 Task: Add an event with the title Conference: Industry Conference, date '2024/05/27', time 9:40 AM to 11:40 AMand add a description: The training workshop will commence with an introduction to the fundamental principles of effective presentations. Participants will learn about the key elements of a successful presentation, including content development, delivery techniques, visual aids, and audience engagement.Select event color  Peacock . Add location for the event as: 789 Istiklal Avenue, Istanbul, Turkey, logged in from the account softage.2@softage.netand send the event invitation to softage.9@softage.net and softage.10@softage.net. Set a reminder for the event Every weekday(Monday to Friday)
Action: Key pressed <Key.caps_lock>C<Key.caps_lock>onference<Key.shift_r>:<Key.caps_lock>I<Key.caps_lock>nduistry<Key.space><Key.caps_lock>C<Key.caps_lock>onferenvce
Screenshot: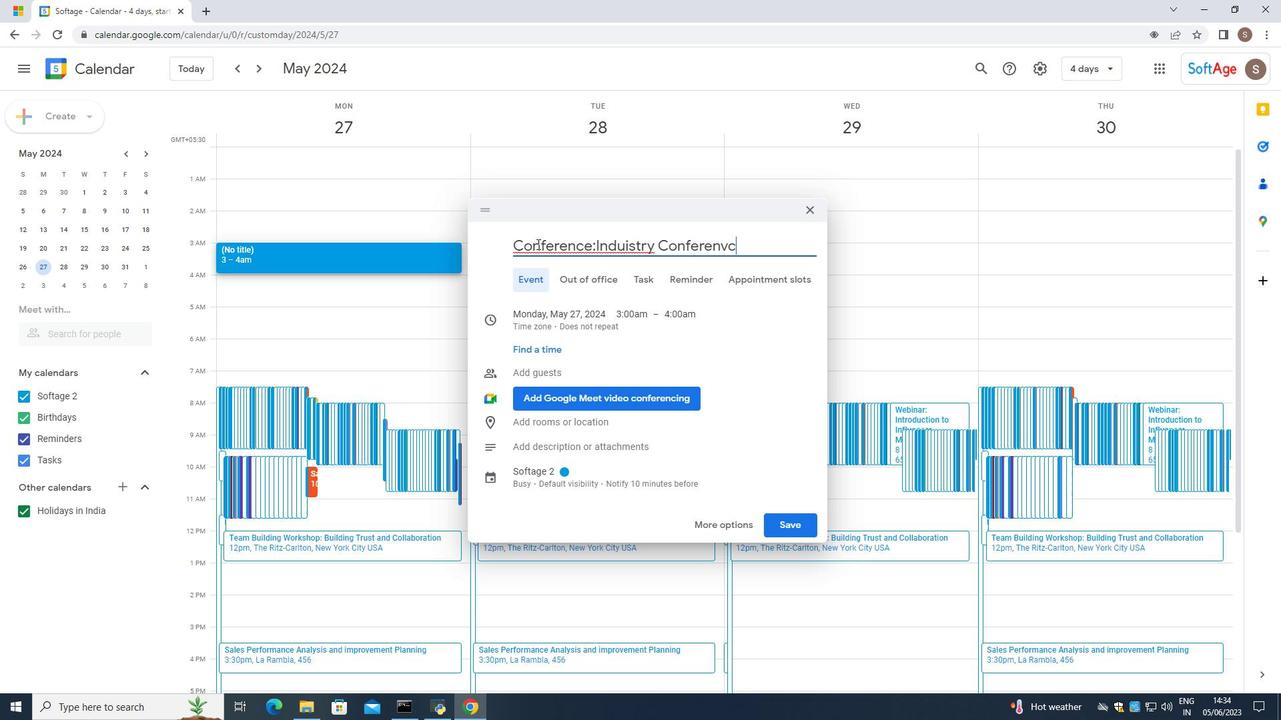 
Action: Mouse moved to (627, 246)
Screenshot: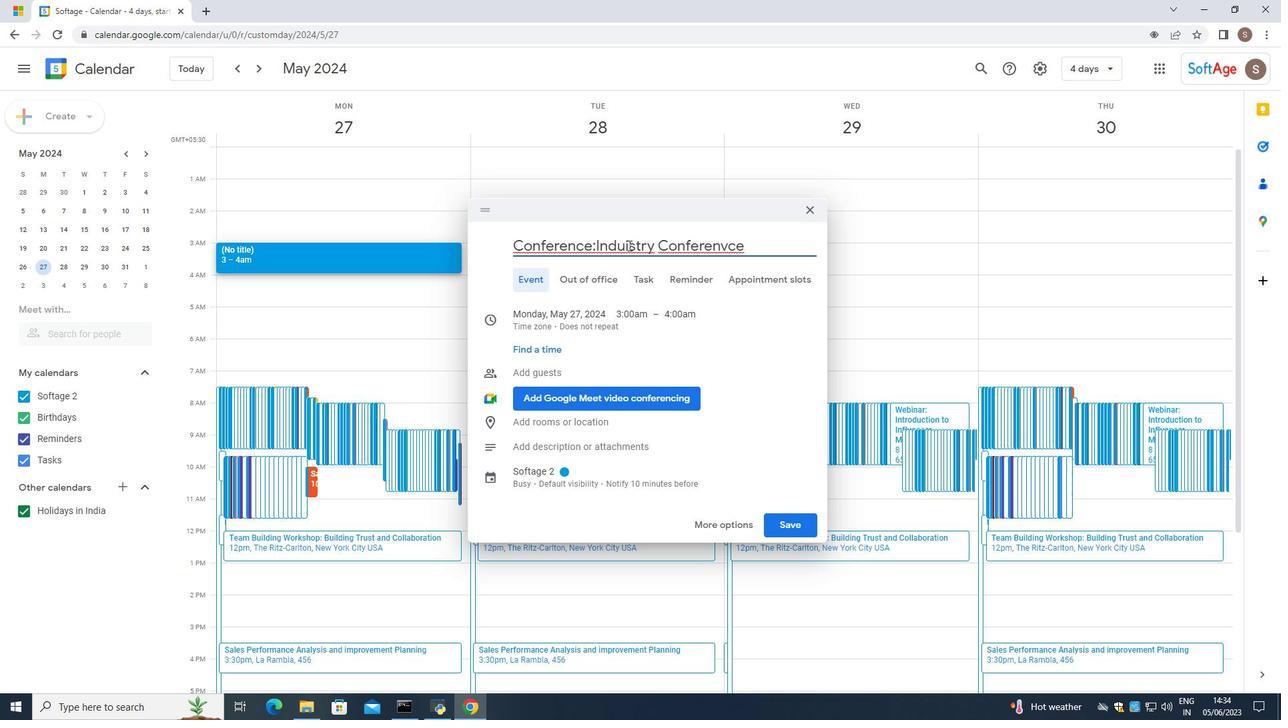
Action: Mouse pressed left at (627, 246)
Screenshot: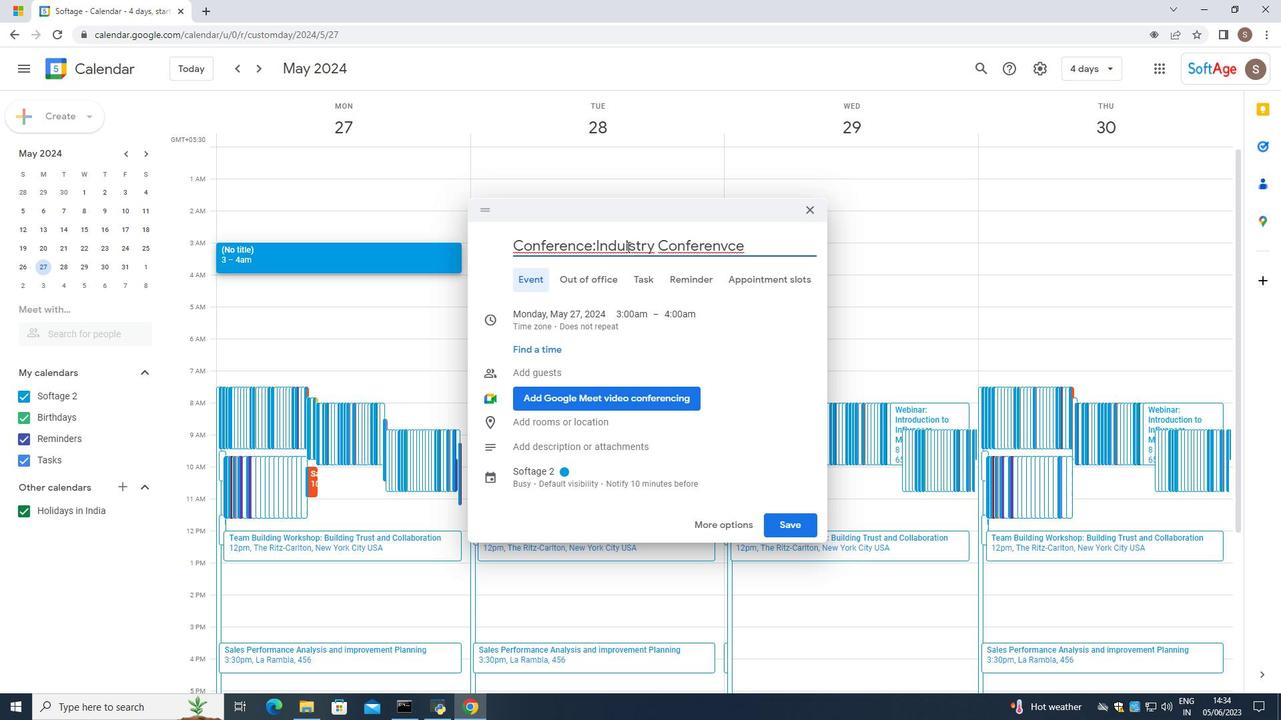 
Action: Mouse moved to (629, 246)
Screenshot: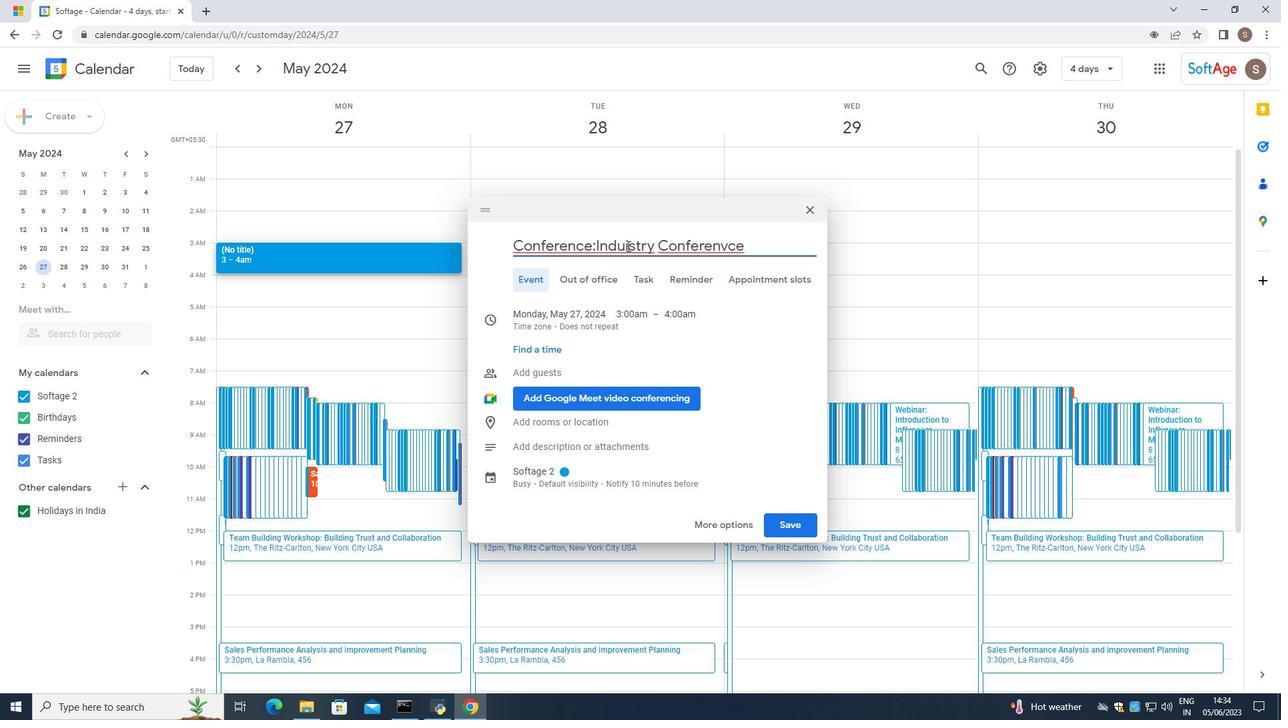 
Action: Mouse pressed left at (629, 246)
Screenshot: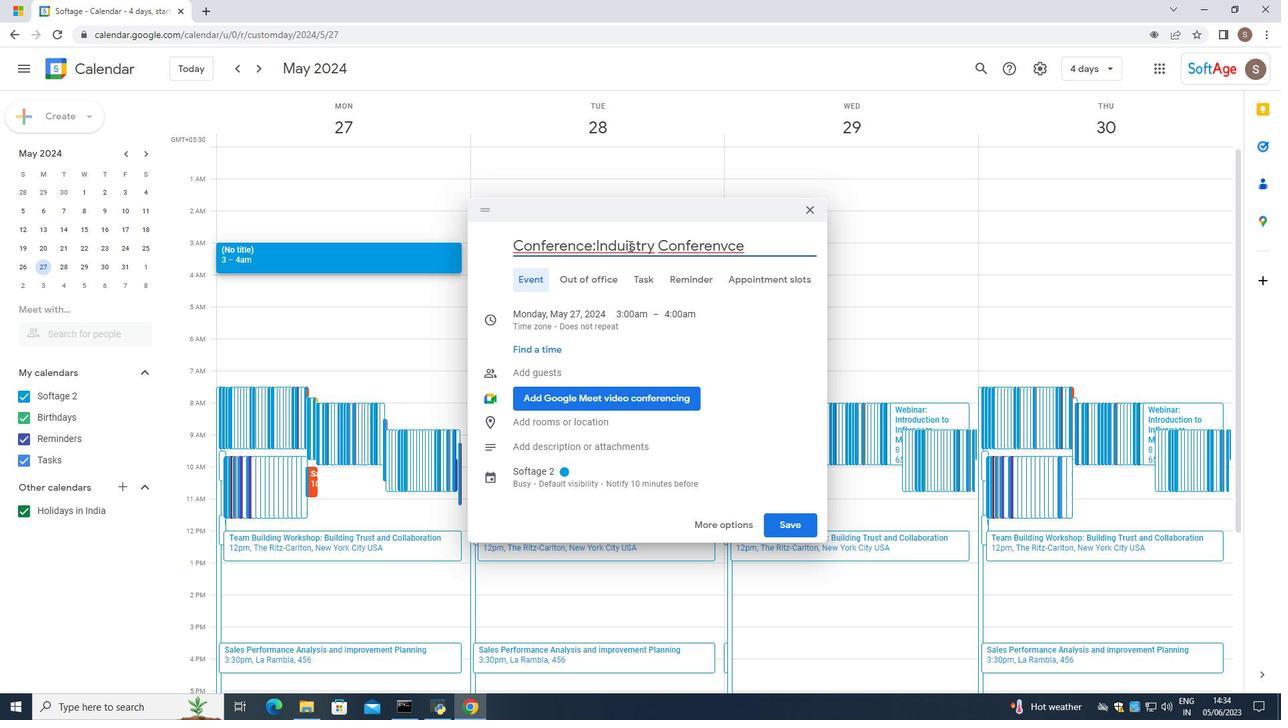 
Action: Mouse pressed right at (629, 246)
Screenshot: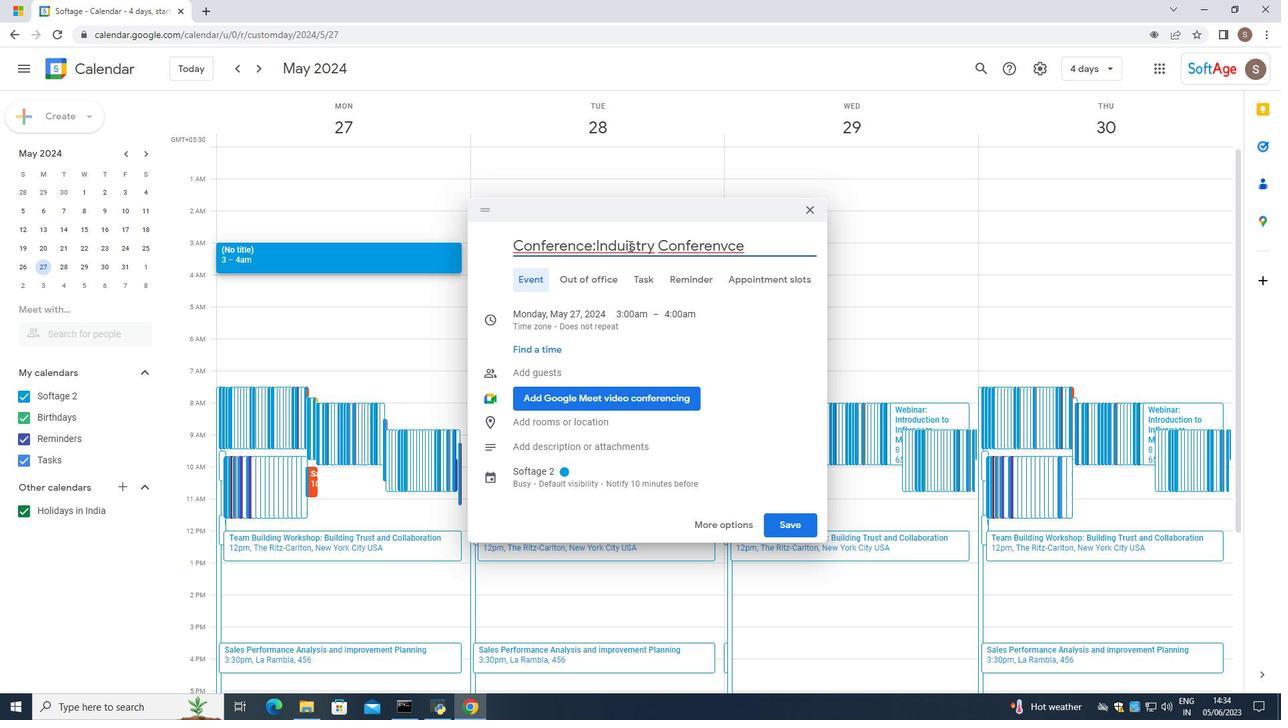 
Action: Mouse moved to (604, 238)
Screenshot: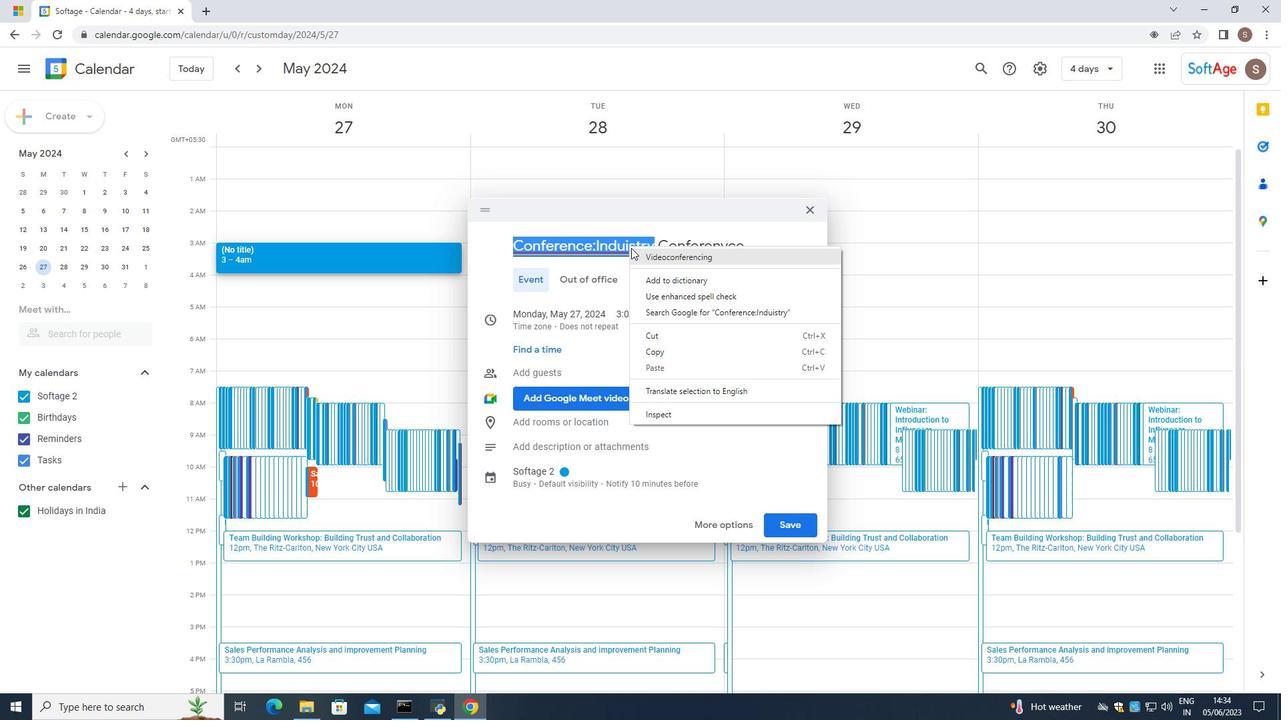 
Action: Mouse pressed left at (604, 238)
Screenshot: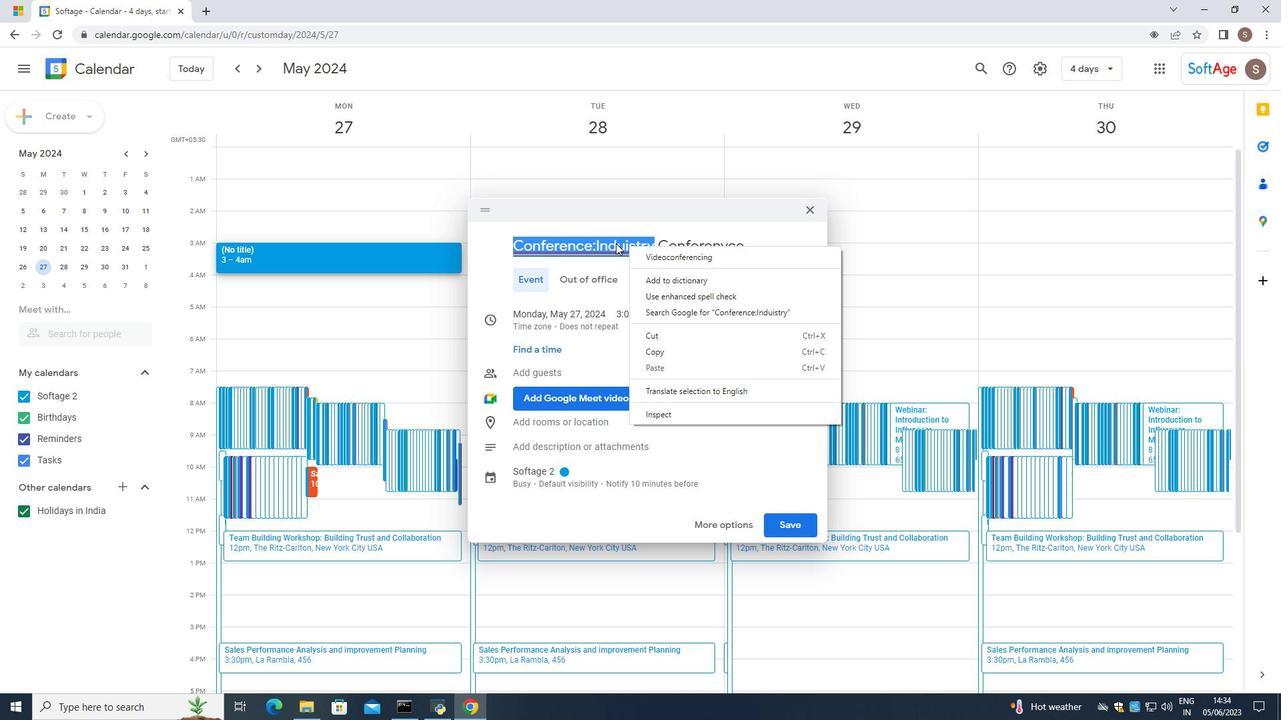 
Action: Mouse moved to (630, 244)
Screenshot: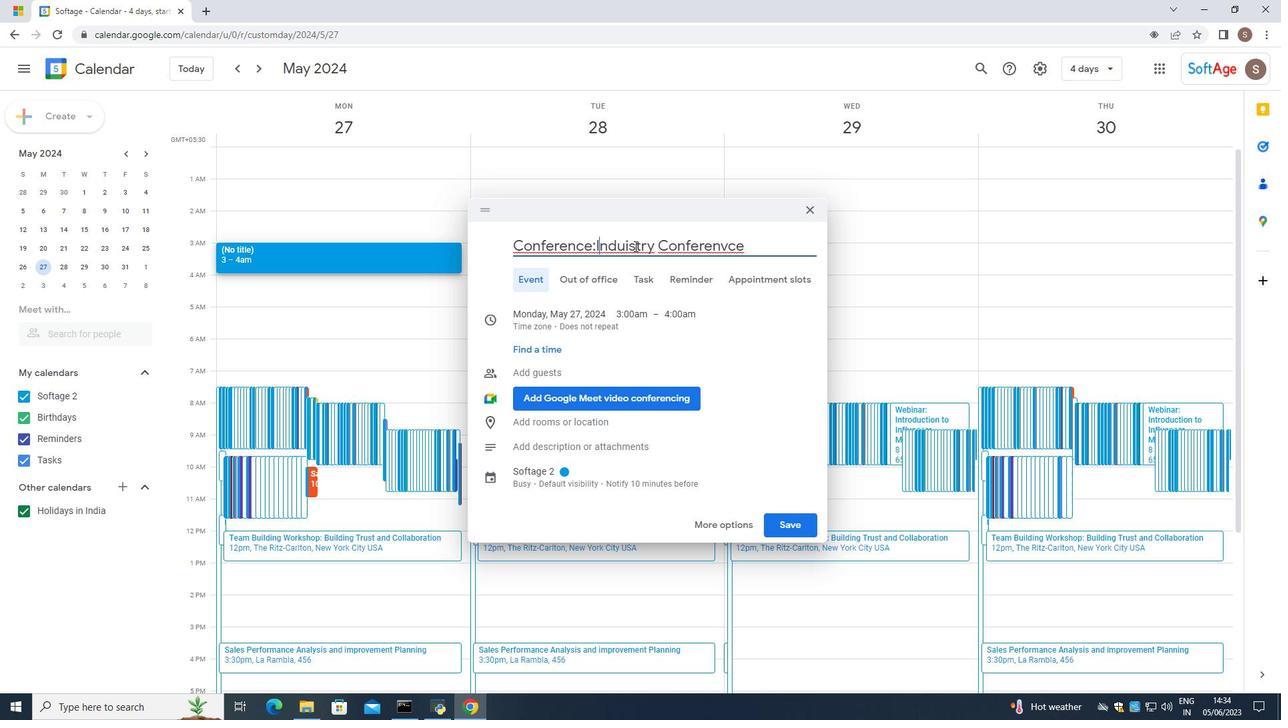 
Action: Mouse pressed left at (630, 244)
Screenshot: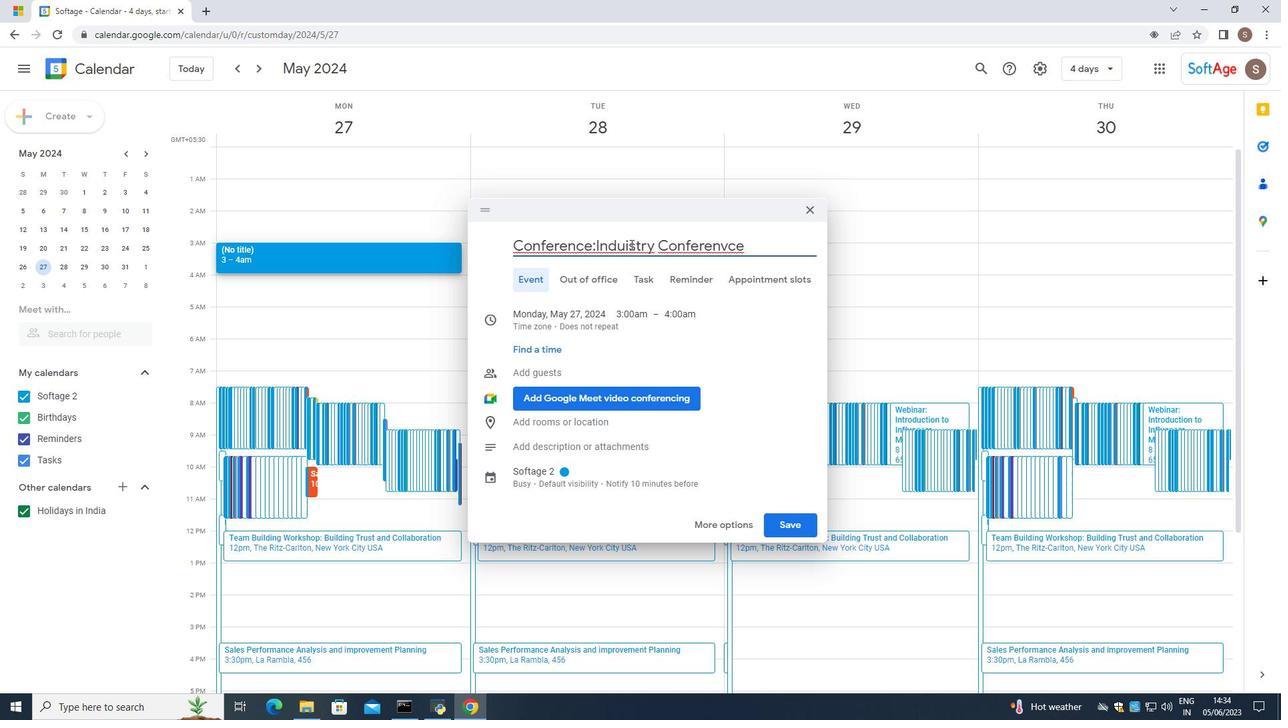 
Action: Mouse moved to (627, 243)
Screenshot: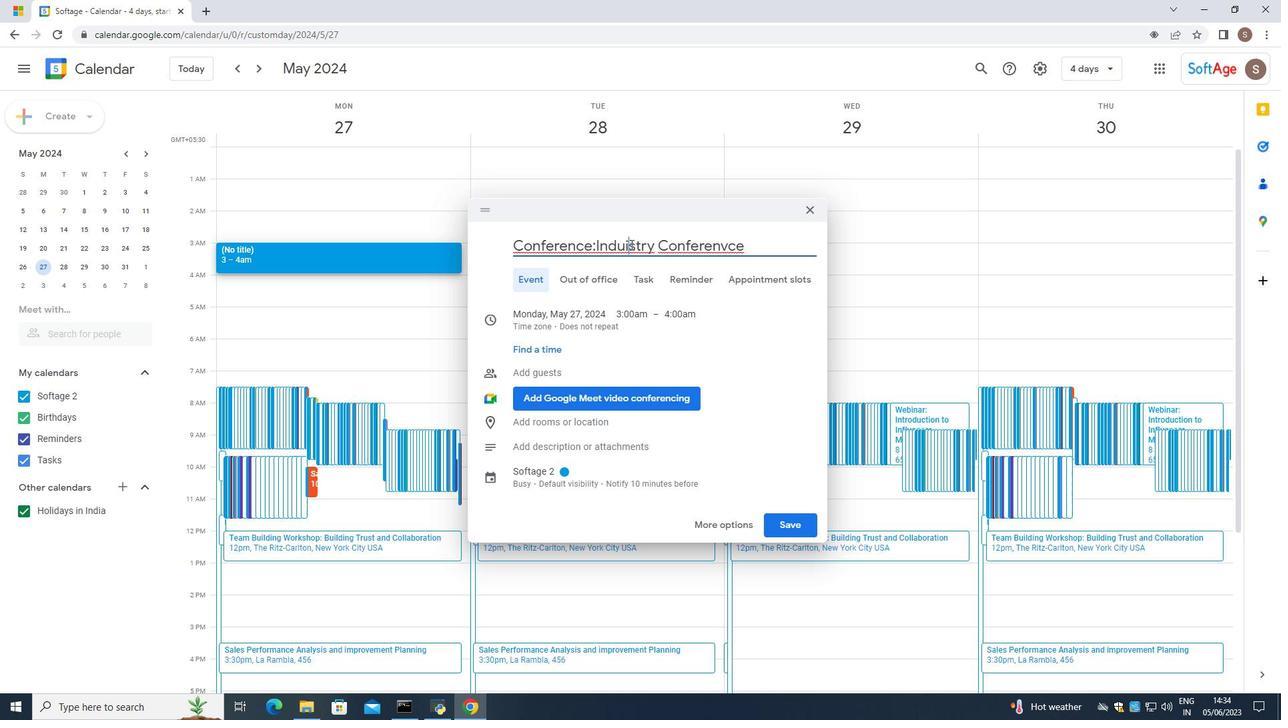 
Action: Key pressed <Key.backspace>
Screenshot: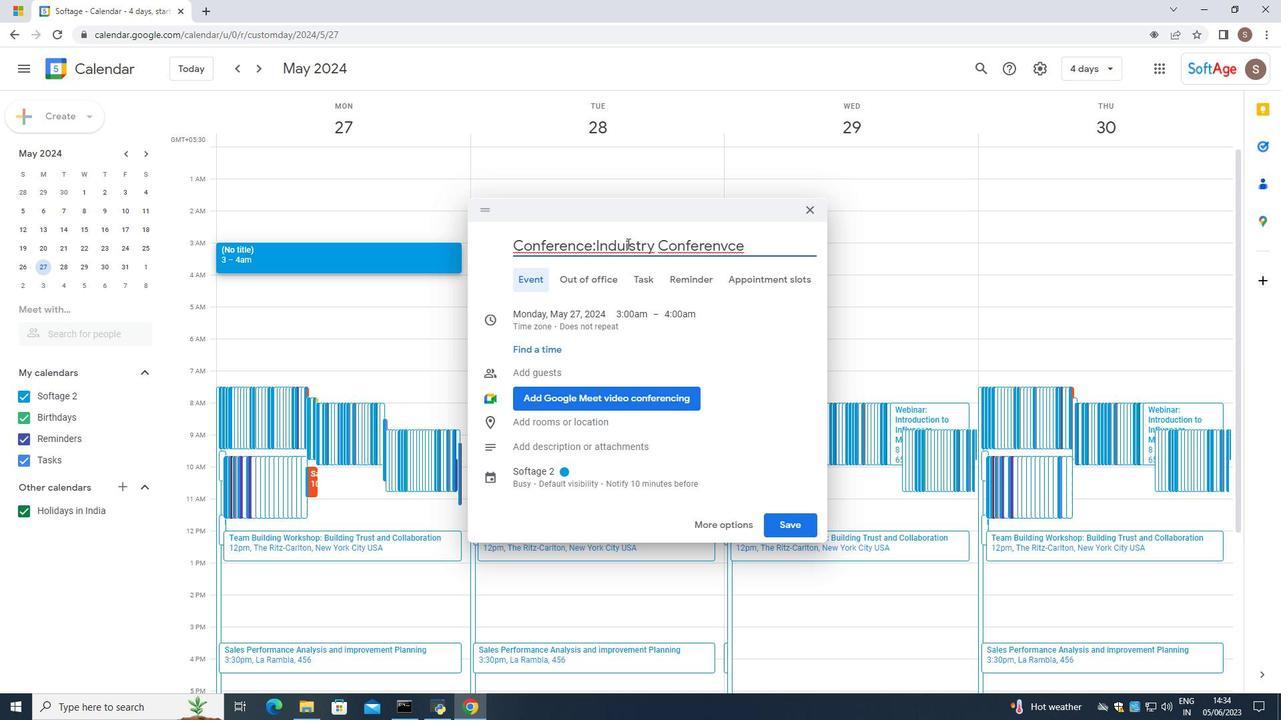 
Action: Mouse moved to (728, 245)
Screenshot: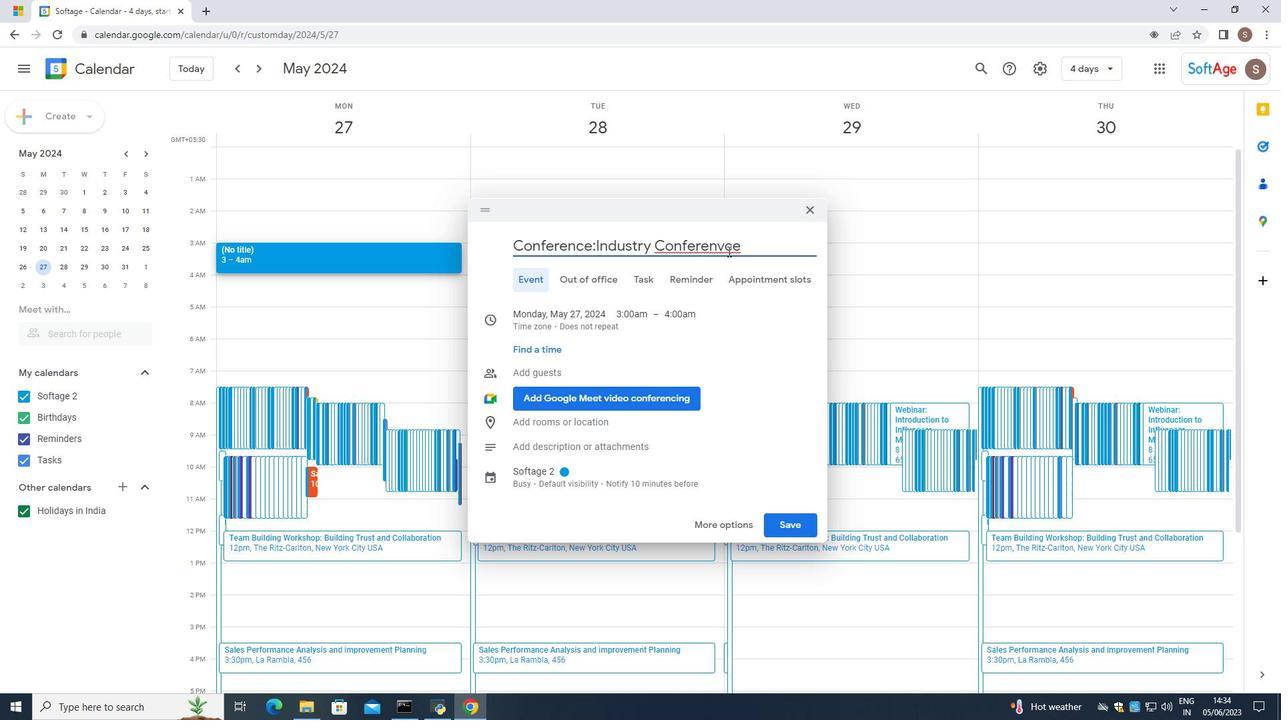 
Action: Mouse pressed left at (728, 245)
Screenshot: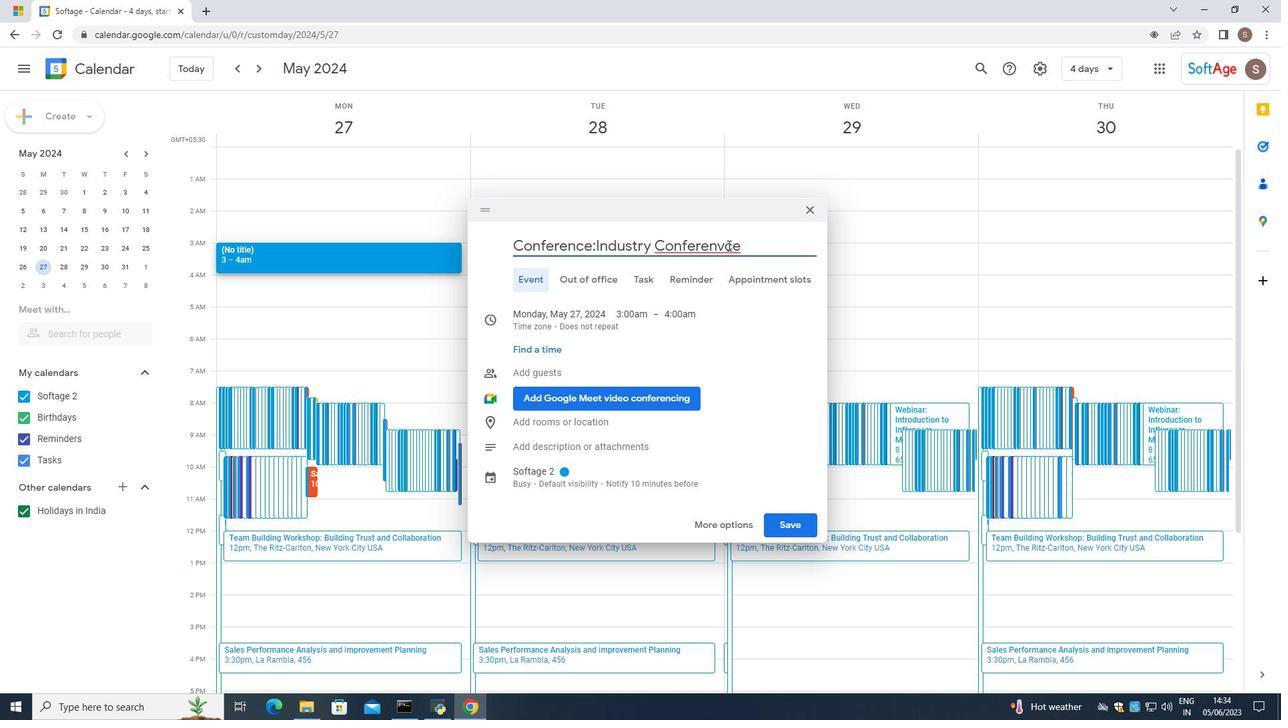 
Action: Mouse moved to (724, 243)
Screenshot: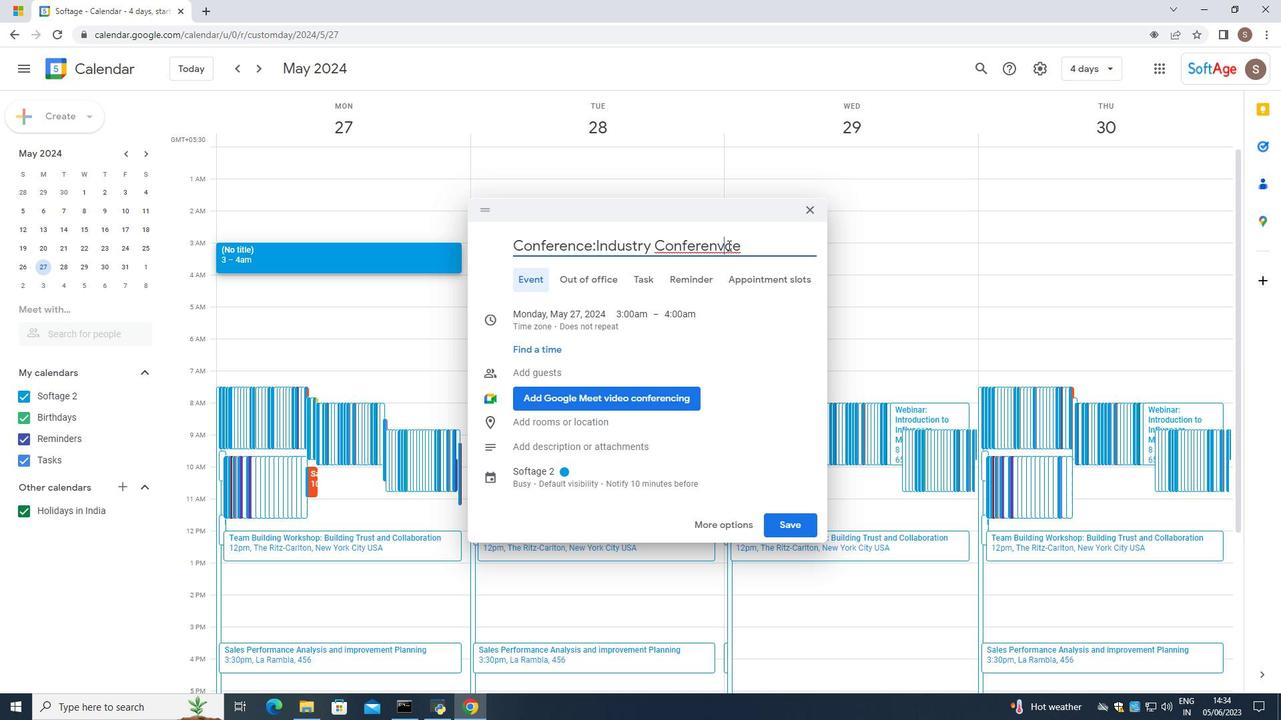 
Action: Key pressed <Key.backspace>
Screenshot: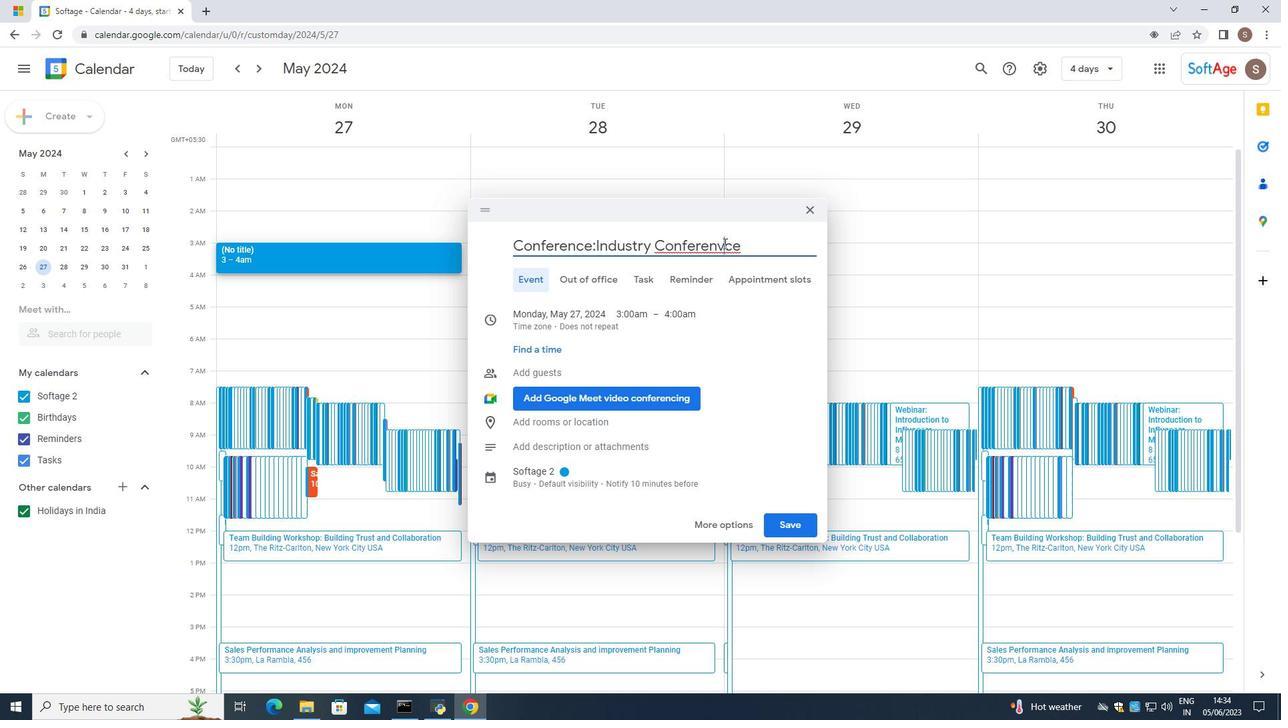 
Action: Mouse moved to (539, 423)
Screenshot: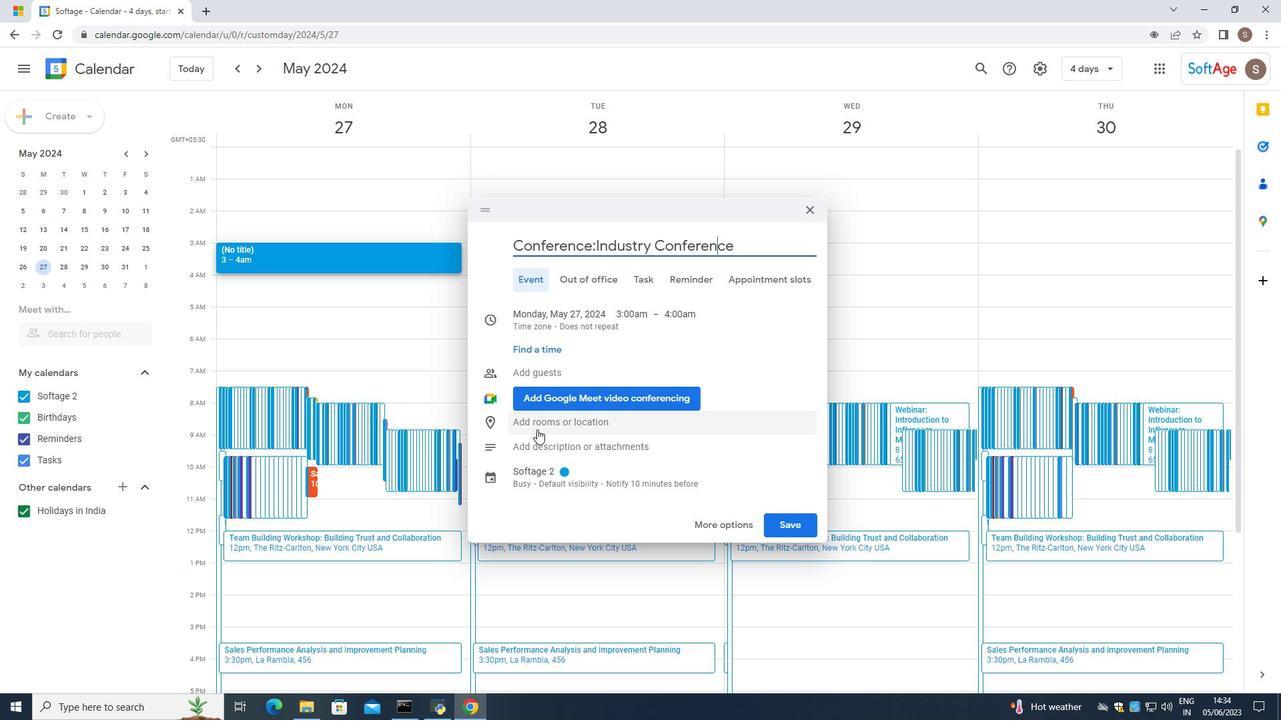 
Action: Mouse pressed left at (539, 423)
Screenshot: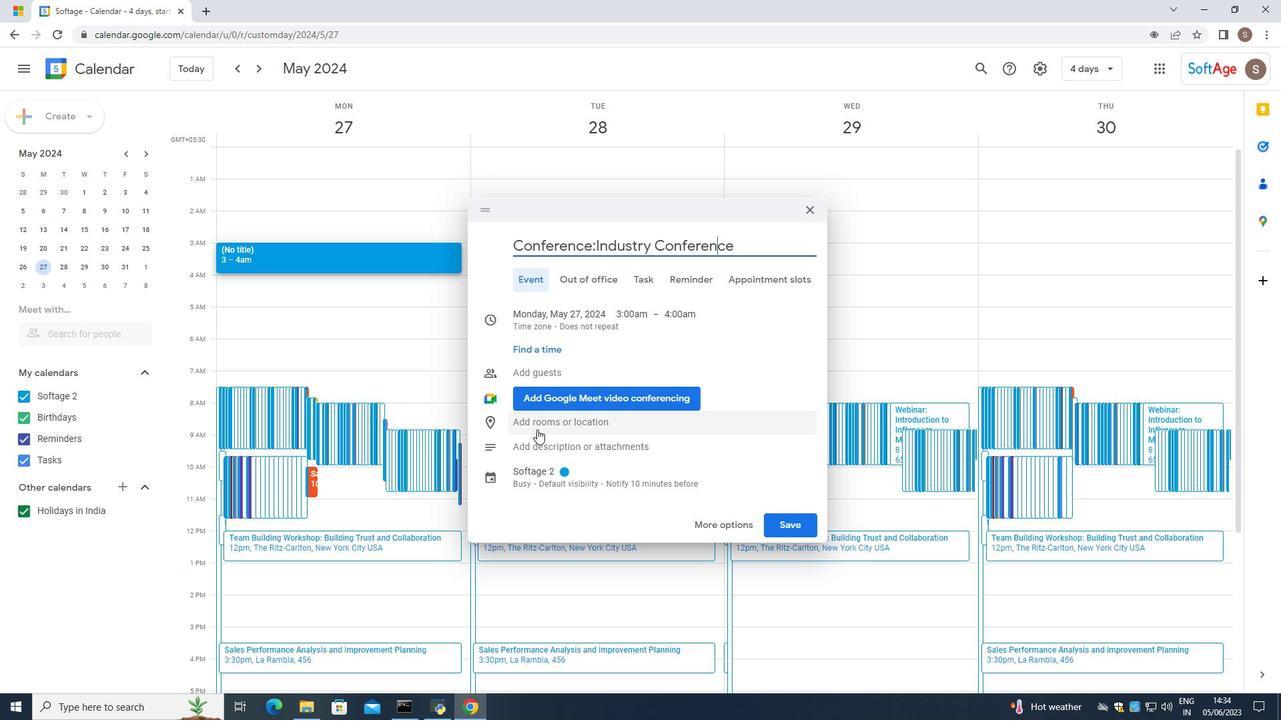 
Action: Mouse moved to (493, 216)
Screenshot: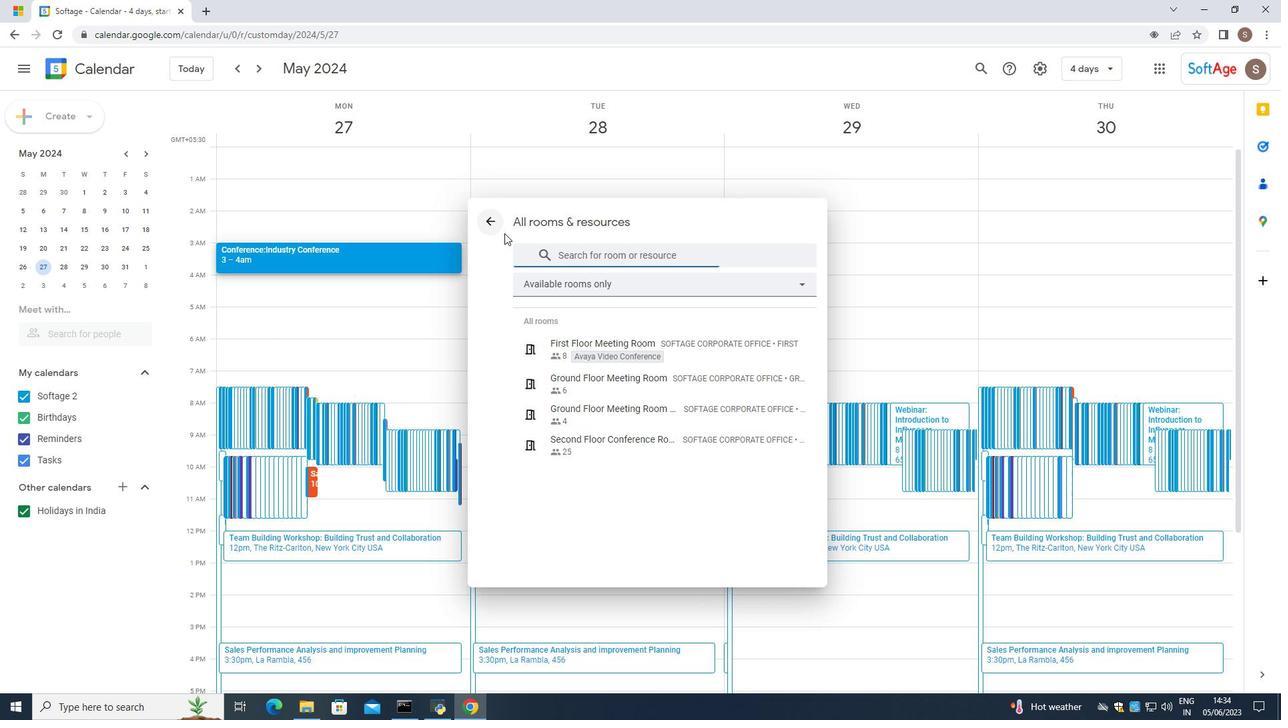 
Action: Mouse pressed left at (493, 216)
Screenshot: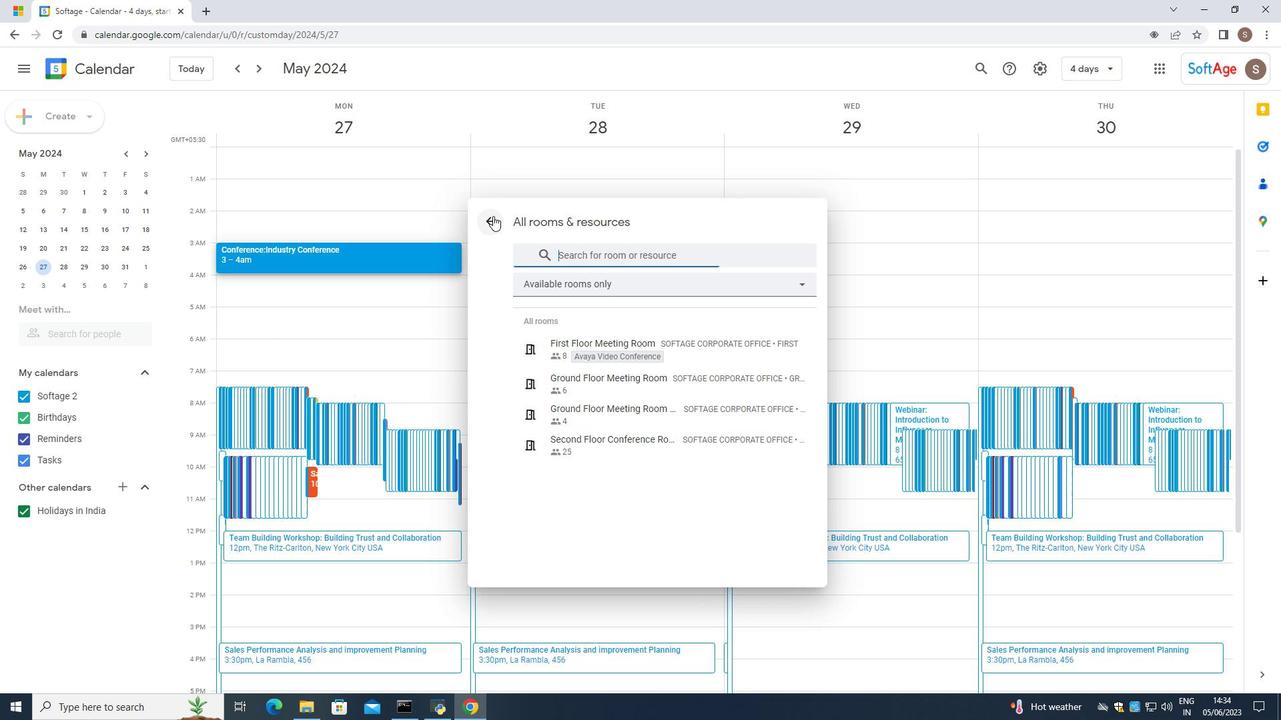 
Action: Mouse moved to (526, 456)
Screenshot: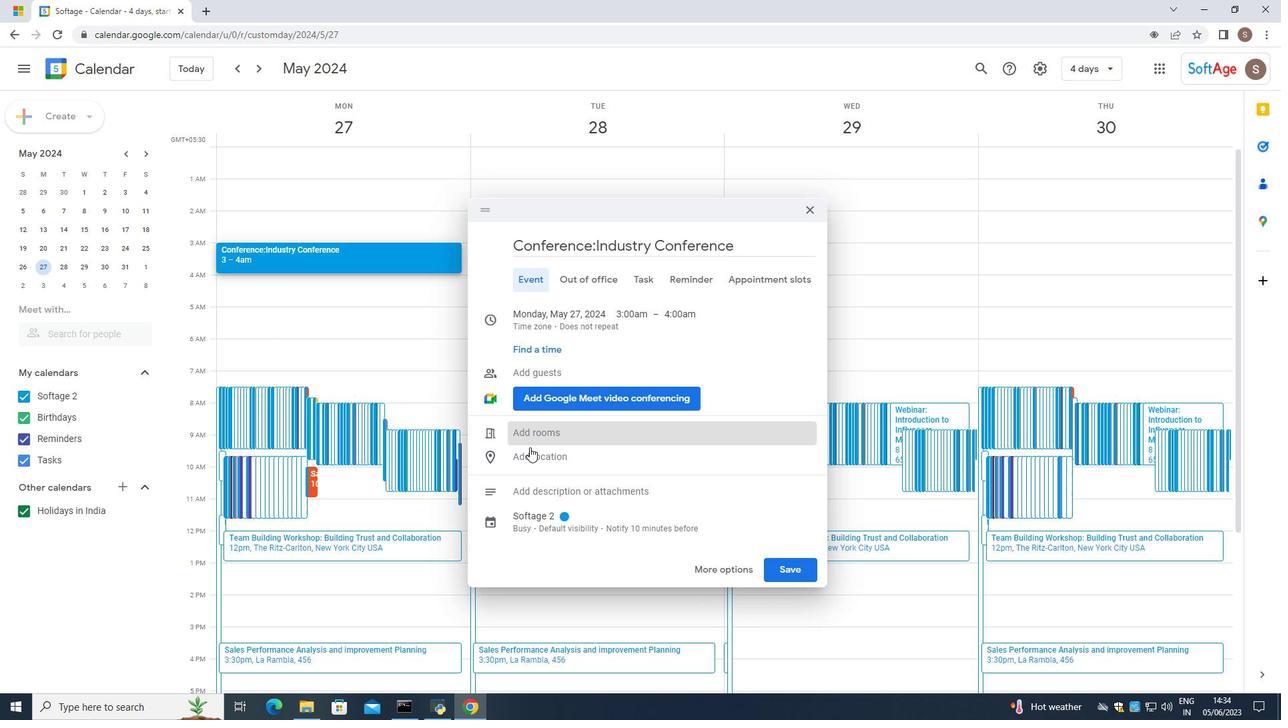 
Action: Mouse pressed left at (526, 456)
Screenshot: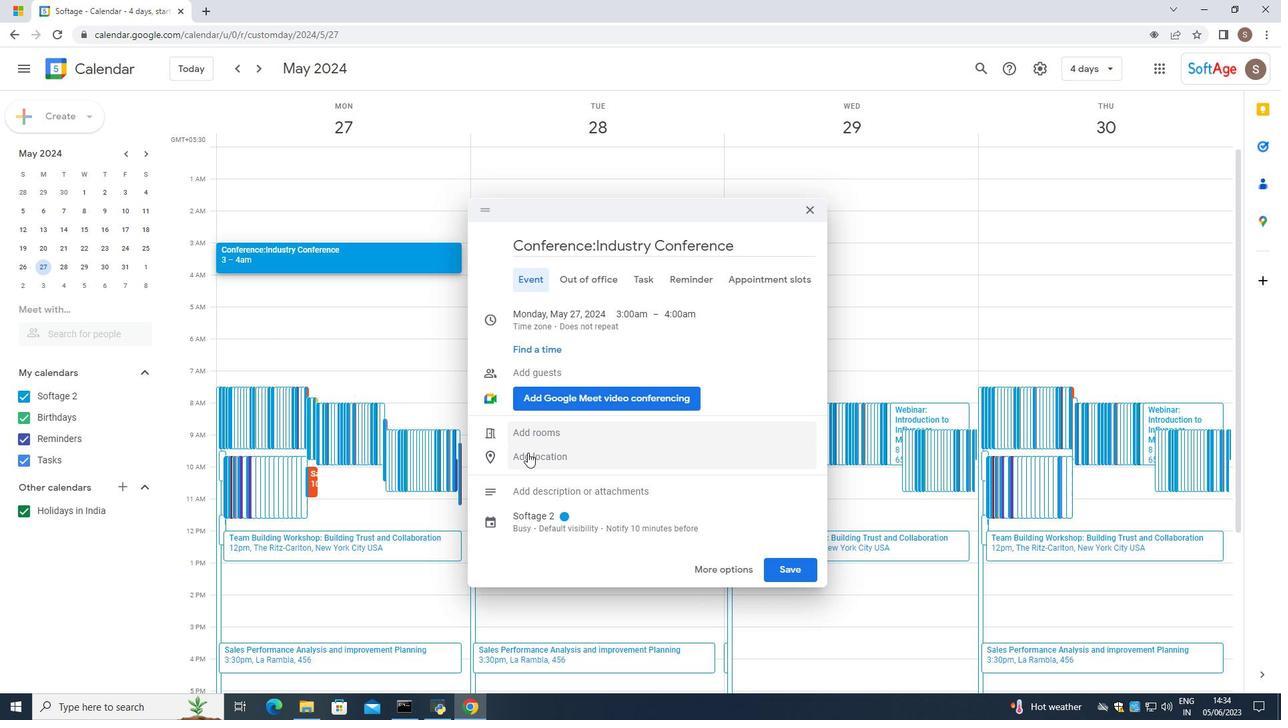 
Action: Key pressed 789,<Key.space><Key.caps_lock>I<Key.caps_lock>stilial<Key.space><Key.caps_lock>A<Key.caps_lock>venue
Screenshot: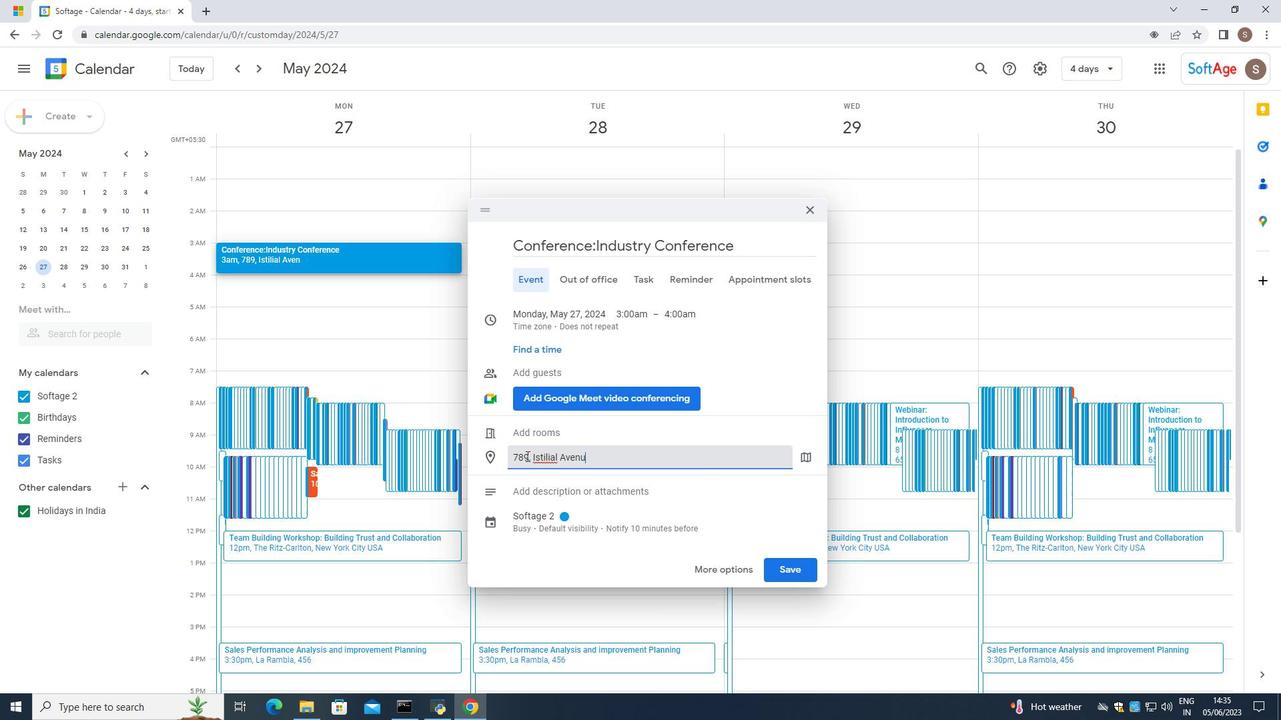 
Action: Mouse moved to (546, 464)
Screenshot: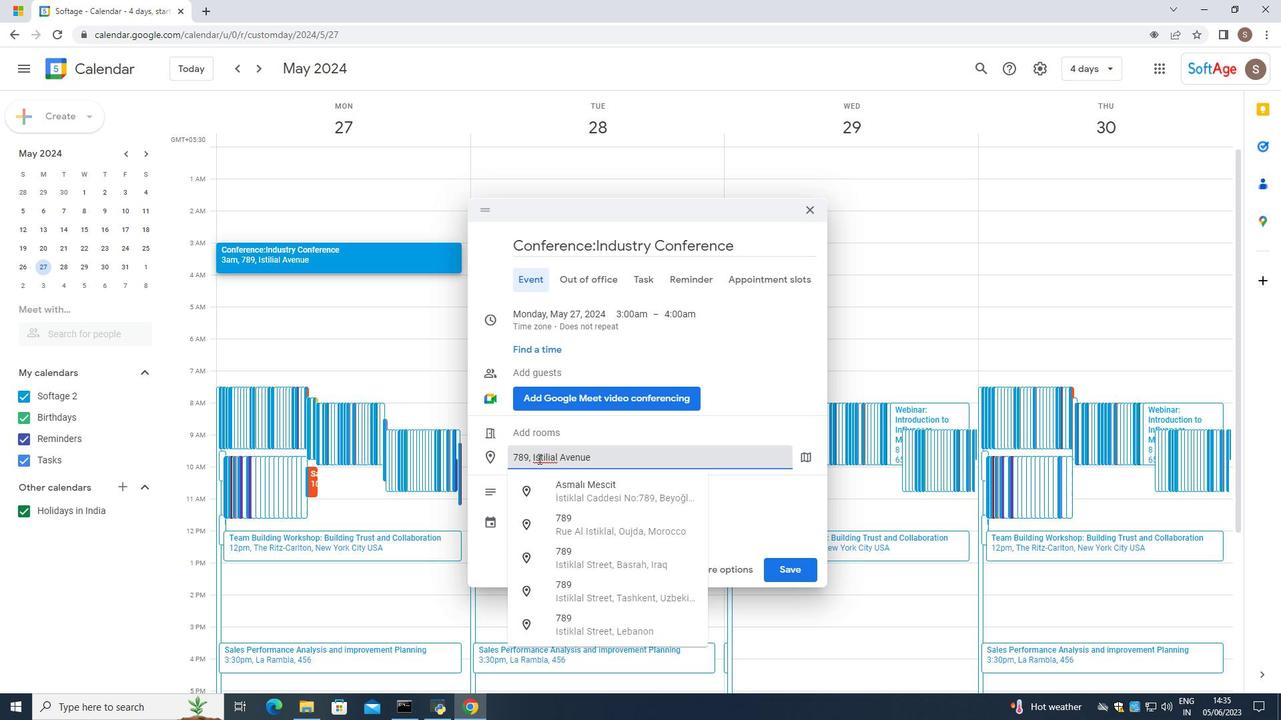 
Action: Mouse pressed left at (546, 464)
Screenshot: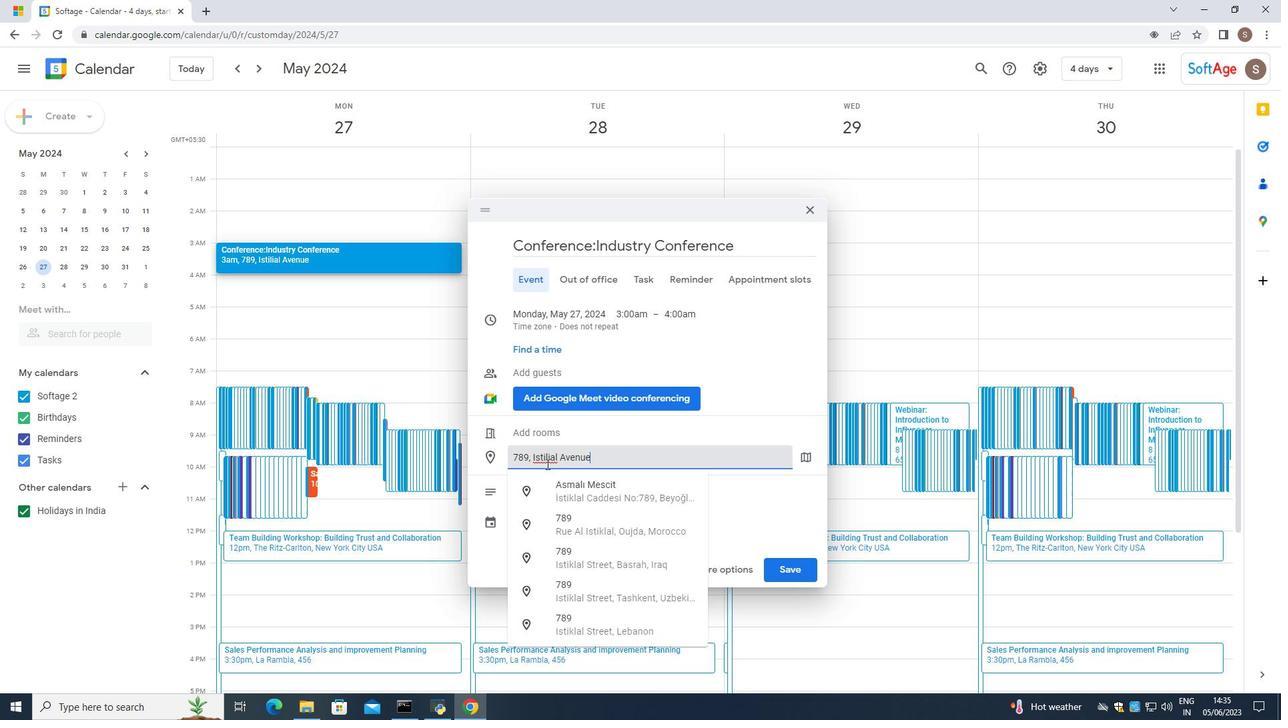 
Action: Mouse moved to (573, 467)
Screenshot: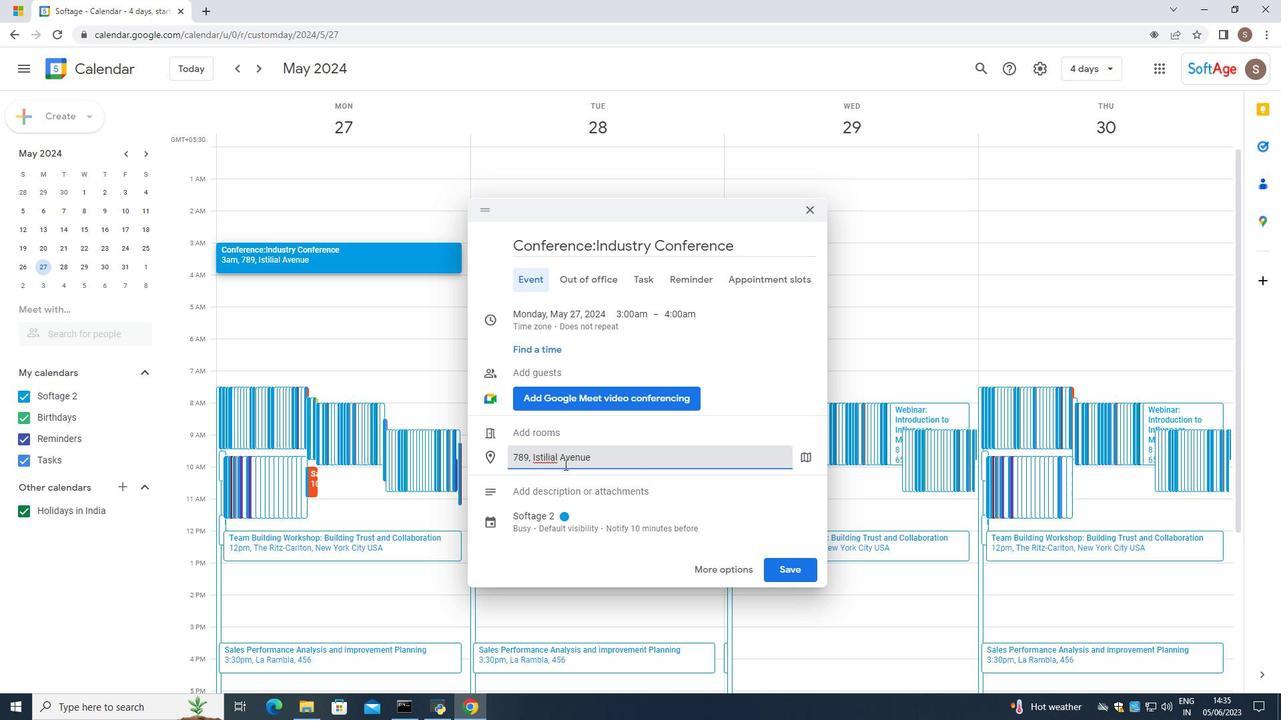 
Action: Mouse pressed left at (573, 467)
Screenshot: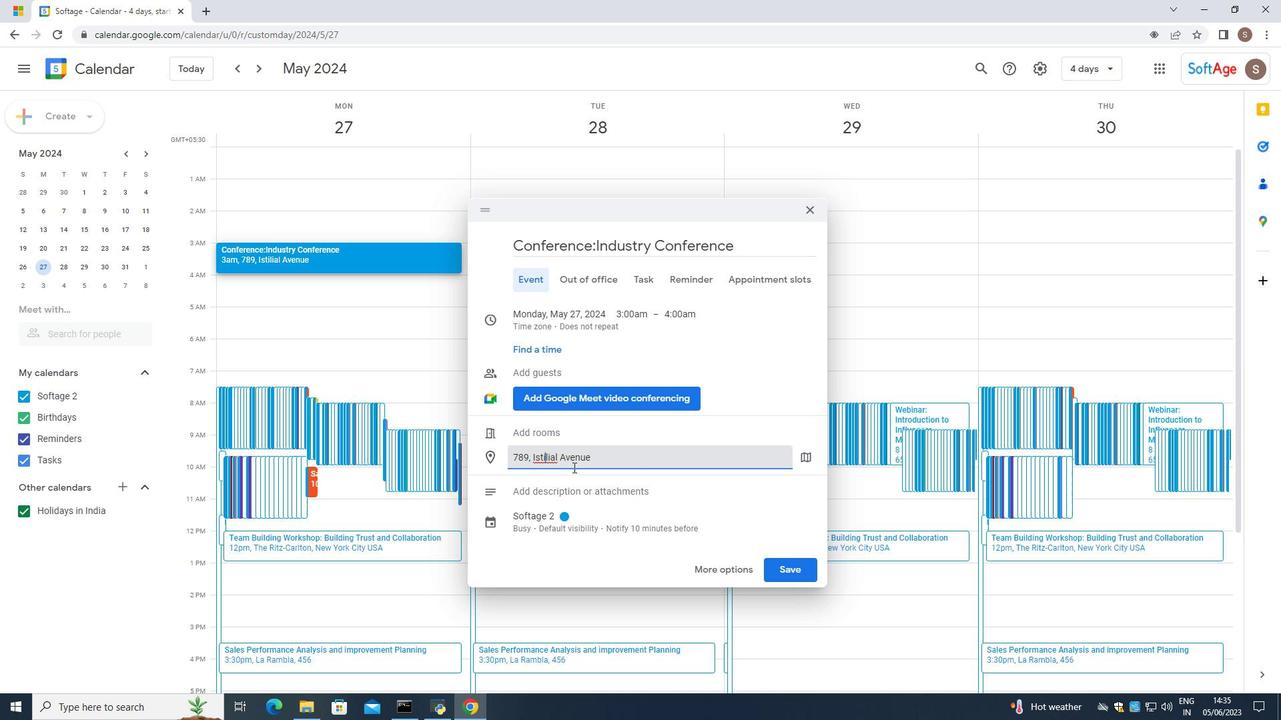 
Action: Mouse moved to (593, 461)
Screenshot: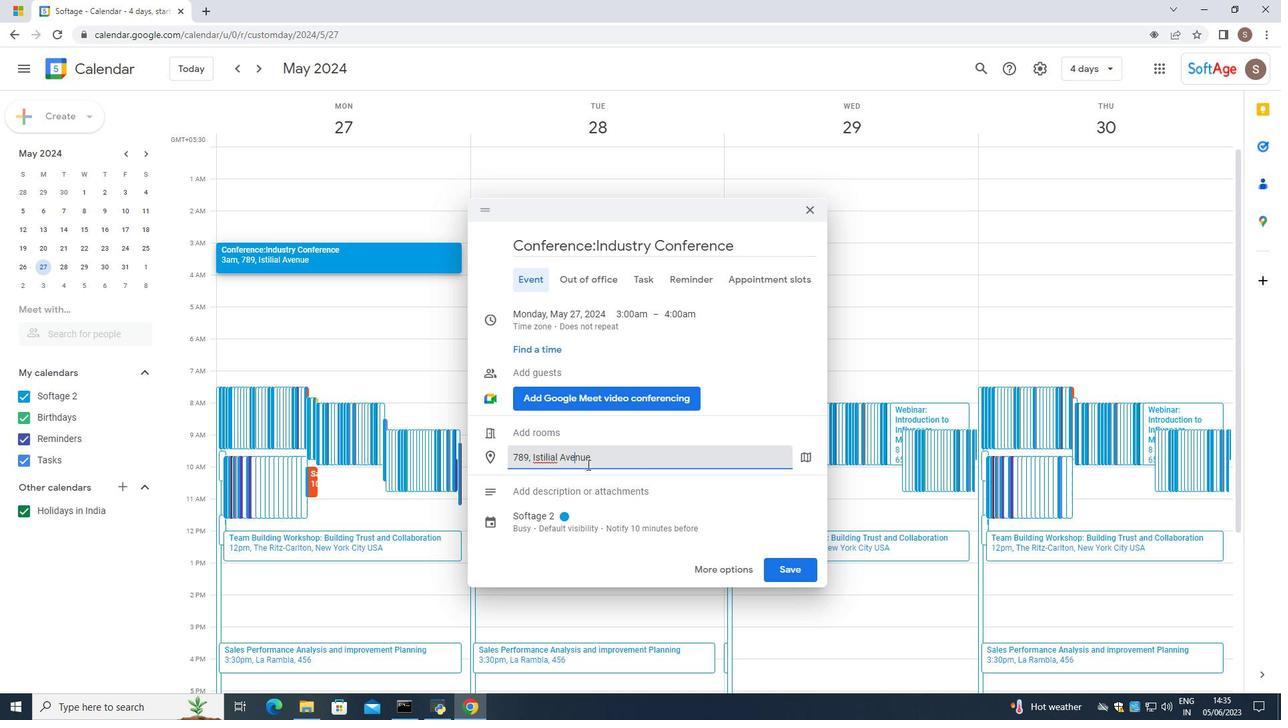 
Action: Mouse pressed left at (593, 461)
Screenshot: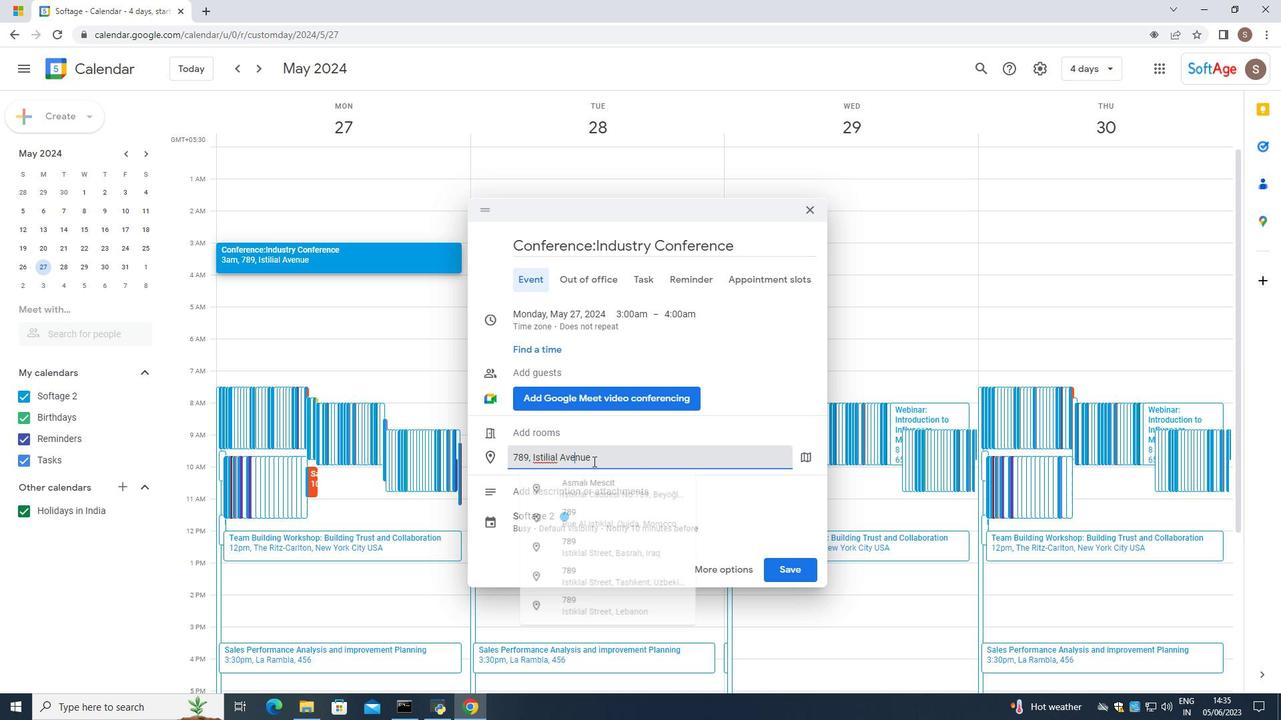 
Action: Mouse moved to (594, 461)
Screenshot: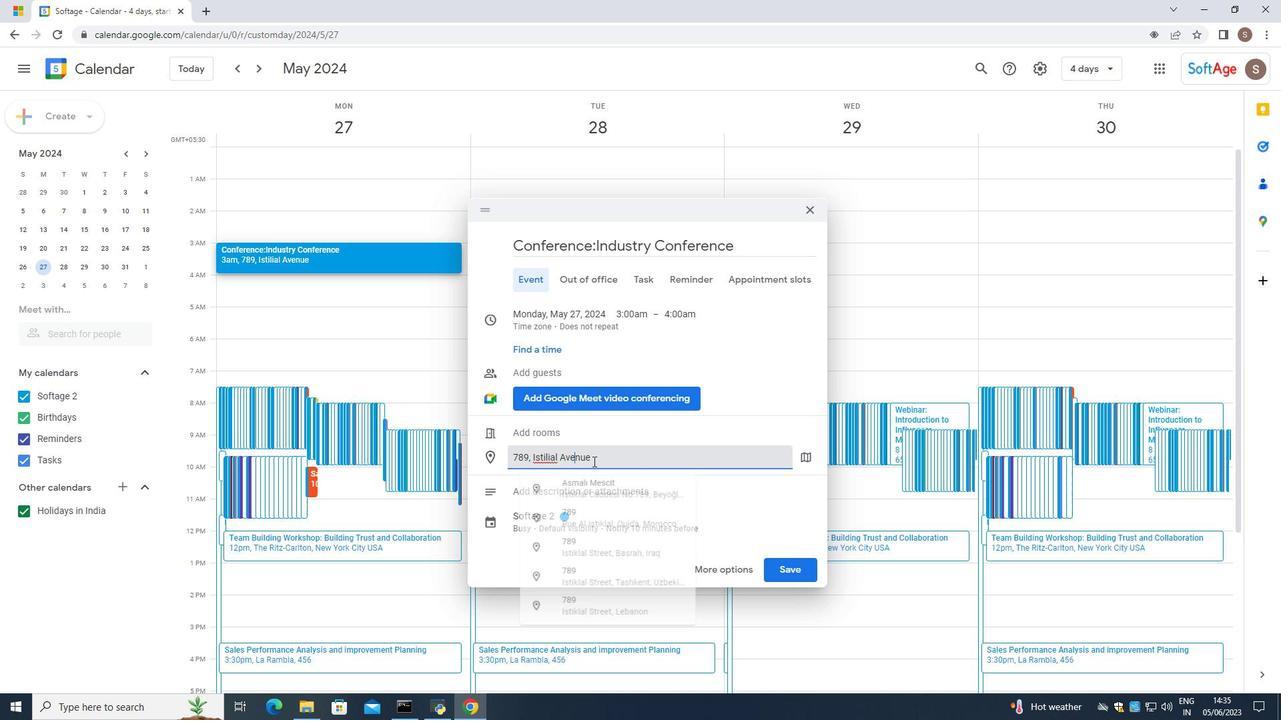 
Action: Mouse pressed left at (594, 461)
Screenshot: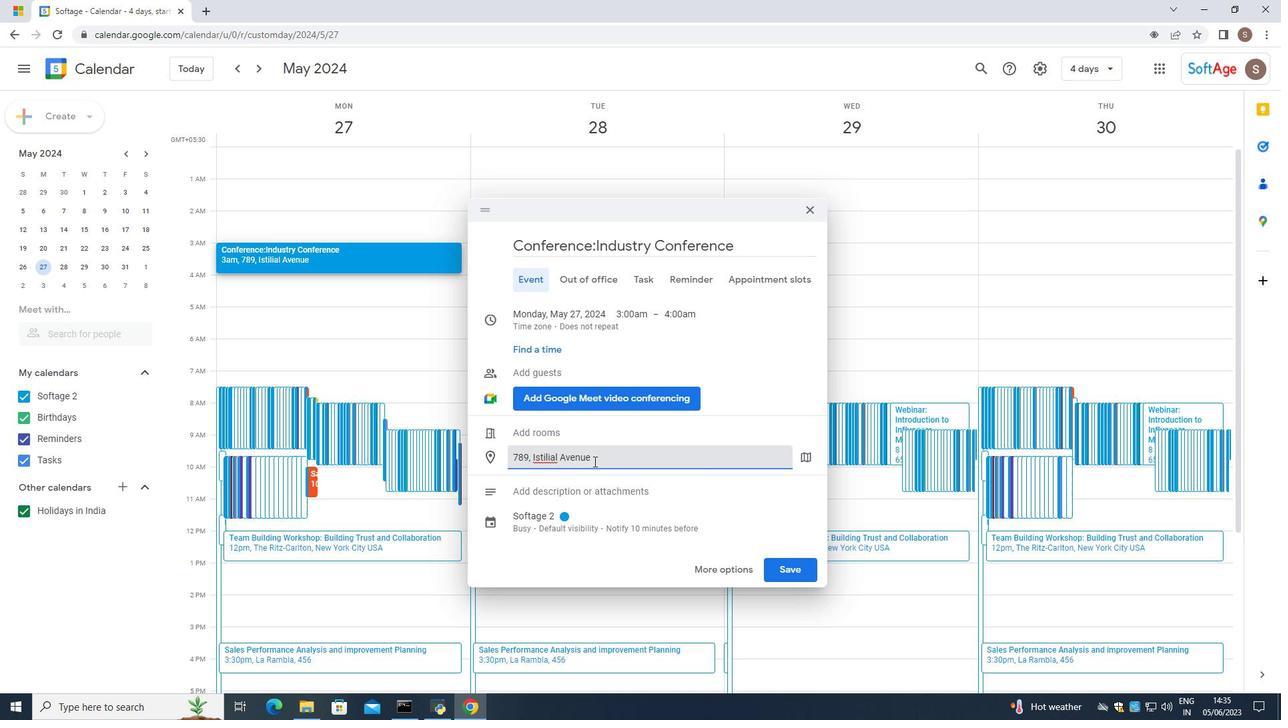 
Action: Mouse moved to (551, 459)
Screenshot: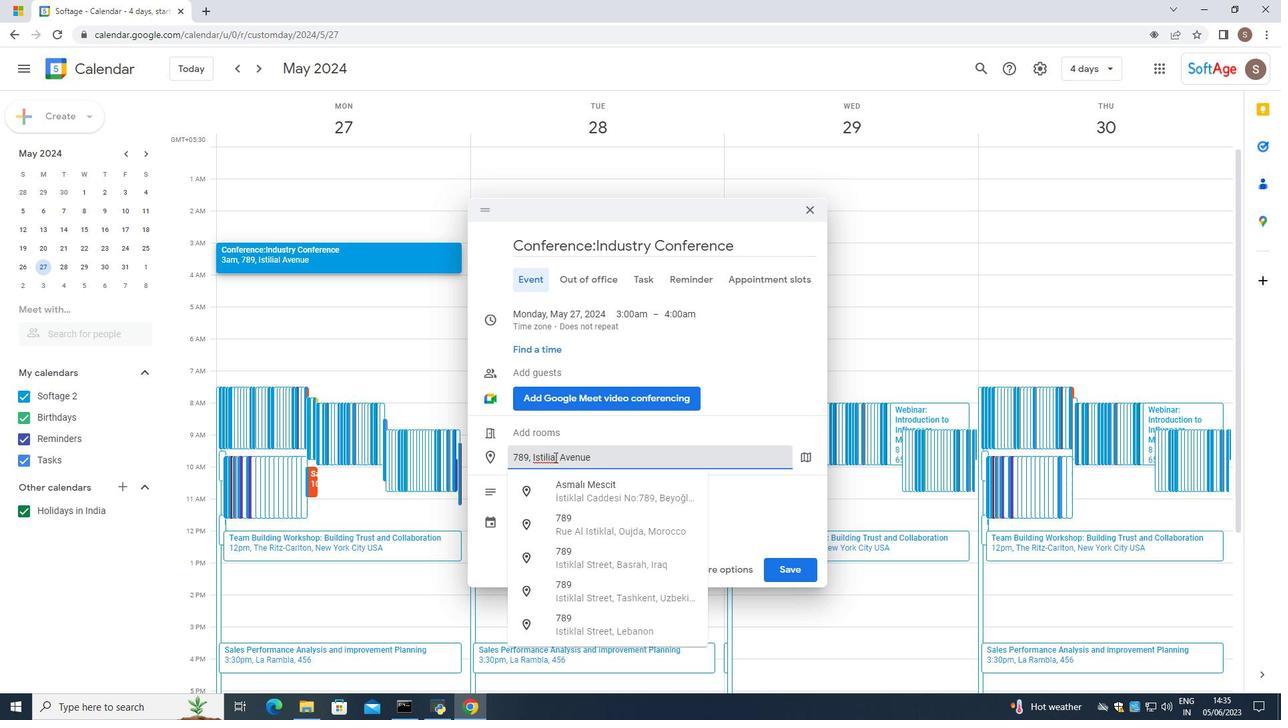 
Action: Mouse pressed left at (551, 459)
Screenshot: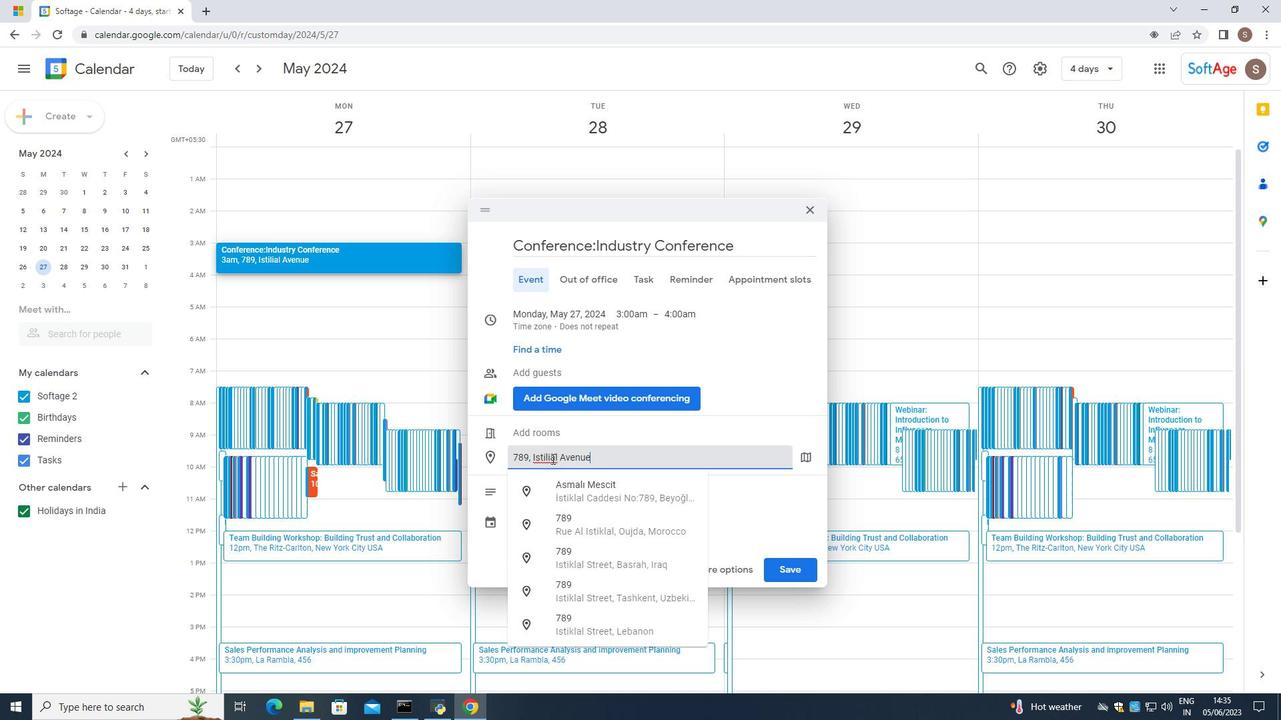 
Action: Key pressed <Key.backspace><Key.backspace><Key.backspace><Key.backspace><Key.backspace>stil<Key.backspace>kl
Screenshot: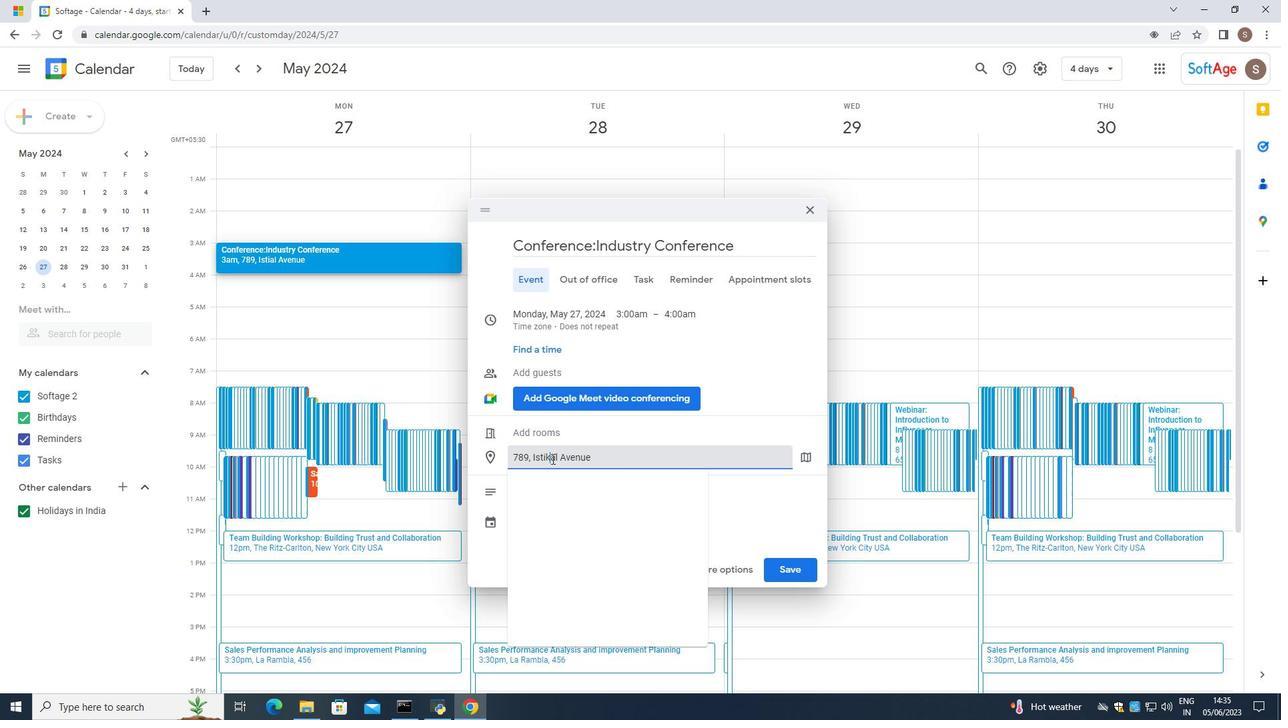 
Action: Mouse moved to (621, 462)
Screenshot: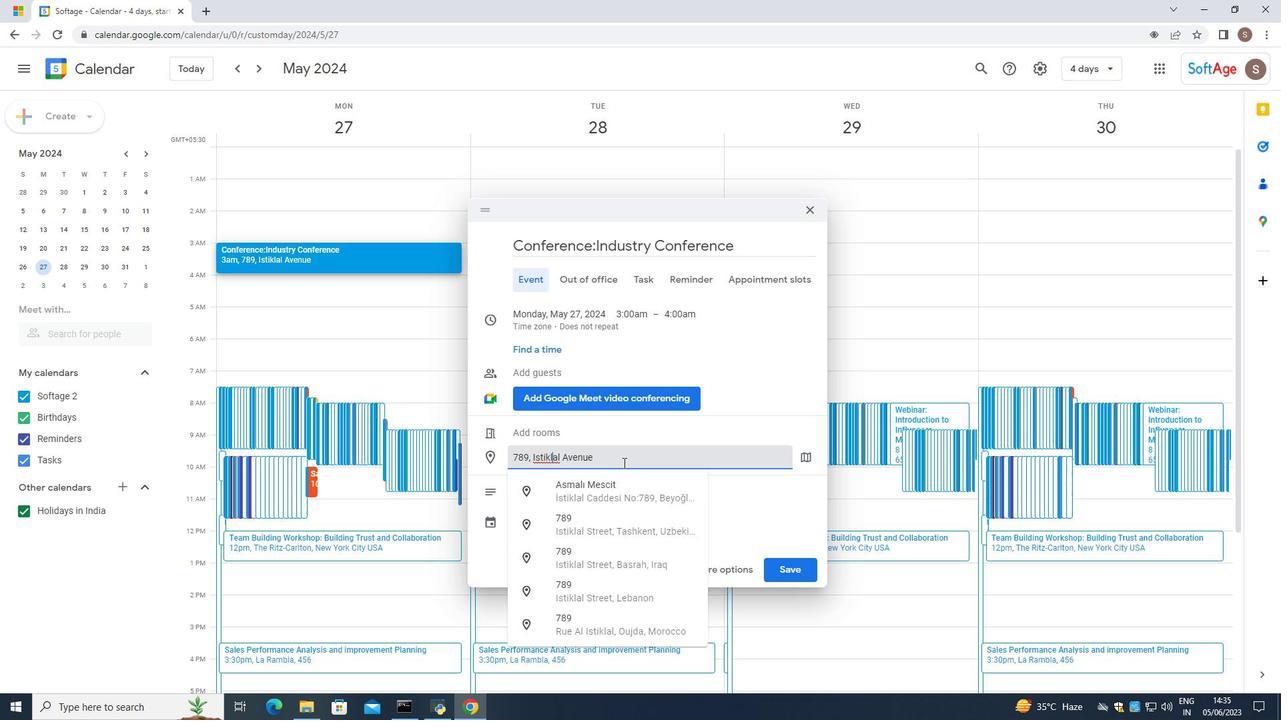 
Action: Mouse pressed left at (621, 462)
Screenshot: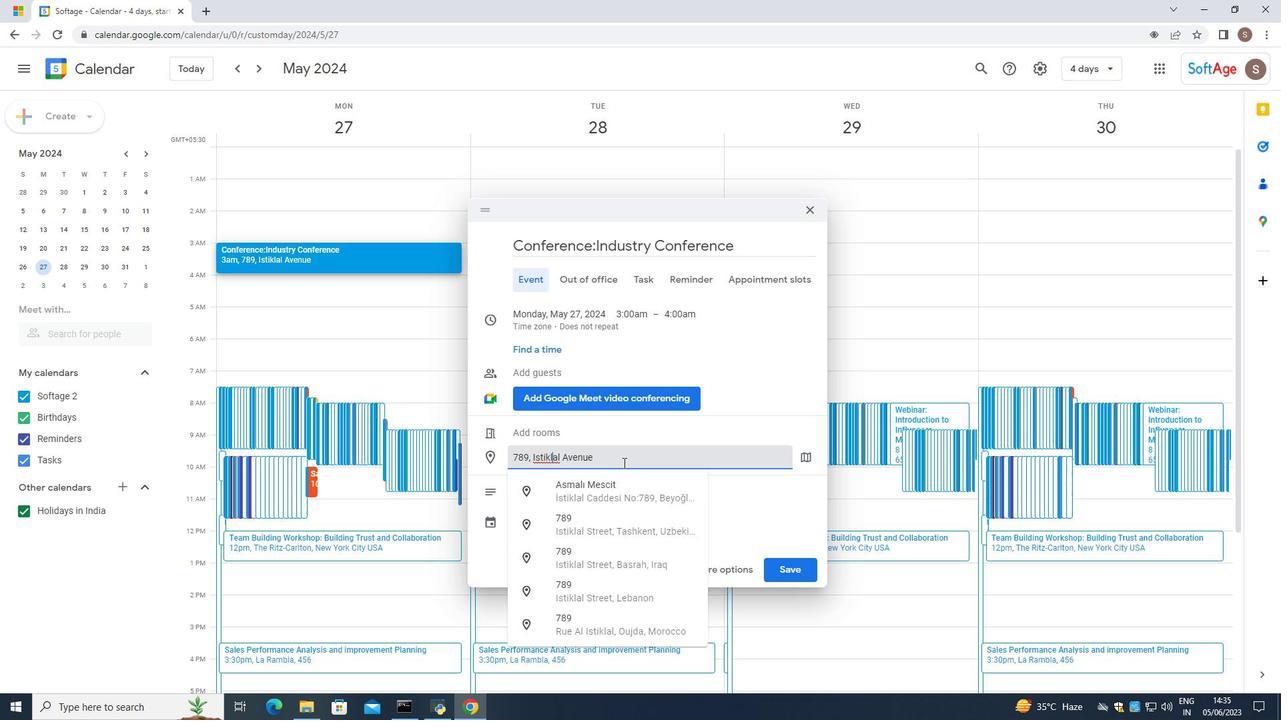 
Action: Mouse moved to (606, 458)
Screenshot: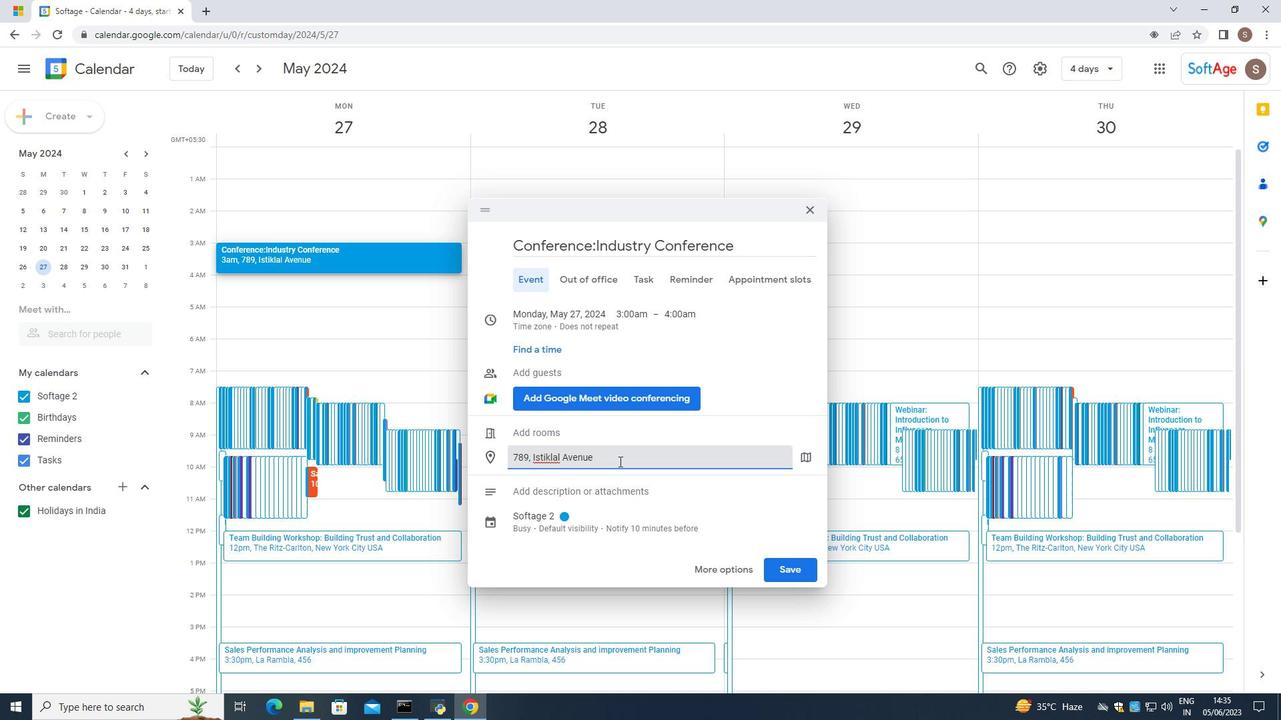 
Action: Key pressed ,<Key.space><Key.caps_lock>IA<Key.caps_lock>satanbul,<Key.space><Key.caps_lock>T<Key.caps_lock>urkey
Screenshot: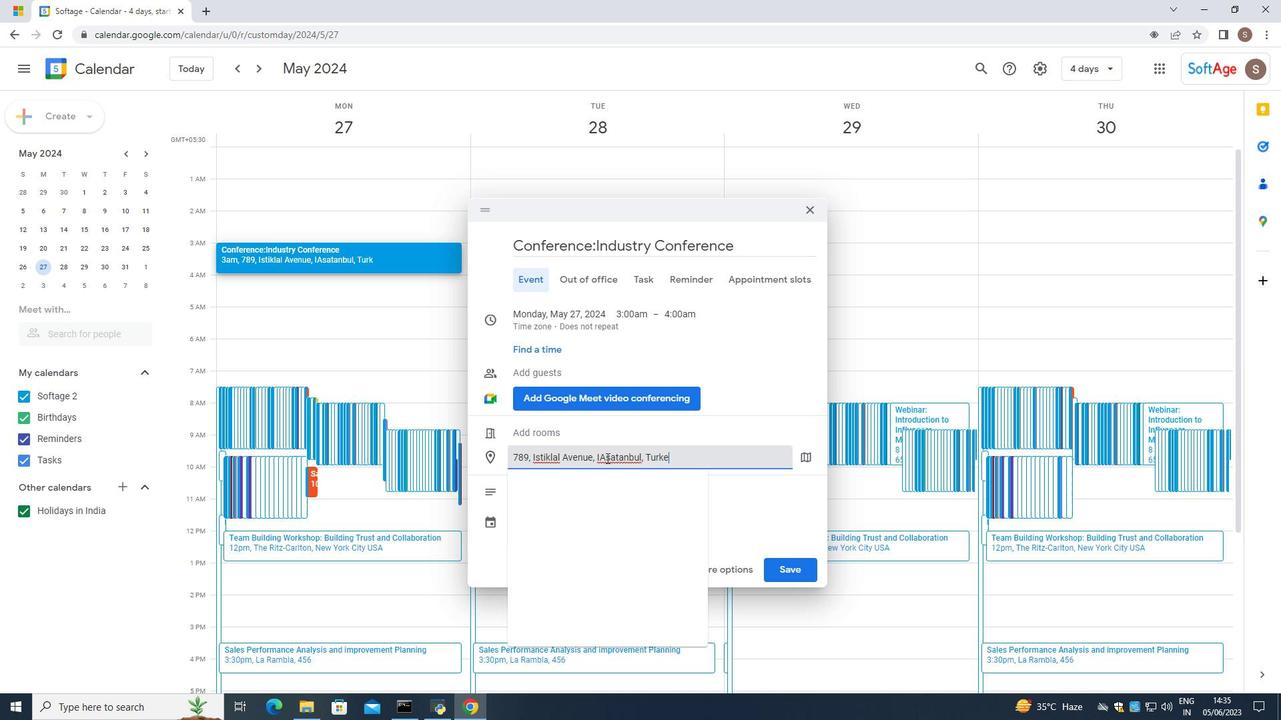 
Action: Mouse moved to (606, 457)
Screenshot: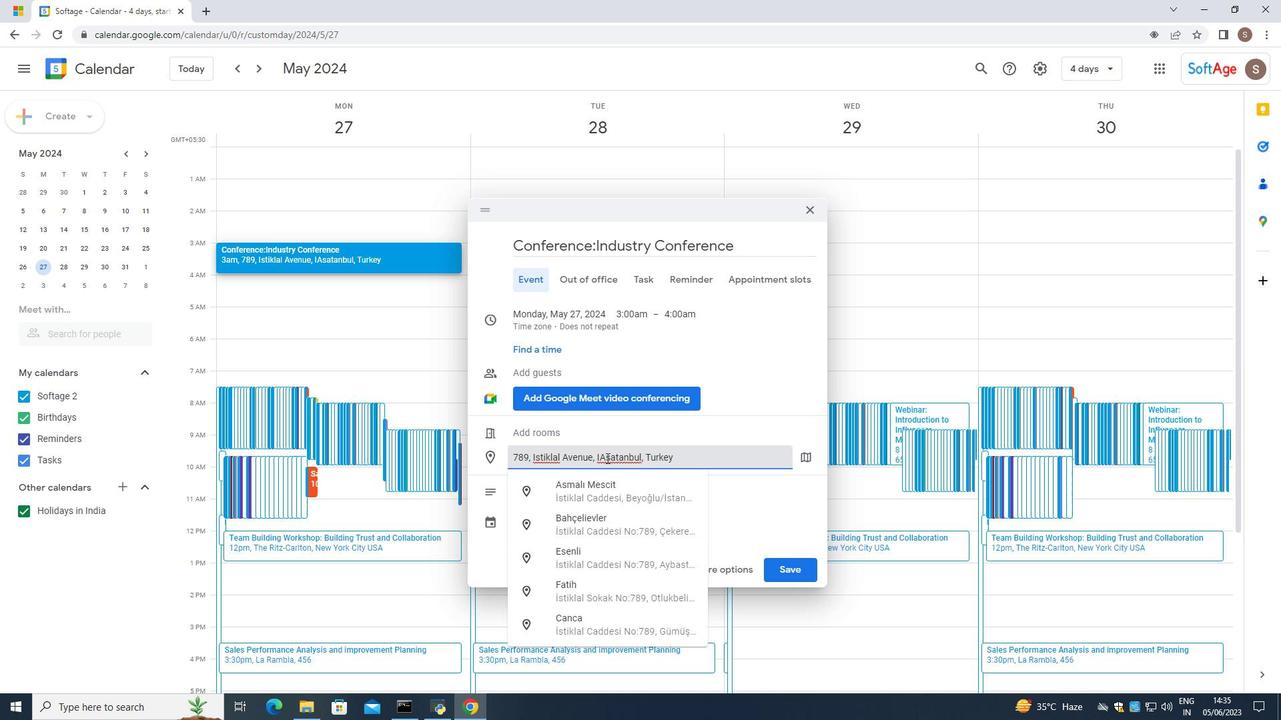 
Action: Mouse scrolled (606, 458) with delta (0, 0)
Screenshot: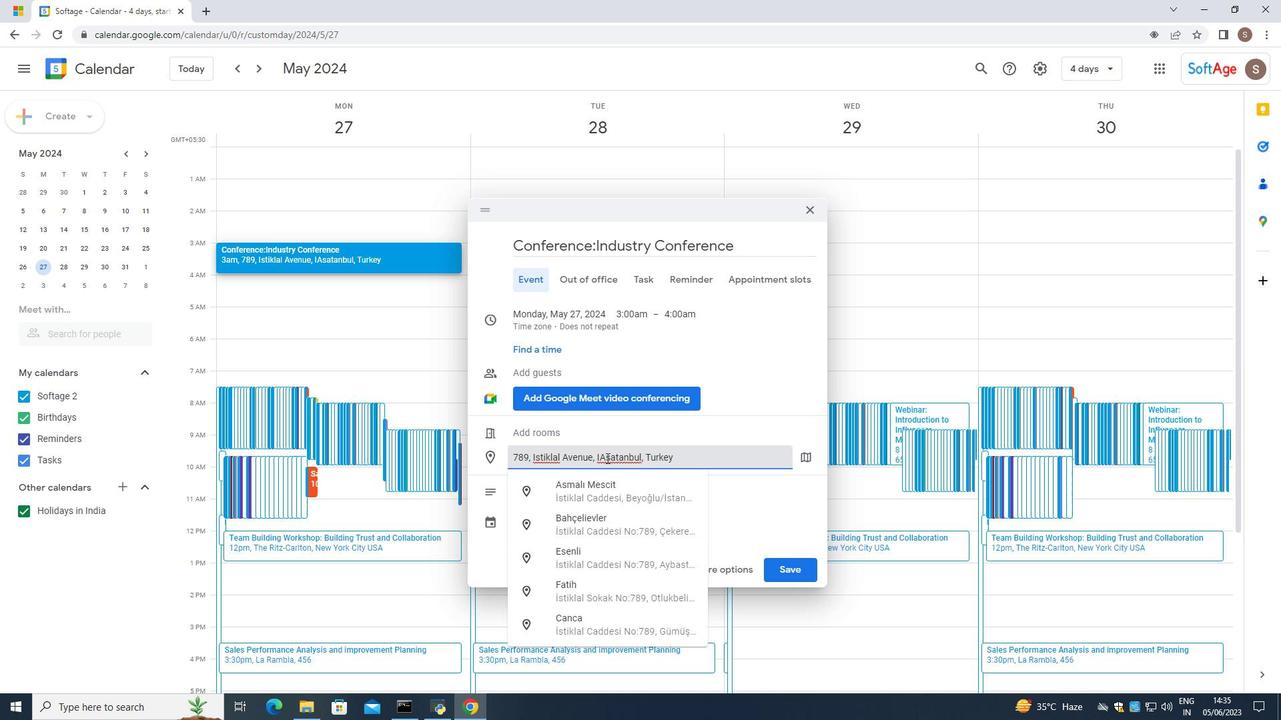 
Action: Mouse moved to (604, 460)
Screenshot: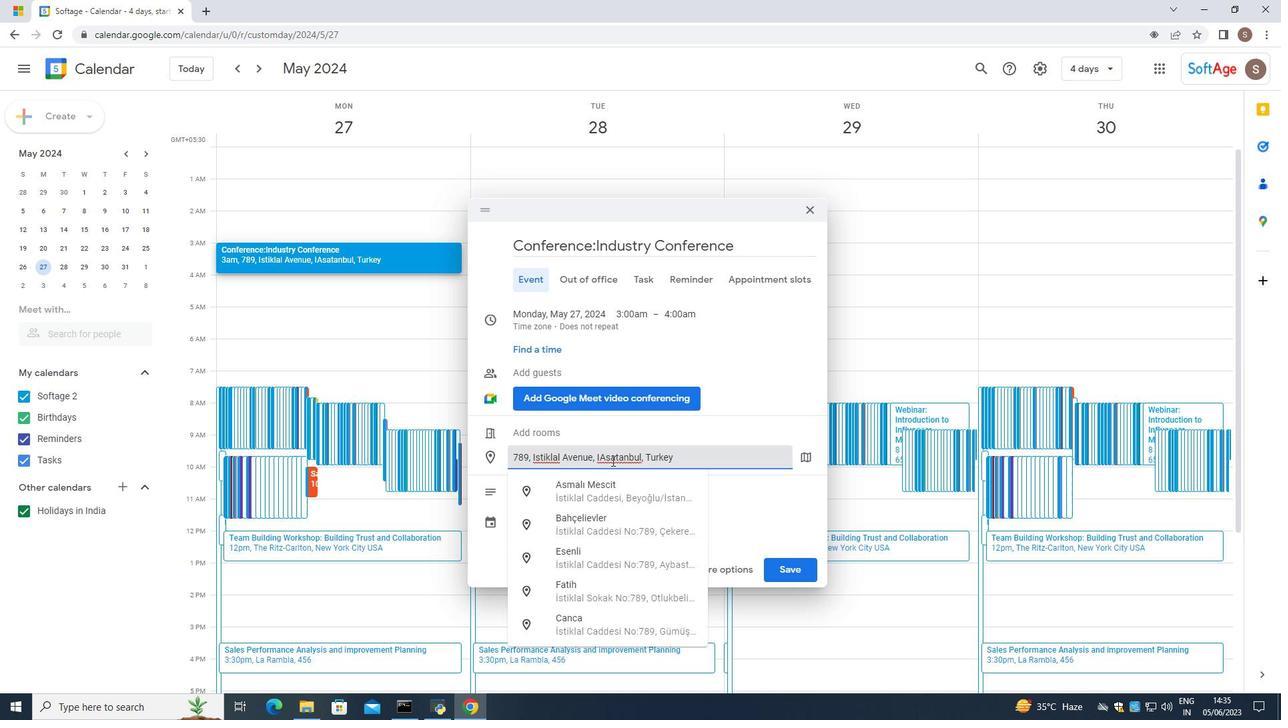
Action: Mouse pressed left at (604, 460)
Screenshot: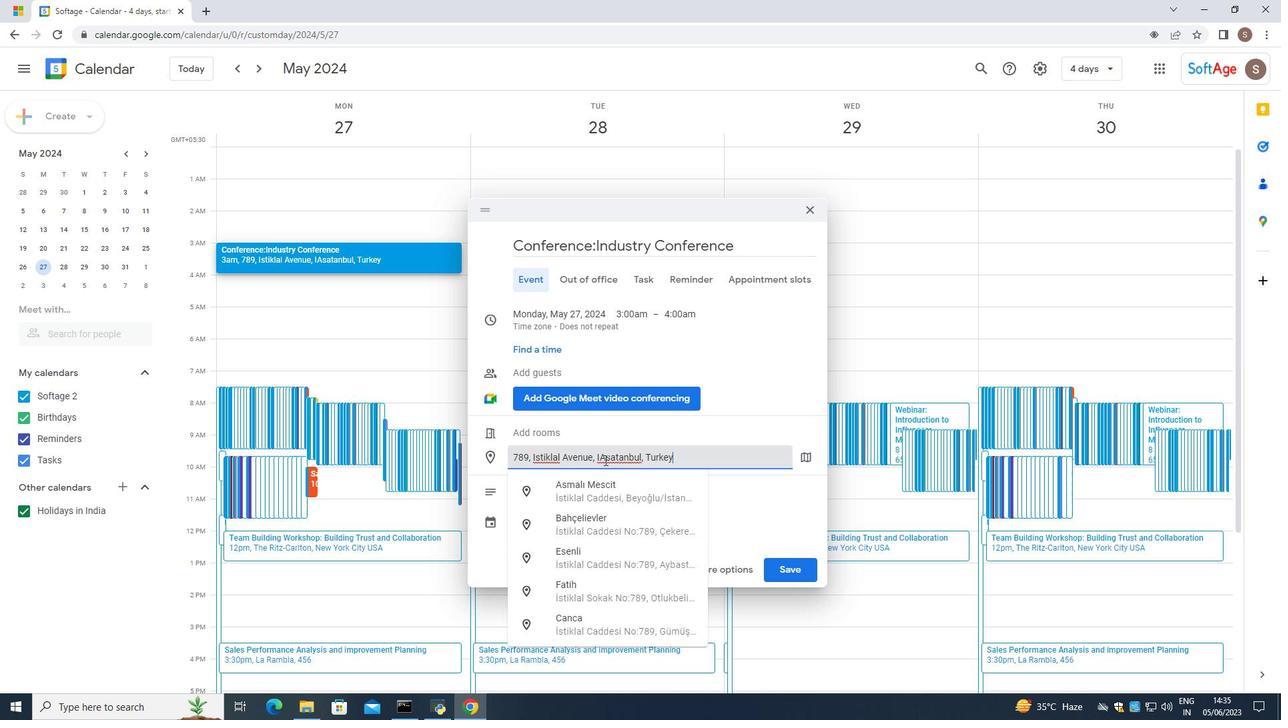 
Action: Mouse moved to (601, 459)
Screenshot: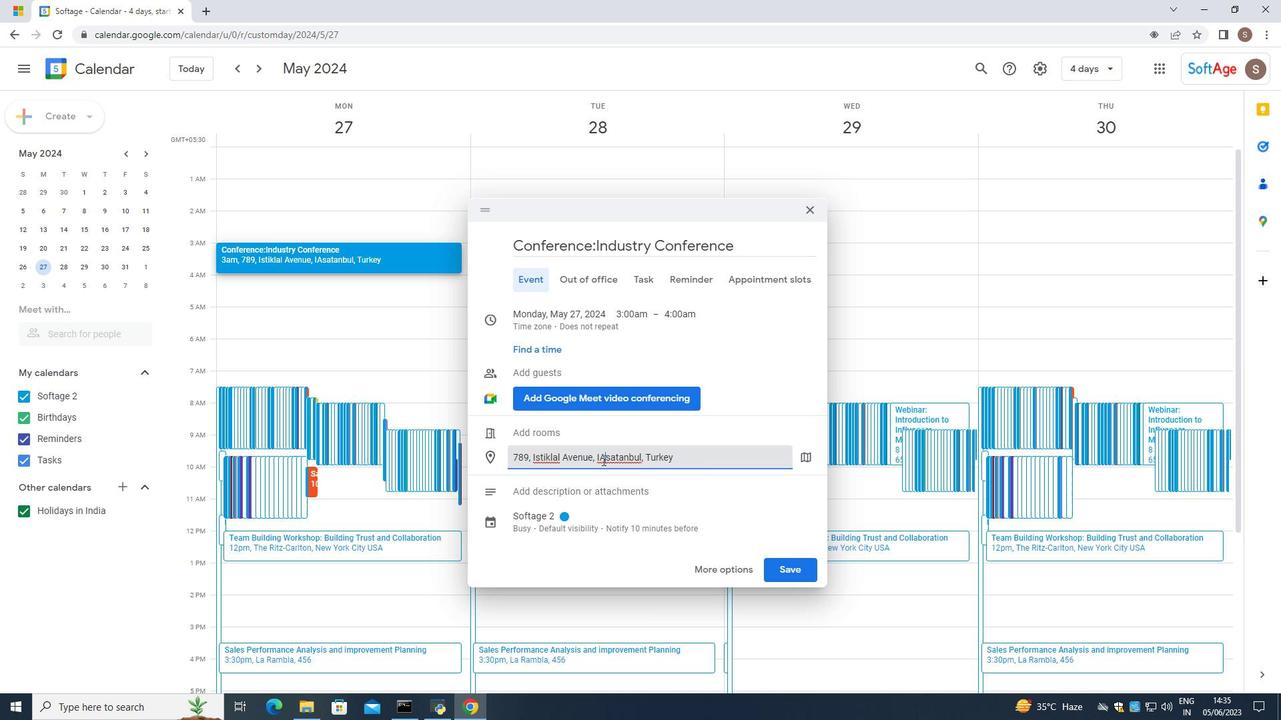 
Action: Key pressed <Key.backspace><Key.right><Key.right><Key.right><Key.right><Key.right><Key.left><Key.left><Key.left><Key.backspace>
Screenshot: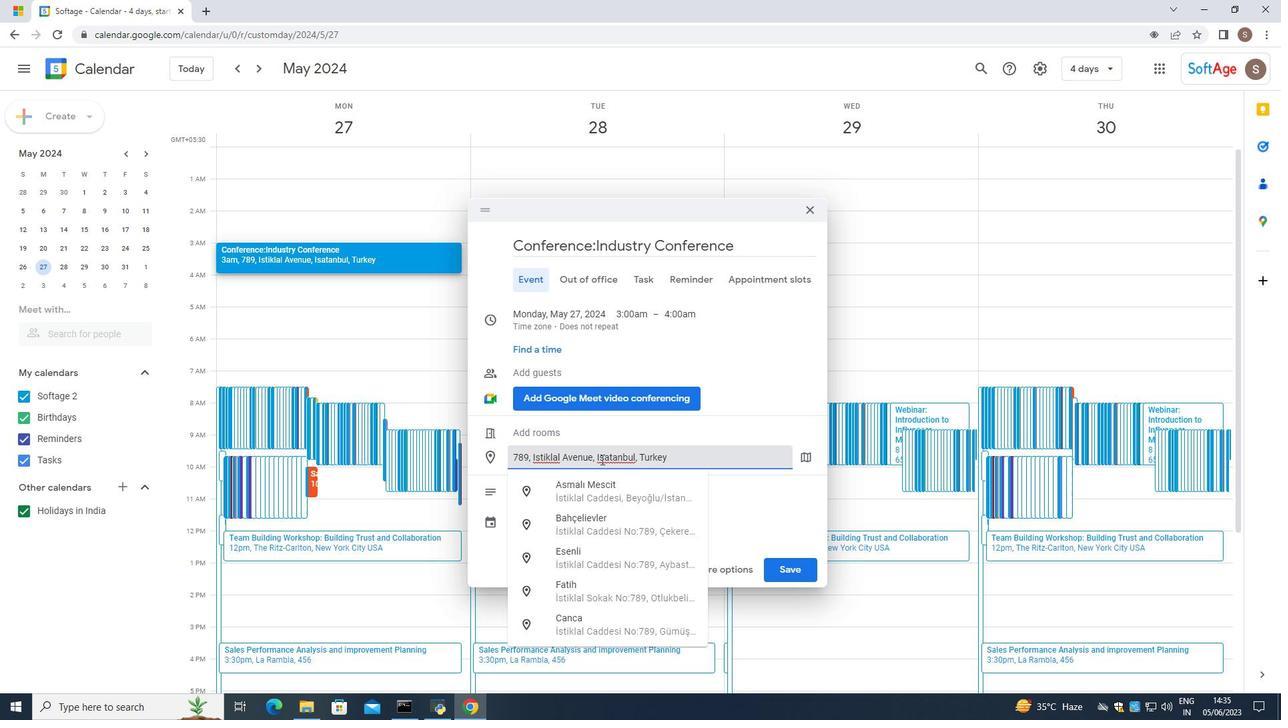
Action: Mouse moved to (672, 455)
Screenshot: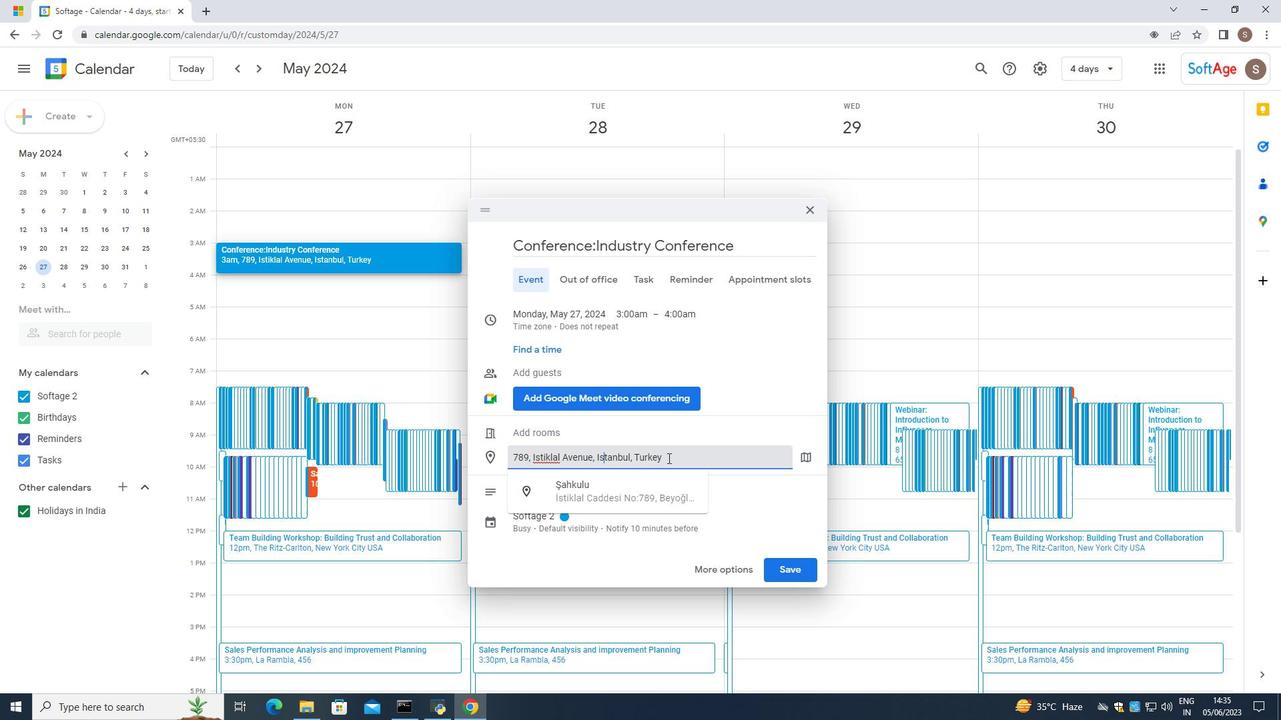 
Action: Mouse pressed left at (672, 455)
Screenshot: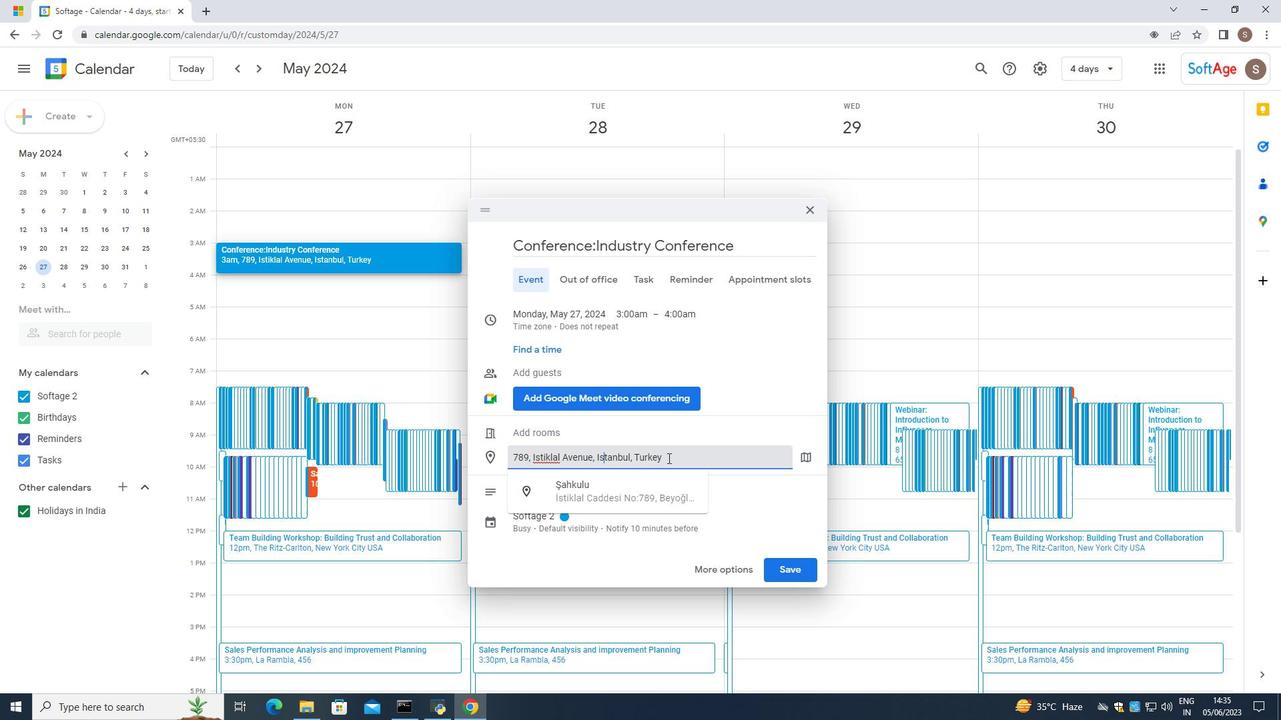 
Action: Mouse moved to (557, 467)
Screenshot: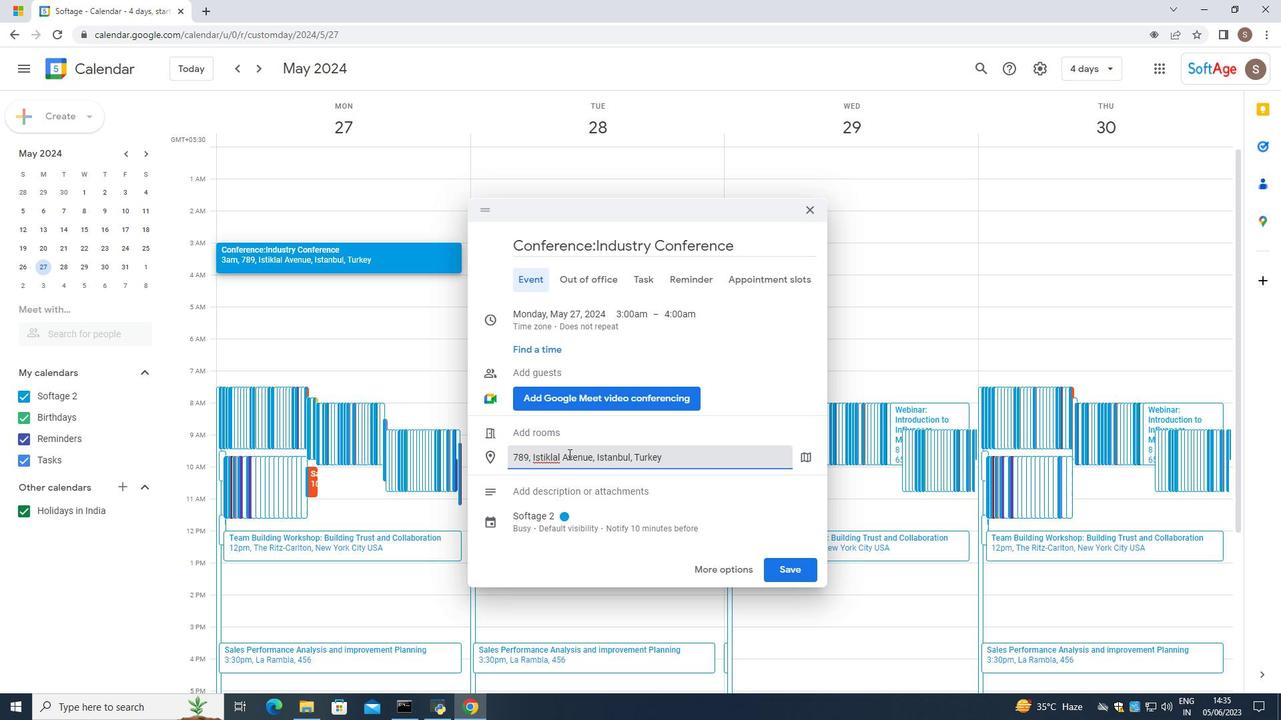 
Action: Mouse scrolled (557, 466) with delta (0, 0)
Screenshot: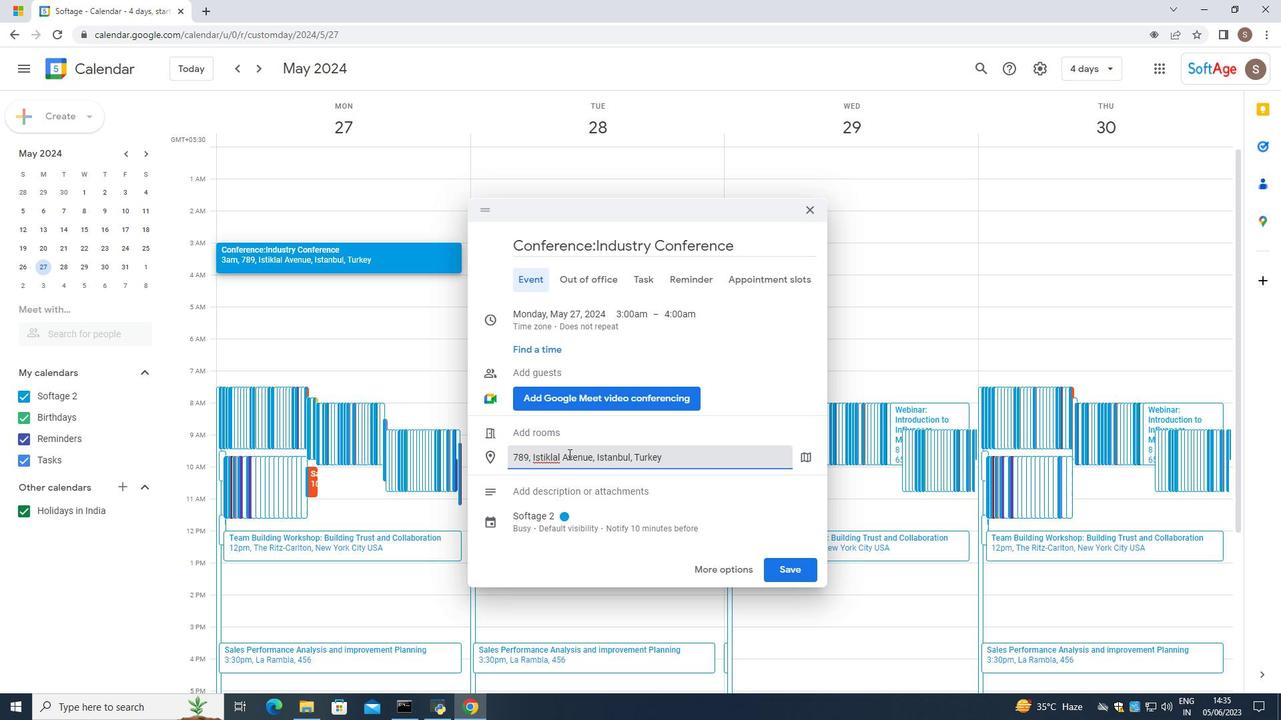 
Action: Mouse moved to (557, 469)
Screenshot: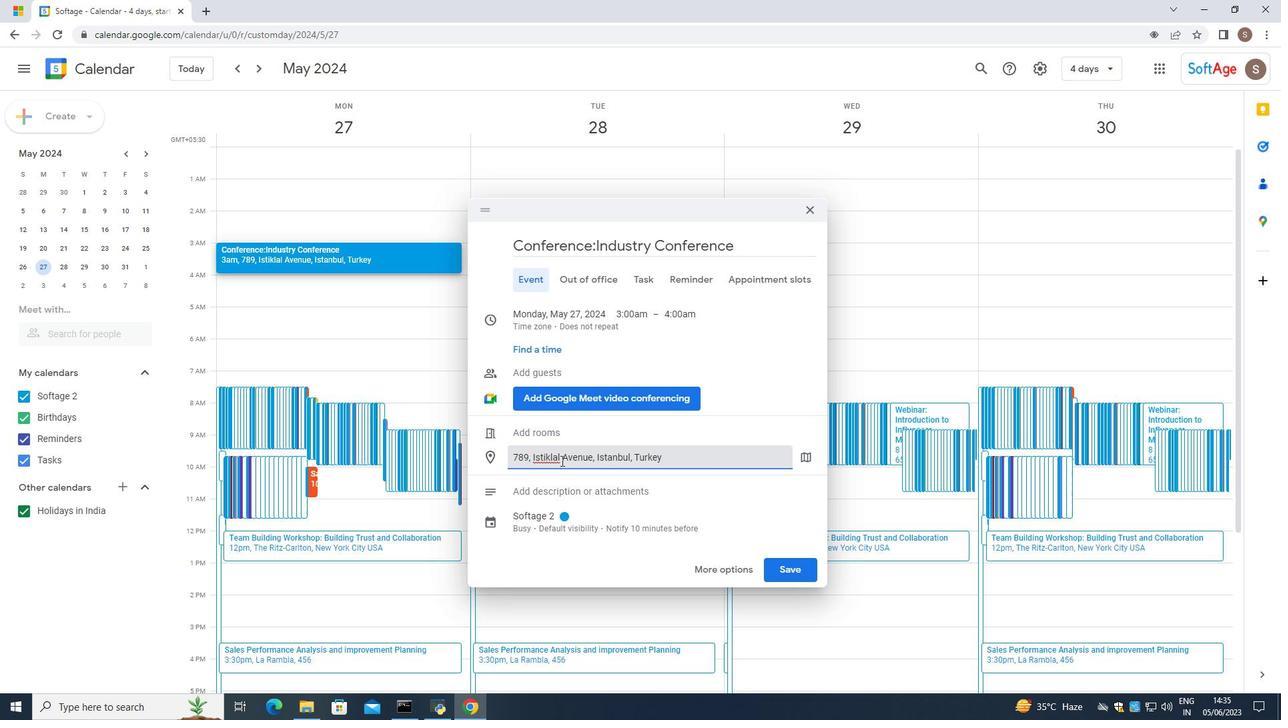 
Action: Mouse scrolled (557, 467) with delta (0, 0)
Screenshot: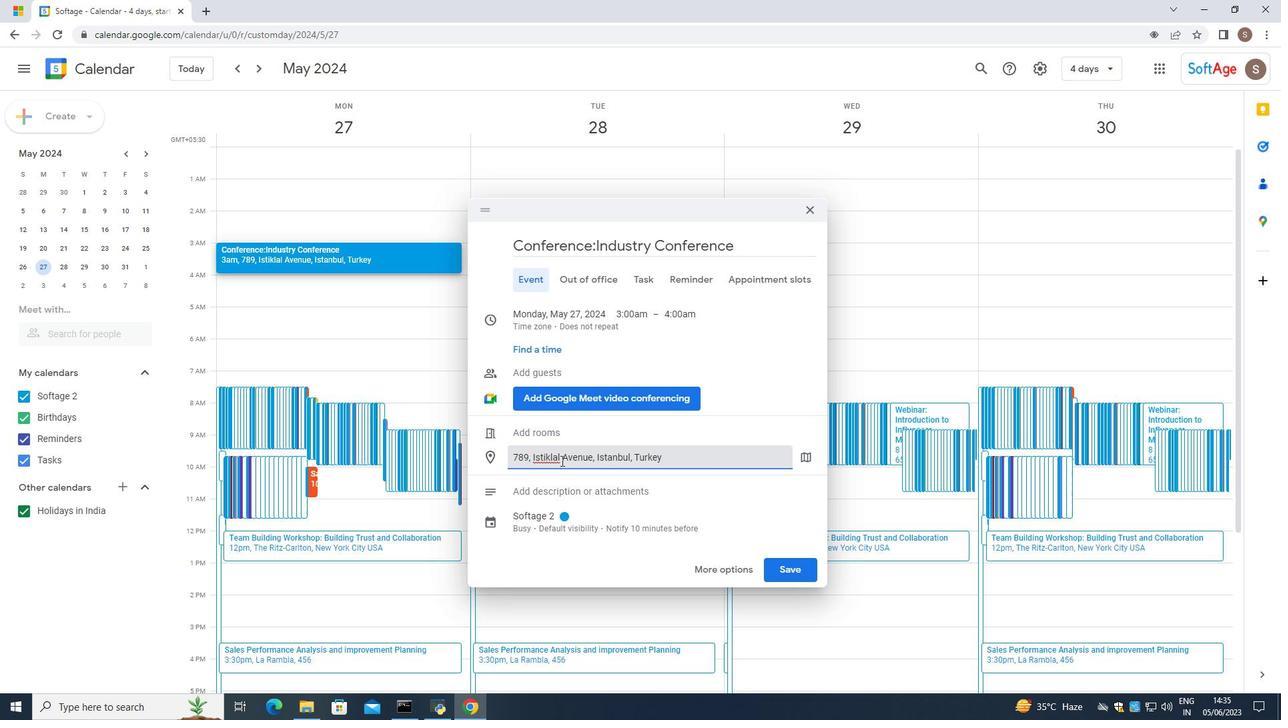 
Action: Mouse scrolled (557, 467) with delta (0, 0)
Screenshot: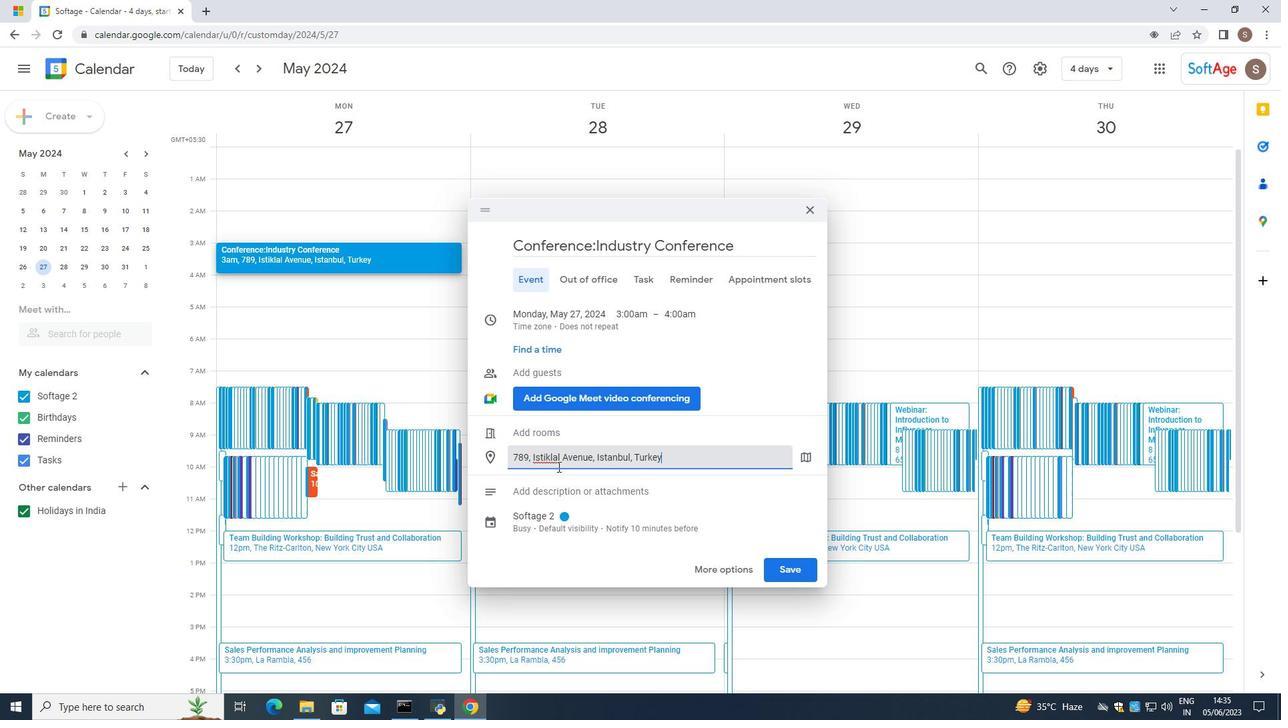 
Action: Mouse scrolled (557, 468) with delta (0, 0)
Screenshot: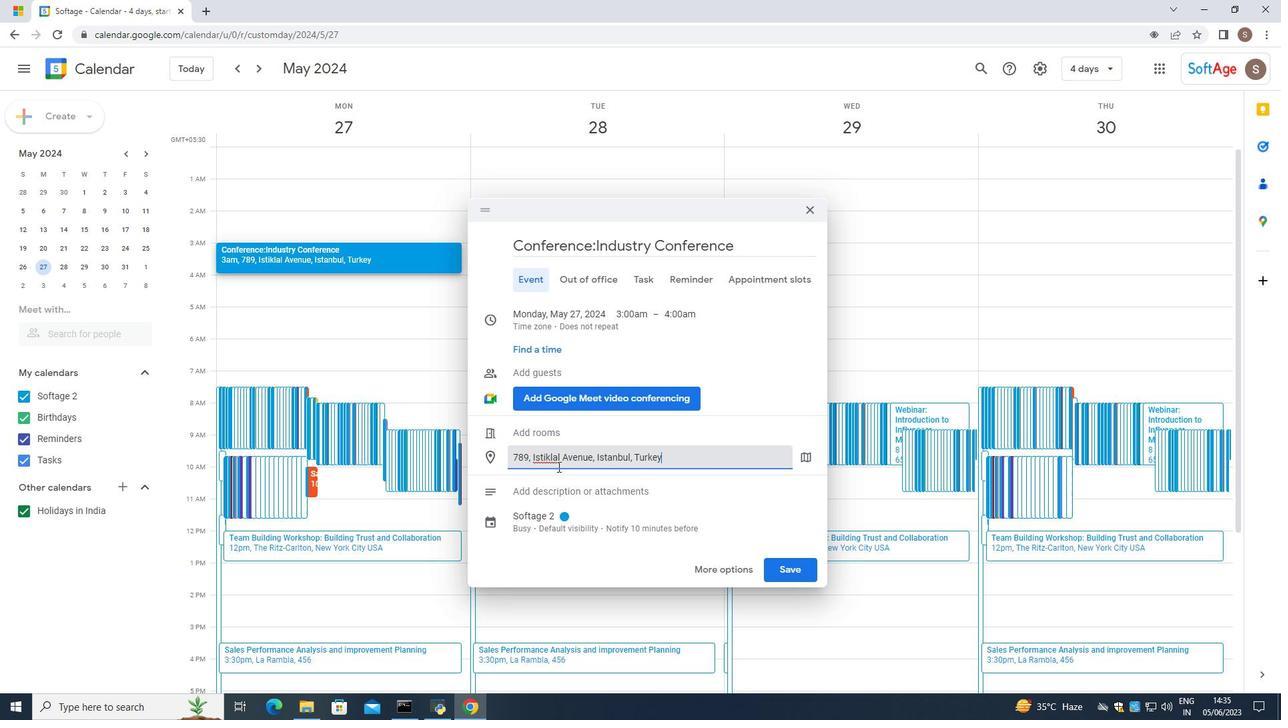 
Action: Mouse moved to (568, 494)
Screenshot: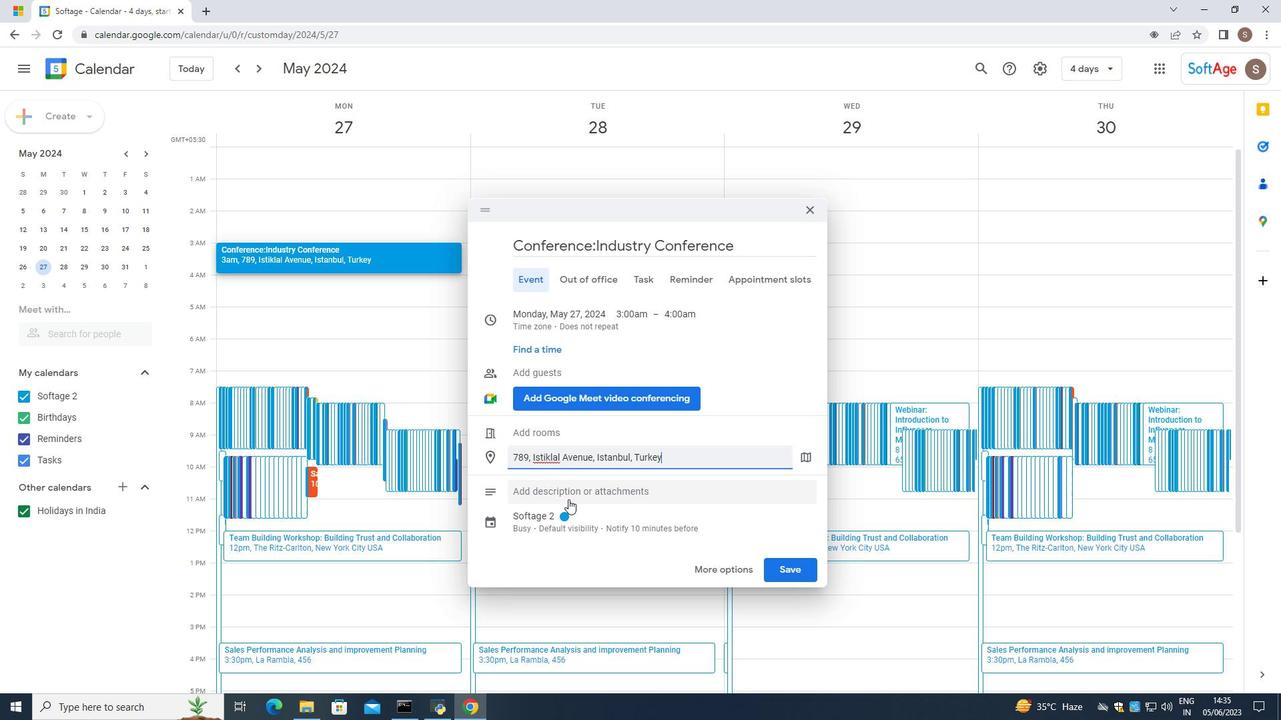 
Action: Mouse pressed left at (568, 494)
Screenshot: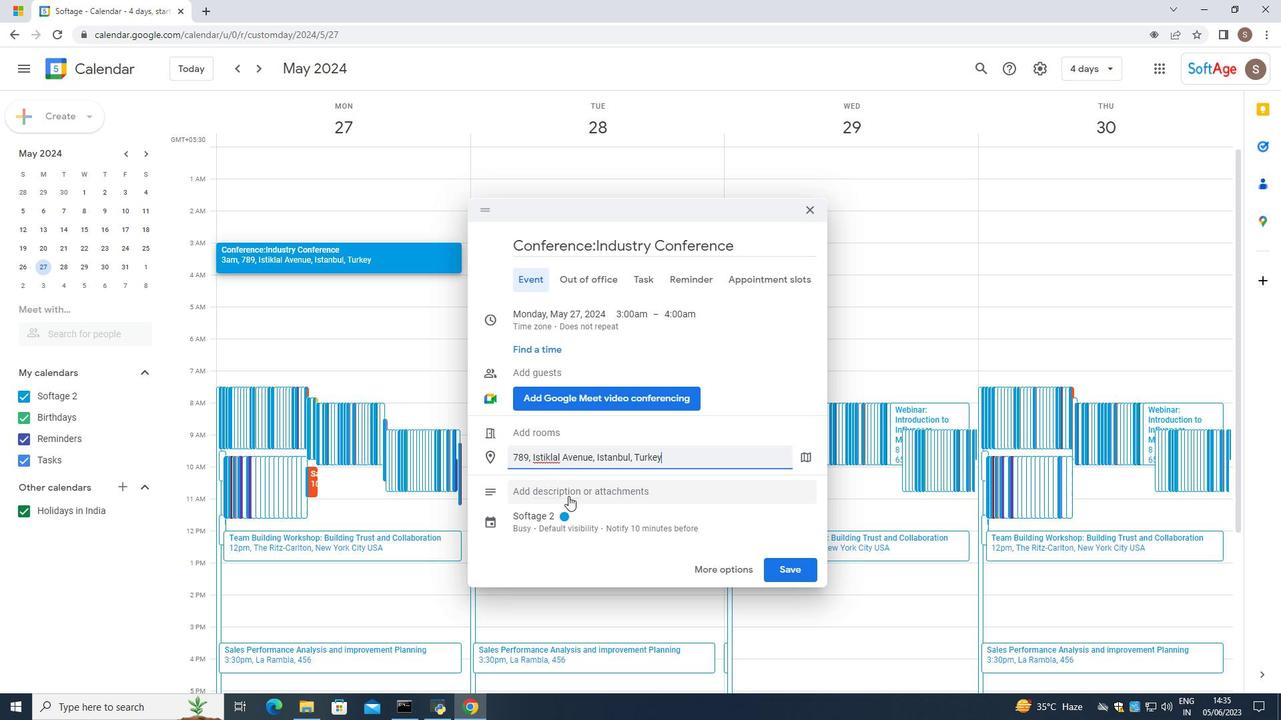 
Action: Mouse moved to (547, 497)
Screenshot: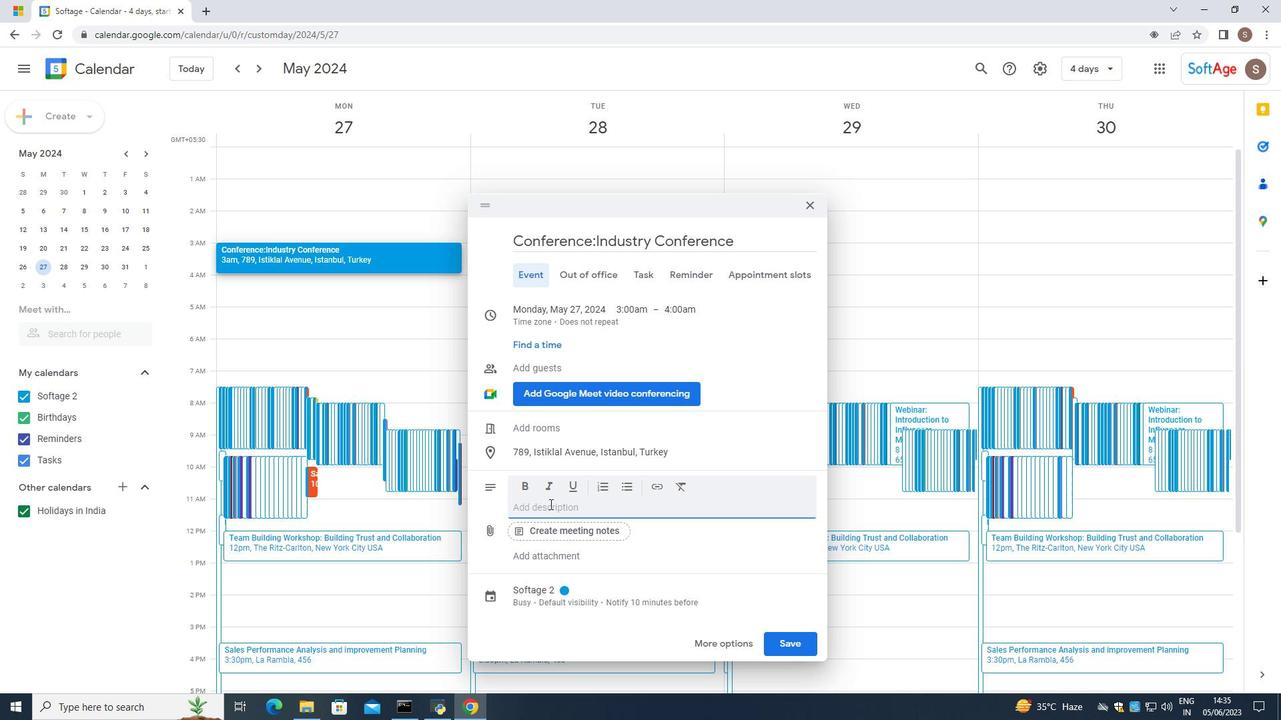 
Action: Mouse pressed left at (547, 497)
Screenshot: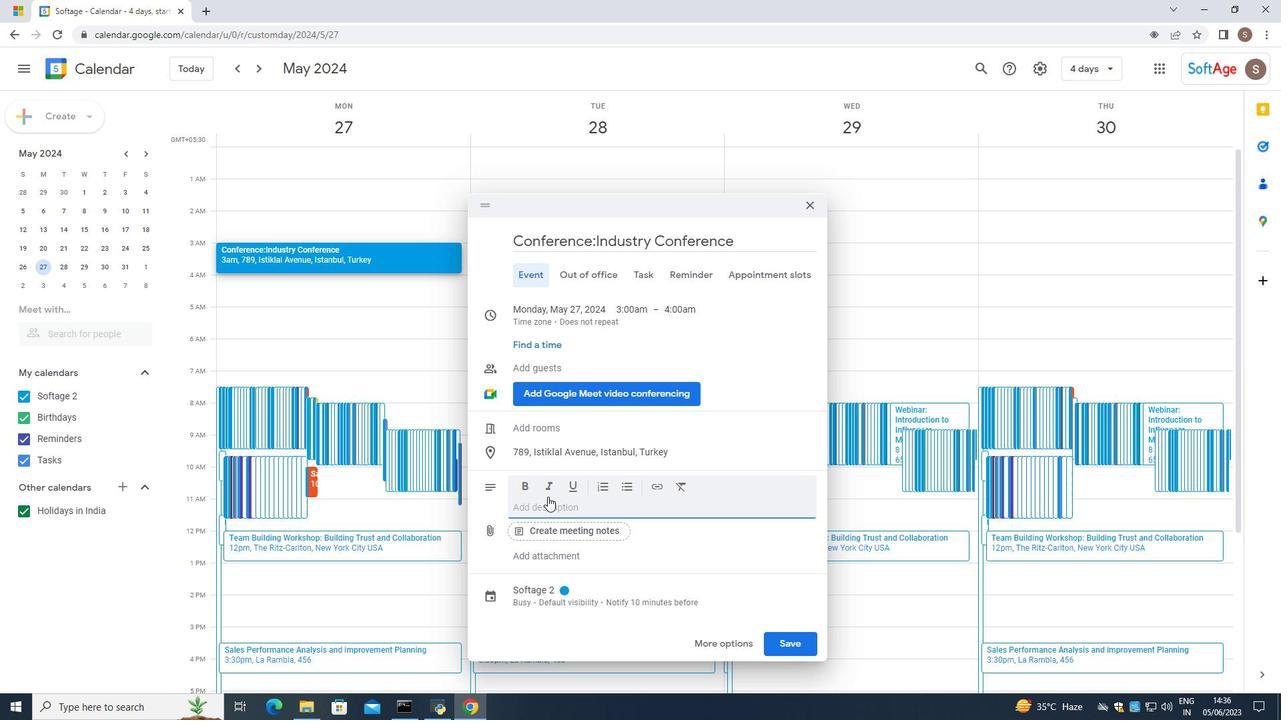 
Action: Mouse moved to (539, 501)
Screenshot: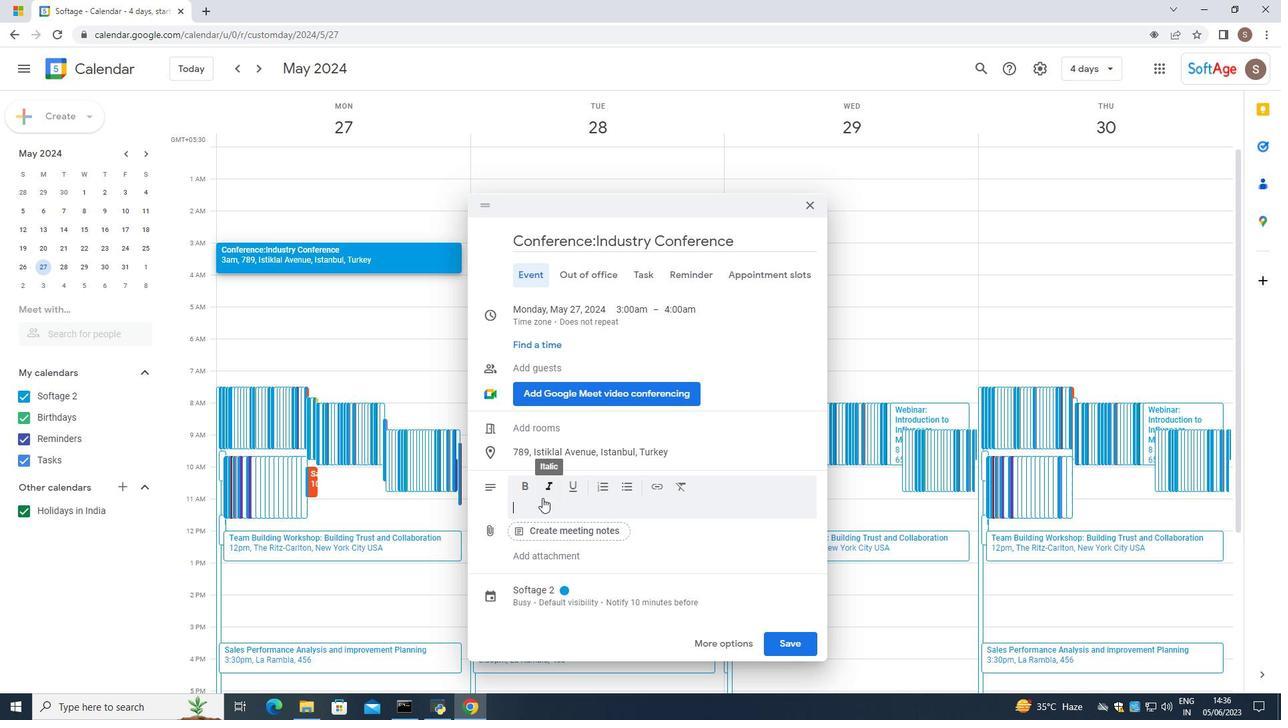 
Action: Mouse pressed left at (539, 501)
Screenshot: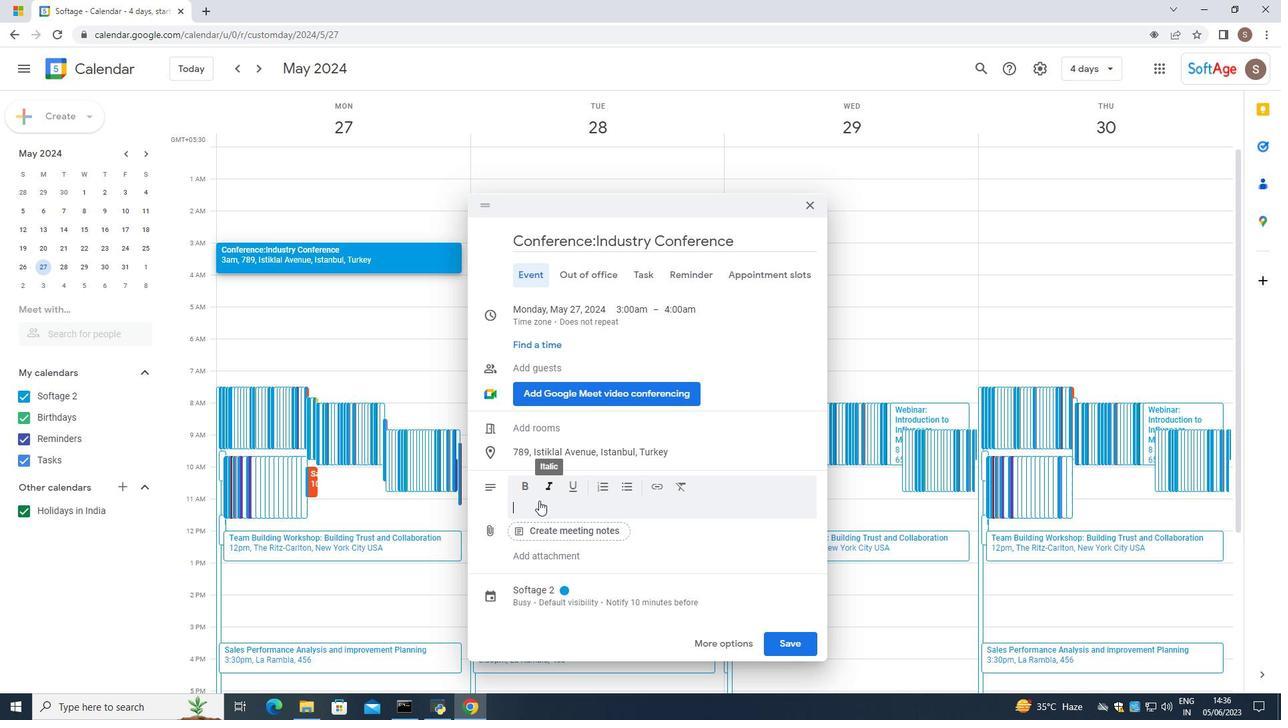 
Action: Mouse moved to (553, 491)
Screenshot: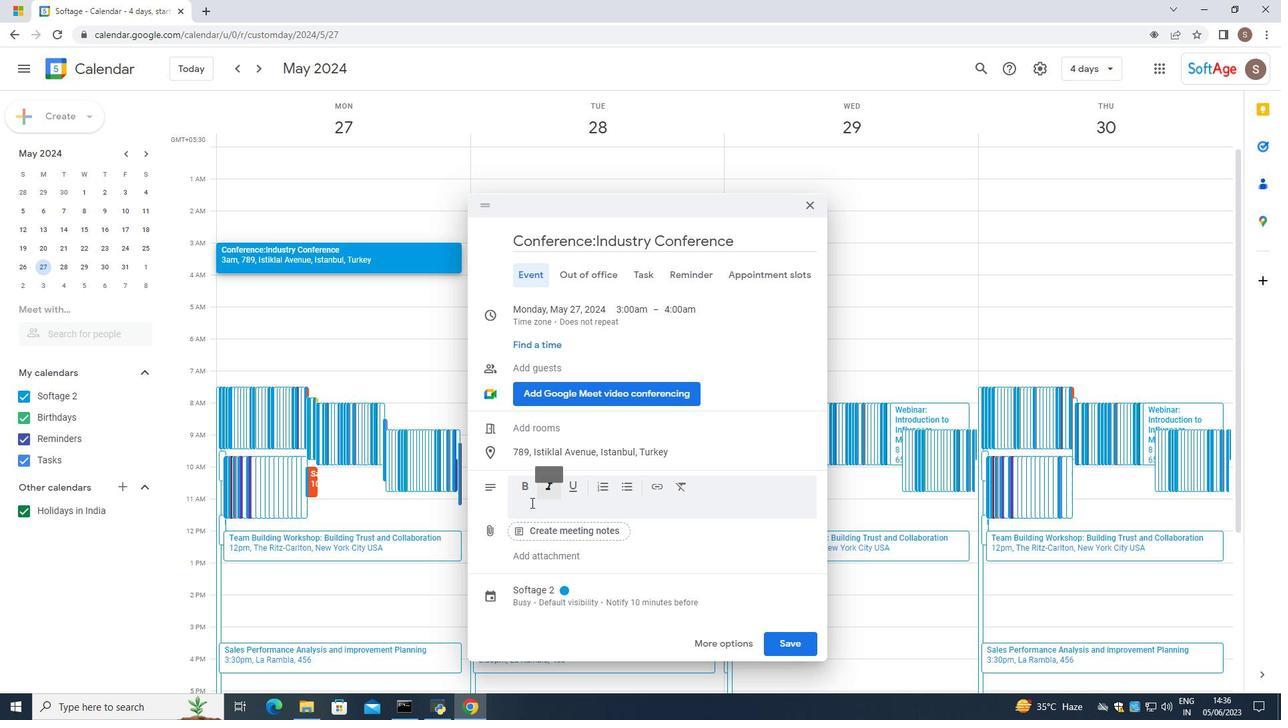 
Action: Mouse pressed left at (553, 491)
Screenshot: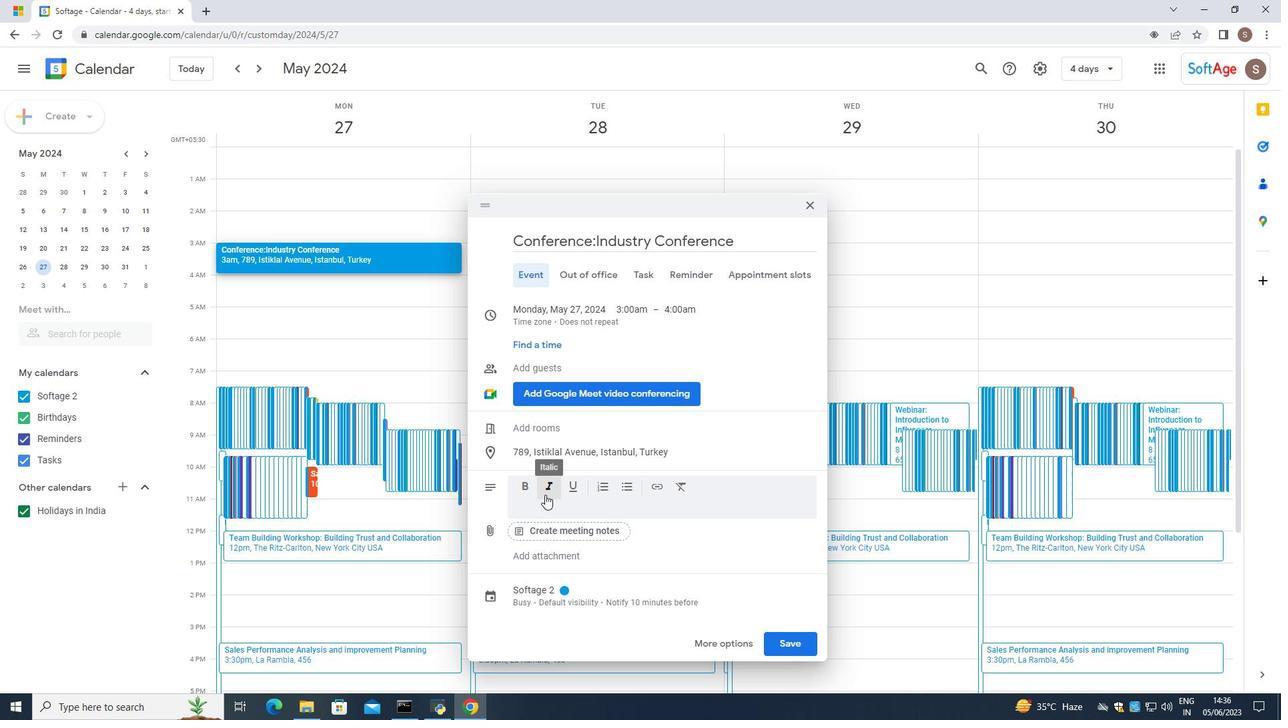 
Action: Mouse moved to (543, 493)
Screenshot: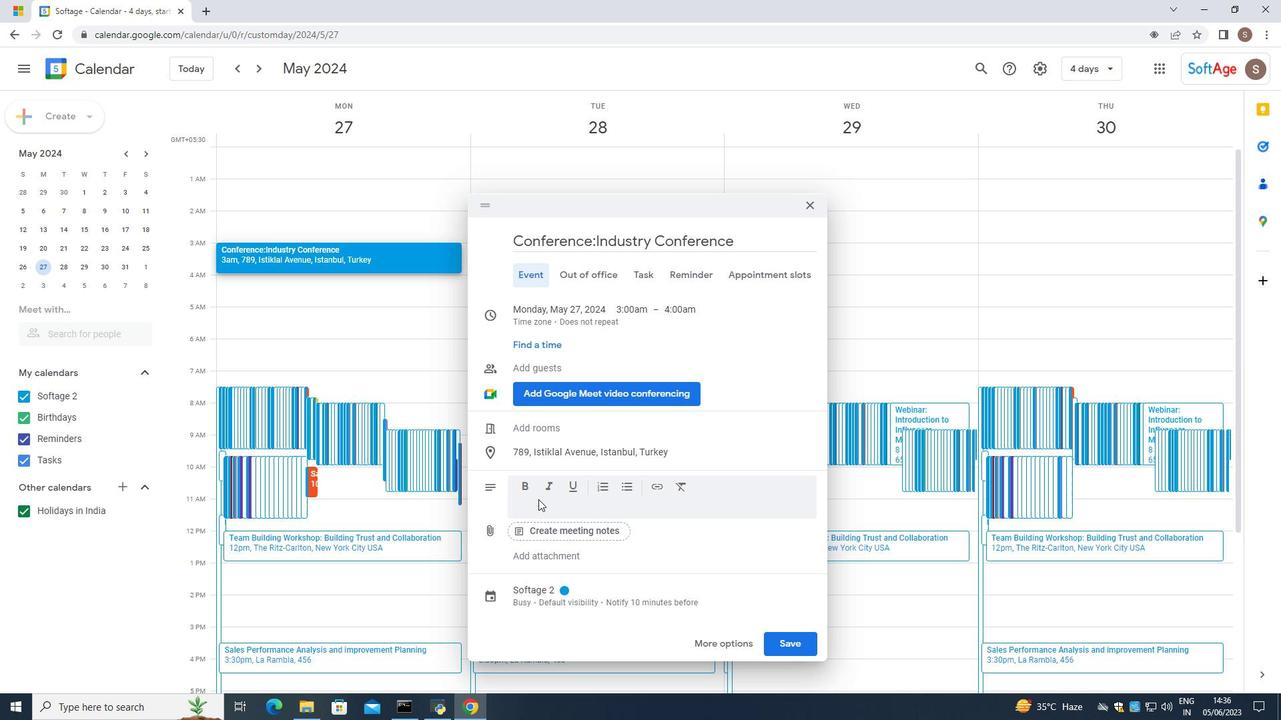 
Action: Mouse pressed left at (543, 493)
Screenshot: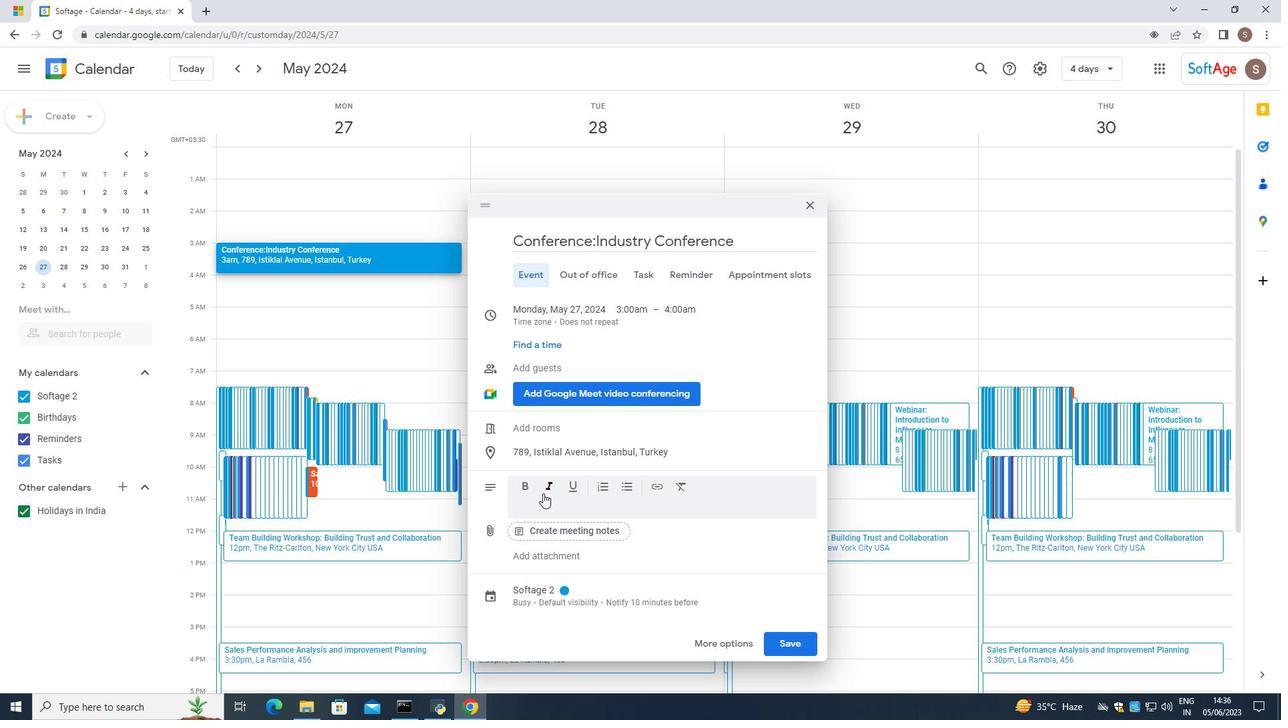 
Action: Mouse moved to (513, 517)
Screenshot: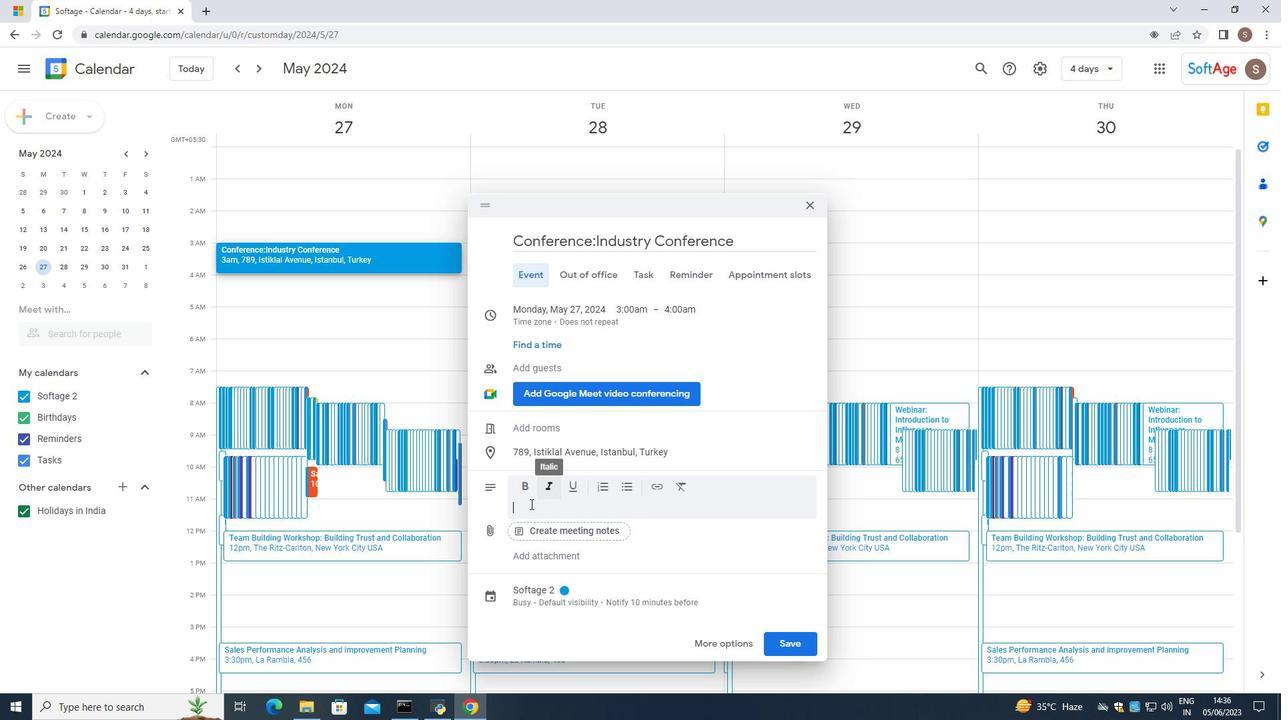 
Action: Mouse pressed left at (513, 517)
Screenshot: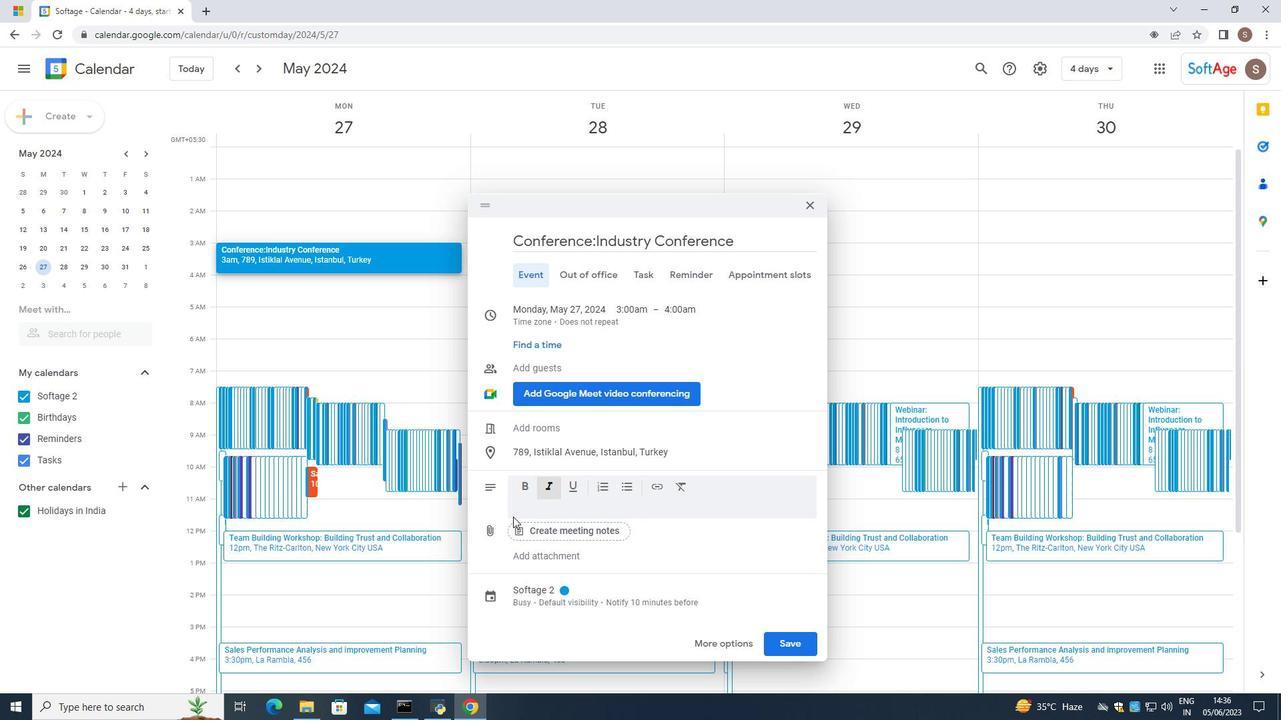 
Action: Mouse moved to (524, 510)
Screenshot: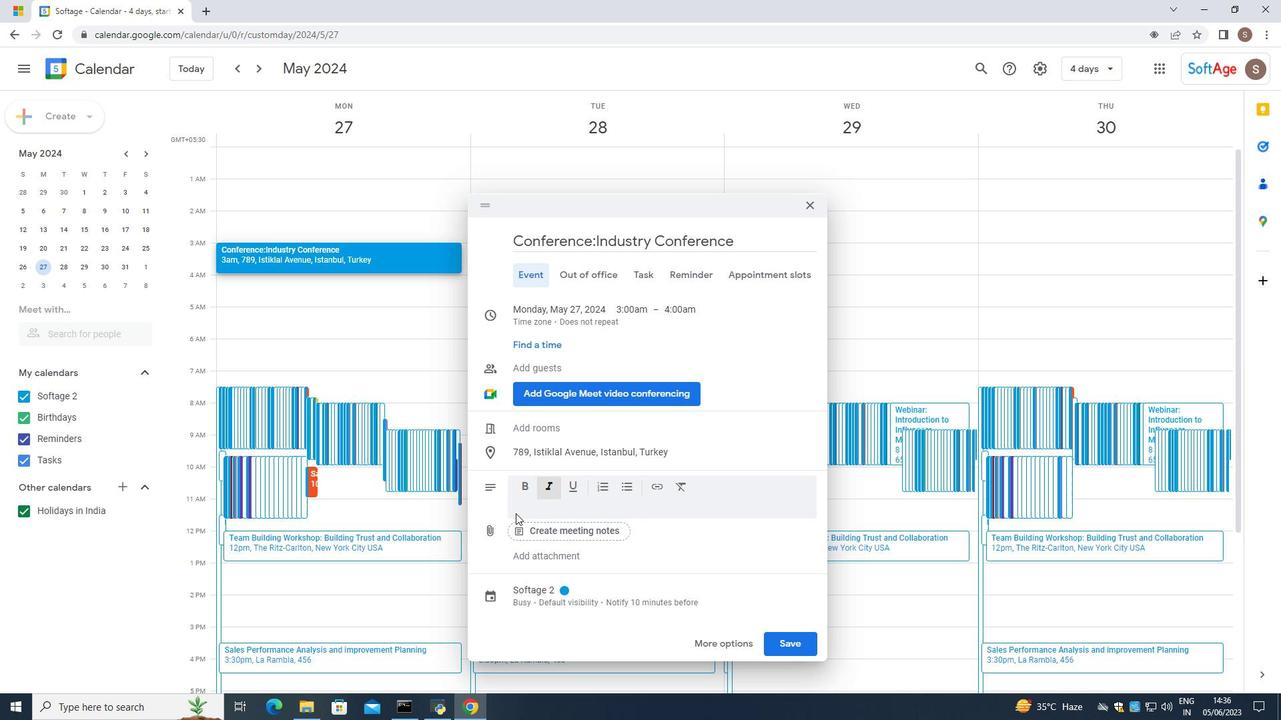
Action: Mouse pressed left at (524, 510)
Screenshot: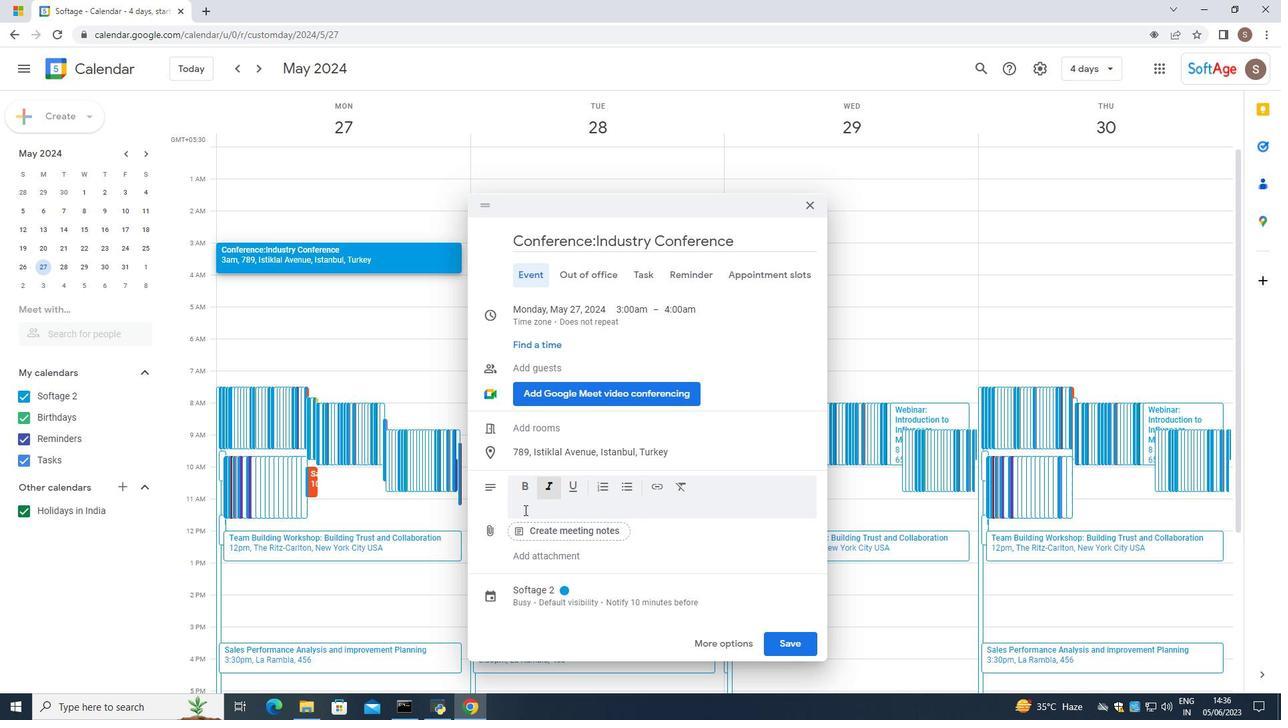 
Action: Key pressed <Key.caps_lock>T<Key.shift><Key.caps_lock>he<Key.space>training<Key.space>worksjhop<Key.space><Key.backspace><Key.backspace><Key.backspace><Key.backspace><Key.backspace>hi<Key.backspace><Key.backspace>ip<Key.backspace><Key.backspace>hop<Key.space>will<Key.space>commence<Key.space>with<Key.space>an<Key.space>introduction<Key.space>to<Key.space>thef=<Key.backspace><Key.backspace><Key.space>fundamental<Key.space>principles<Key.space>of<Key.space>effectivie<Key.backspace><Key.backspace><Key.backspace><Key.backspace>ive<Key.space>presentations.<Key.space><Key.caps_lock>P<Key.caps_lock>articipants<Key.space>will<Key.space>larn<Key.space><Key.backspace><Key.backspace><Key.backspace><Key.backspace>earn<Key.space>about<Key.space>the<Key.space>k<Key.backspace><Key.backspace>key<Key.space>elements<Key.space>of<Key.space>a<Key.space>successful<Key.space>presentation<Key.space>including,<Key.space>content<Key.space>i<Key.backspace>development,
Screenshot: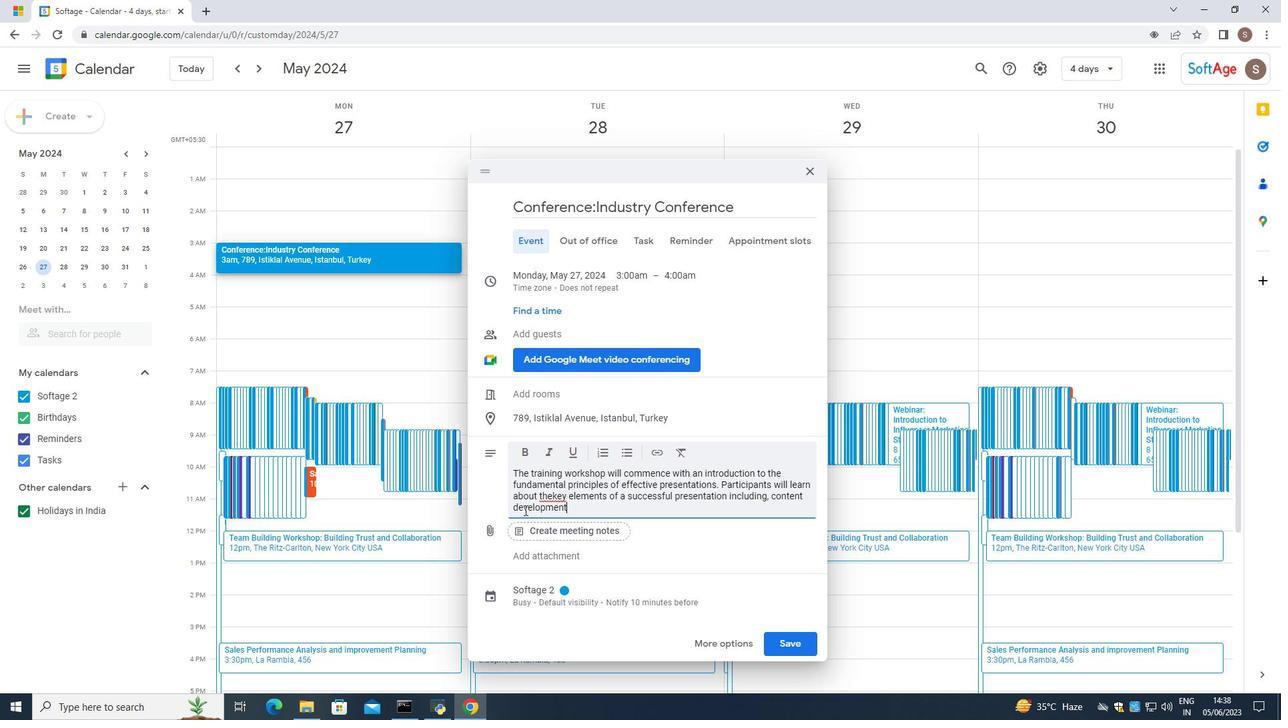 
Action: Mouse moved to (551, 493)
Screenshot: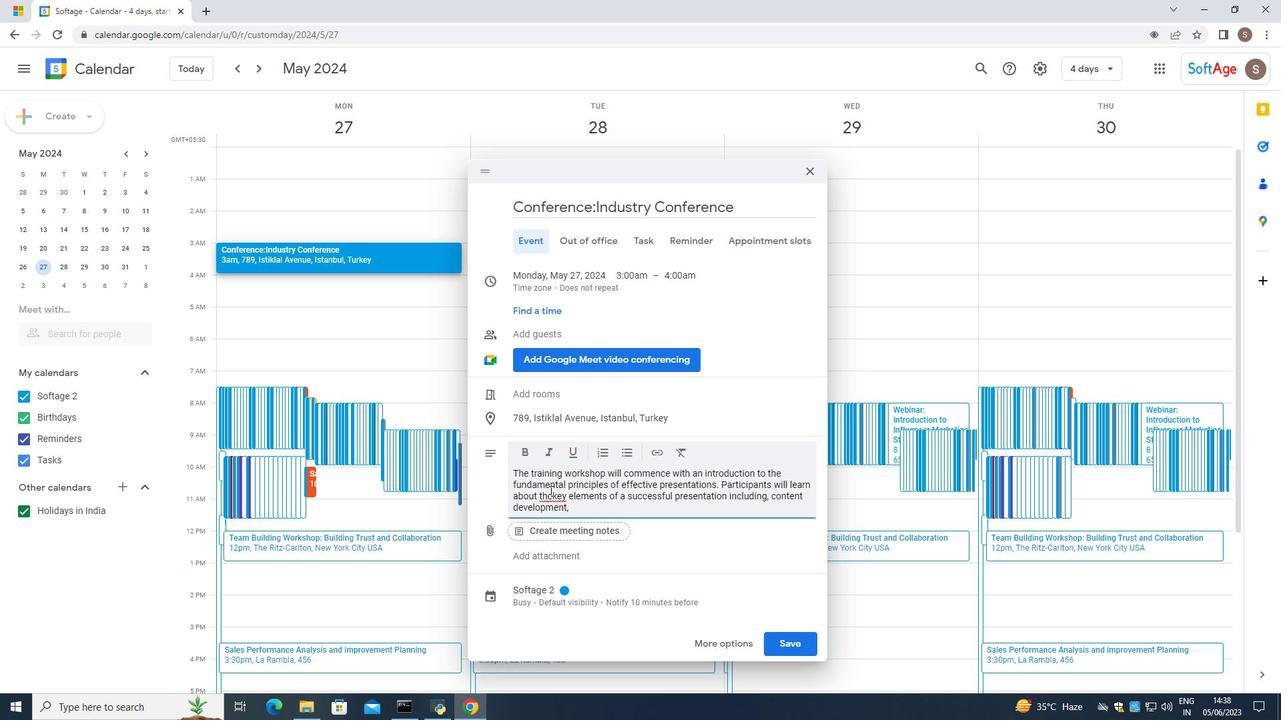 
Action: Mouse pressed left at (551, 493)
Screenshot: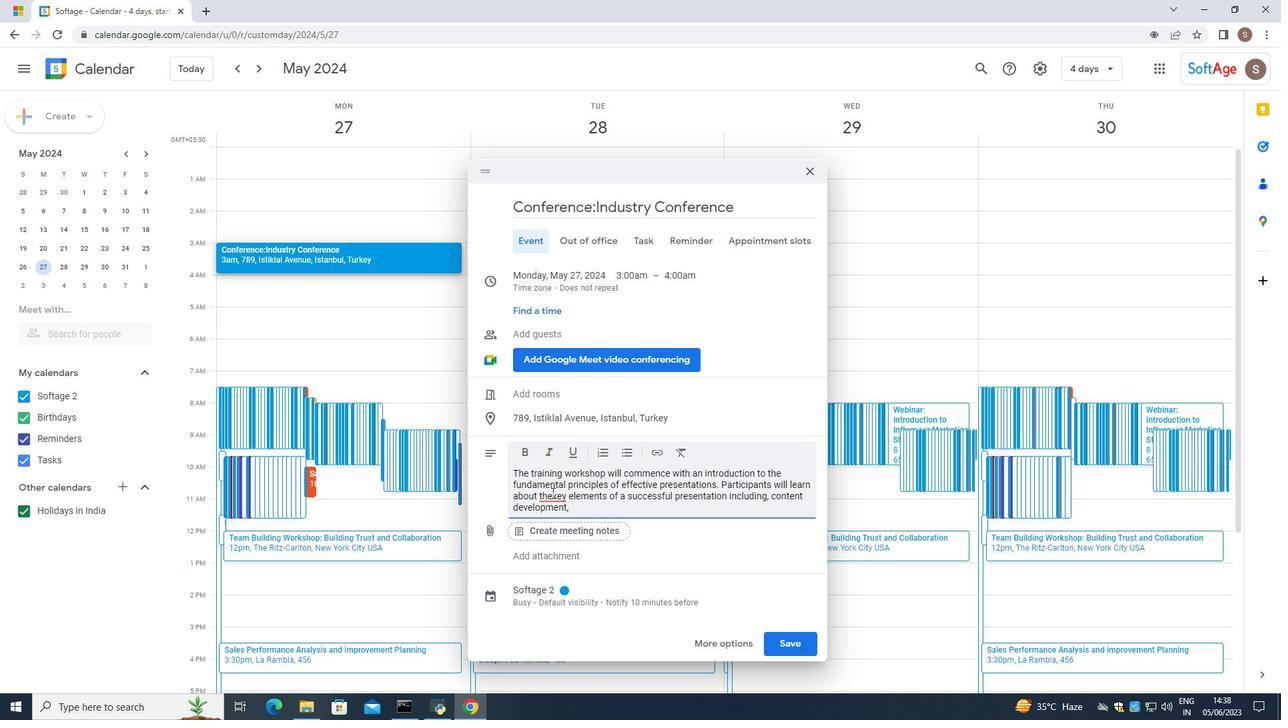 
Action: Mouse moved to (555, 494)
Screenshot: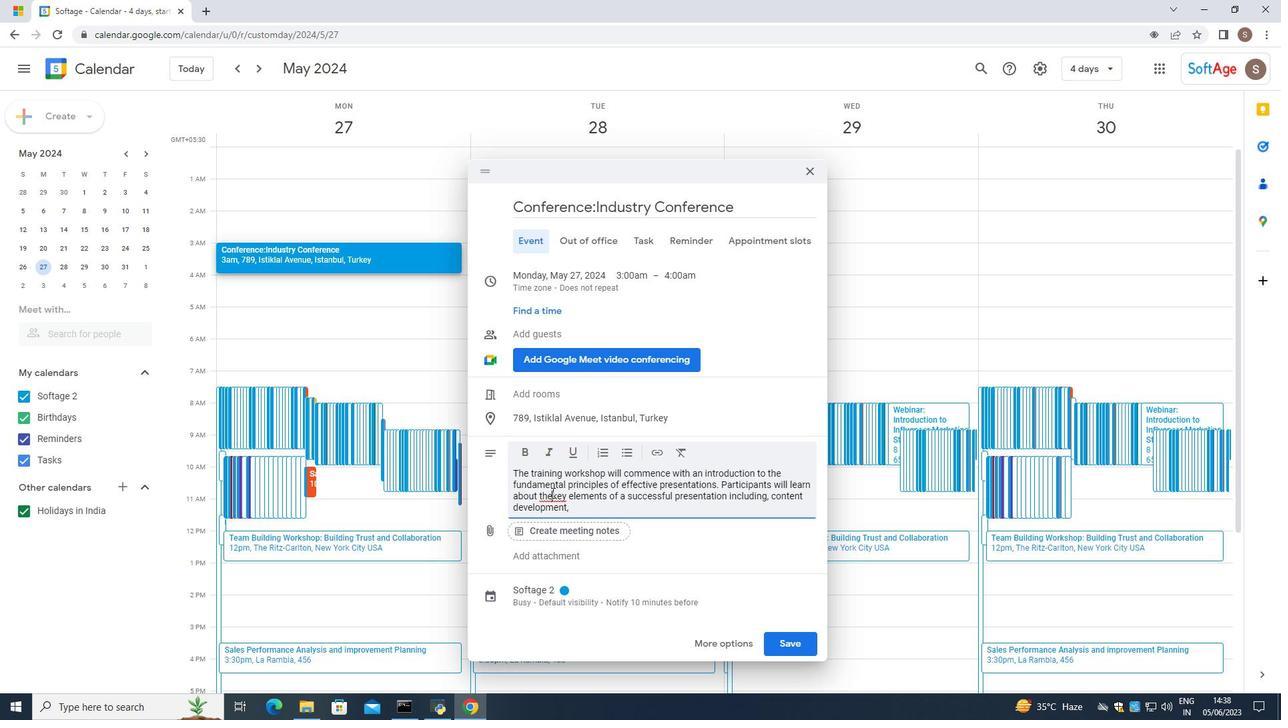 
Action: Key pressed <Key.space>
Screenshot: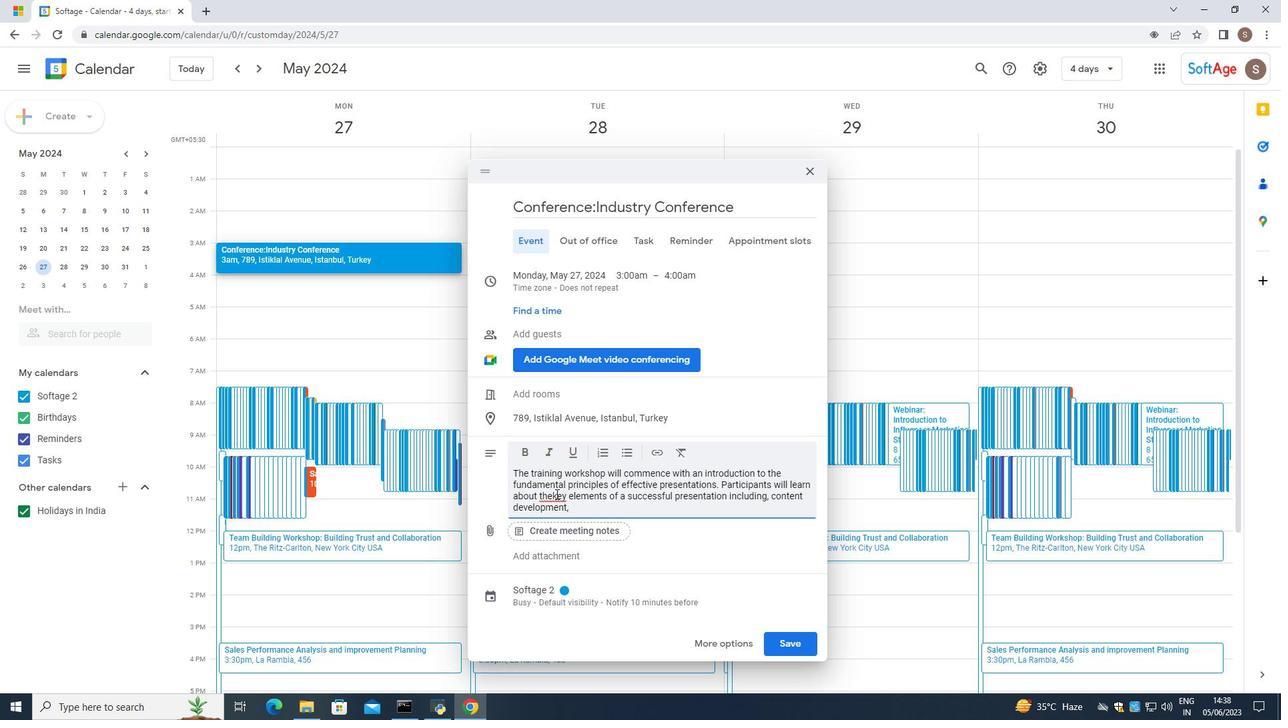 
Action: Mouse moved to (571, 509)
Screenshot: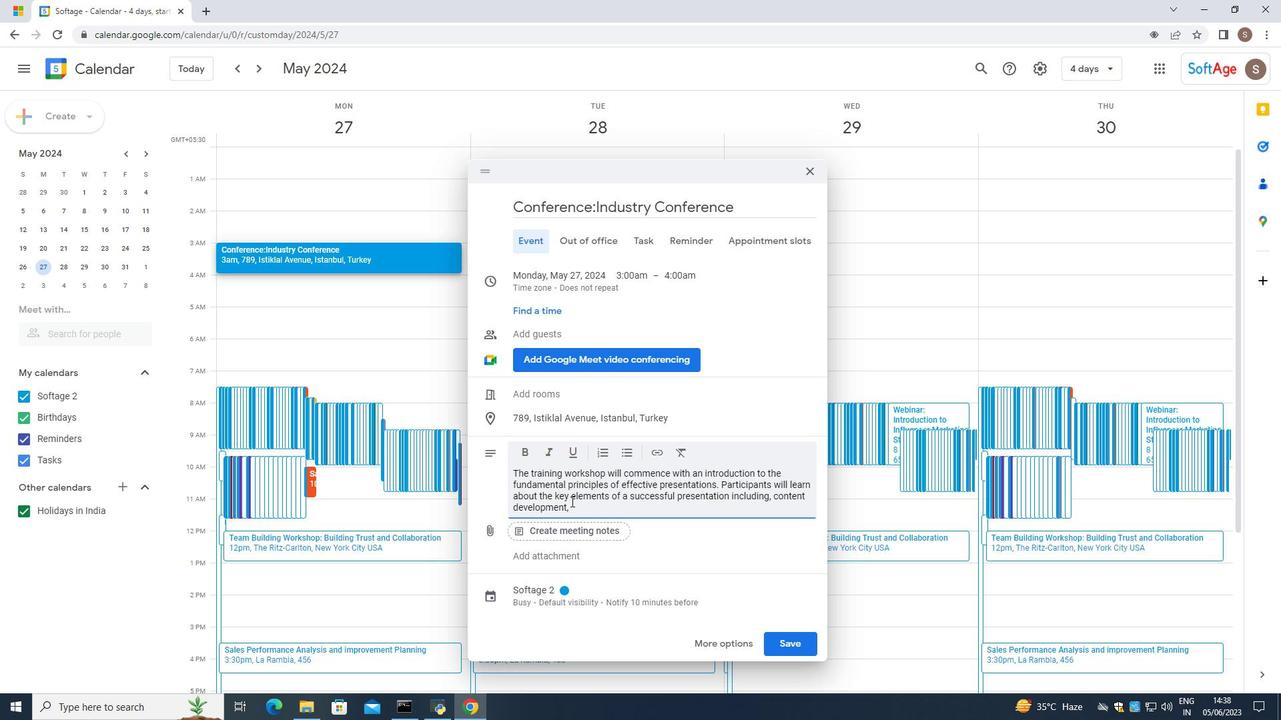 
Action: Mouse pressed left at (571, 509)
Screenshot: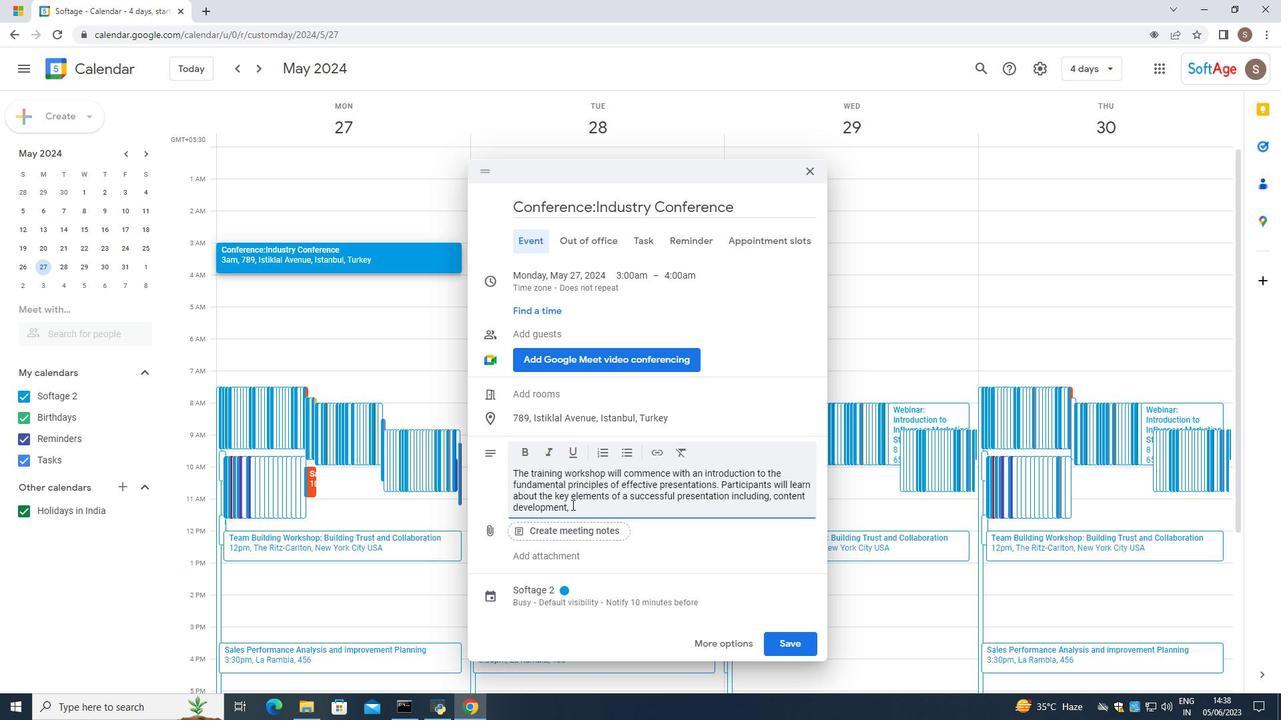 
Action: Mouse moved to (571, 509)
Screenshot: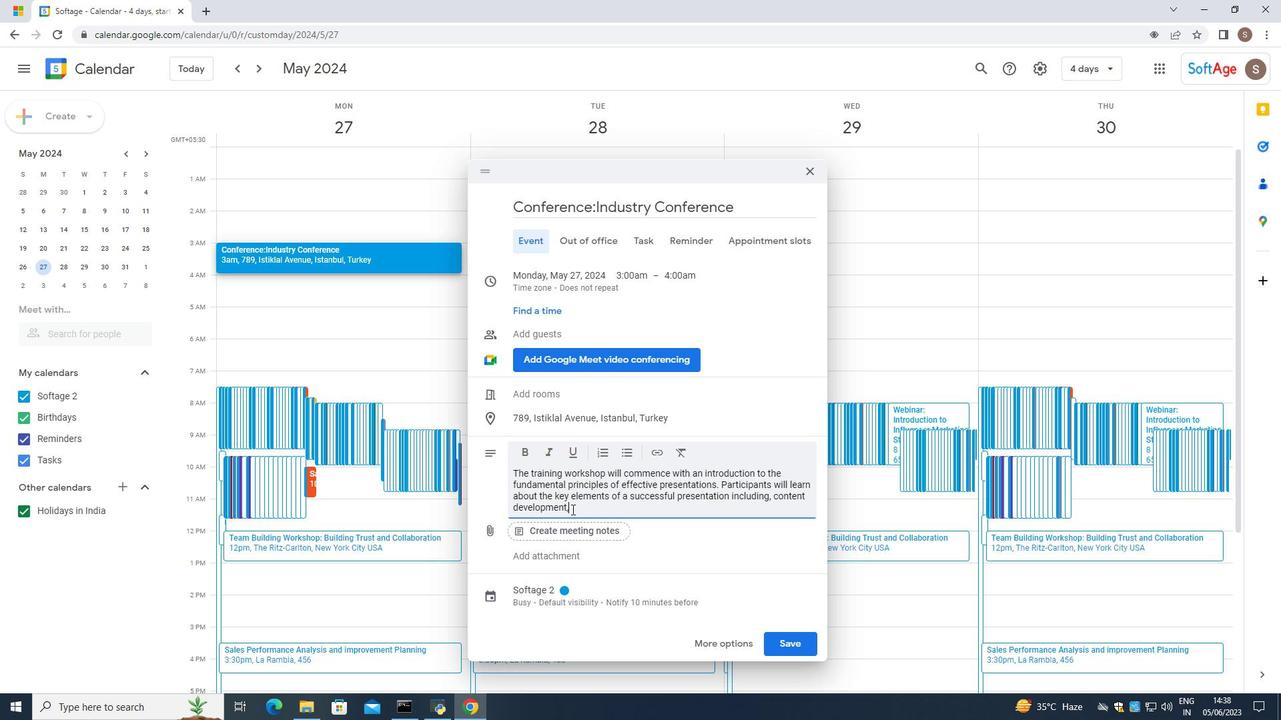 
Action: Key pressed key<Key.space>techi<Key.backspace>niques<Key.backspace><Key.backspace><Key.backspace><Key.backspace><Key.backspace><Key.backspace><Key.backspace><Key.backspace><Key.backspace><Key.backspace><Key.backspace><Key.backspace><Key.backspace><Key.backspace><Key.space>delivery<Key.space>techniques,<Key.space>visual<Key.space>aids<Key.space>amd<Key.space><Key.backspace><Key.backspace><Key.backspace>b<Key.backspace>nd<Key.space>audirence<Key.space><Key.backspace><Key.backspace><Key.backspace><Key.backspace><Key.backspace><Key.backspace>ence<Key.space>w<Key.backspace>engagement.
Screenshot: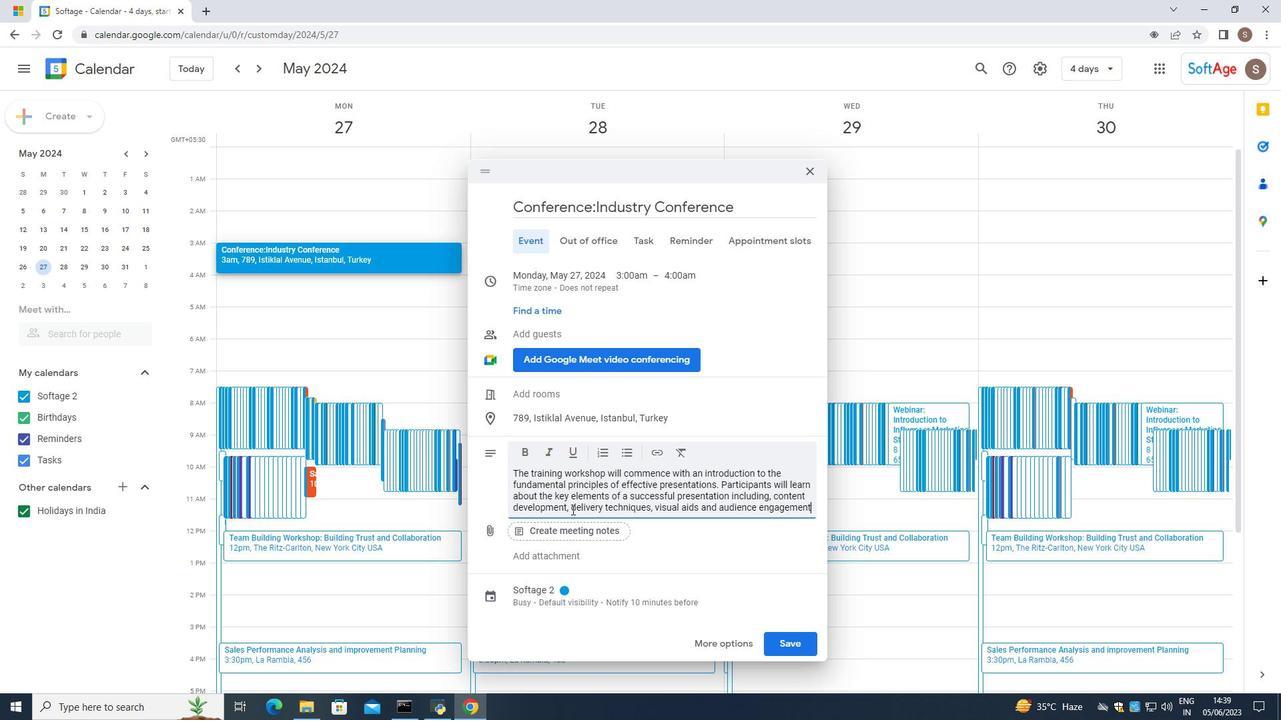 
Action: Mouse scrolled (571, 510) with delta (0, 0)
Screenshot: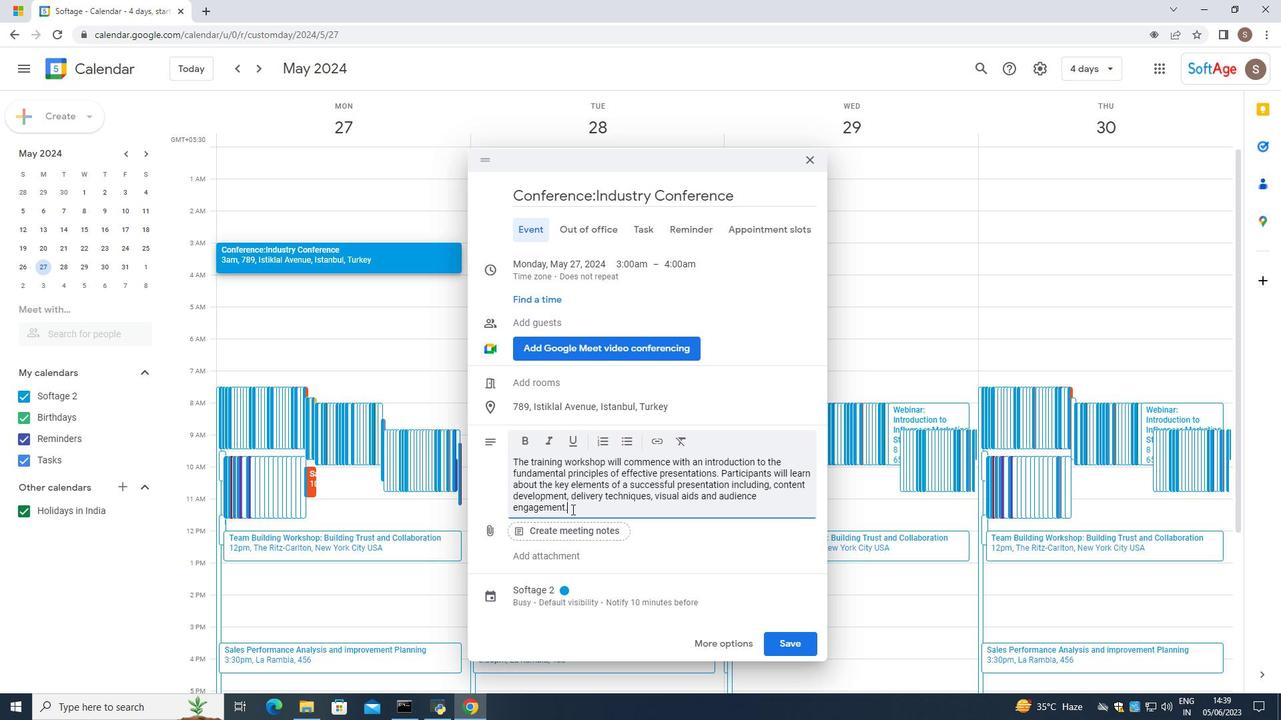 
Action: Mouse moved to (521, 595)
Screenshot: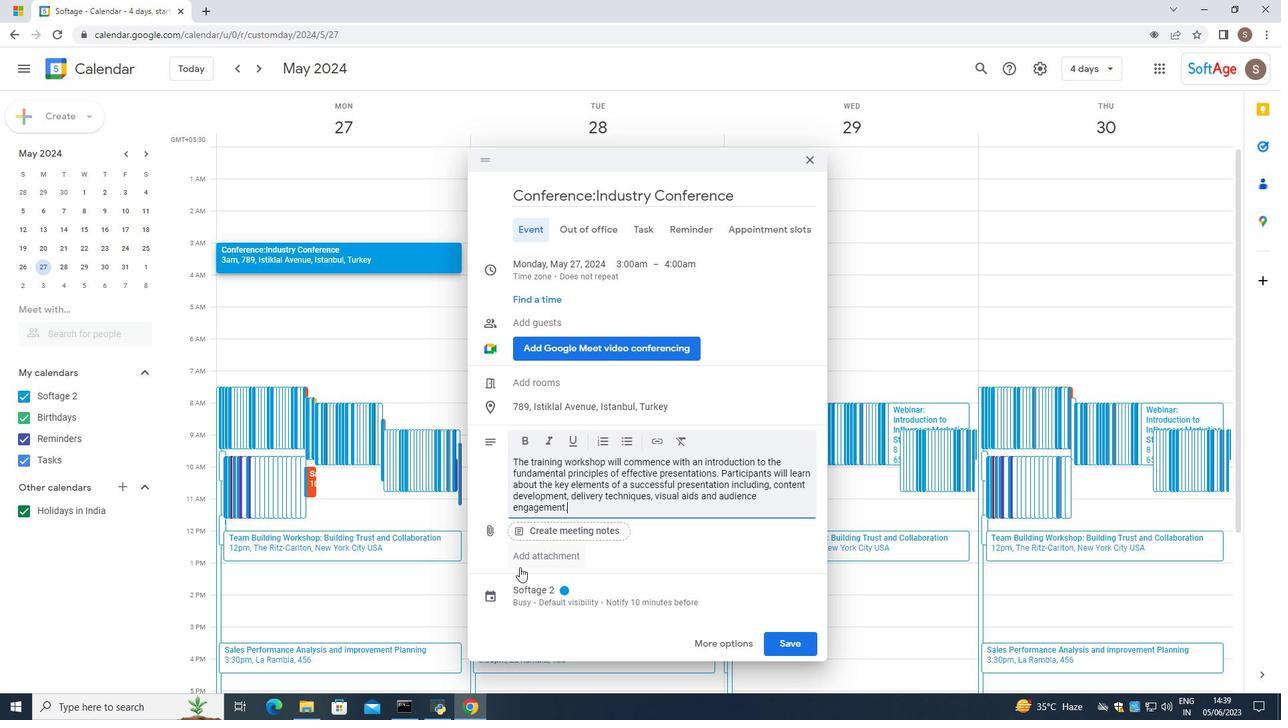 
Action: Mouse pressed left at (521, 595)
Screenshot: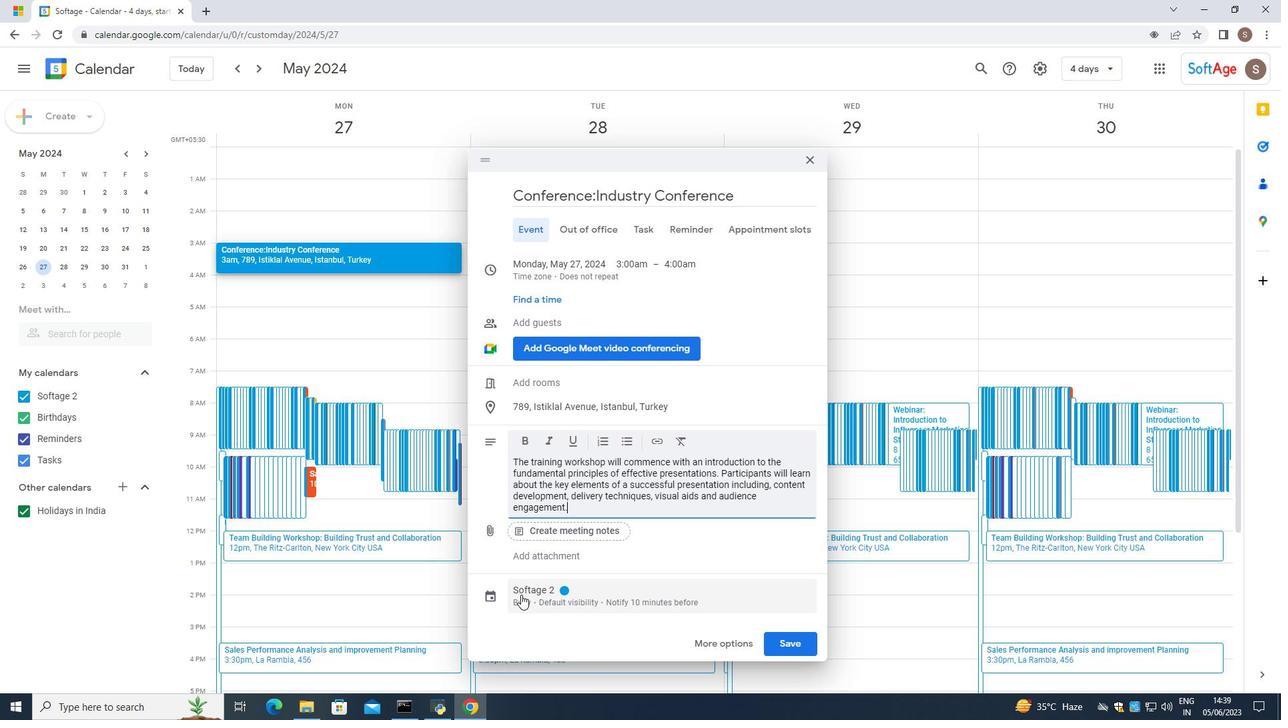 
Action: Mouse moved to (582, 497)
Screenshot: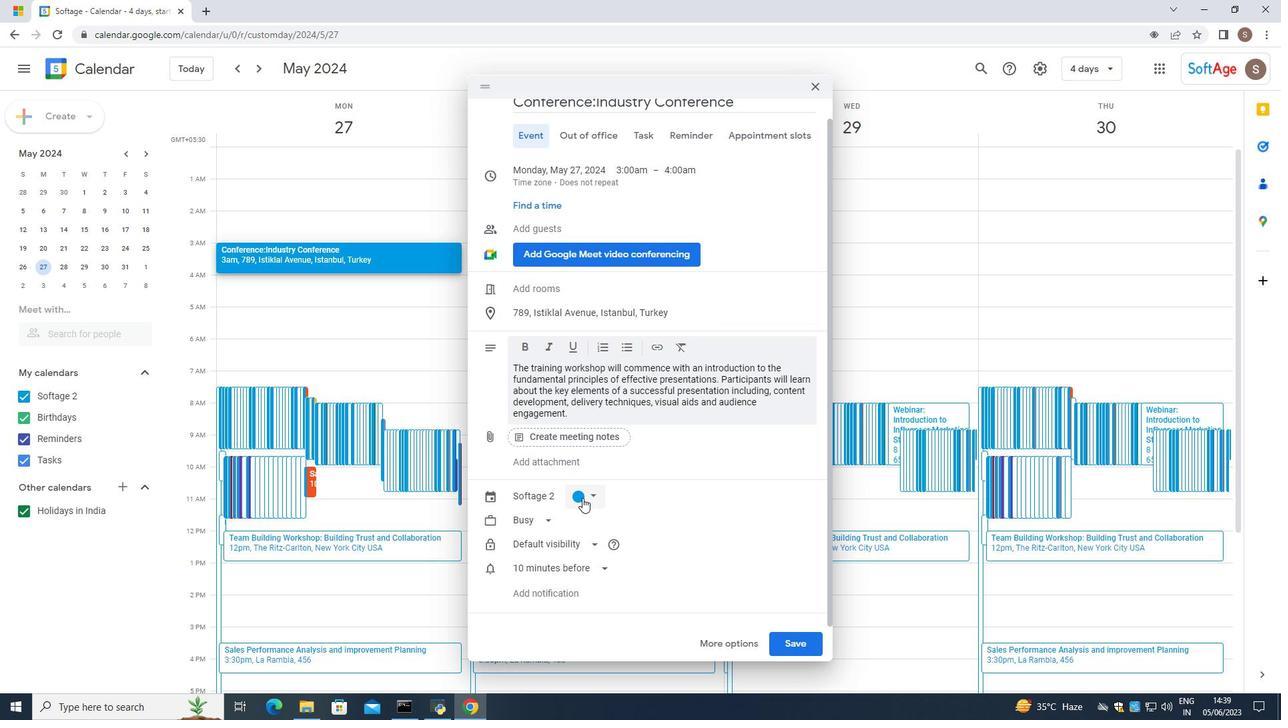 
Action: Mouse pressed left at (582, 497)
Screenshot: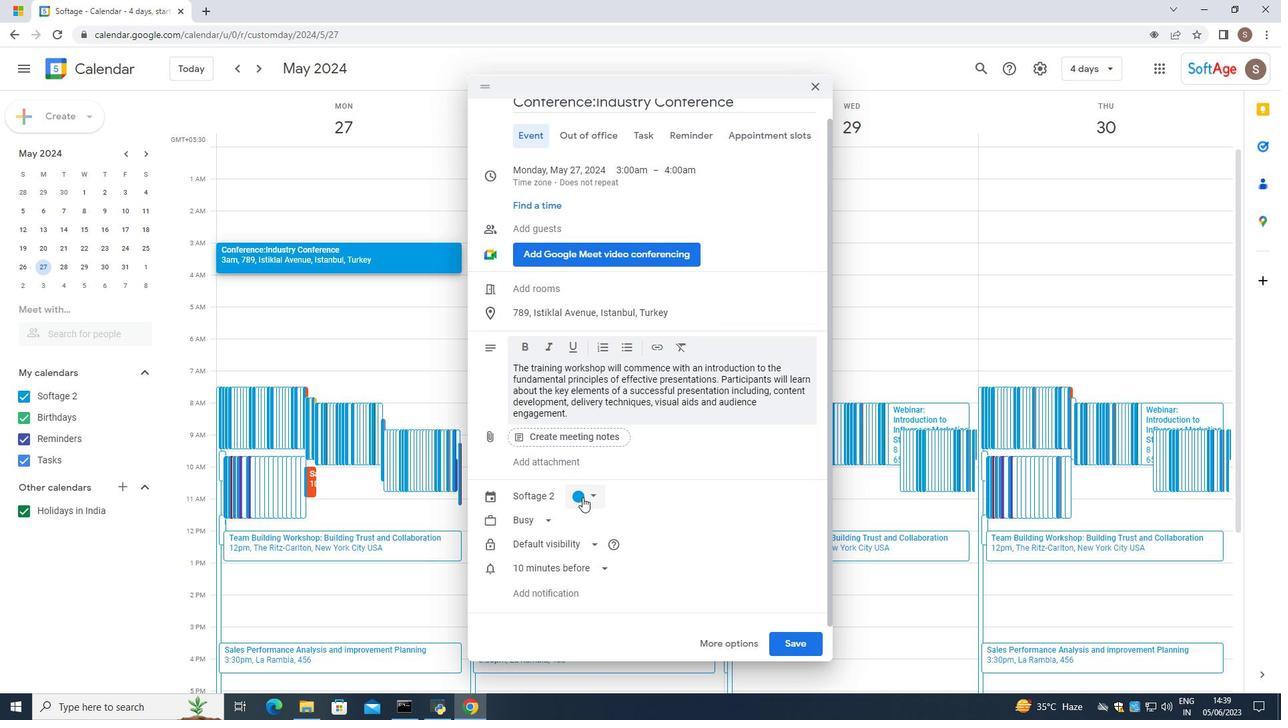 
Action: Mouse moved to (579, 539)
Screenshot: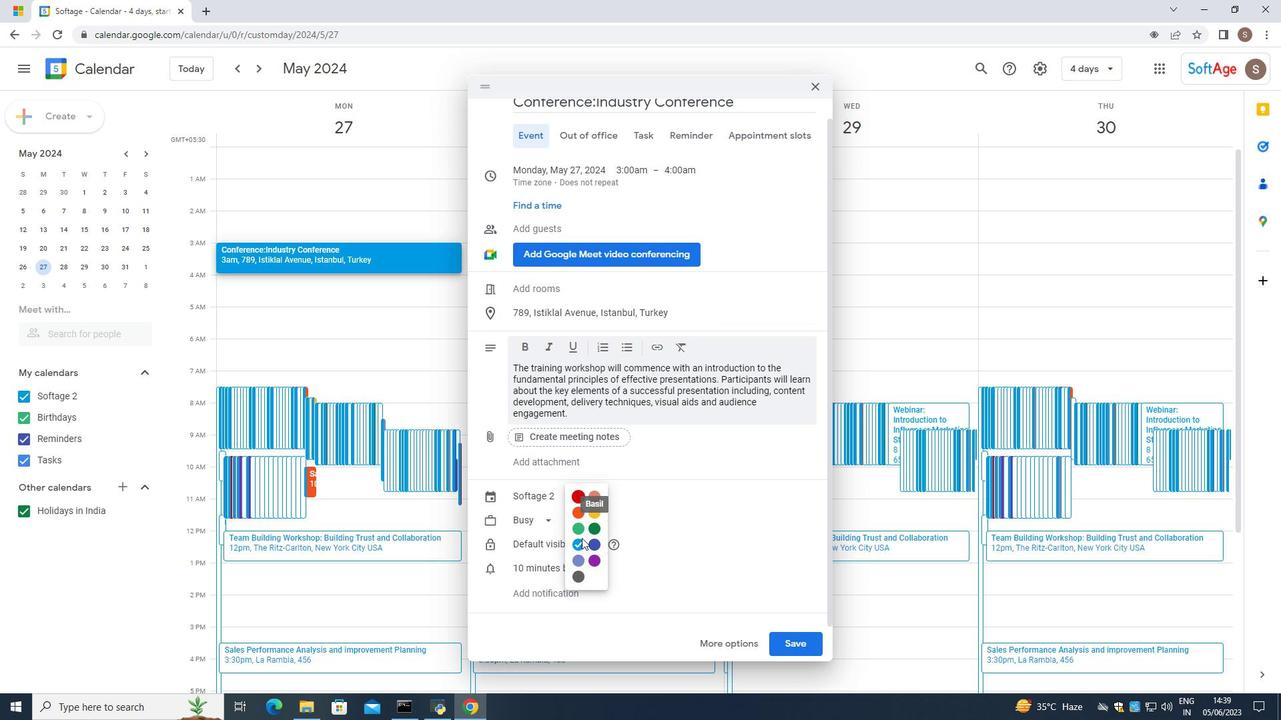 
Action: Mouse pressed left at (579, 539)
Screenshot: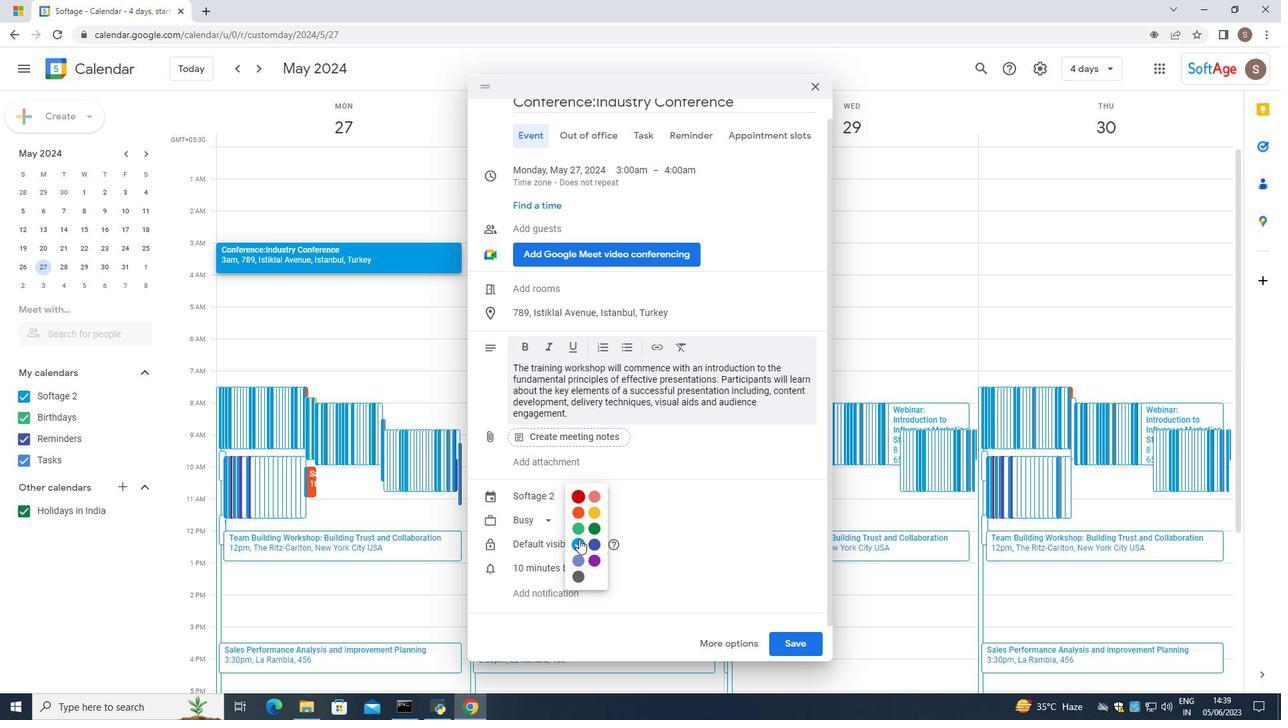 
Action: Mouse moved to (589, 274)
Screenshot: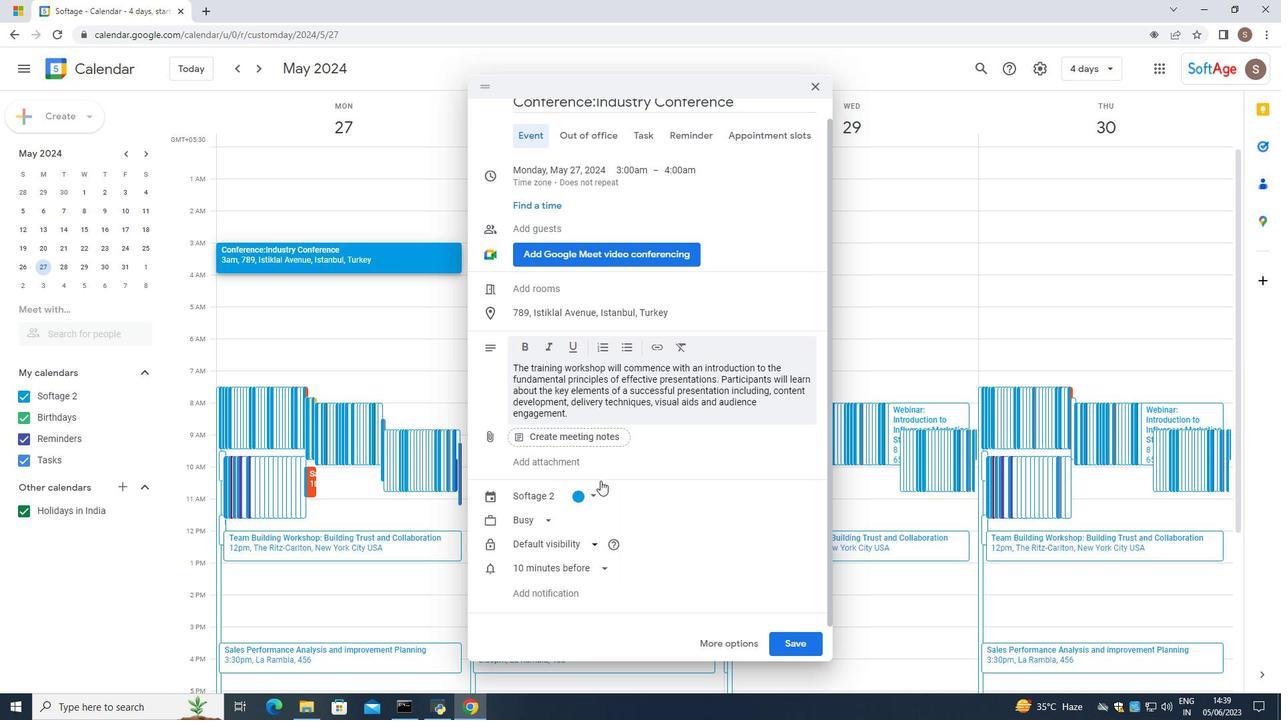 
Action: Mouse scrolled (589, 274) with delta (0, 0)
Screenshot: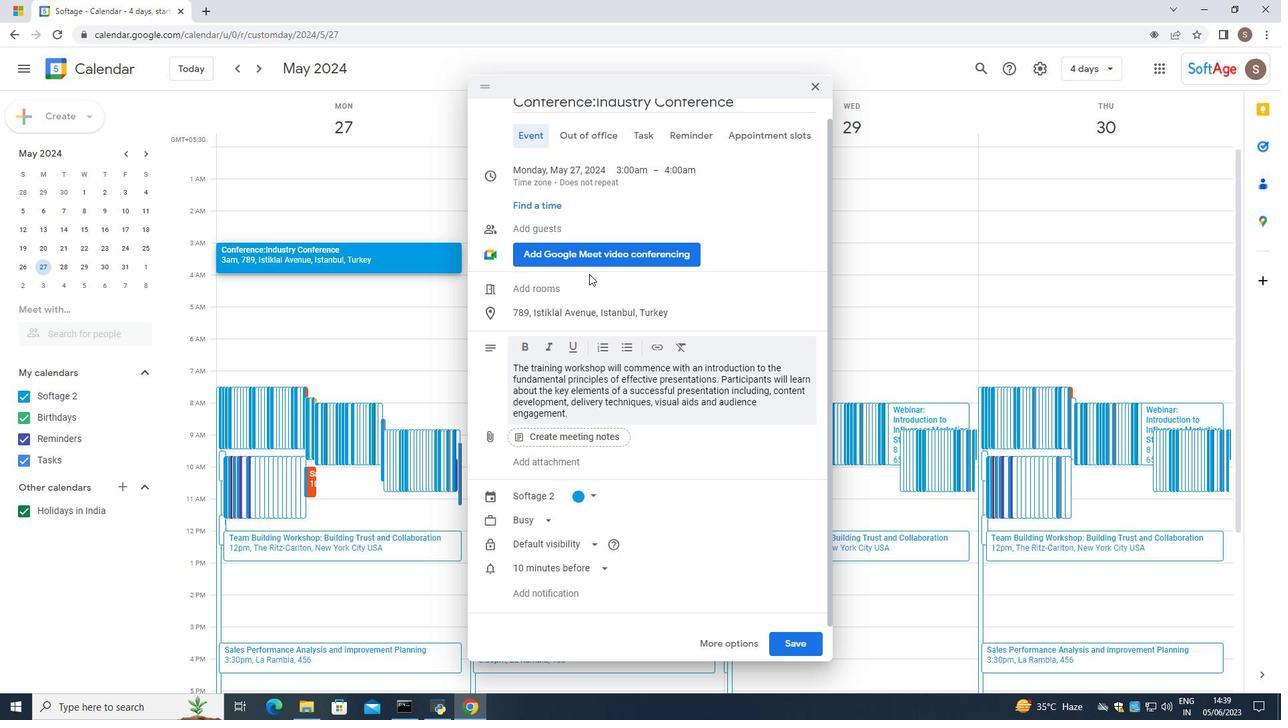 
Action: Mouse scrolled (589, 274) with delta (0, 0)
Screenshot: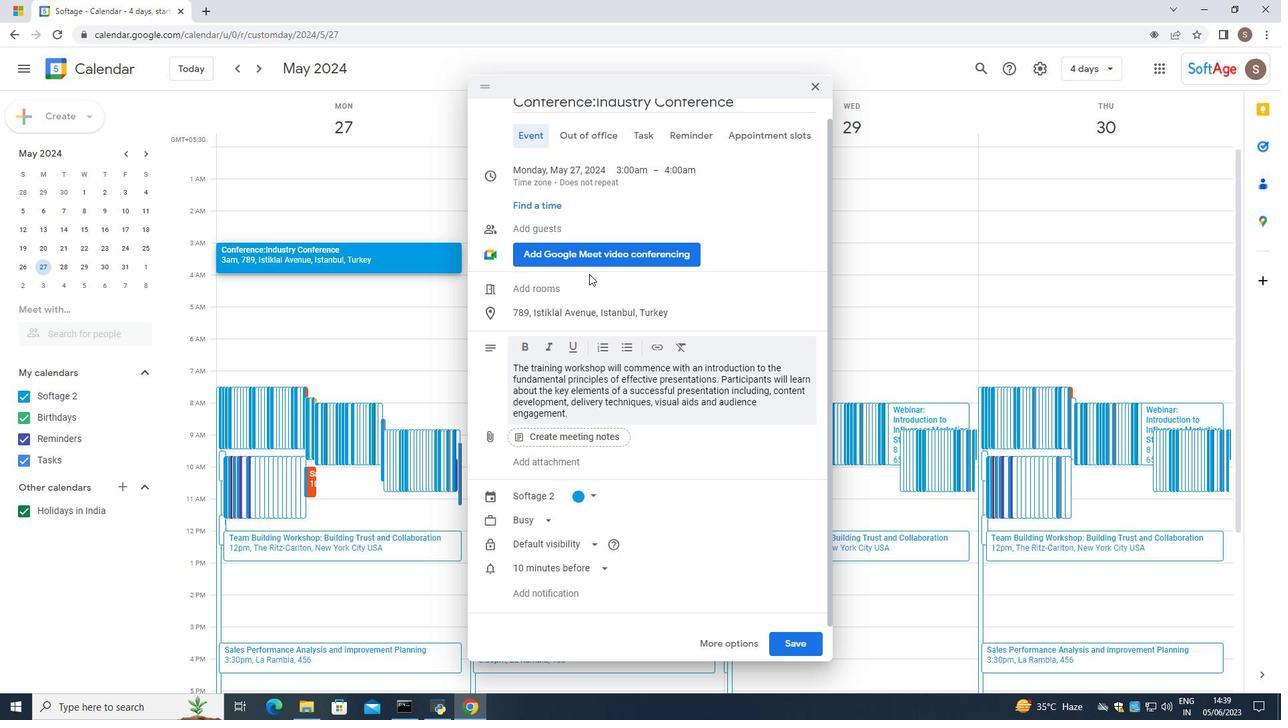 
Action: Mouse scrolled (589, 274) with delta (0, 0)
Screenshot: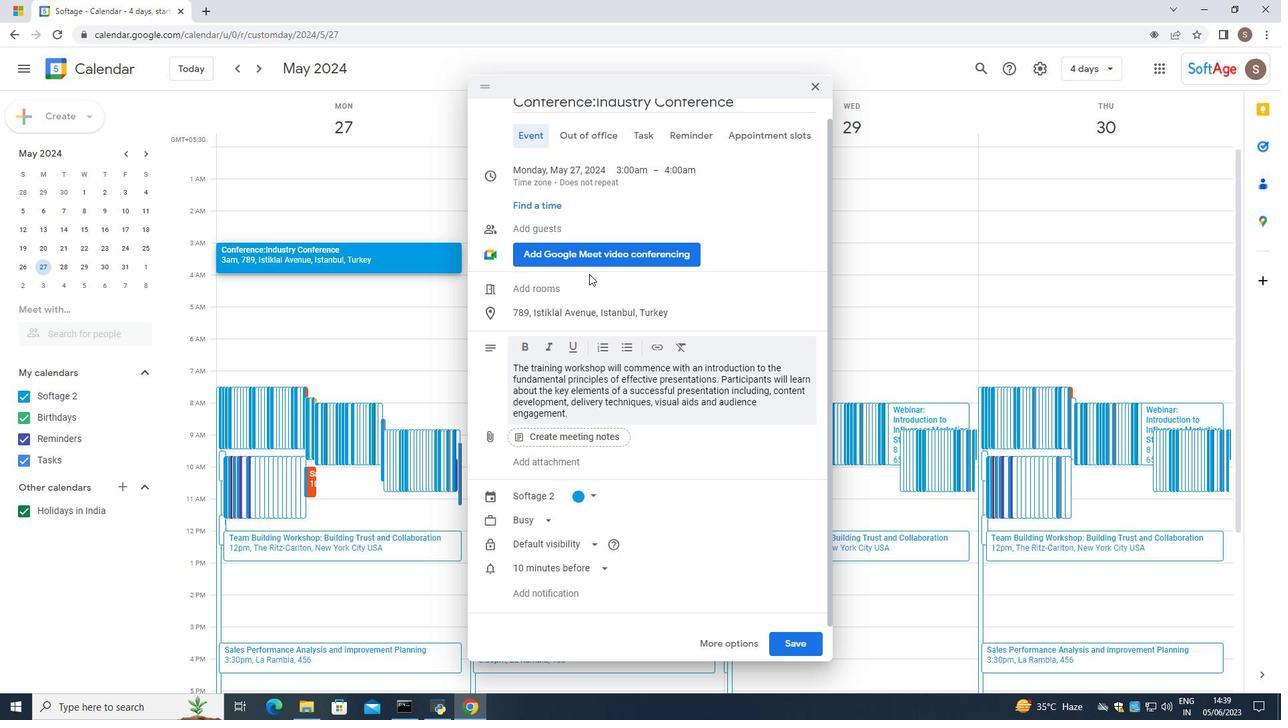 
Action: Mouse moved to (589, 273)
Screenshot: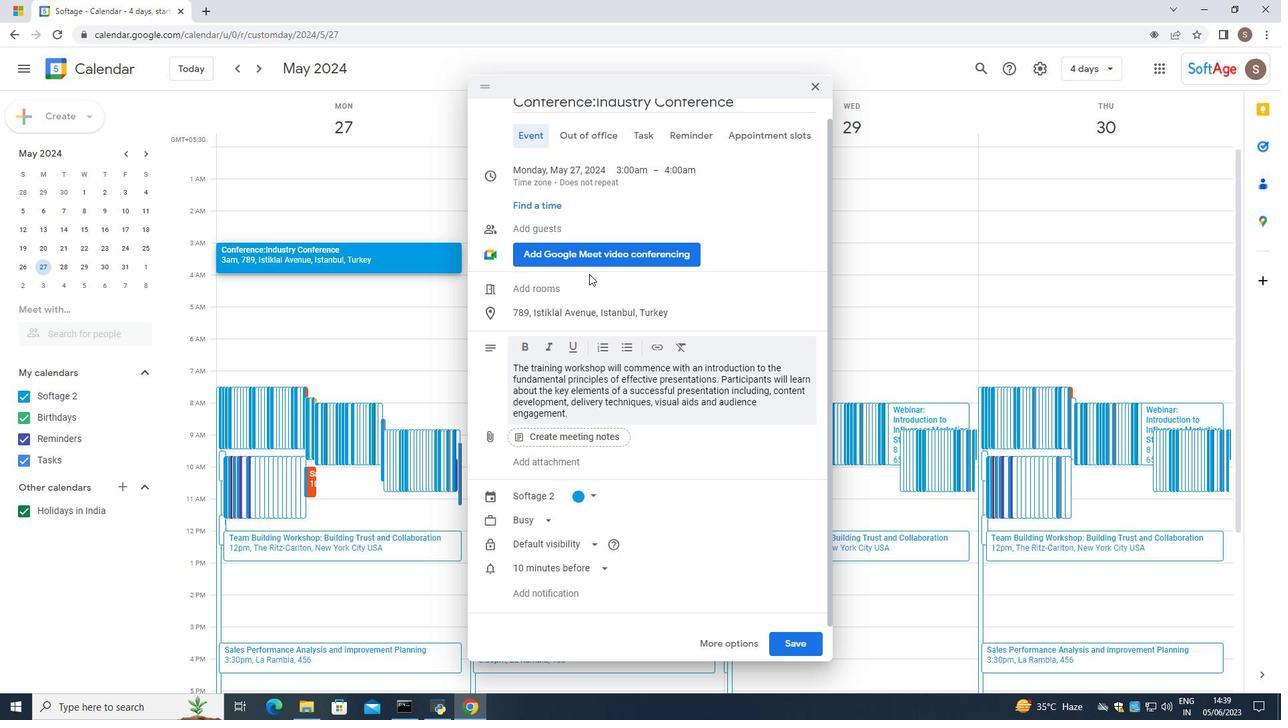 
Action: Mouse scrolled (589, 274) with delta (0, 0)
Screenshot: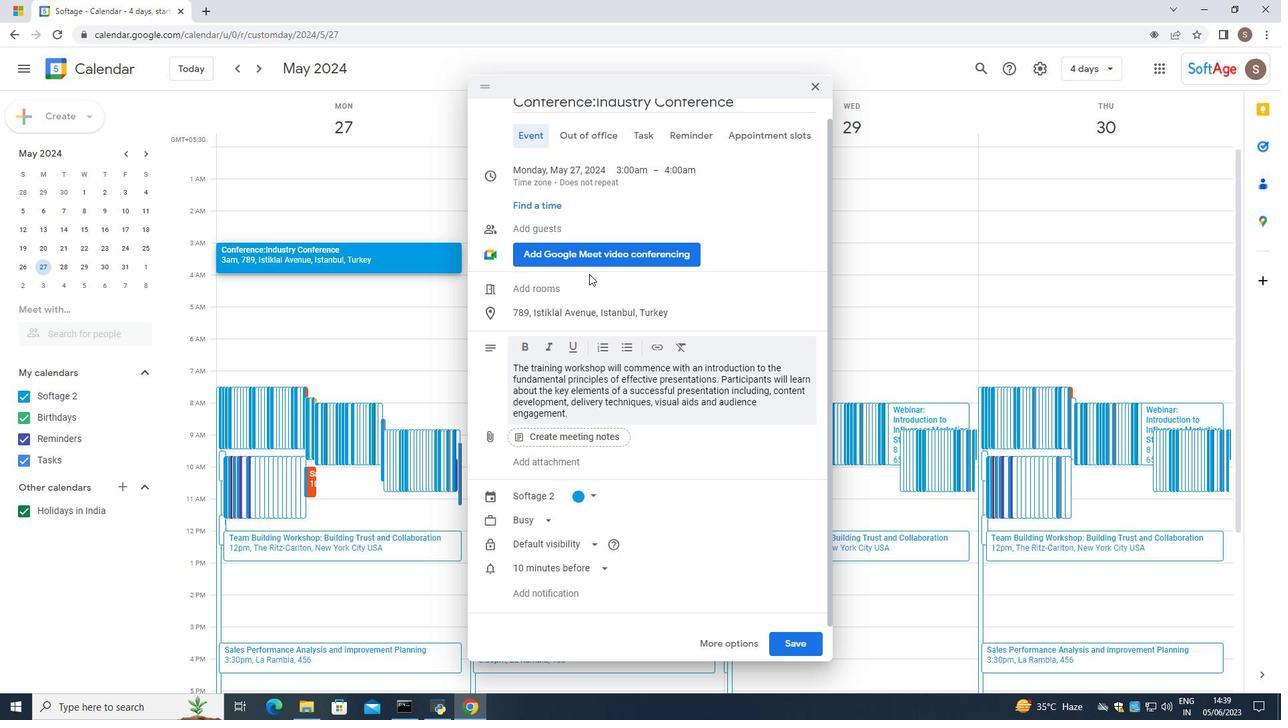 
Action: Mouse scrolled (589, 274) with delta (0, 0)
Screenshot: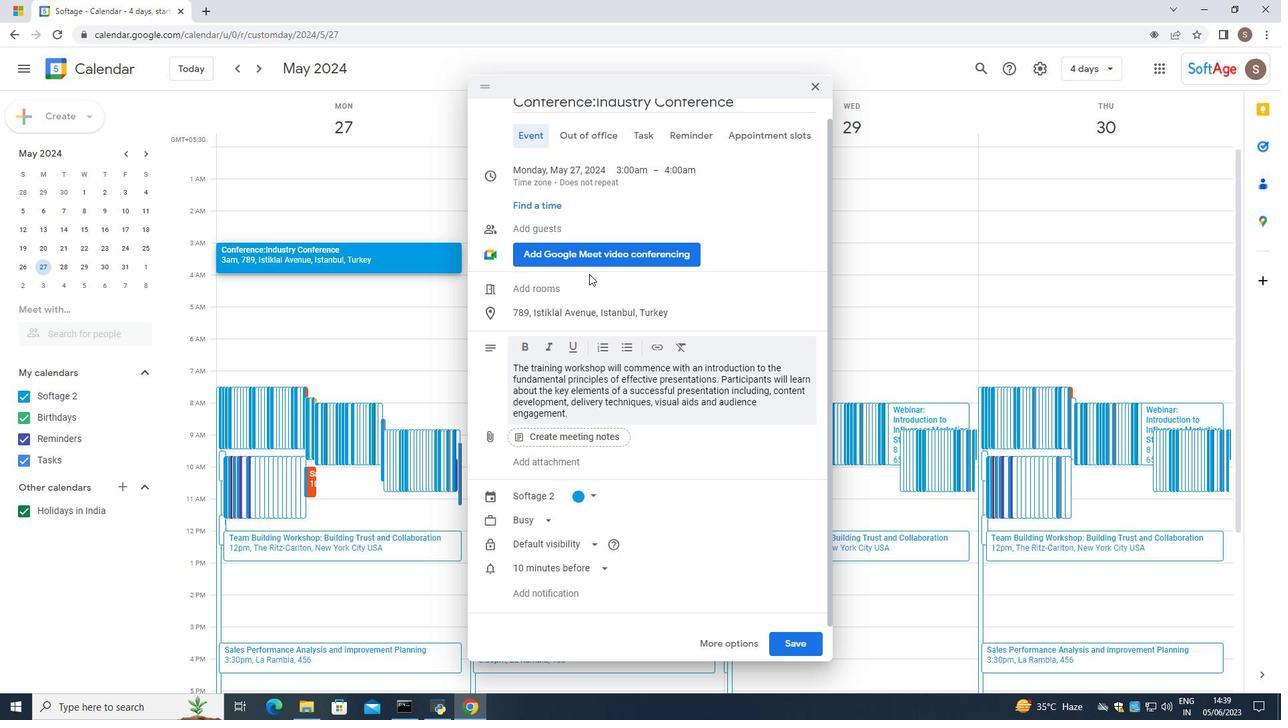
Action: Mouse moved to (596, 210)
Screenshot: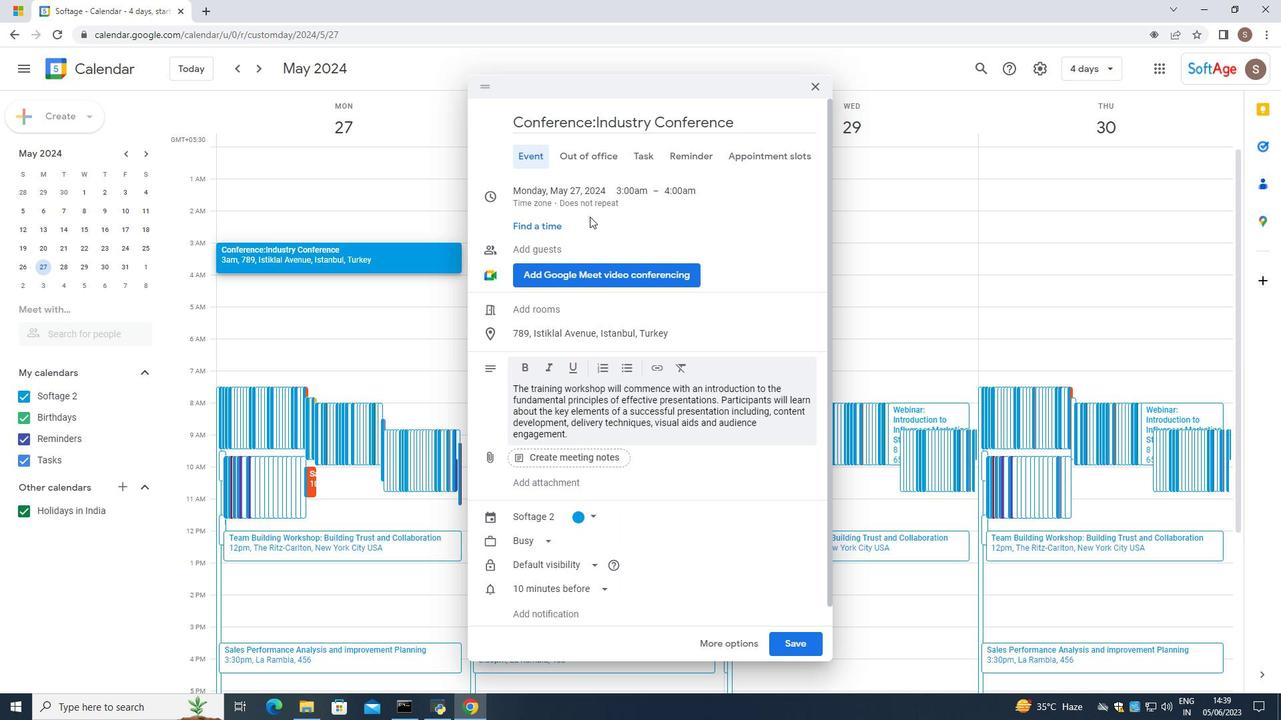 
Action: Mouse pressed left at (596, 210)
Screenshot: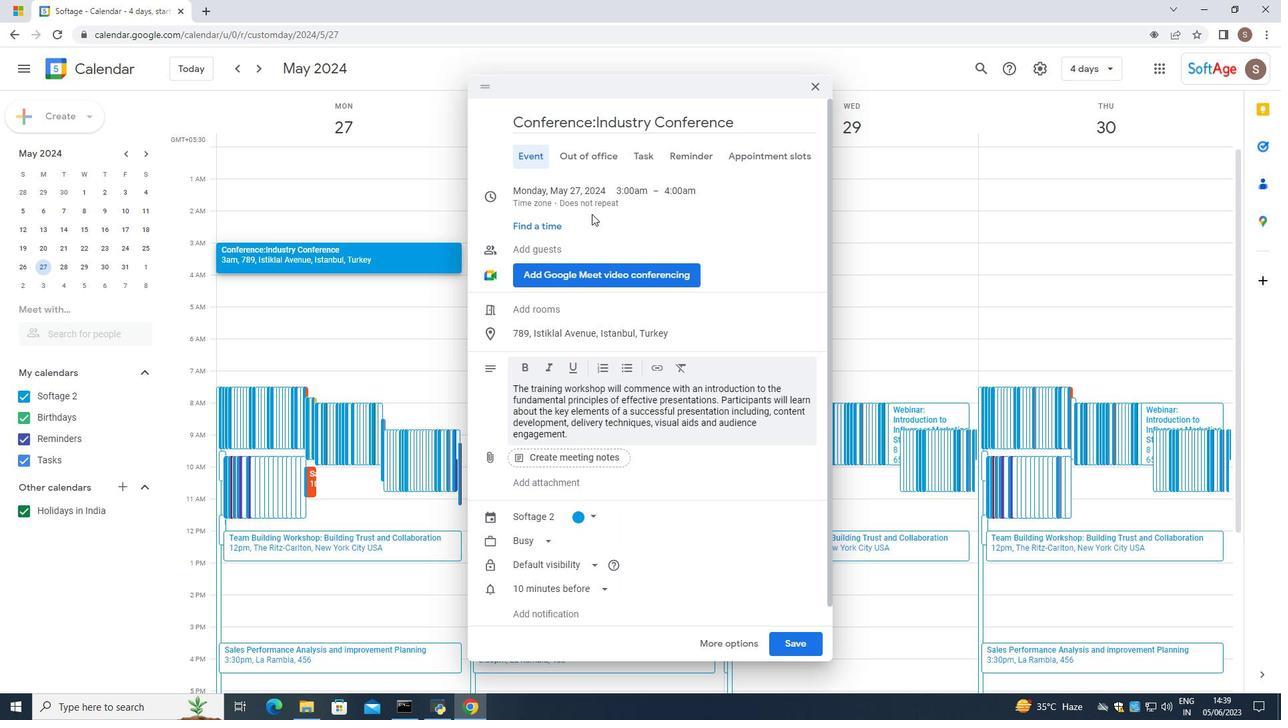 
Action: Mouse moved to (580, 231)
Screenshot: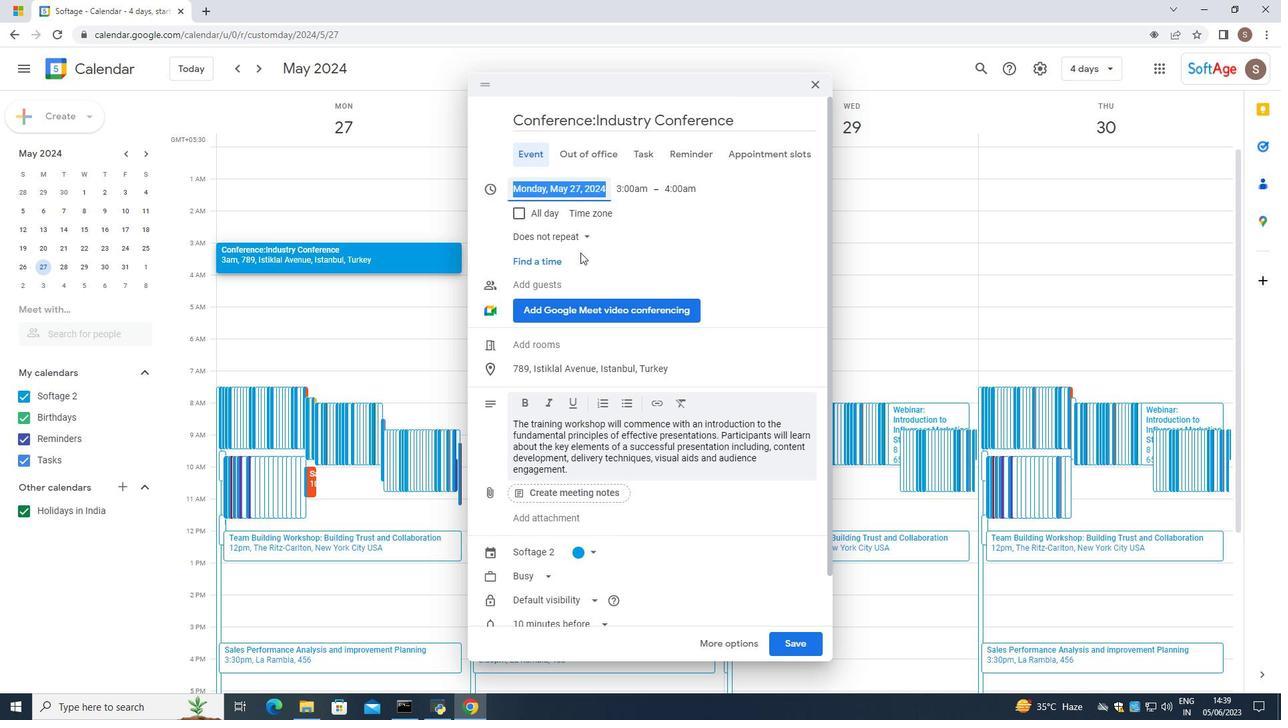 
Action: Mouse pressed left at (580, 231)
Screenshot: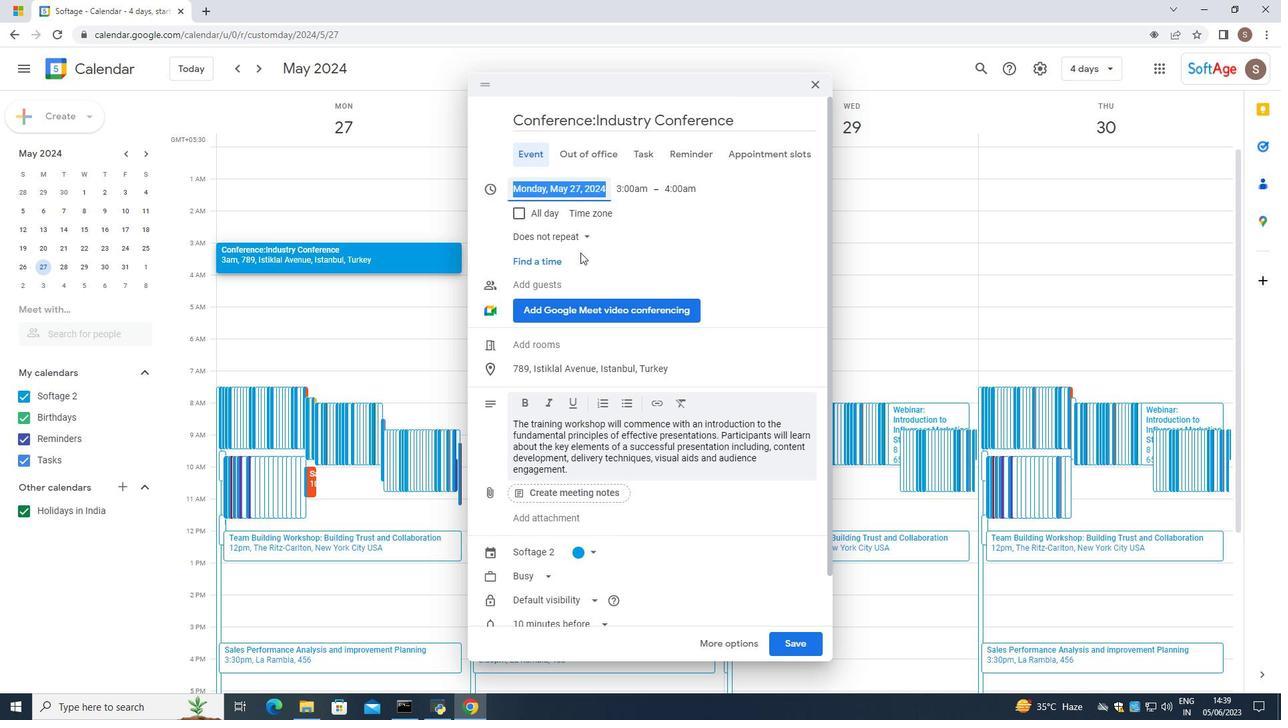 
Action: Mouse moved to (559, 387)
Screenshot: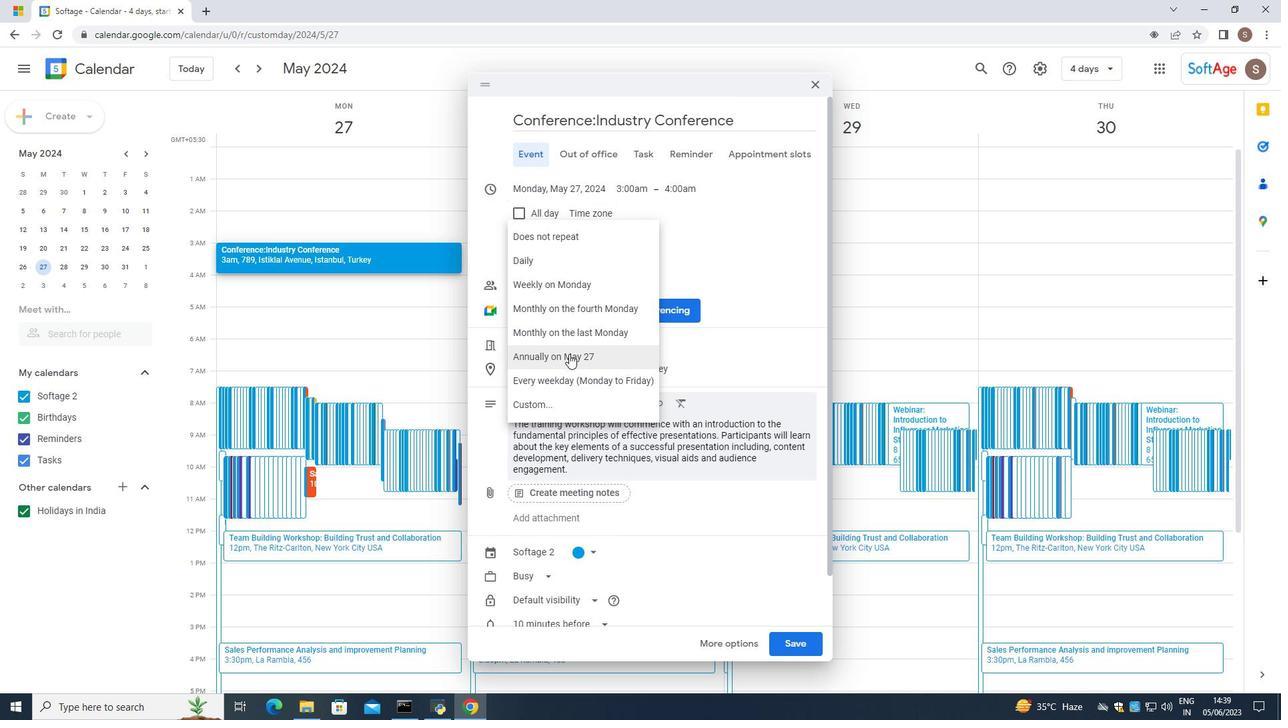 
Action: Mouse pressed left at (559, 387)
Screenshot: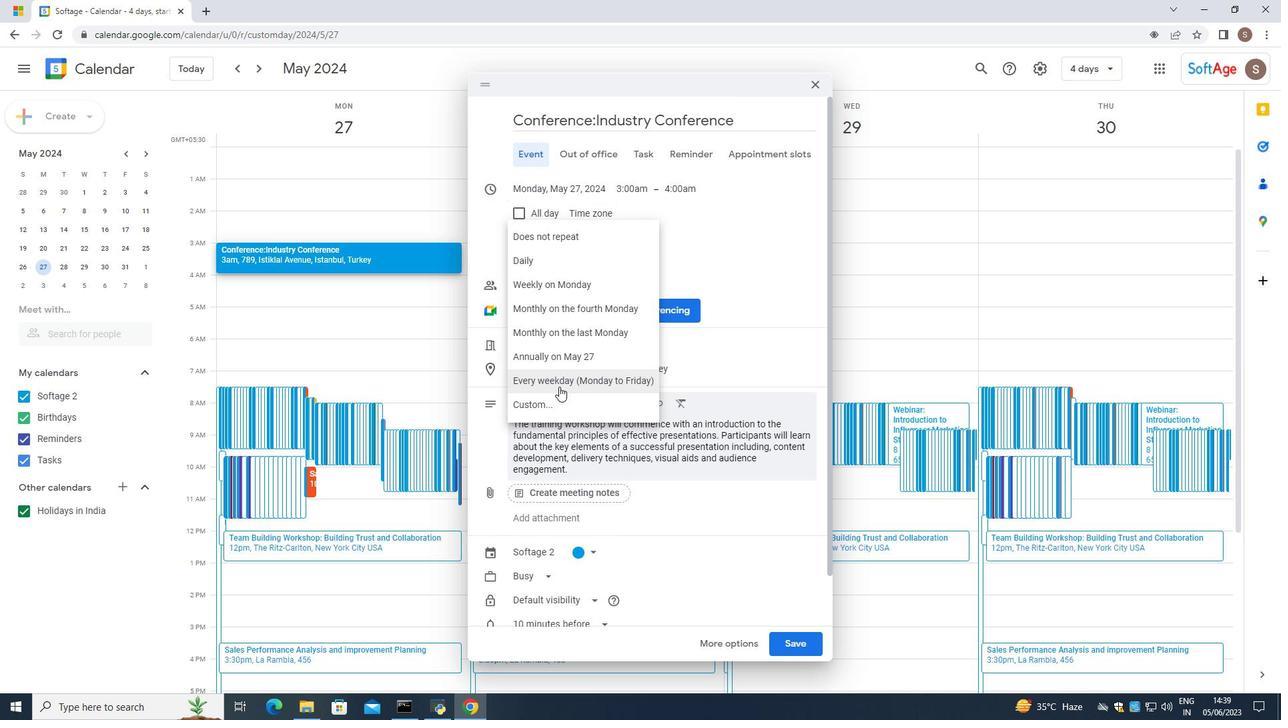 
Action: Mouse moved to (556, 385)
Screenshot: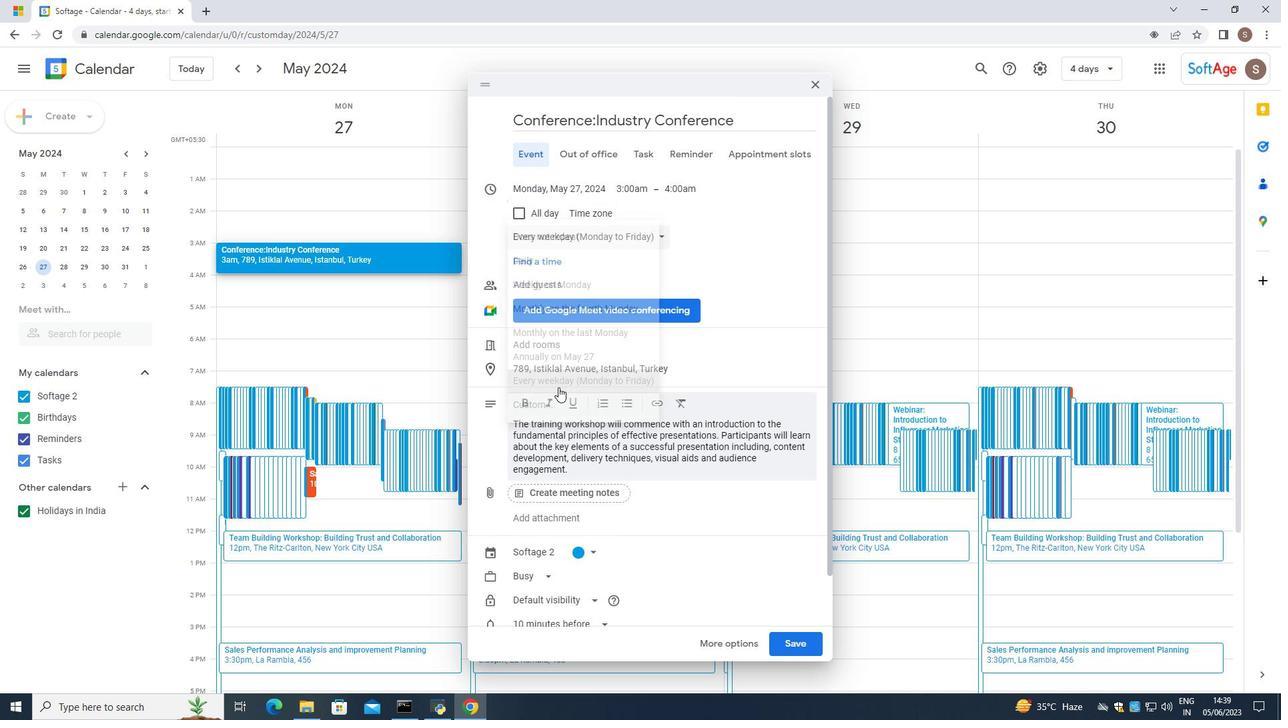 
Action: Mouse scrolled (556, 385) with delta (0, 0)
Screenshot: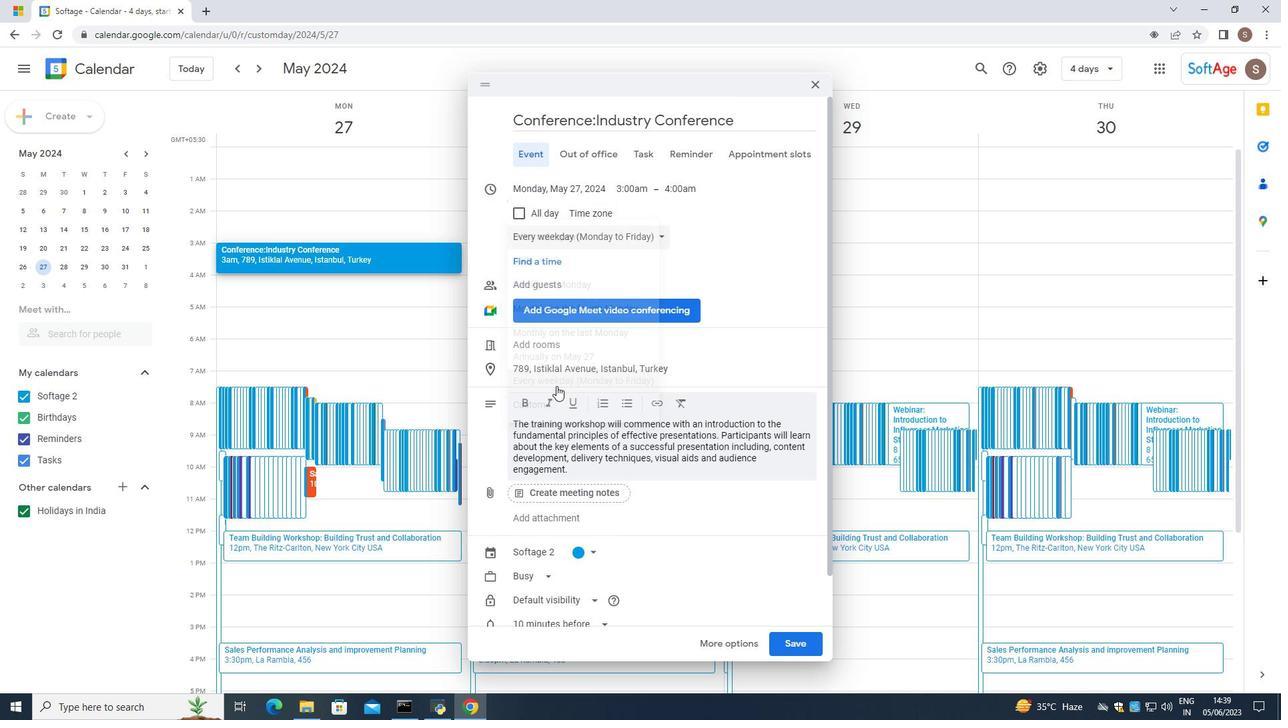 
Action: Mouse moved to (555, 385)
Screenshot: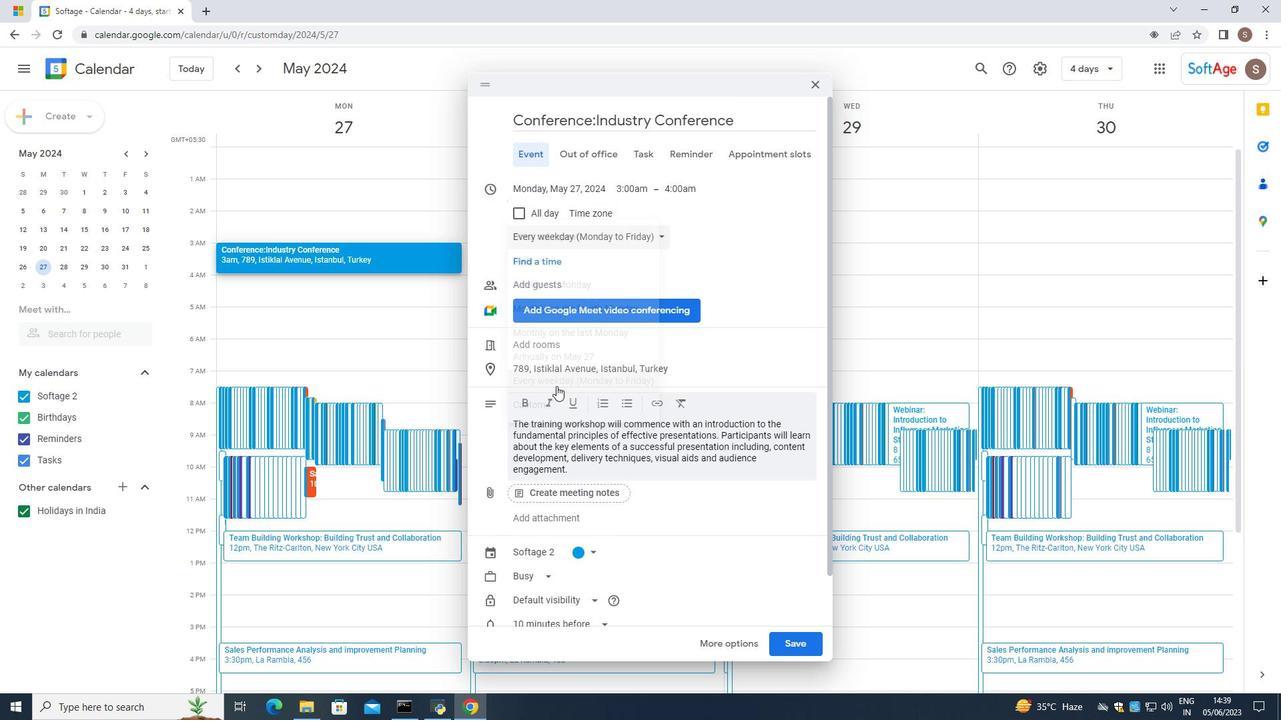 
Action: Mouse scrolled (555, 385) with delta (0, 0)
Screenshot: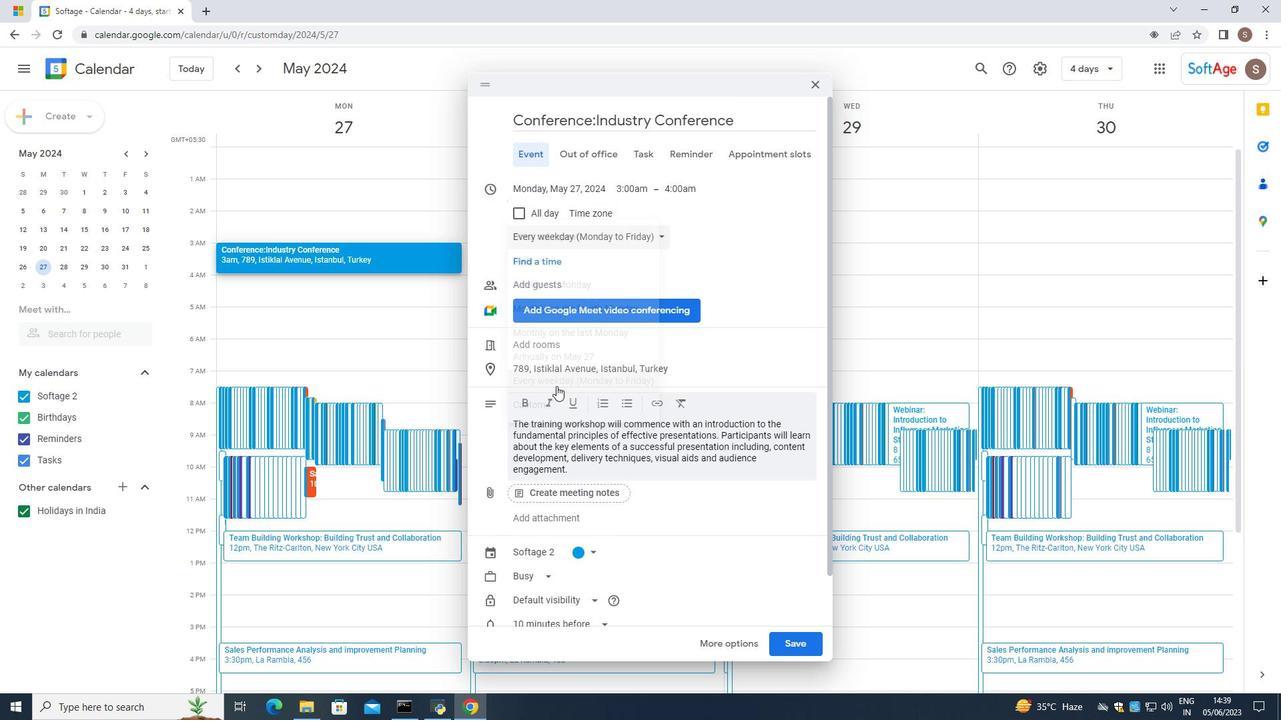 
Action: Mouse scrolled (555, 385) with delta (0, 0)
Screenshot: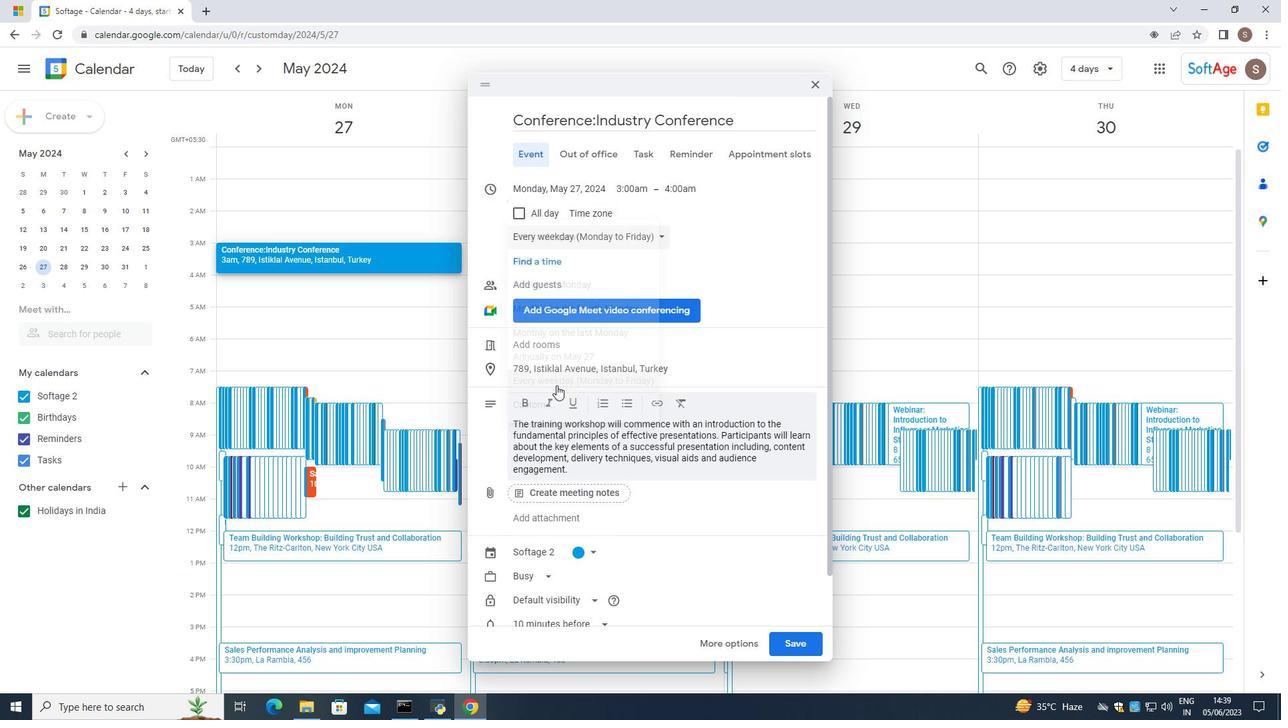 
Action: Mouse scrolled (555, 385) with delta (0, 0)
Screenshot: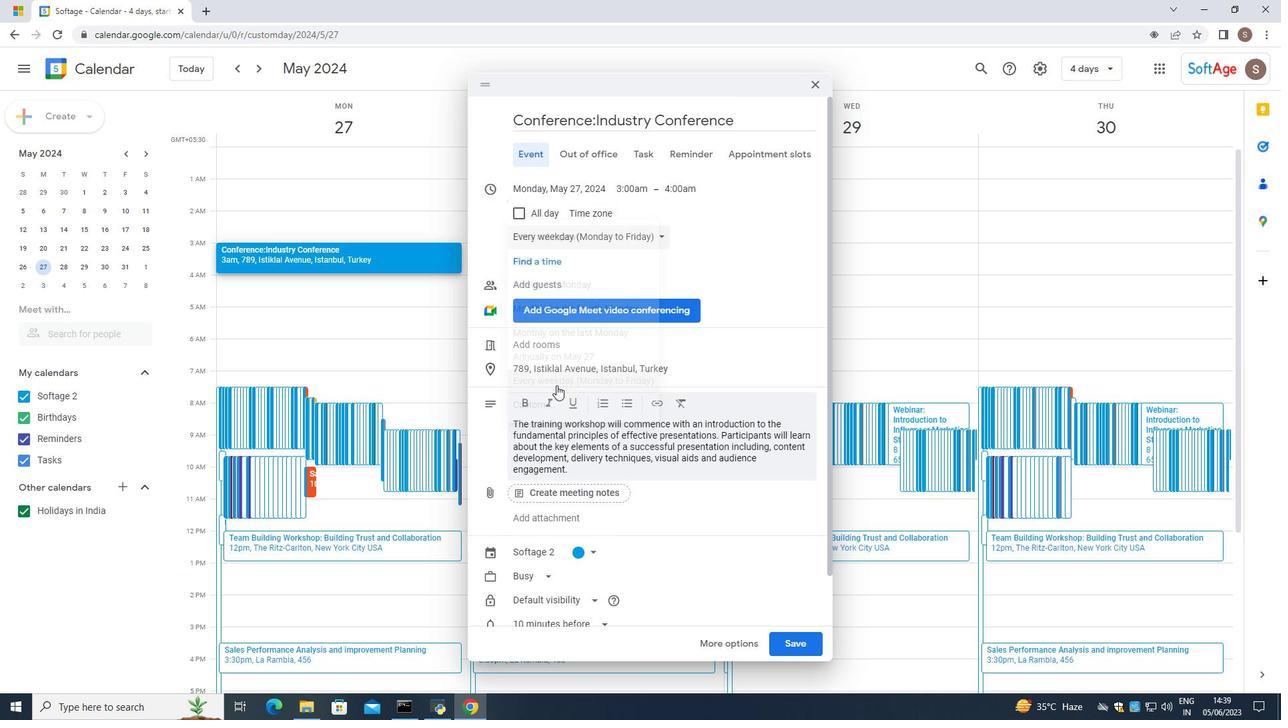 
Action: Mouse scrolled (555, 385) with delta (0, 0)
Screenshot: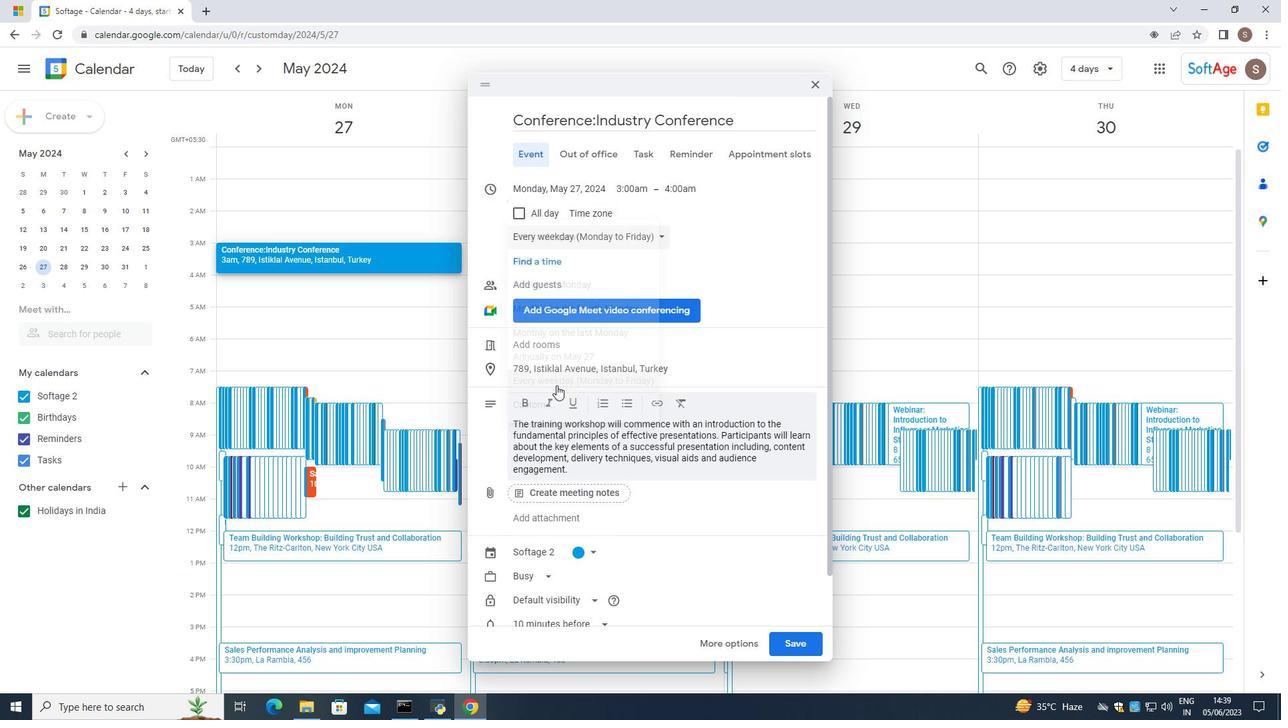 
Action: Mouse scrolled (555, 385) with delta (0, 0)
Screenshot: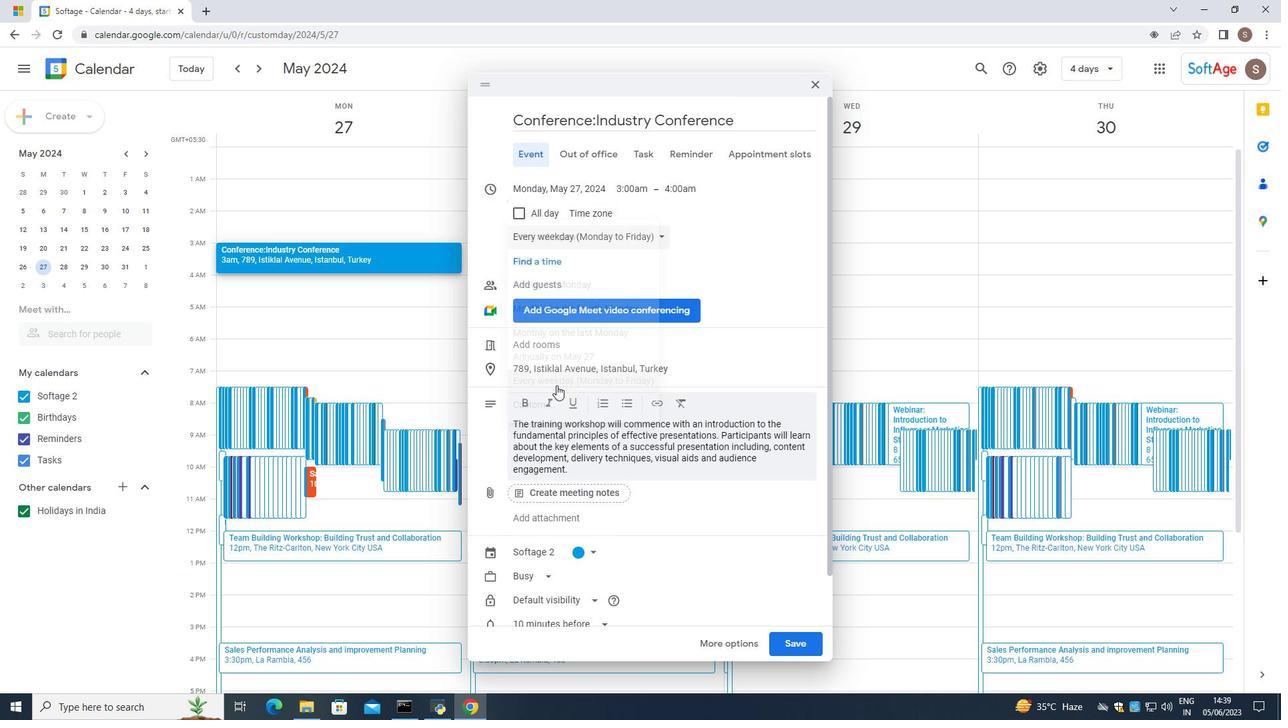 
Action: Mouse scrolled (555, 385) with delta (0, 0)
Screenshot: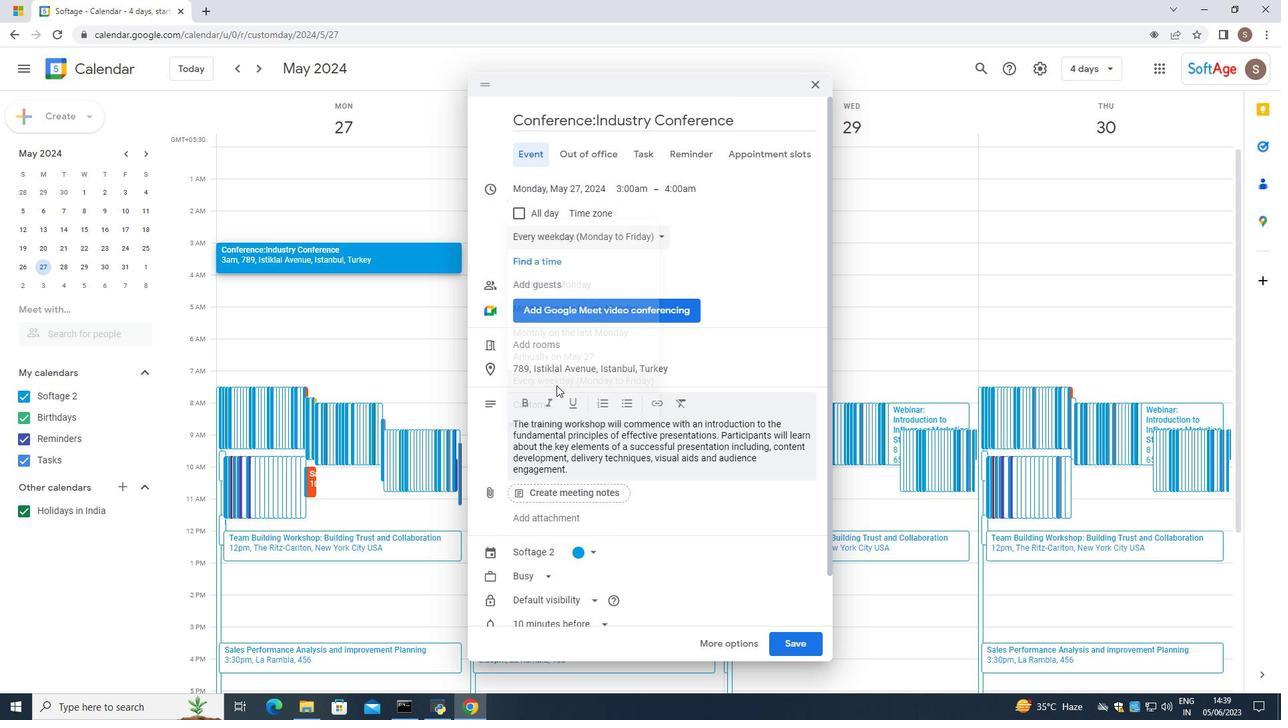 
Action: Mouse moved to (606, 407)
Screenshot: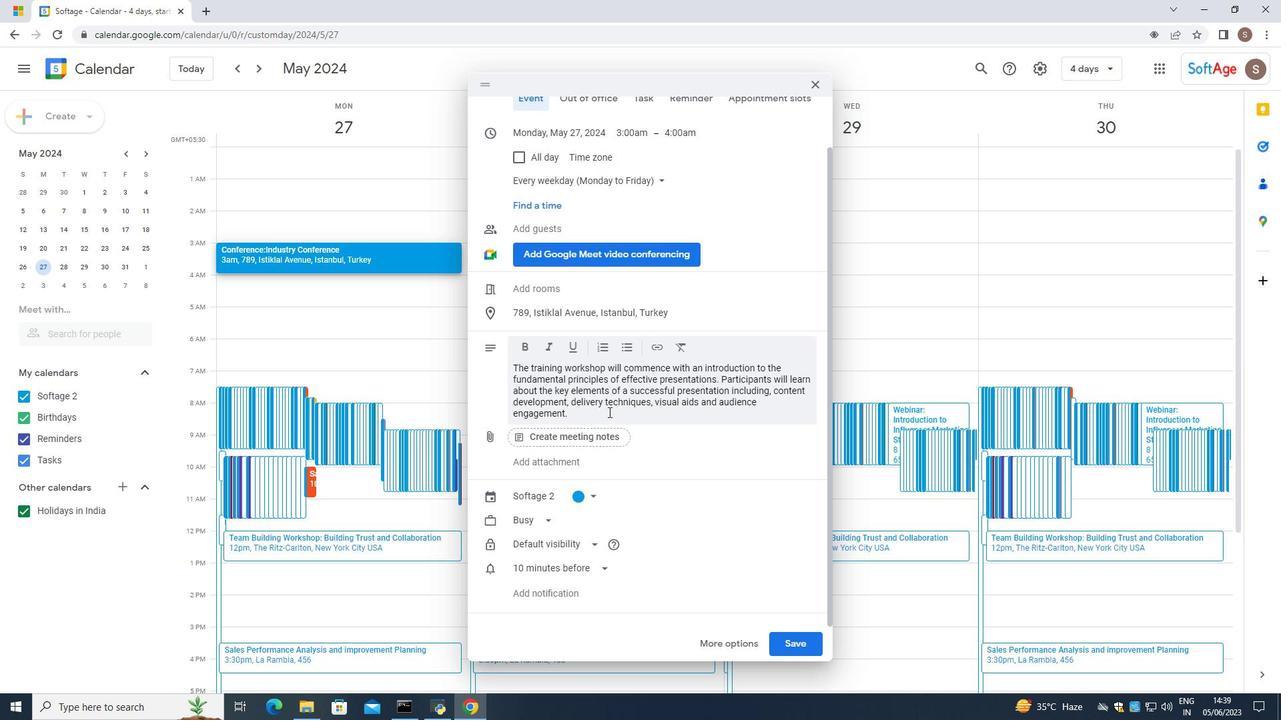 
Action: Mouse scrolled (606, 407) with delta (0, 0)
Screenshot: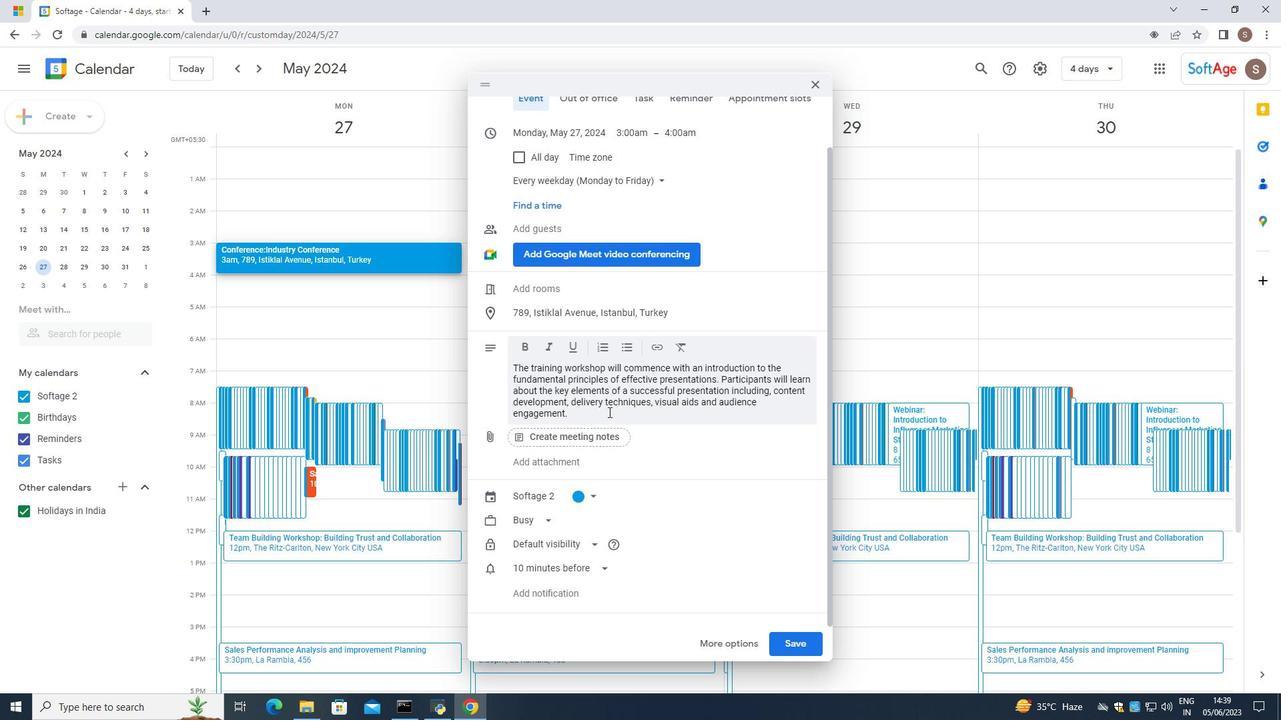 
Action: Mouse scrolled (606, 407) with delta (0, 0)
Screenshot: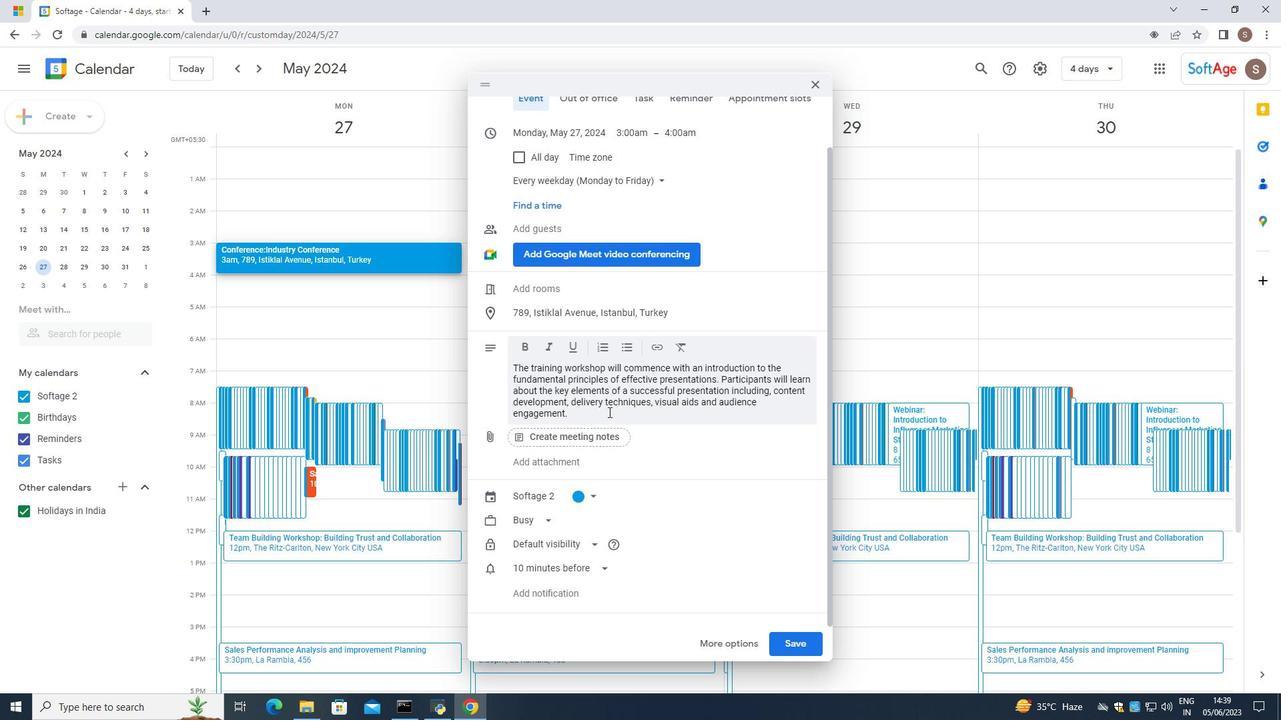 
Action: Mouse scrolled (606, 407) with delta (0, 0)
Screenshot: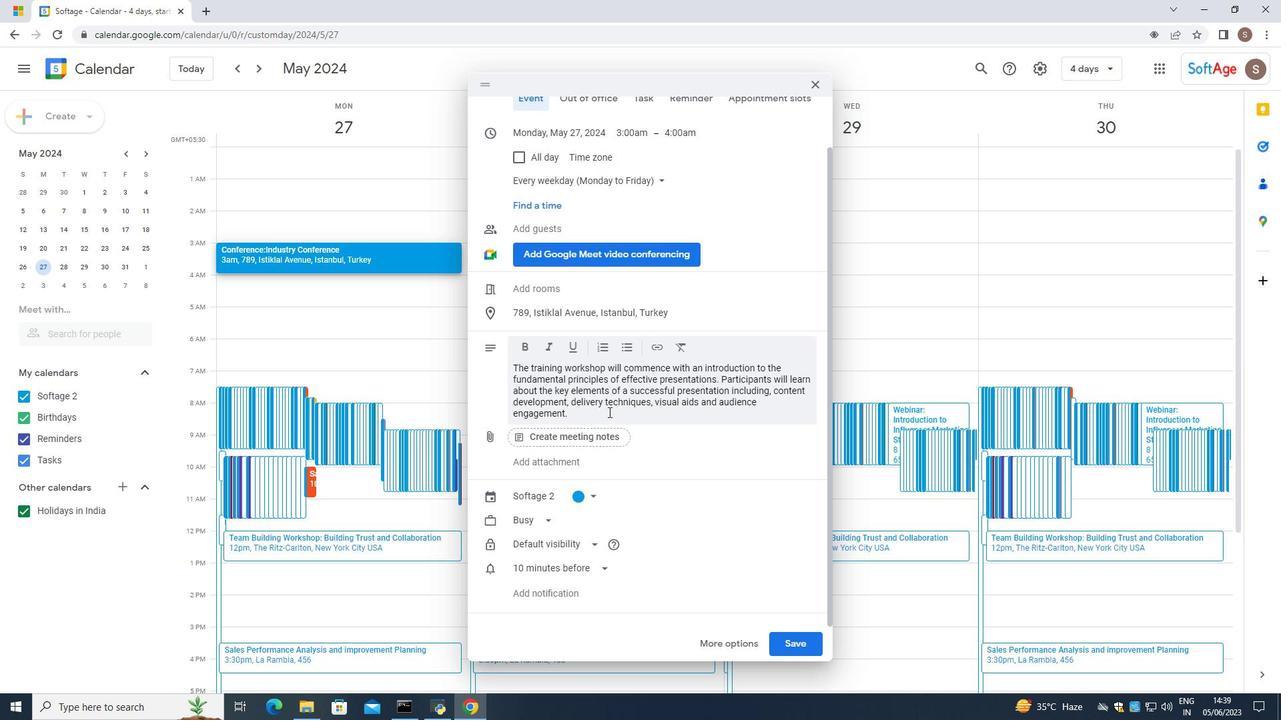 
Action: Mouse scrolled (606, 407) with delta (0, 0)
Screenshot: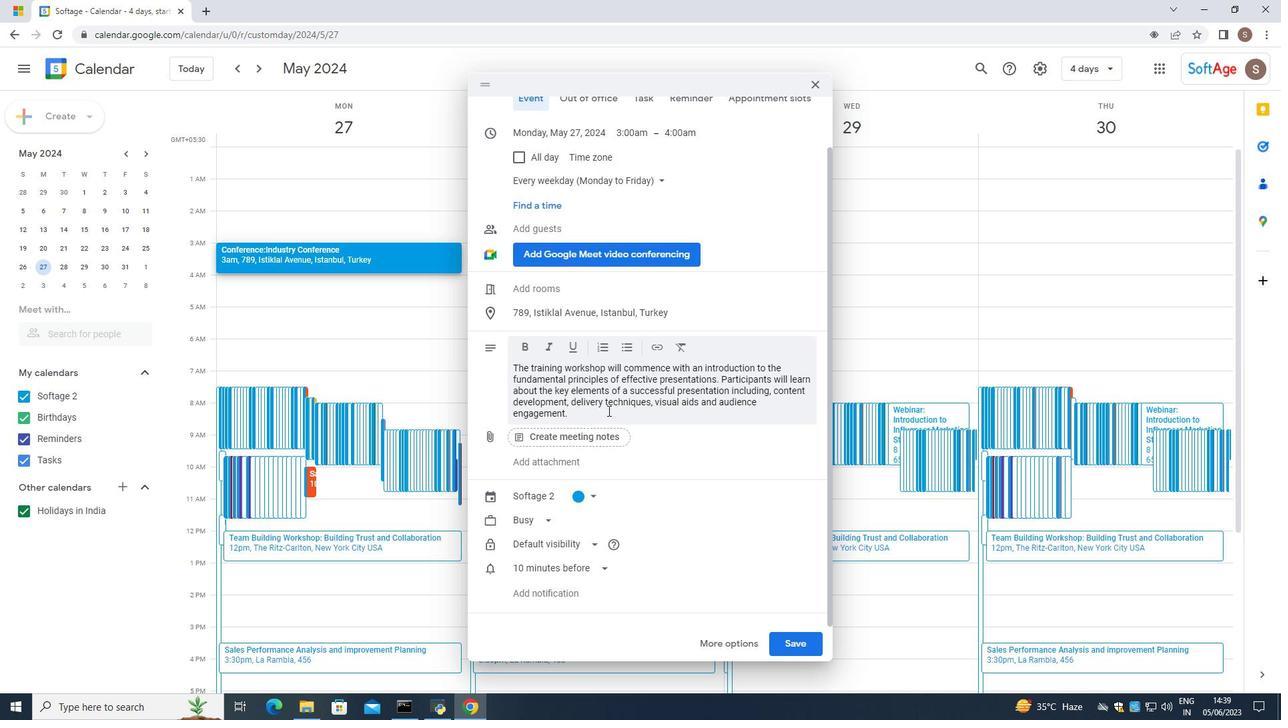 
Action: Mouse scrolled (606, 407) with delta (0, 0)
Screenshot: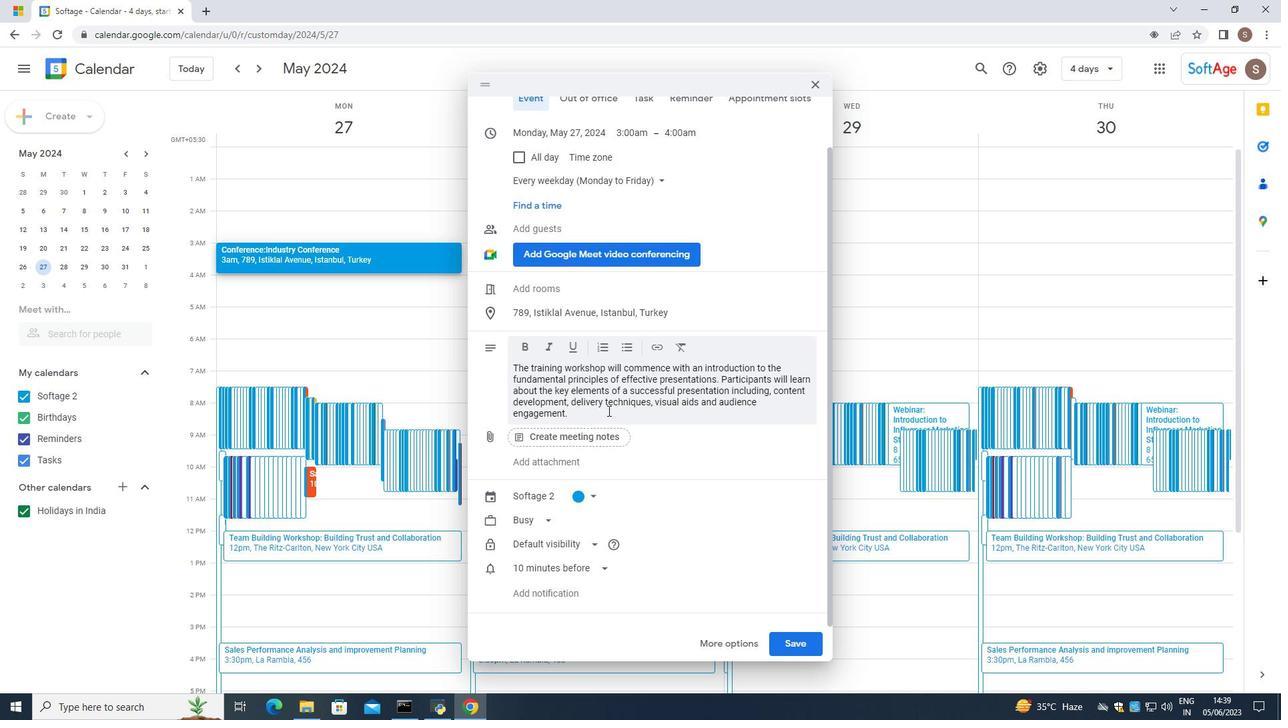 
Action: Mouse scrolled (606, 407) with delta (0, 0)
Screenshot: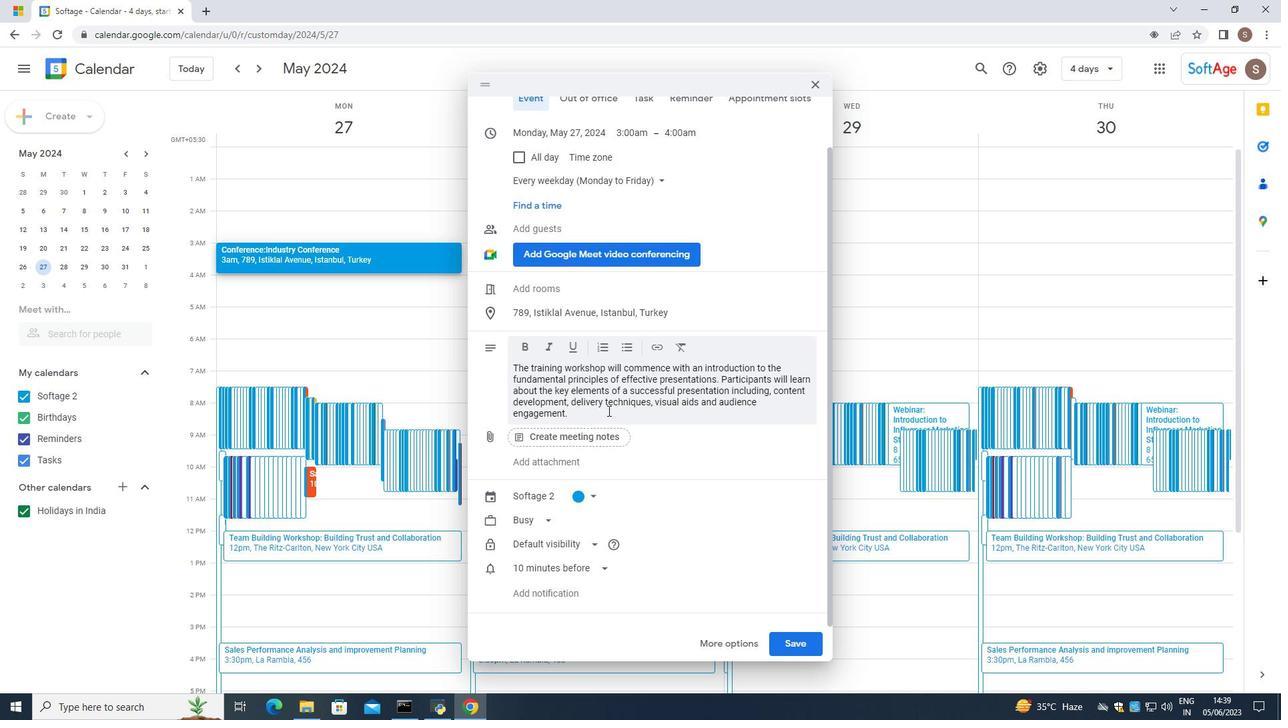 
Action: Mouse scrolled (606, 407) with delta (0, 0)
Screenshot: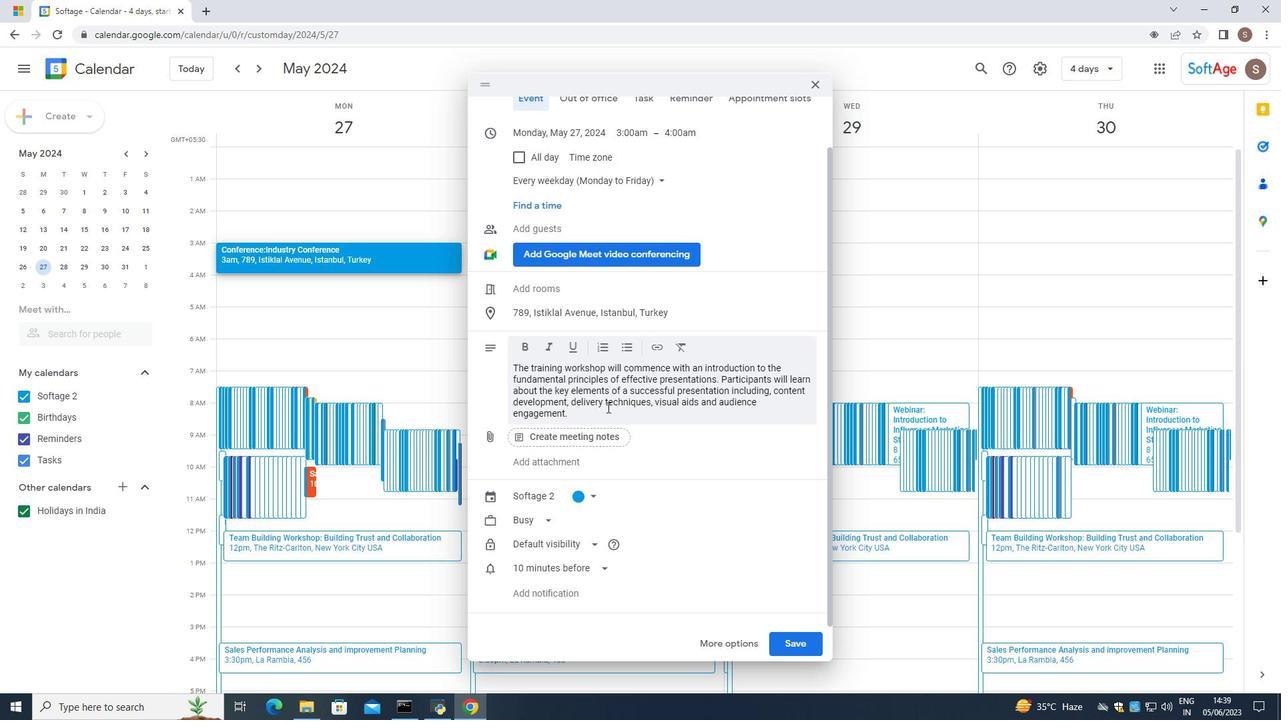 
Action: Mouse moved to (645, 504)
Screenshot: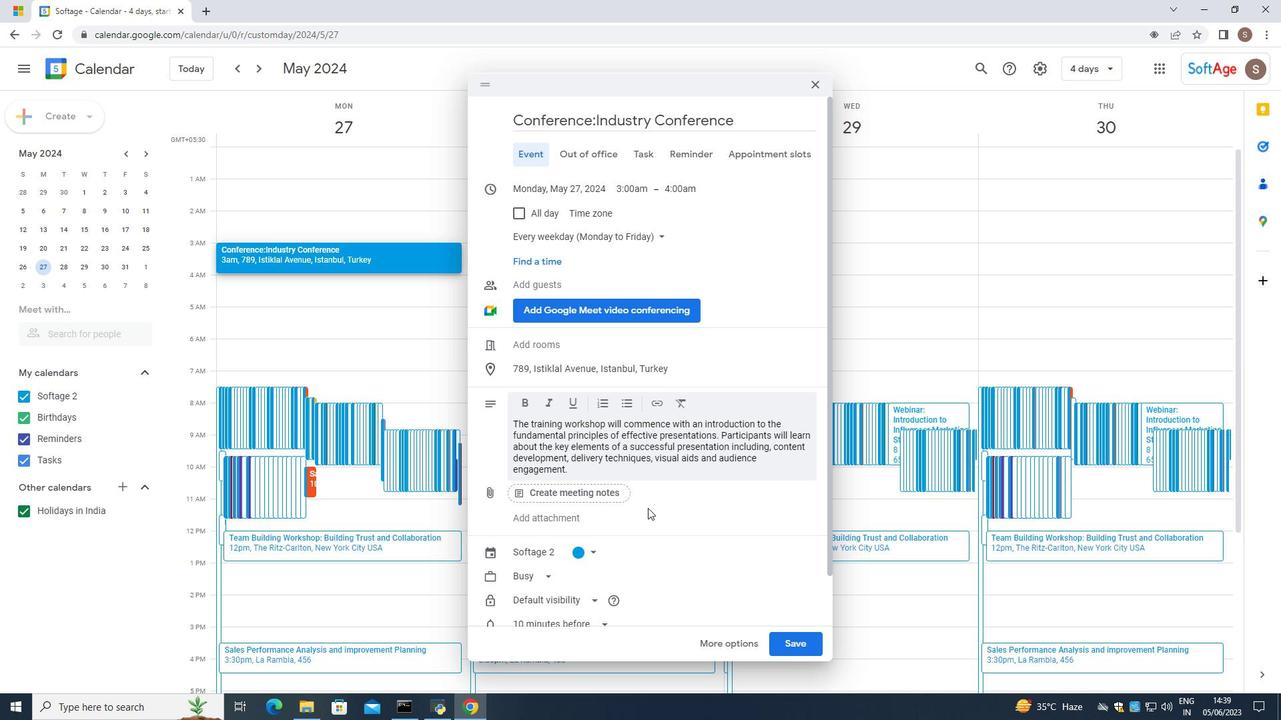 
Action: Mouse scrolled (645, 505) with delta (0, 0)
Screenshot: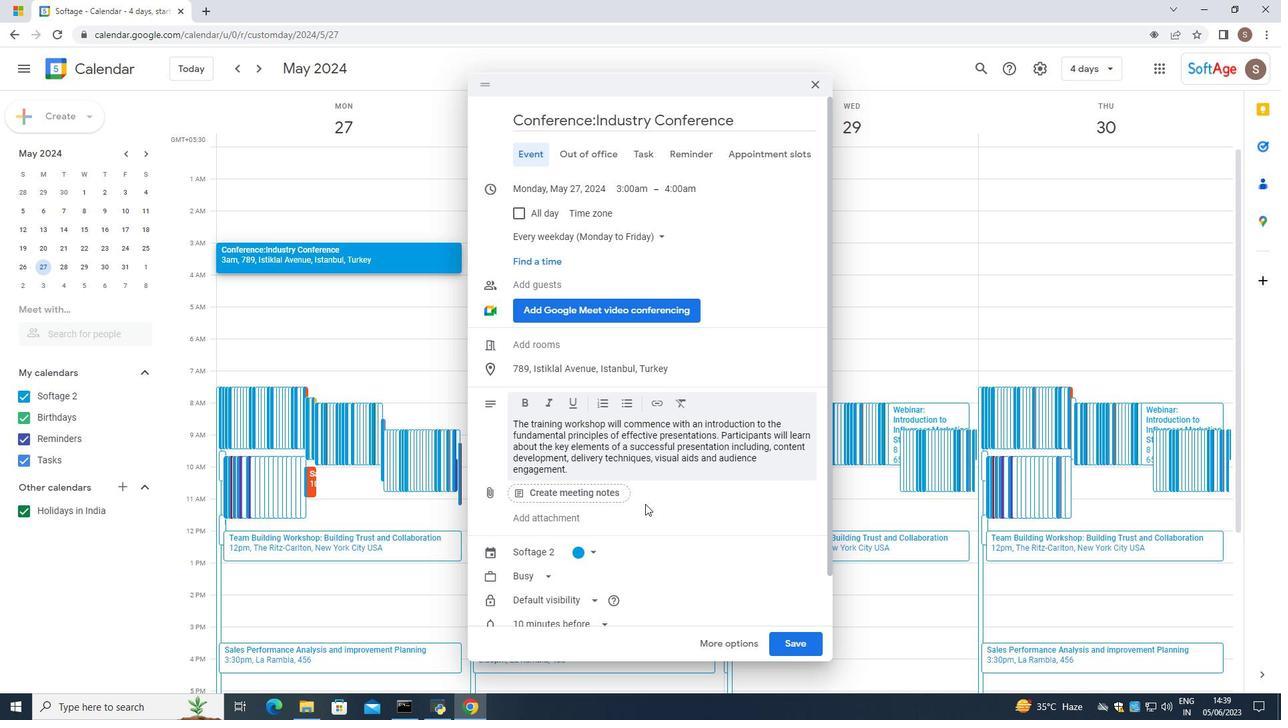 
Action: Mouse scrolled (645, 505) with delta (0, 0)
Screenshot: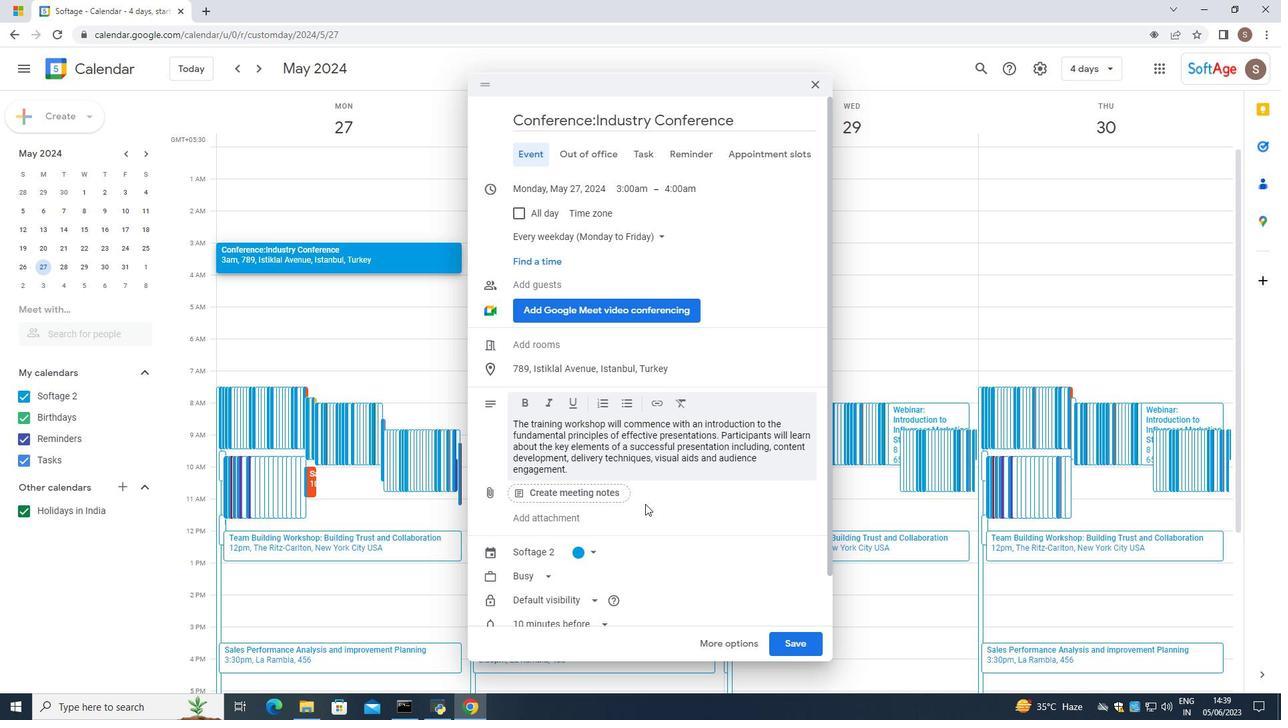 
Action: Mouse moved to (644, 503)
Screenshot: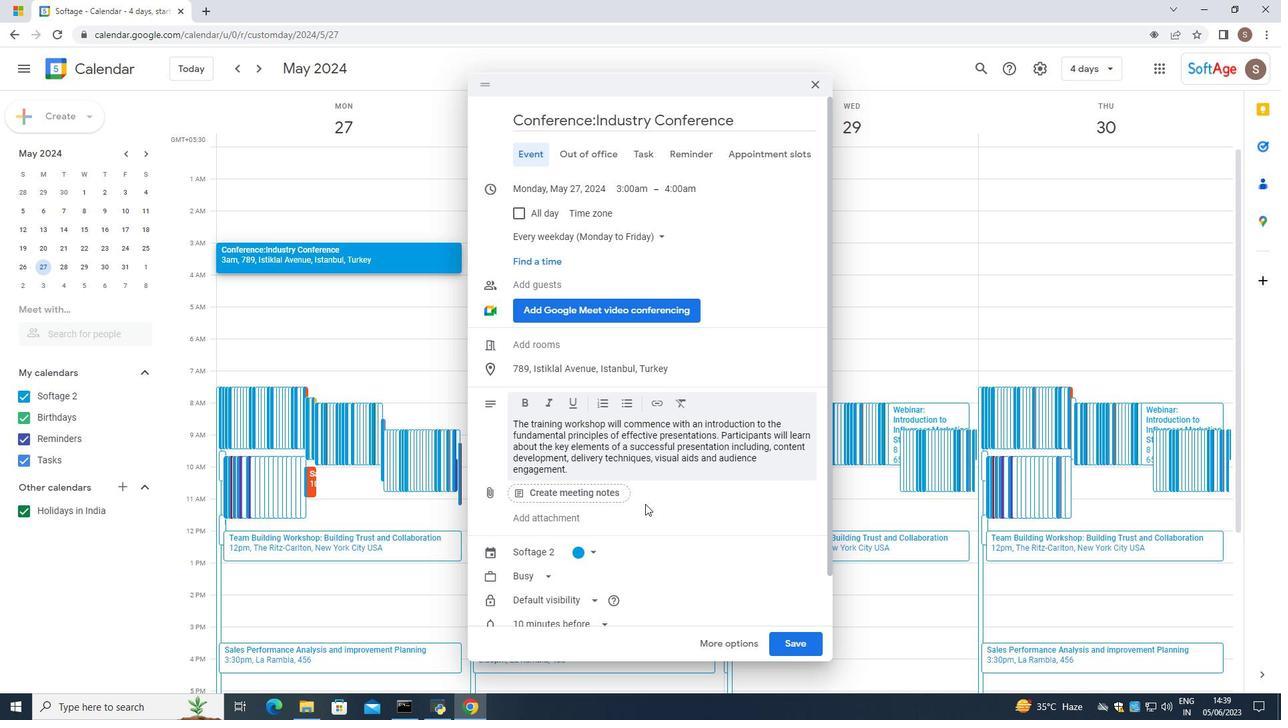 
Action: Mouse scrolled (644, 504) with delta (0, 0)
Screenshot: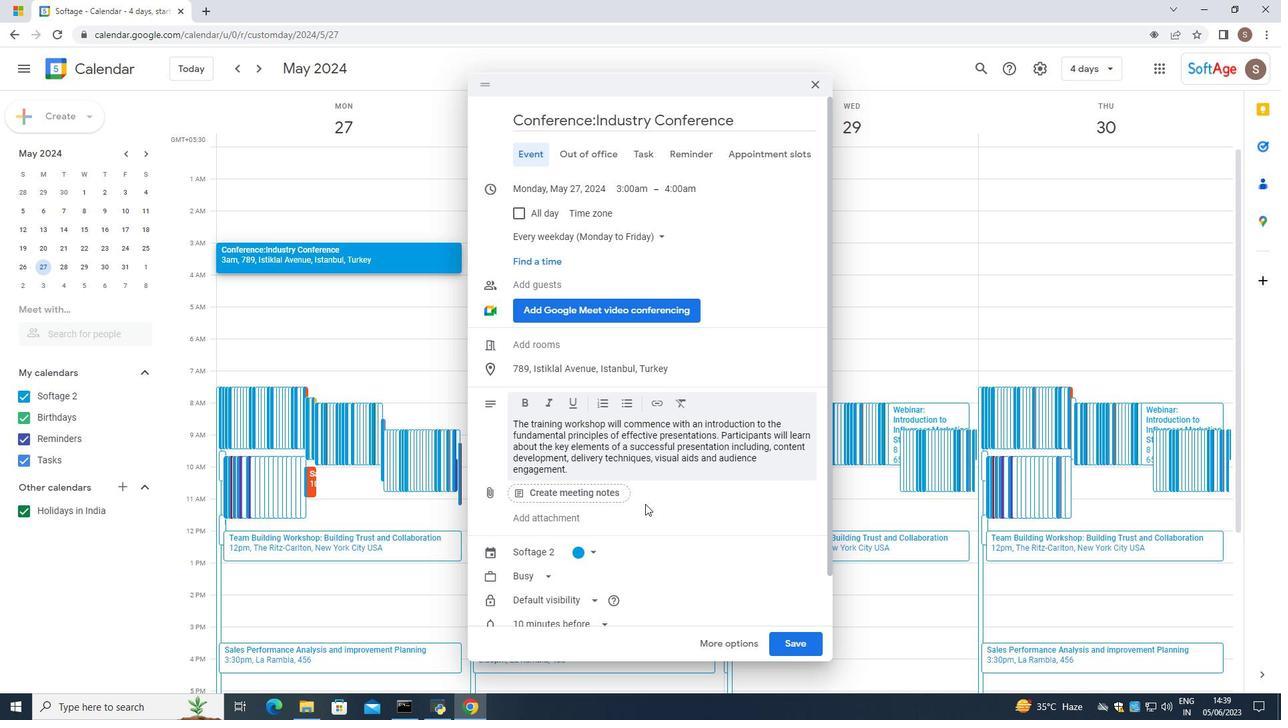 
Action: Mouse scrolled (644, 504) with delta (0, 0)
Screenshot: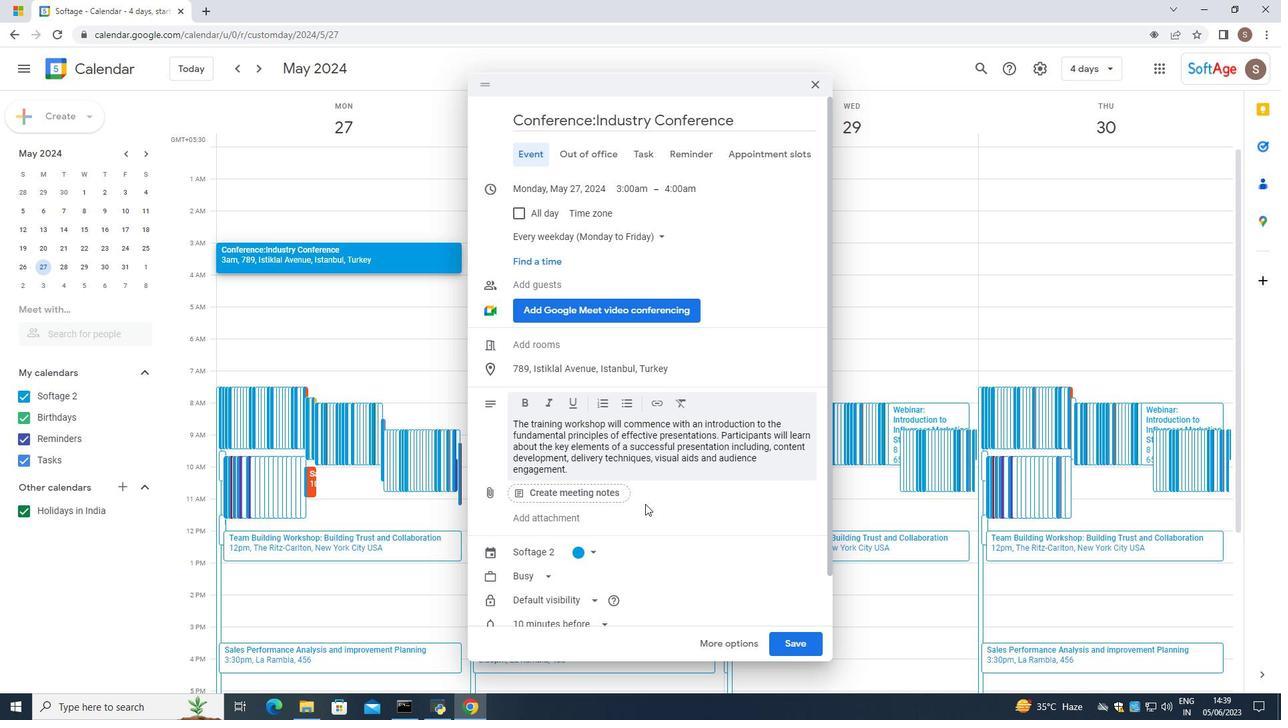 
Action: Mouse scrolled (644, 504) with delta (0, 0)
Screenshot: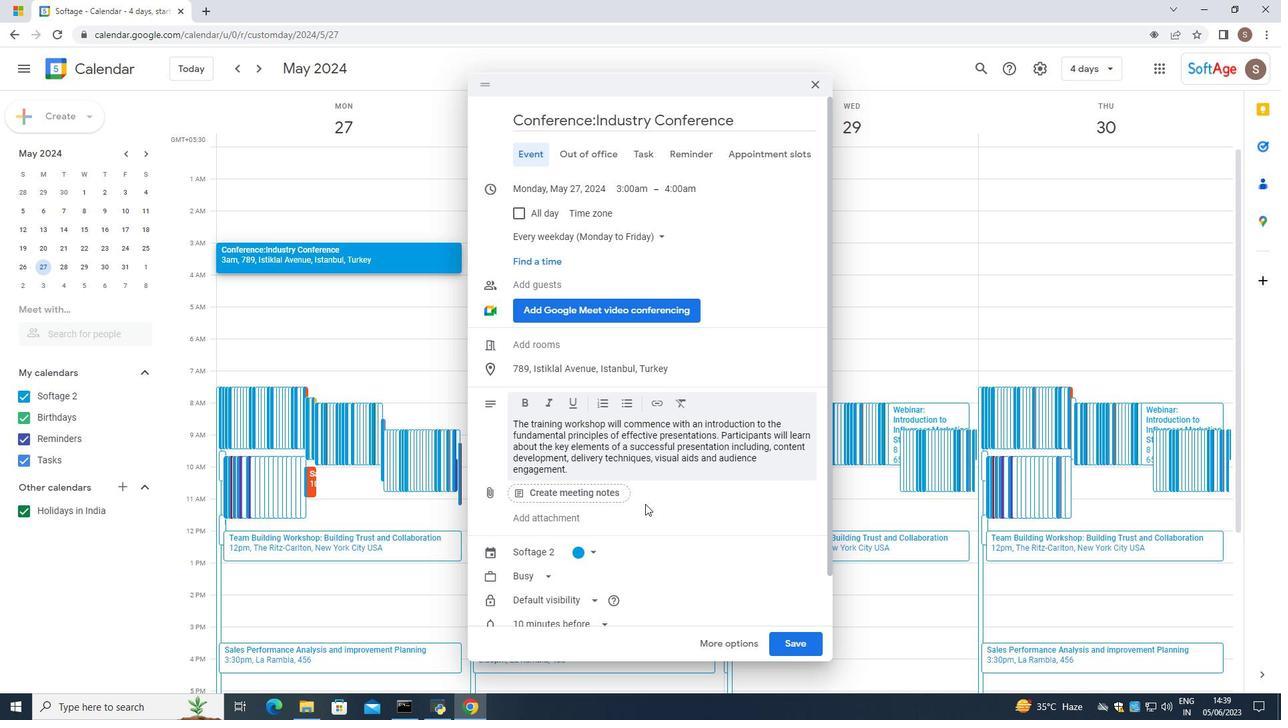 
Action: Mouse moved to (634, 459)
Screenshot: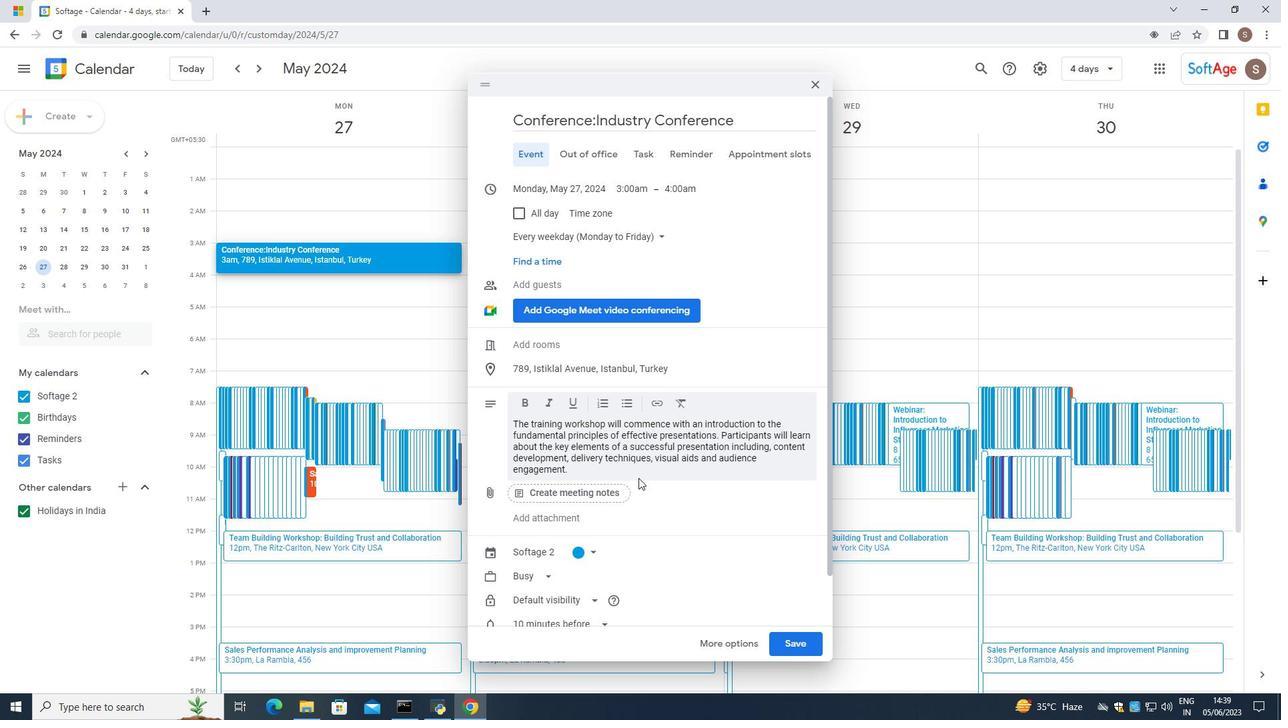 
Action: Mouse scrolled (634, 459) with delta (0, 0)
Screenshot: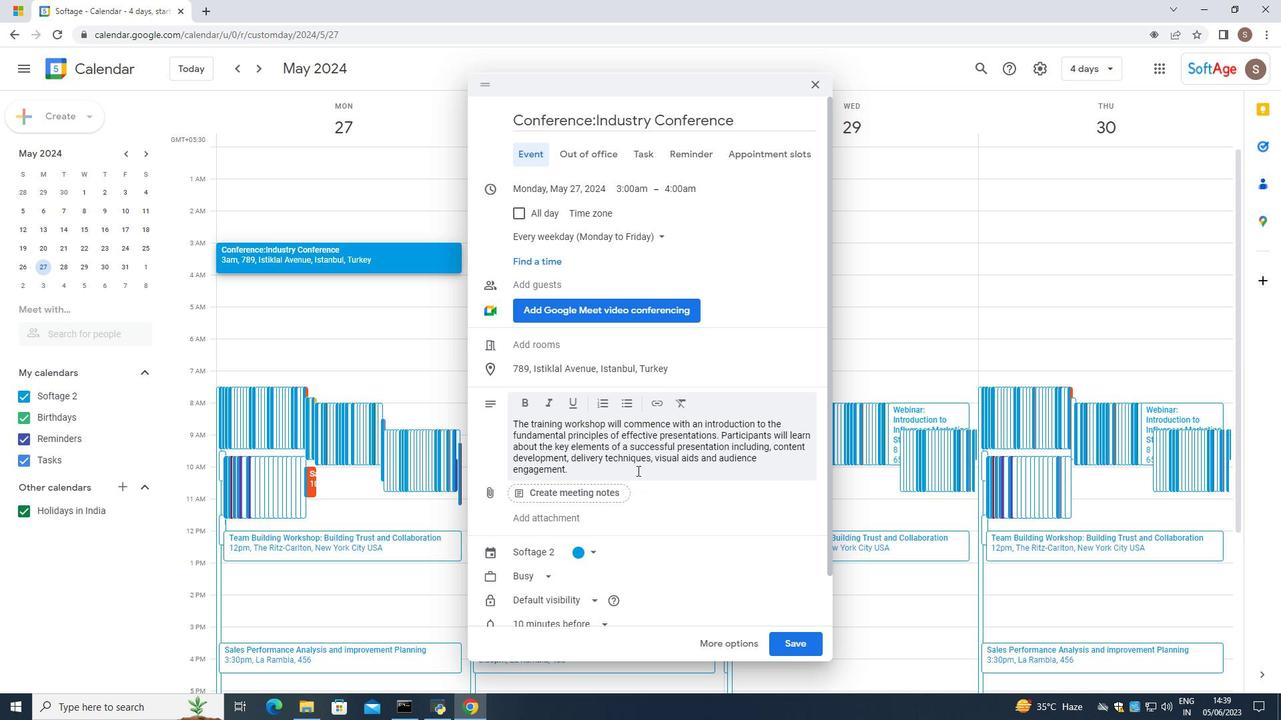 
Action: Mouse scrolled (634, 459) with delta (0, 0)
Screenshot: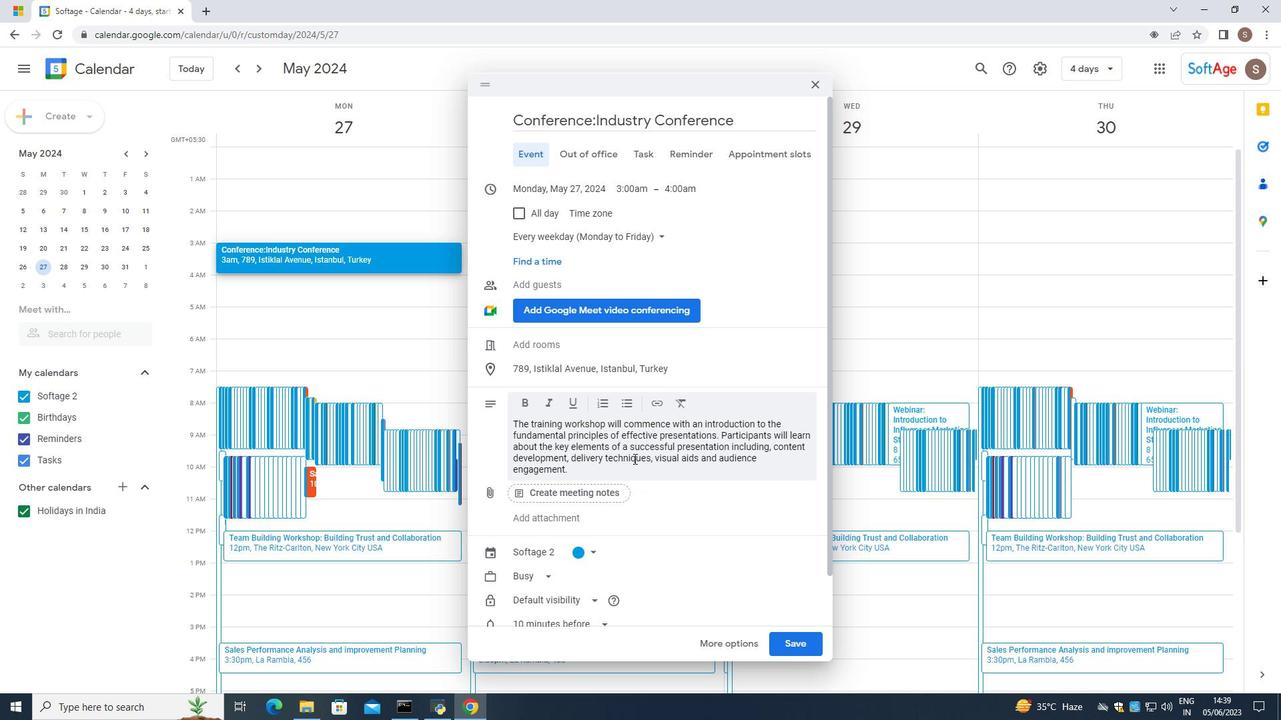 
Action: Mouse scrolled (634, 459) with delta (0, 0)
Screenshot: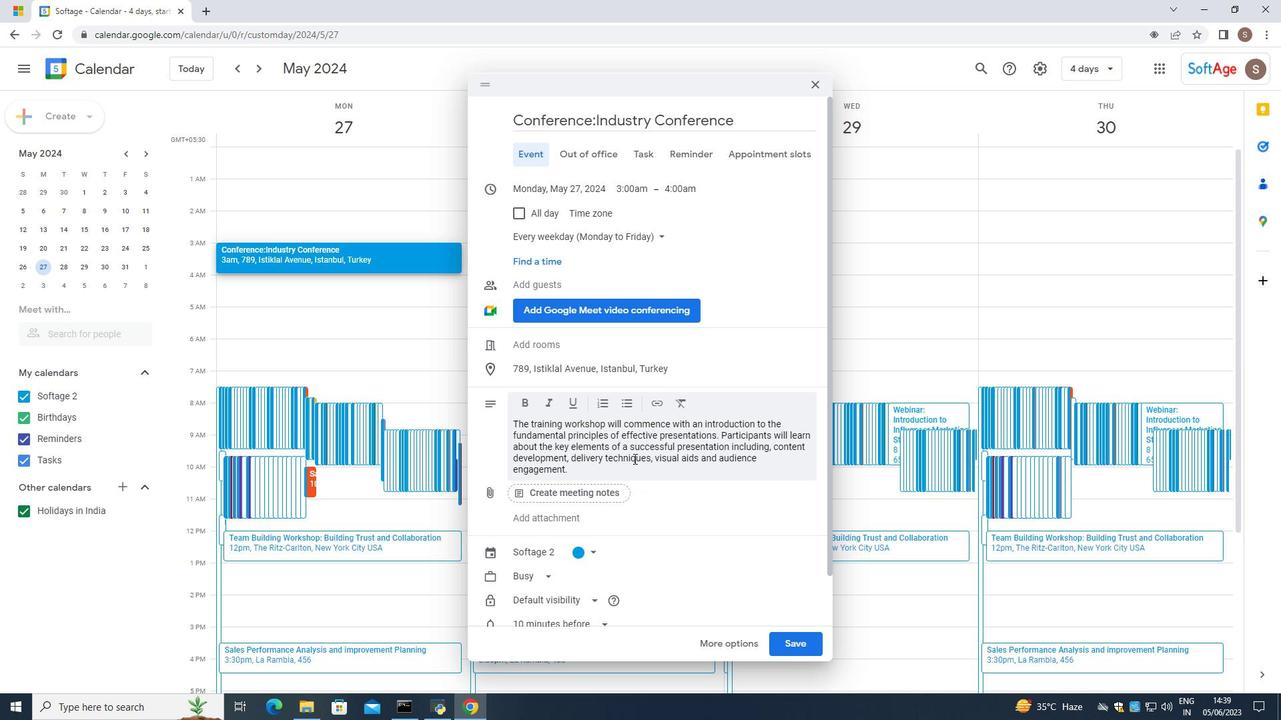 
Action: Mouse moved to (622, 457)
Screenshot: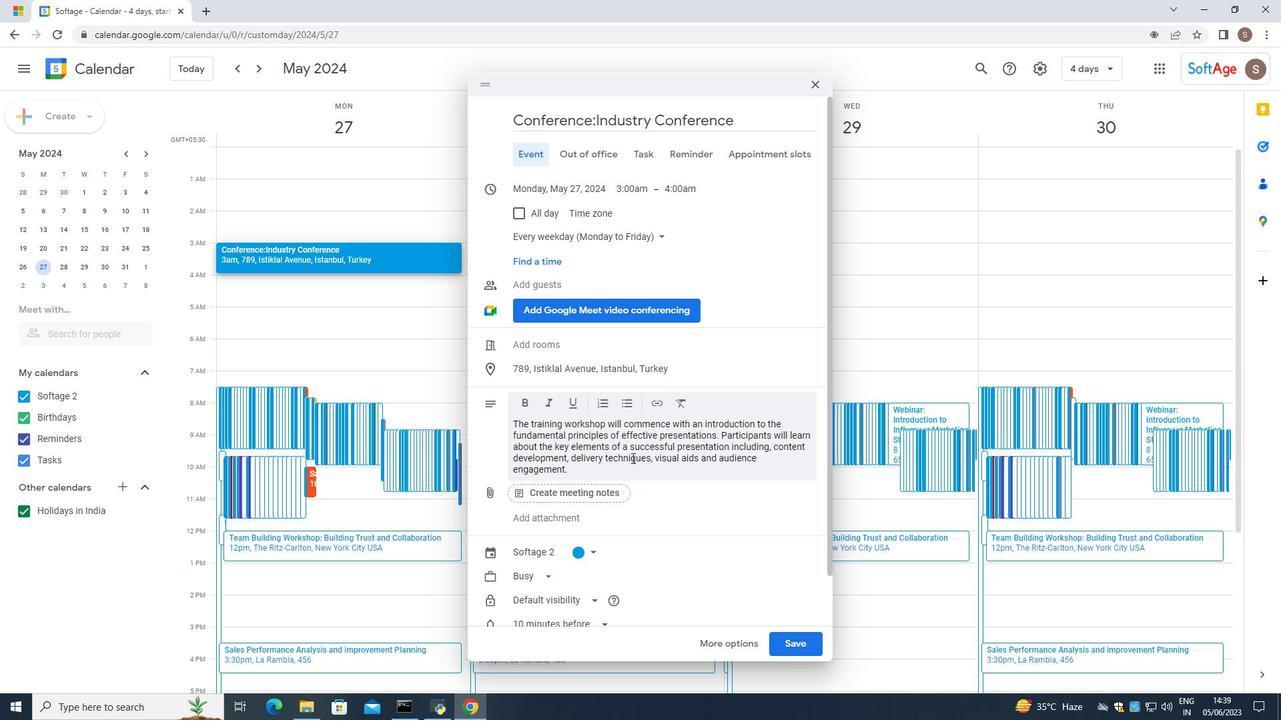 
Action: Mouse scrolled (622, 456) with delta (0, 0)
Screenshot: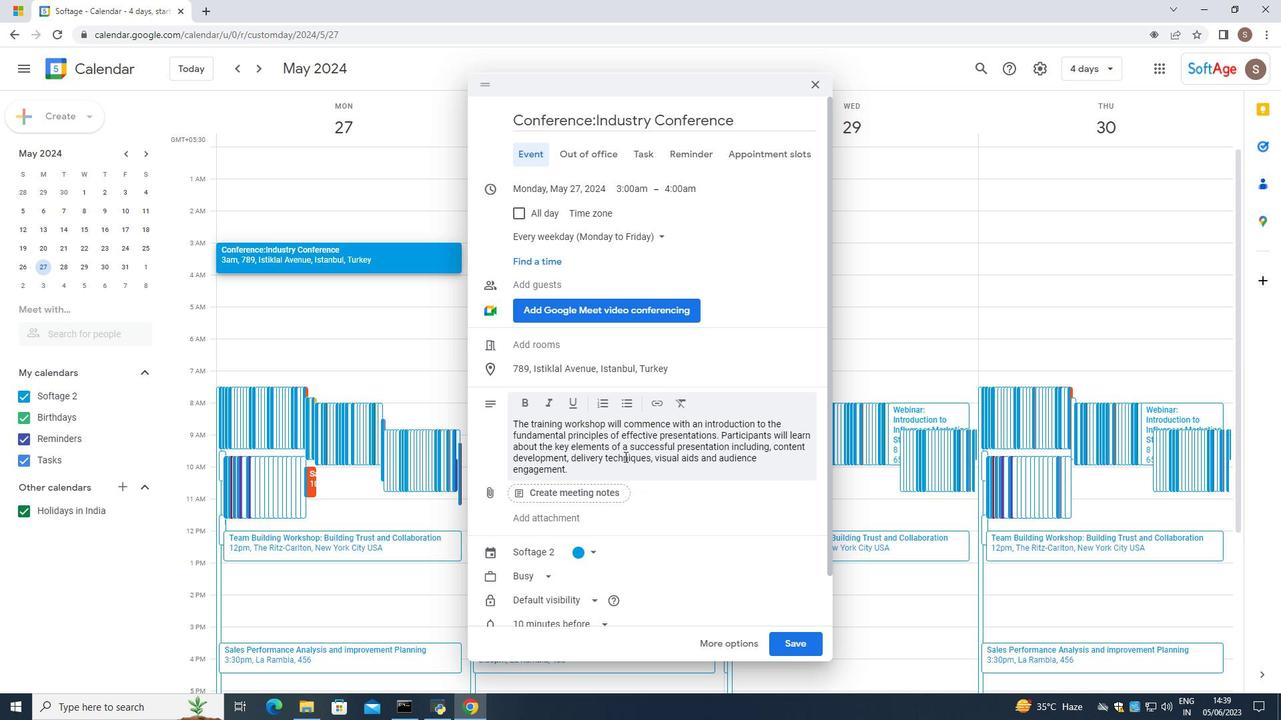 
Action: Mouse moved to (619, 457)
Screenshot: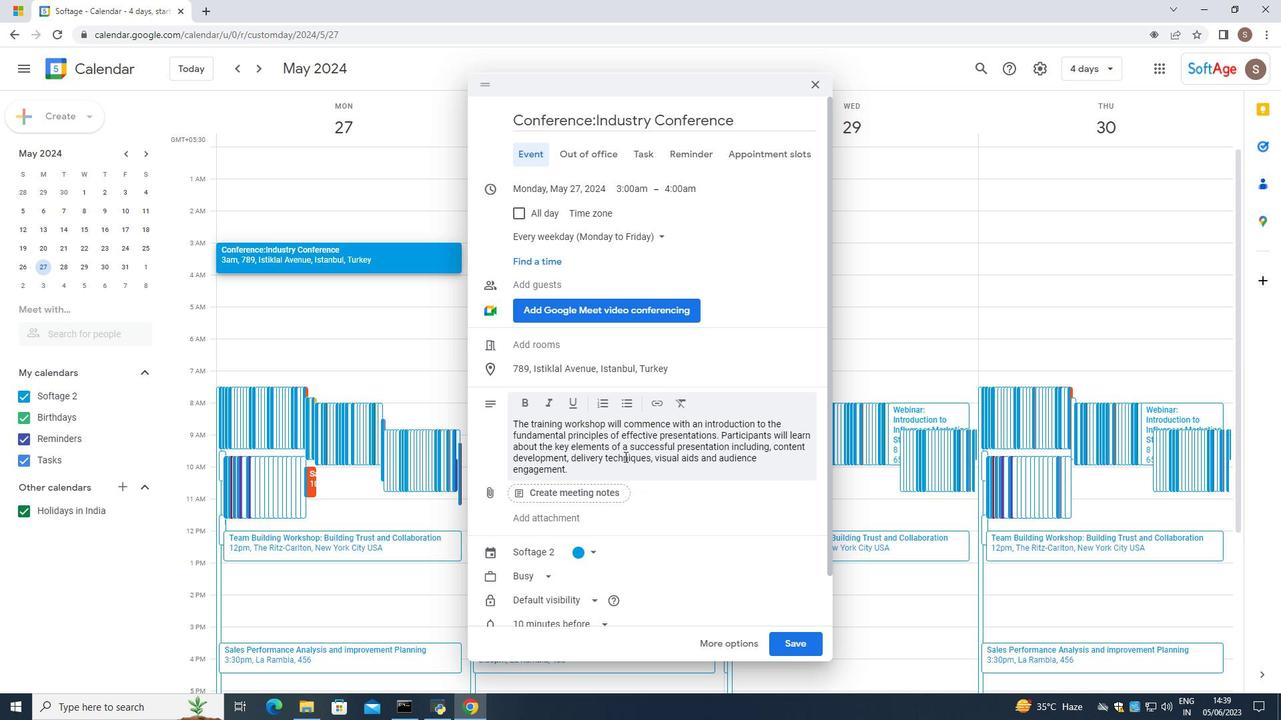 
Action: Mouse scrolled (619, 456) with delta (0, 0)
Screenshot: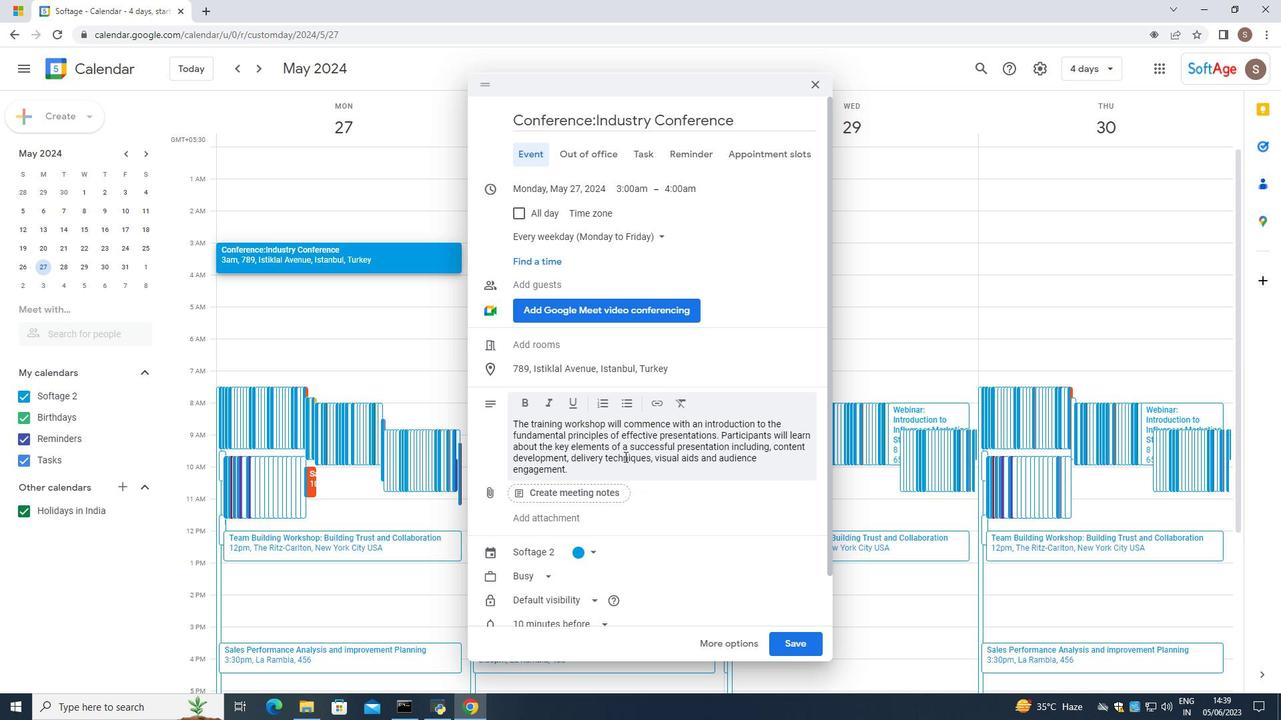 
Action: Mouse moved to (614, 458)
Screenshot: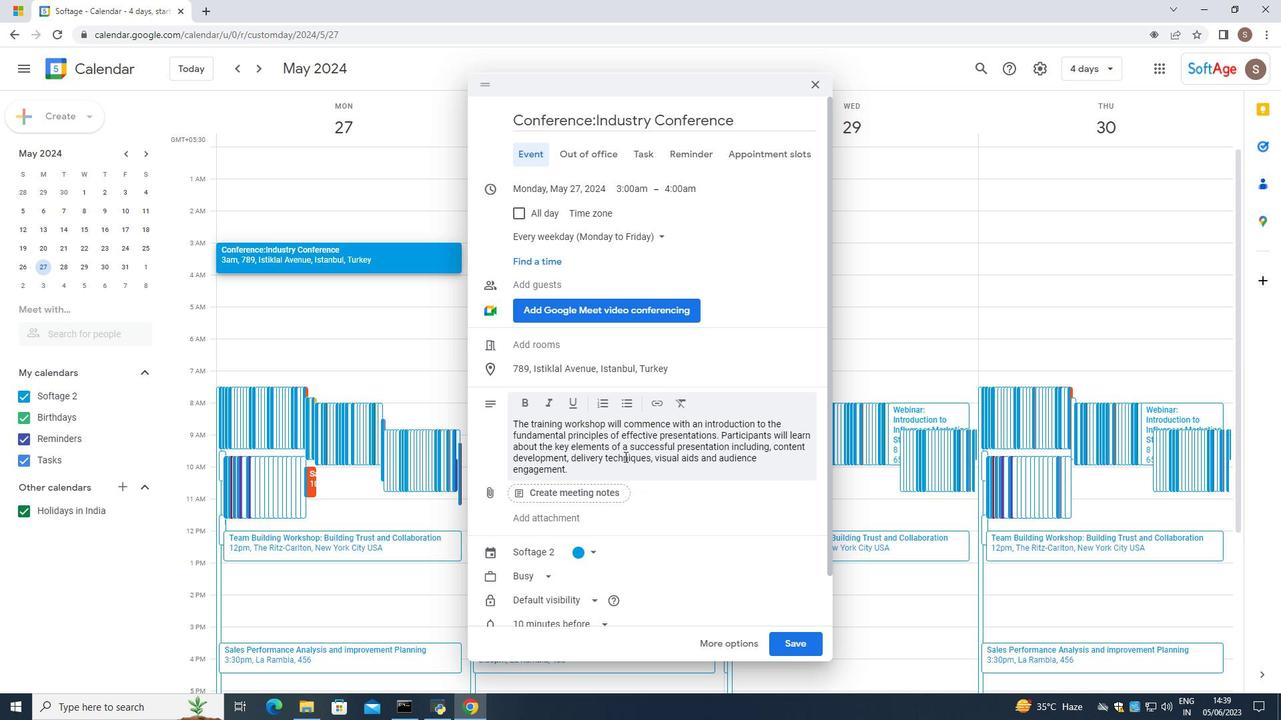 
Action: Mouse scrolled (614, 457) with delta (0, 0)
Screenshot: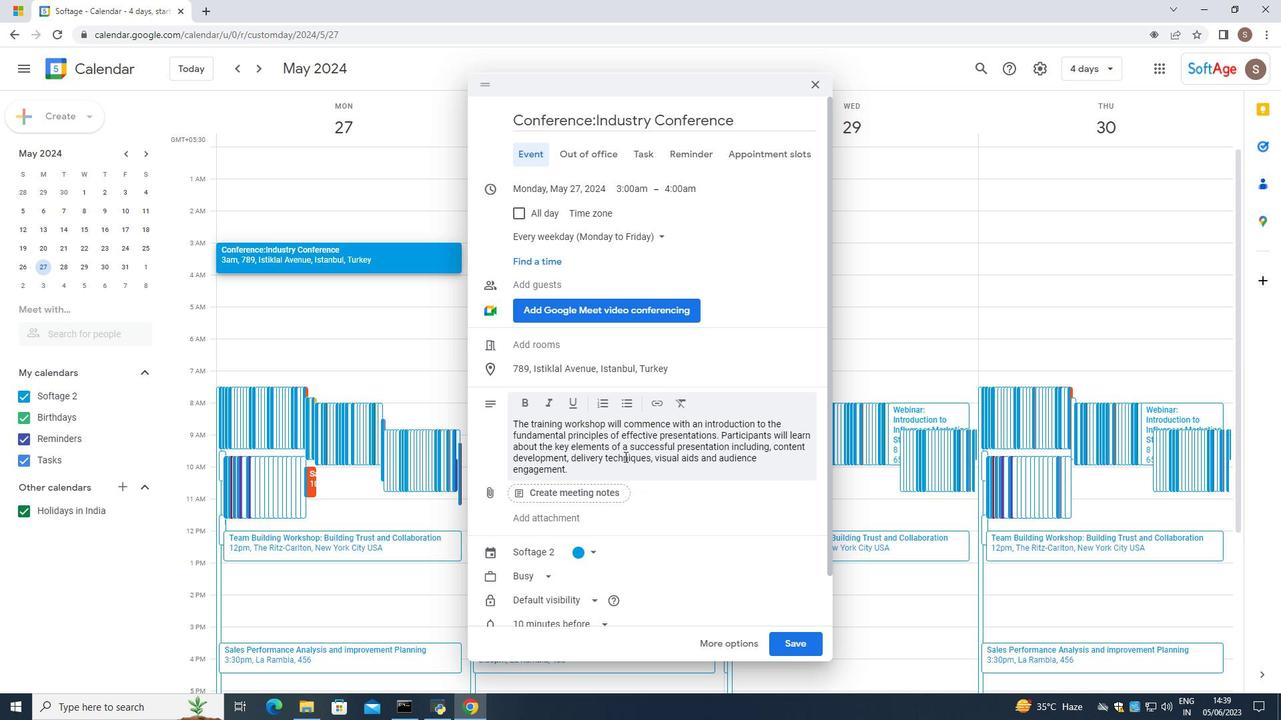 
Action: Mouse moved to (610, 460)
Screenshot: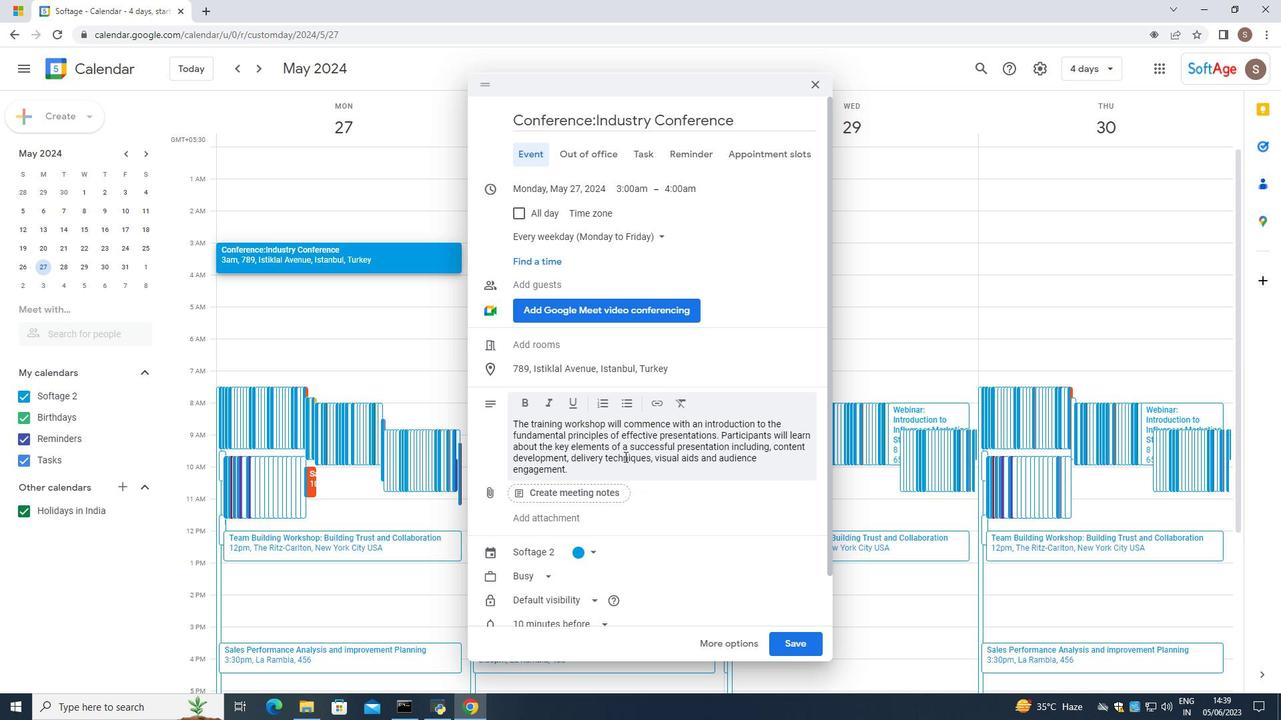 
Action: Mouse scrolled (610, 459) with delta (0, -1)
Screenshot: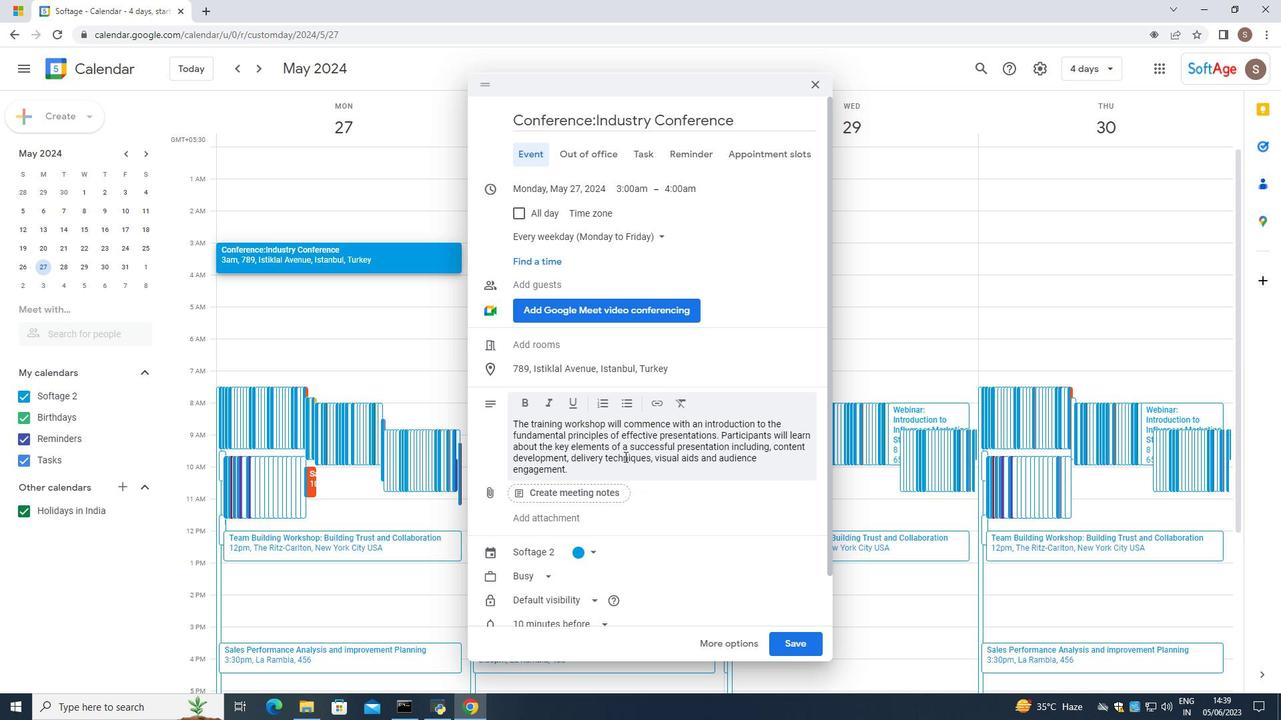 
Action: Mouse moved to (603, 462)
Screenshot: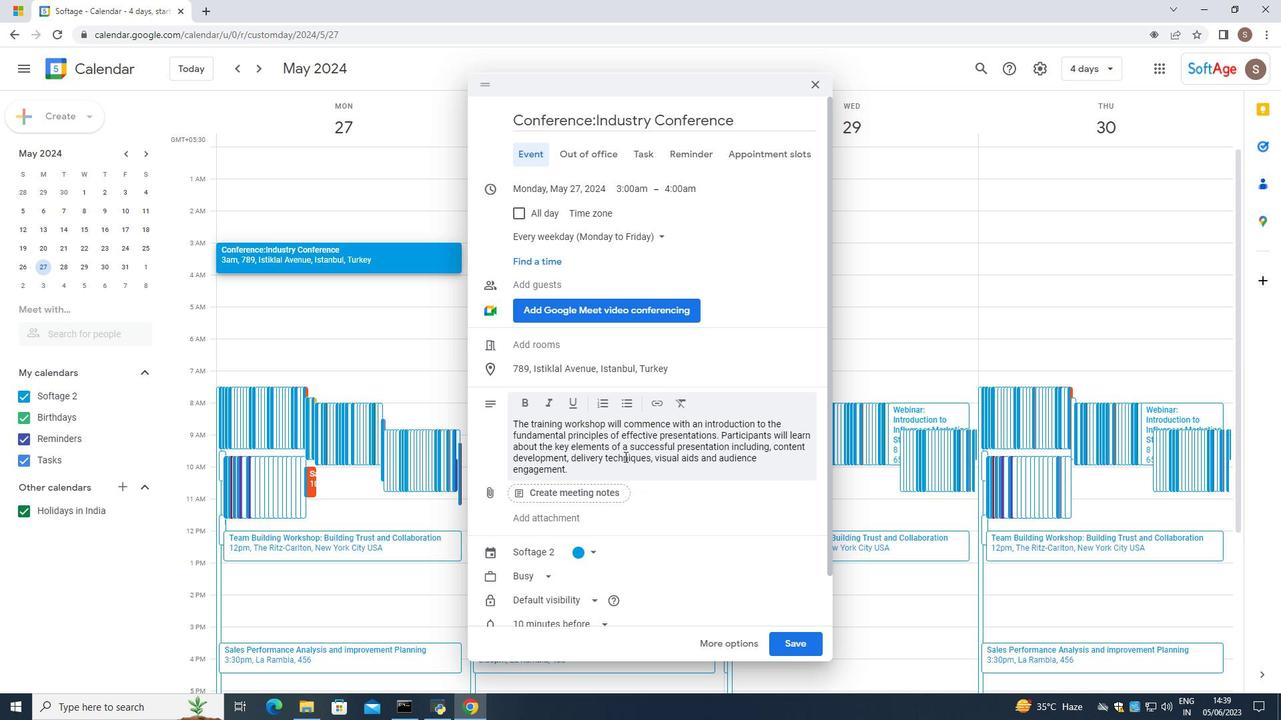 
Action: Mouse scrolled (603, 461) with delta (0, 0)
Screenshot: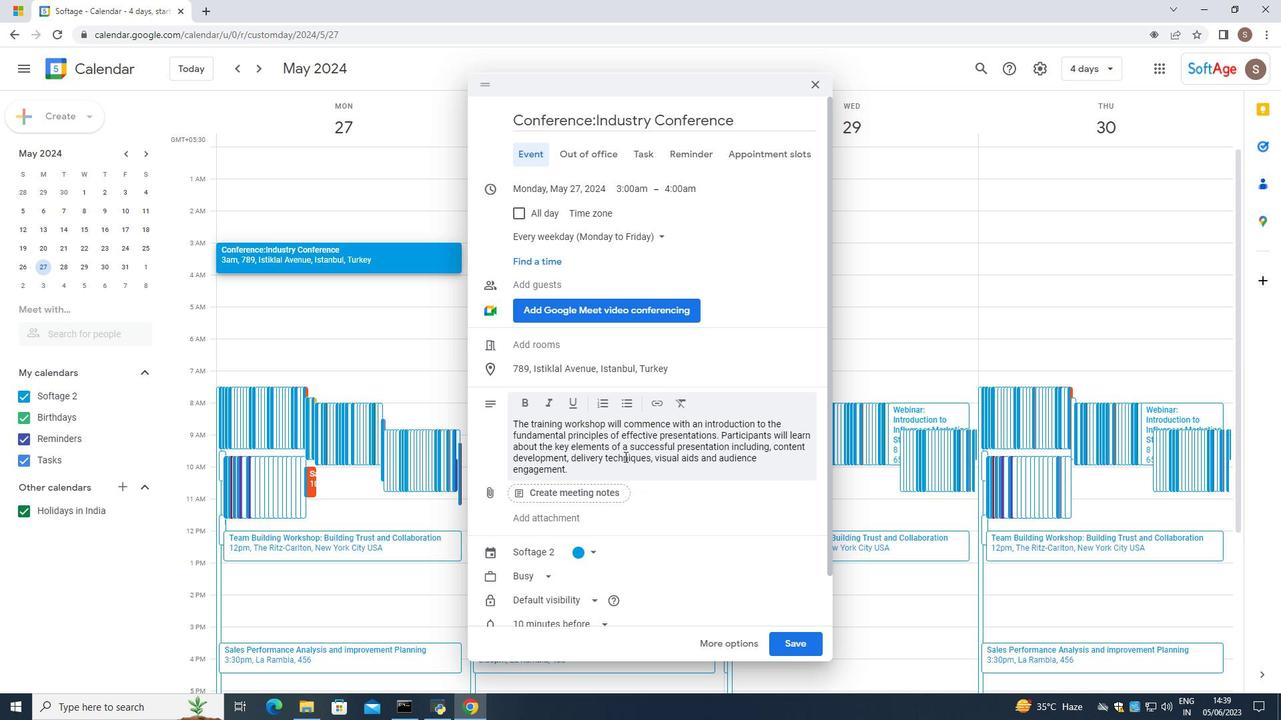 
Action: Mouse moved to (593, 464)
Screenshot: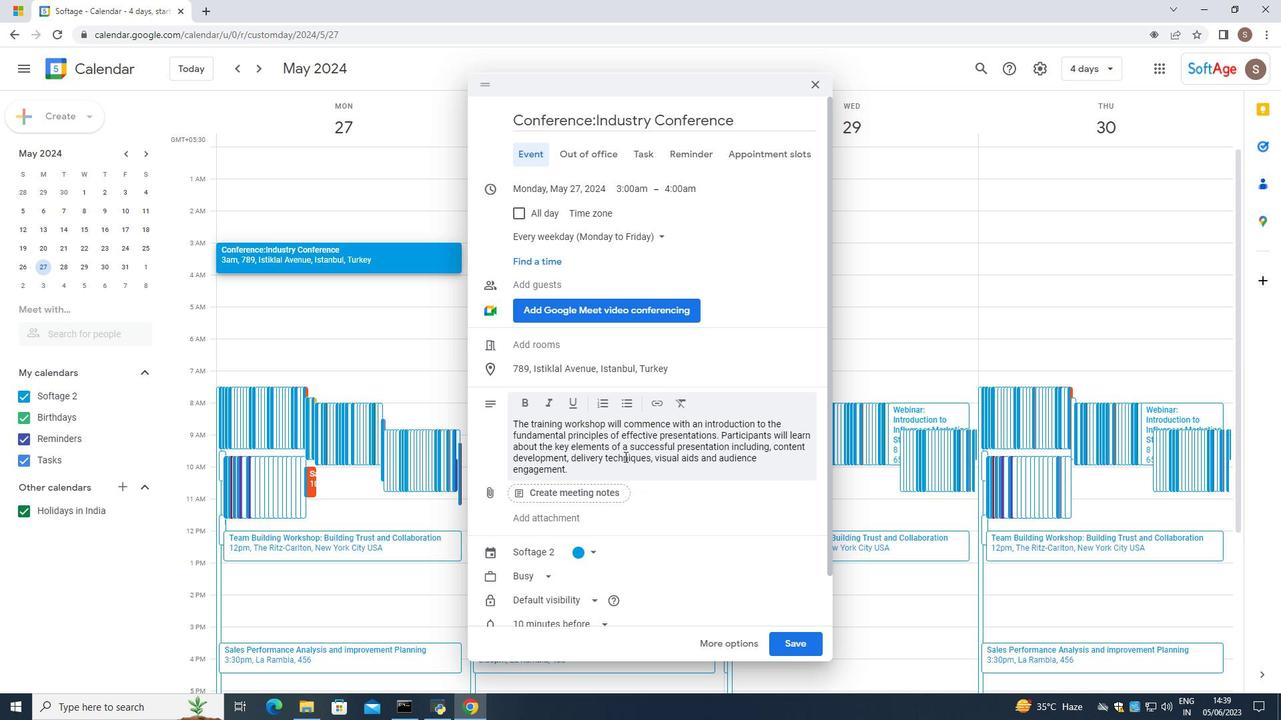 
Action: Mouse scrolled (597, 462) with delta (0, 0)
Screenshot: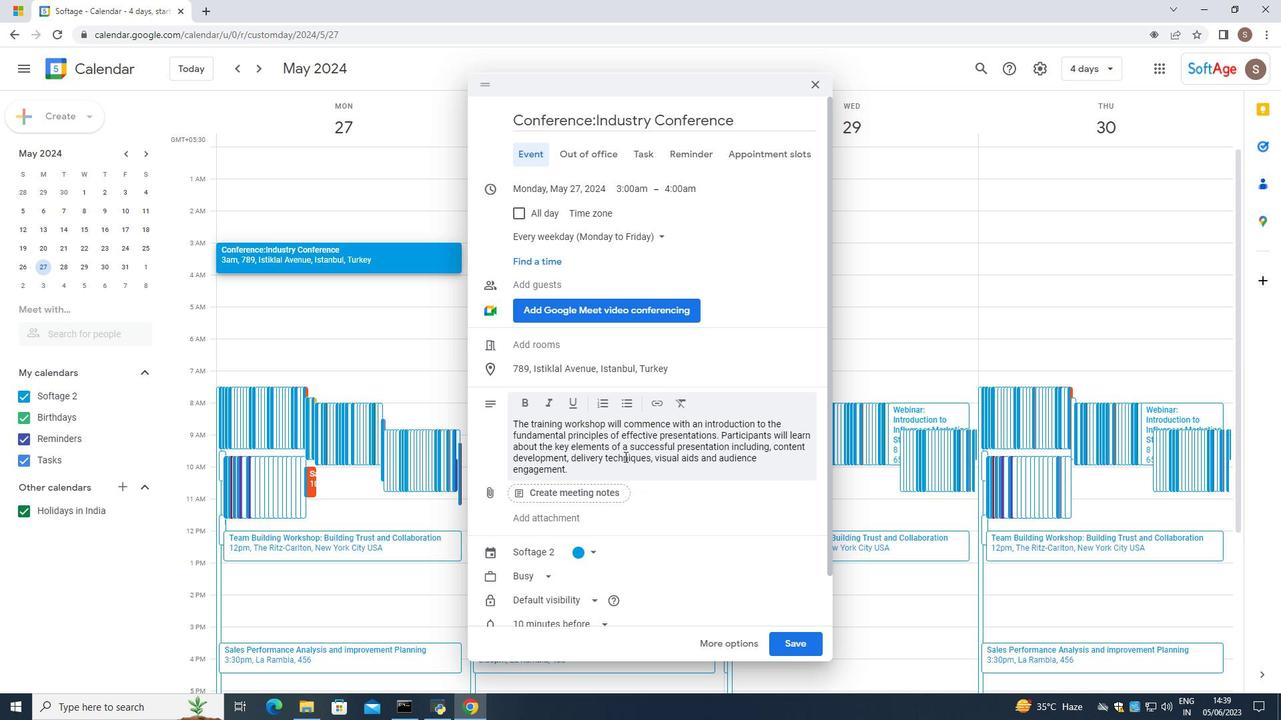 
Action: Mouse moved to (592, 465)
Screenshot: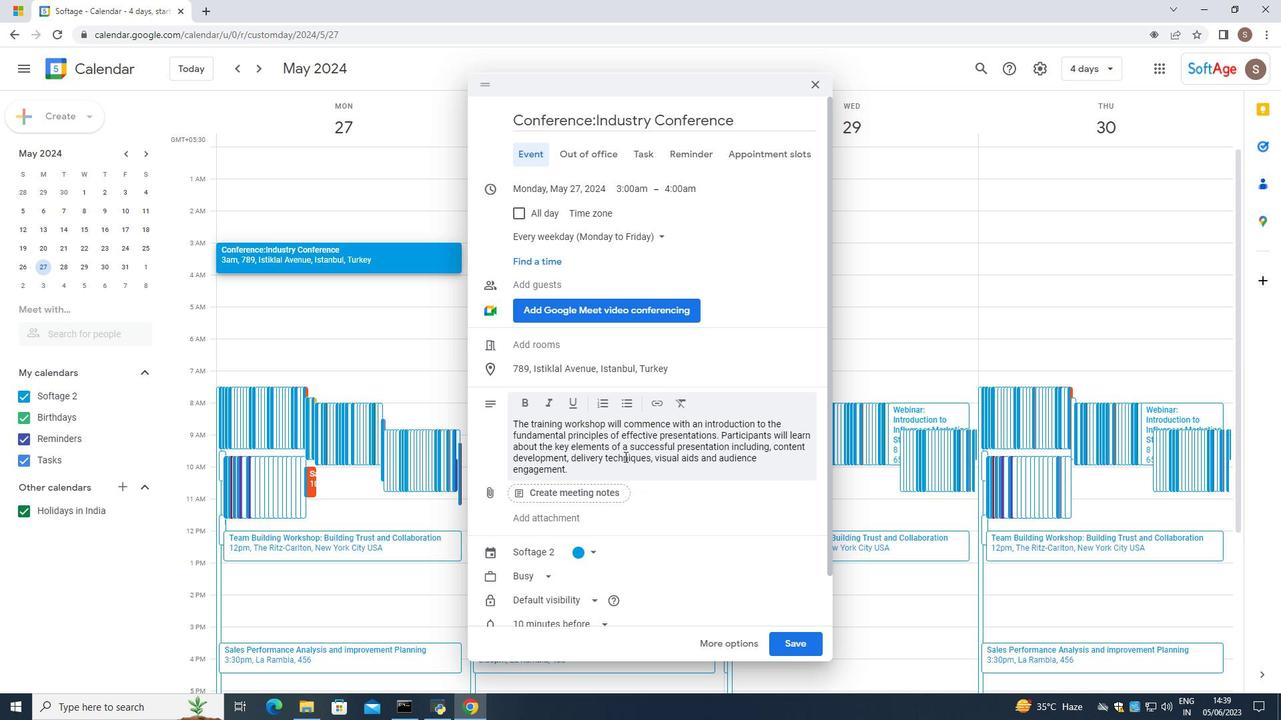 
Action: Mouse scrolled (593, 463) with delta (0, 0)
Screenshot: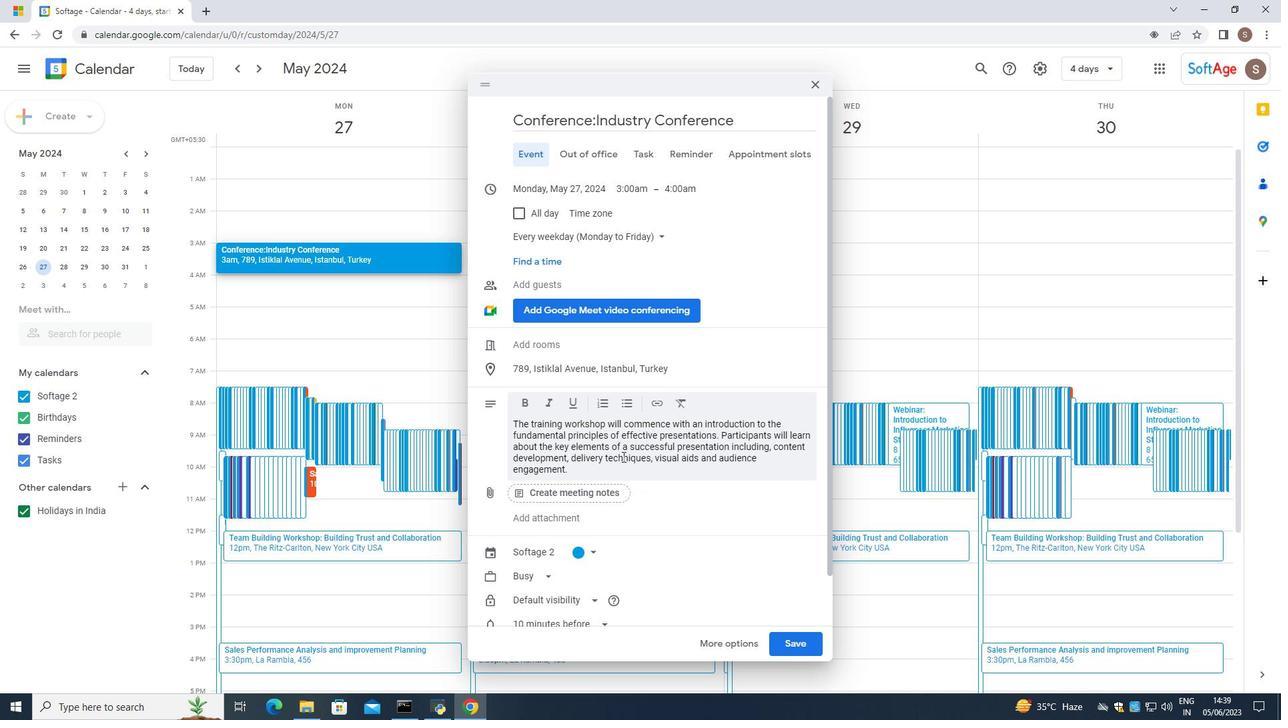 
Action: Mouse moved to (590, 467)
Screenshot: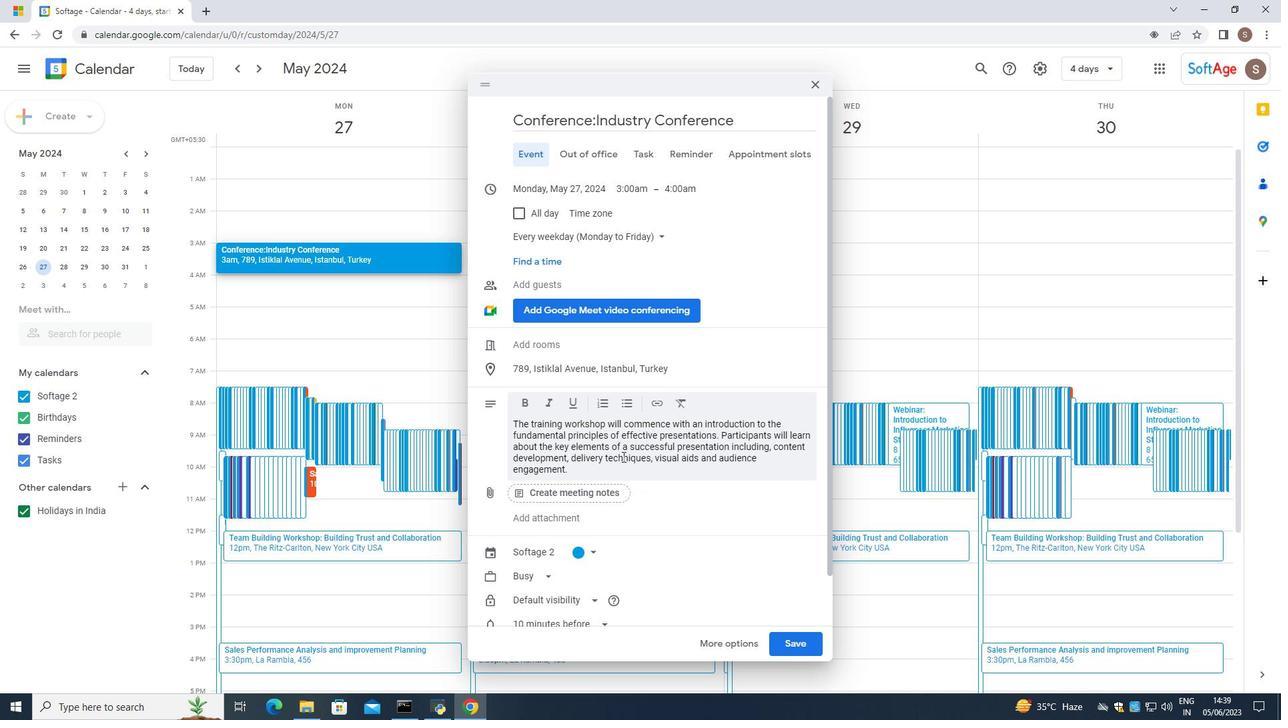 
Action: Mouse scrolled (592, 464) with delta (0, 0)
Screenshot: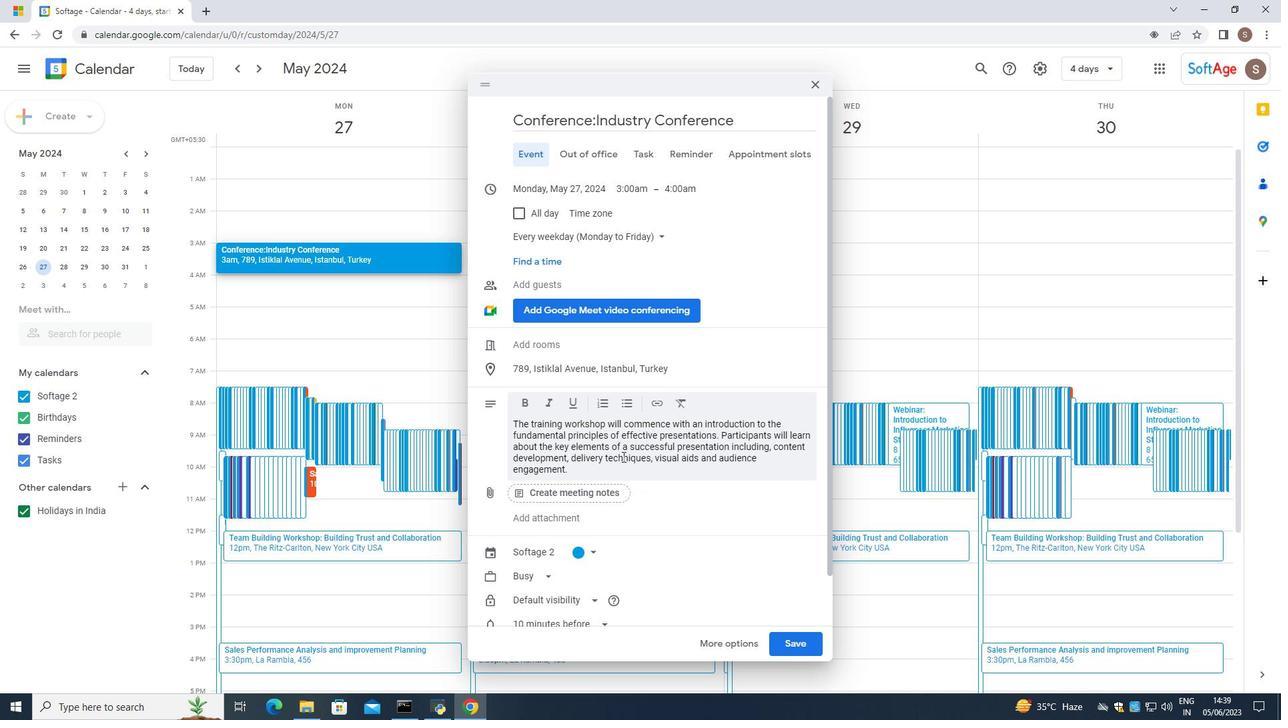 
Action: Mouse moved to (585, 419)
Screenshot: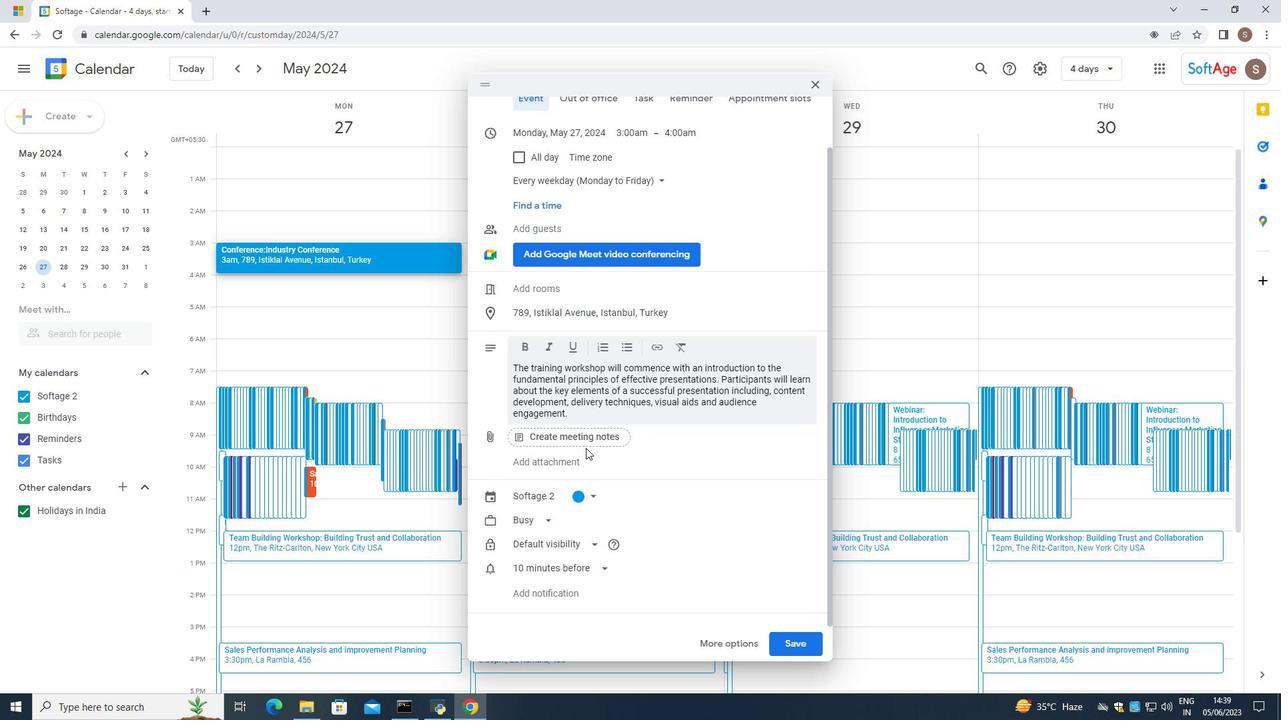 
Action: Mouse scrolled (585, 419) with delta (0, 0)
Screenshot: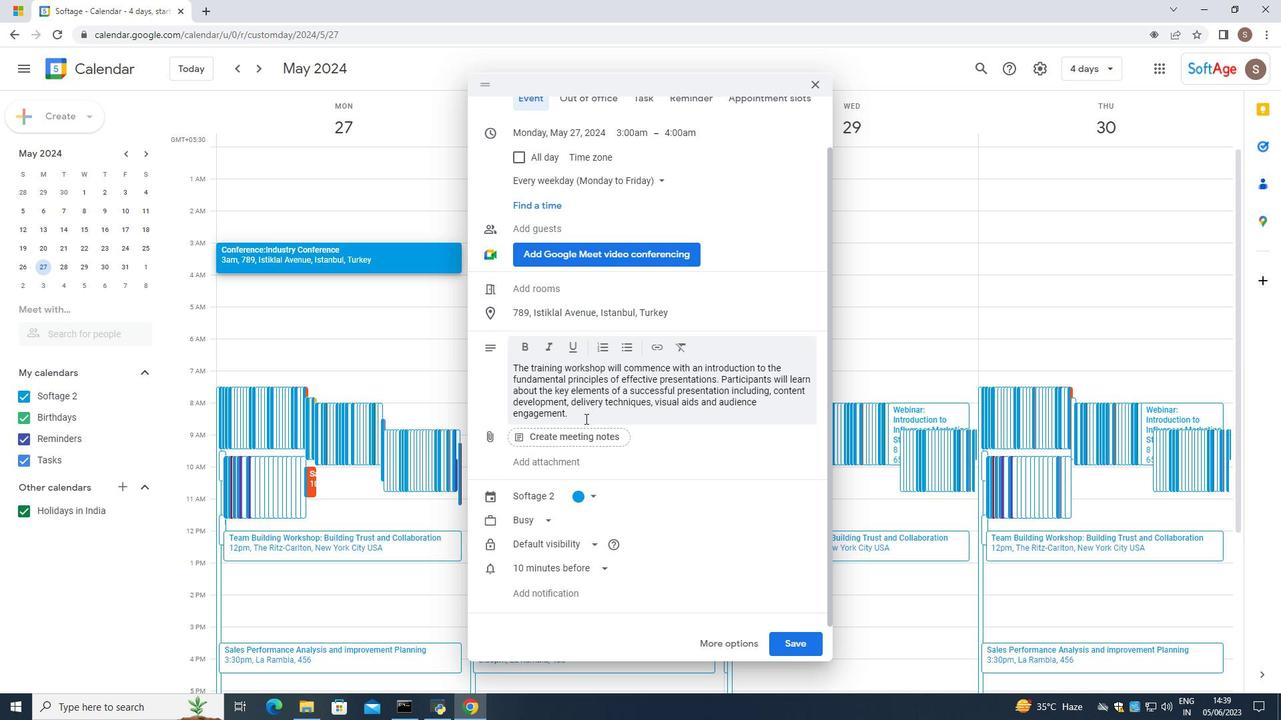 
Action: Mouse scrolled (585, 419) with delta (0, 0)
Screenshot: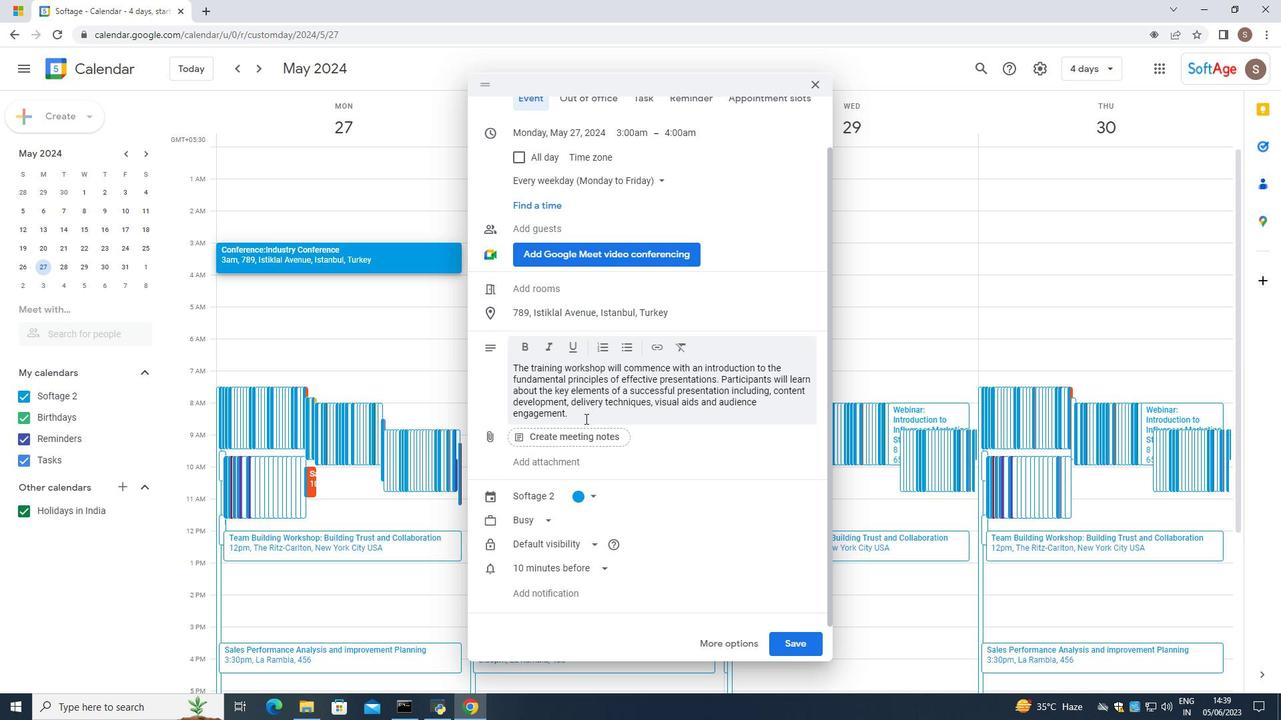 
Action: Mouse scrolled (585, 419) with delta (0, 0)
Screenshot: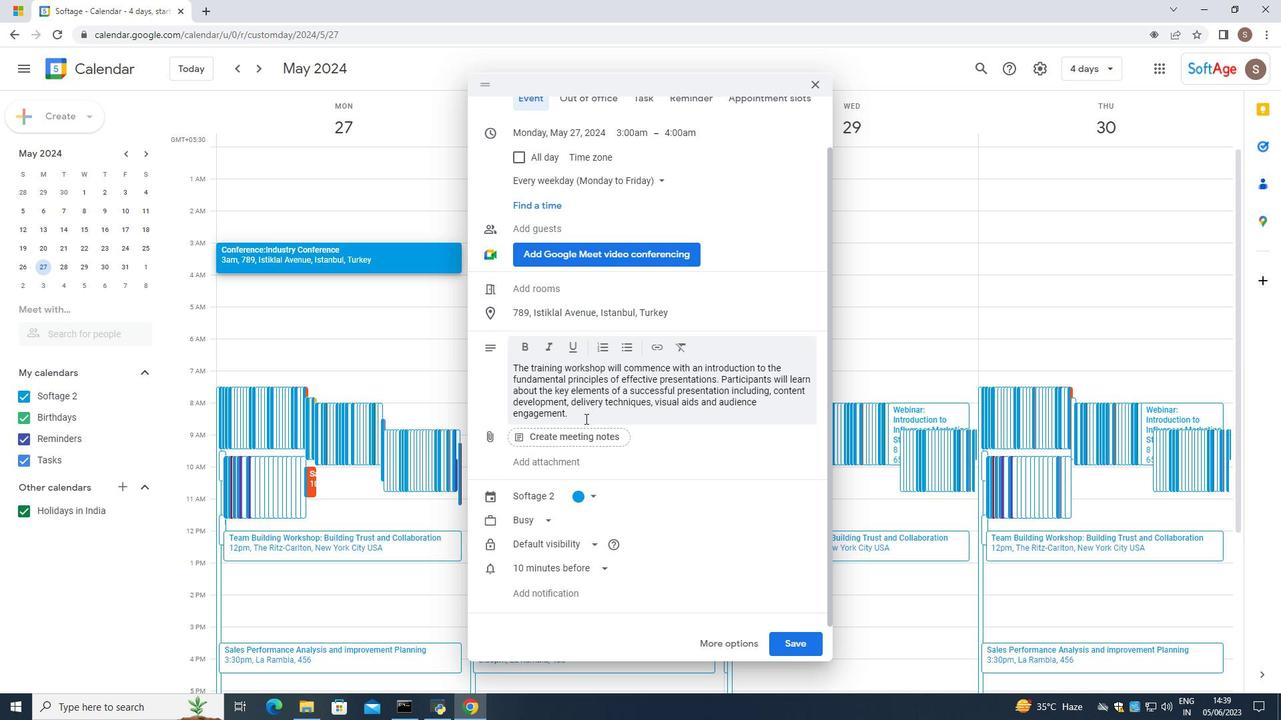 
Action: Mouse scrolled (585, 419) with delta (0, 0)
Screenshot: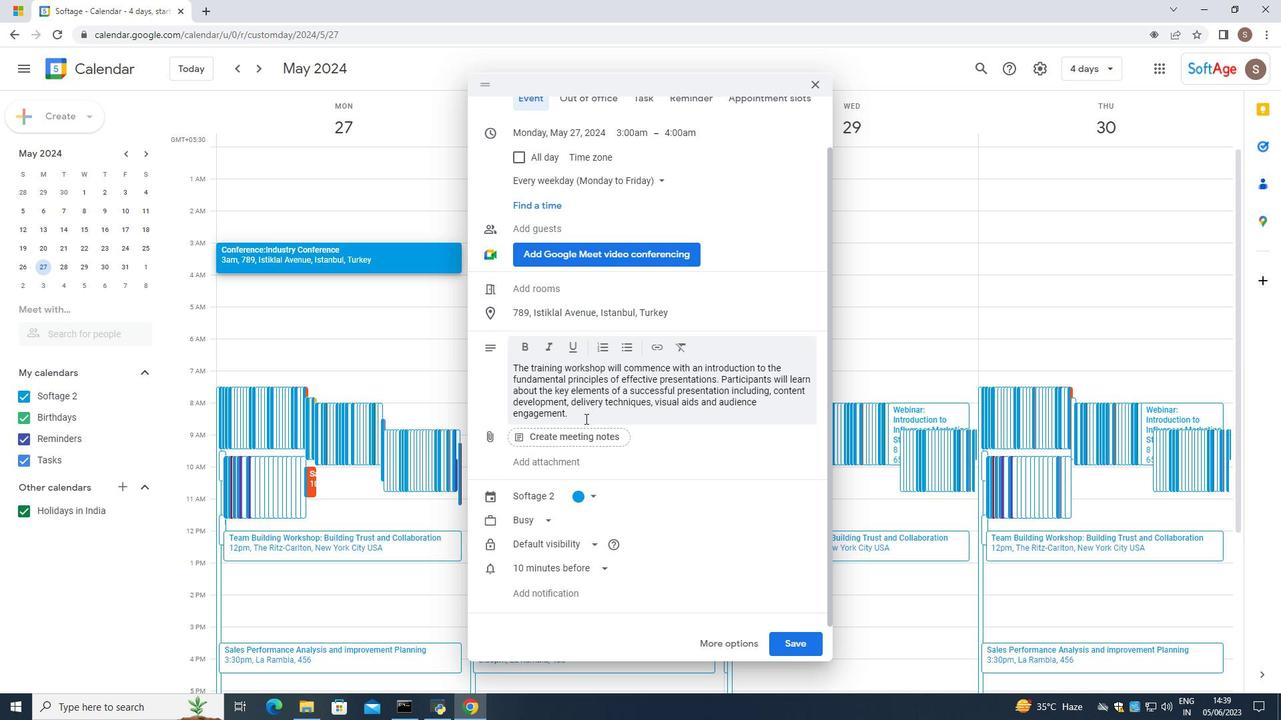 
Action: Mouse scrolled (585, 419) with delta (0, 0)
Screenshot: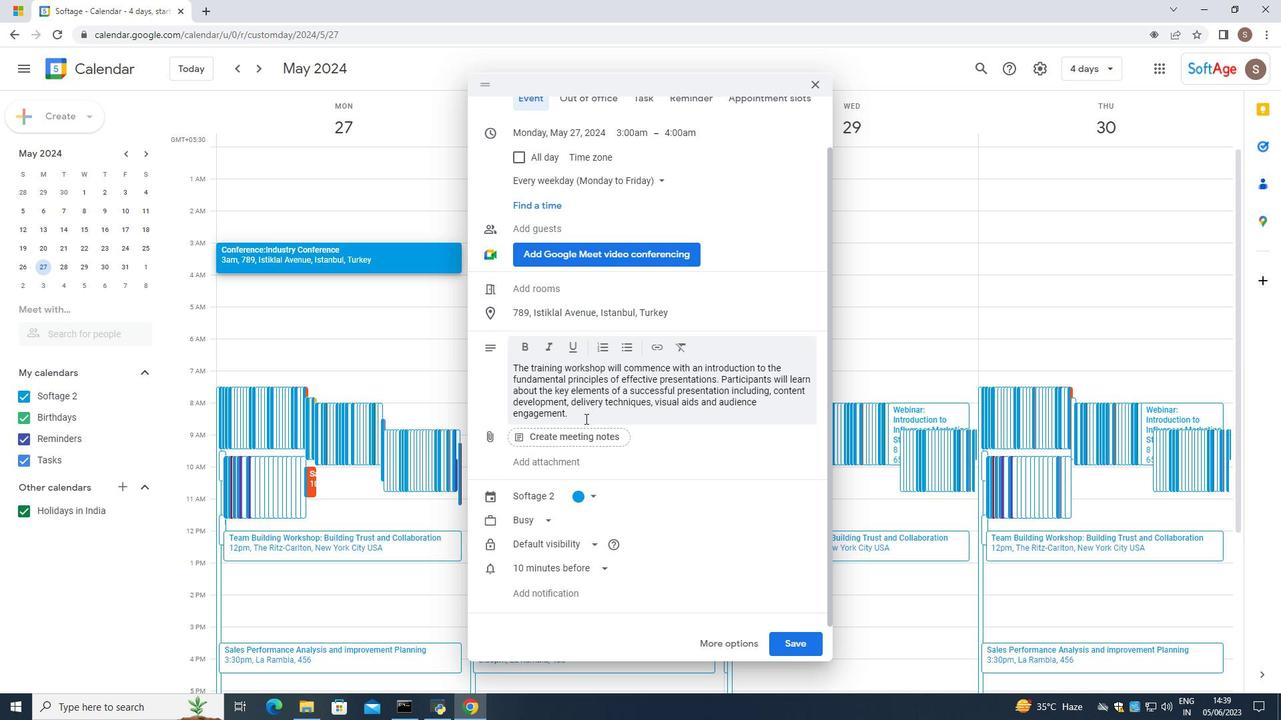 
Action: Mouse scrolled (585, 419) with delta (0, 0)
Screenshot: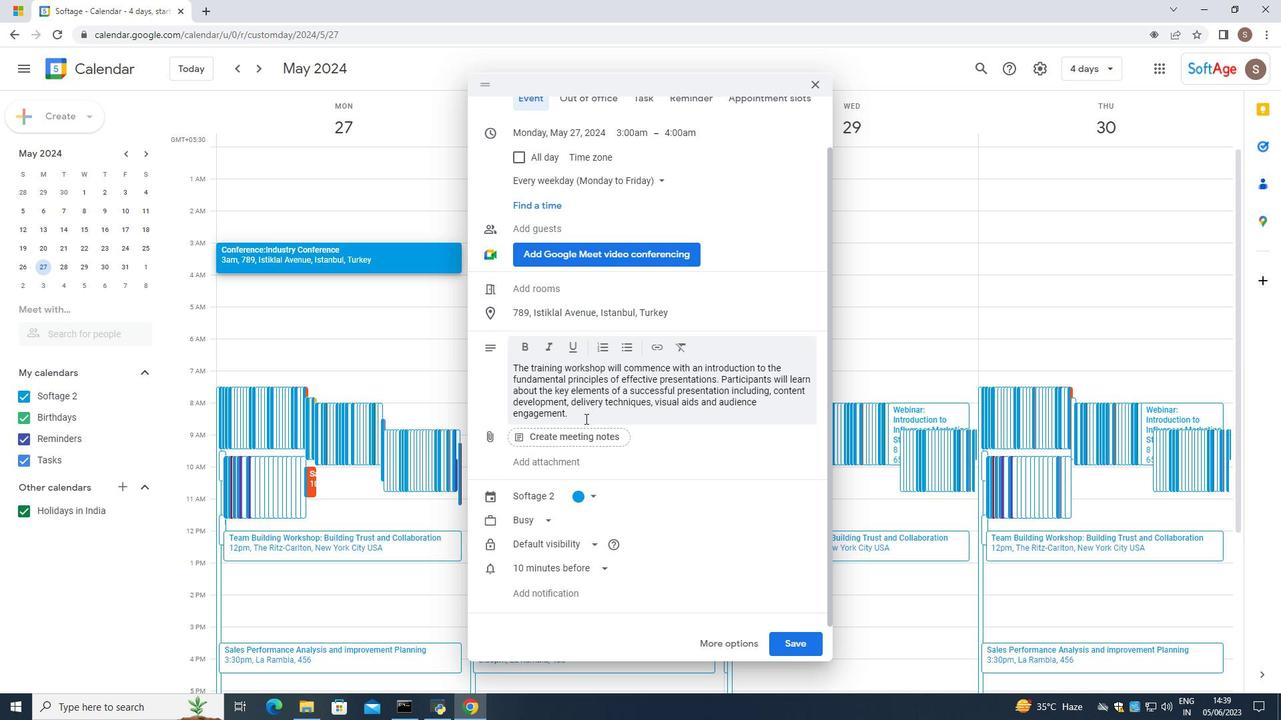 
Action: Mouse moved to (806, 646)
Screenshot: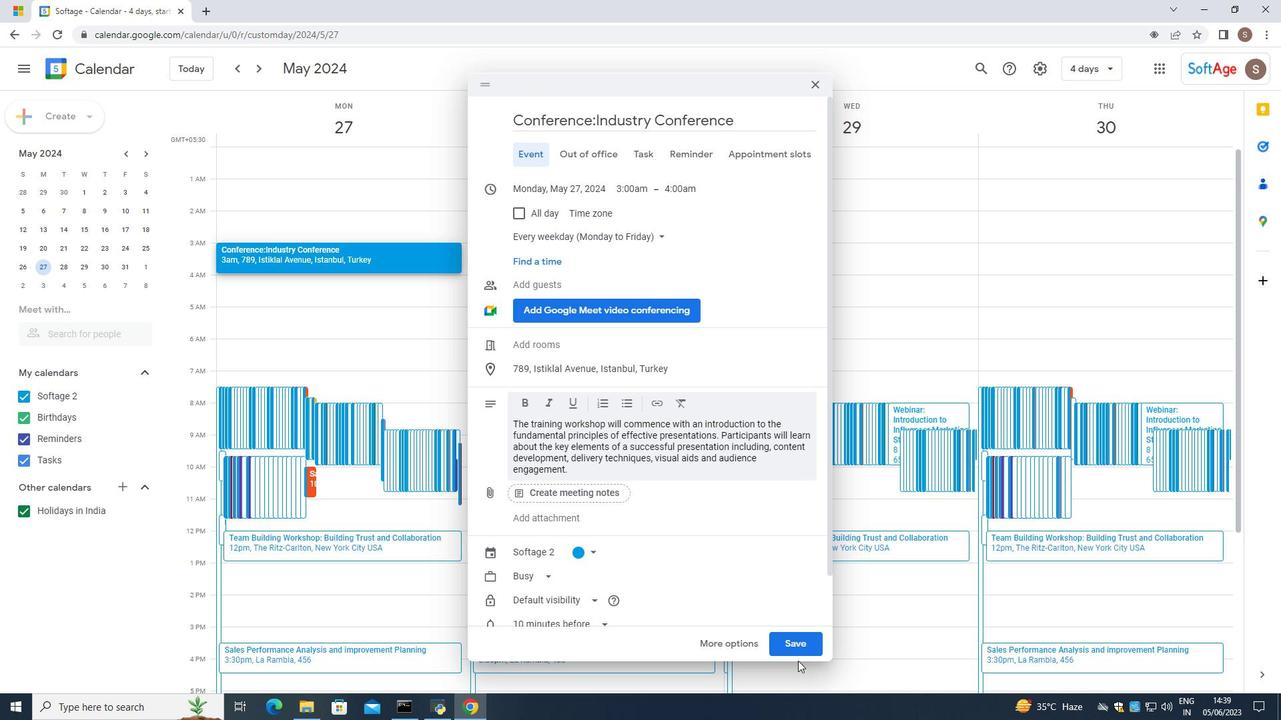 
Action: Mouse pressed left at (806, 646)
Screenshot: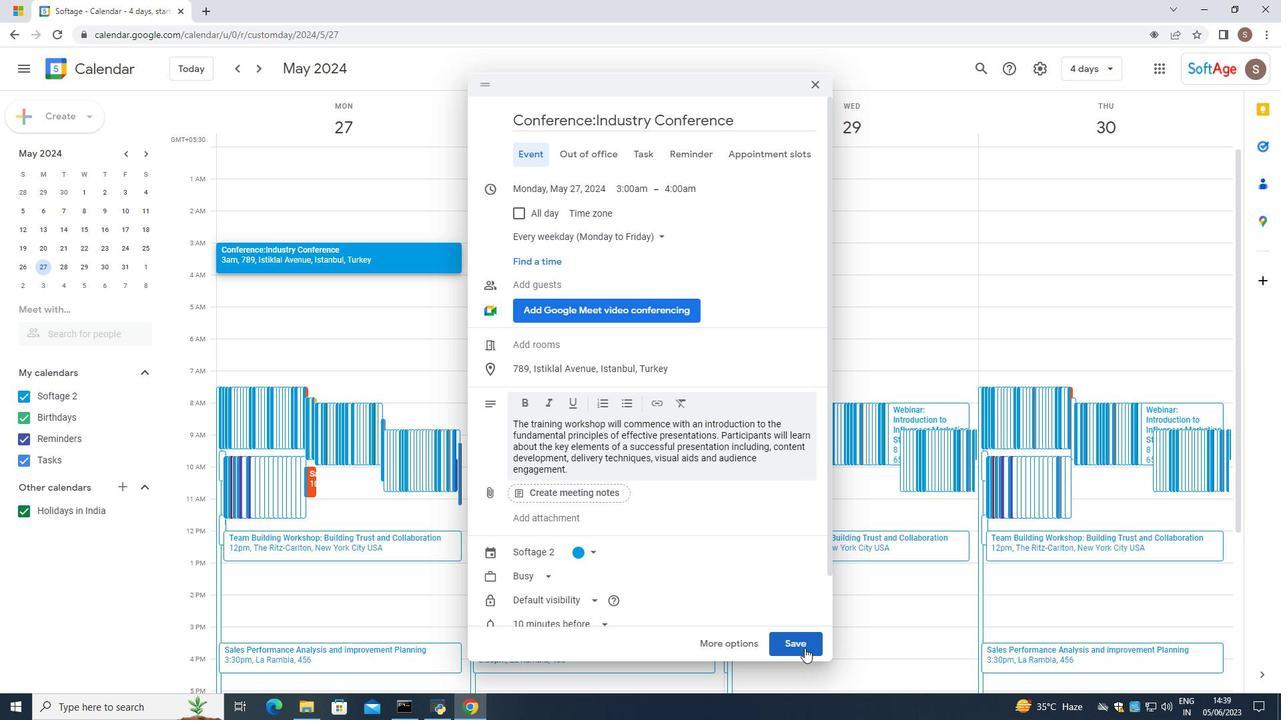 
Action: Mouse moved to (548, 261)
Screenshot: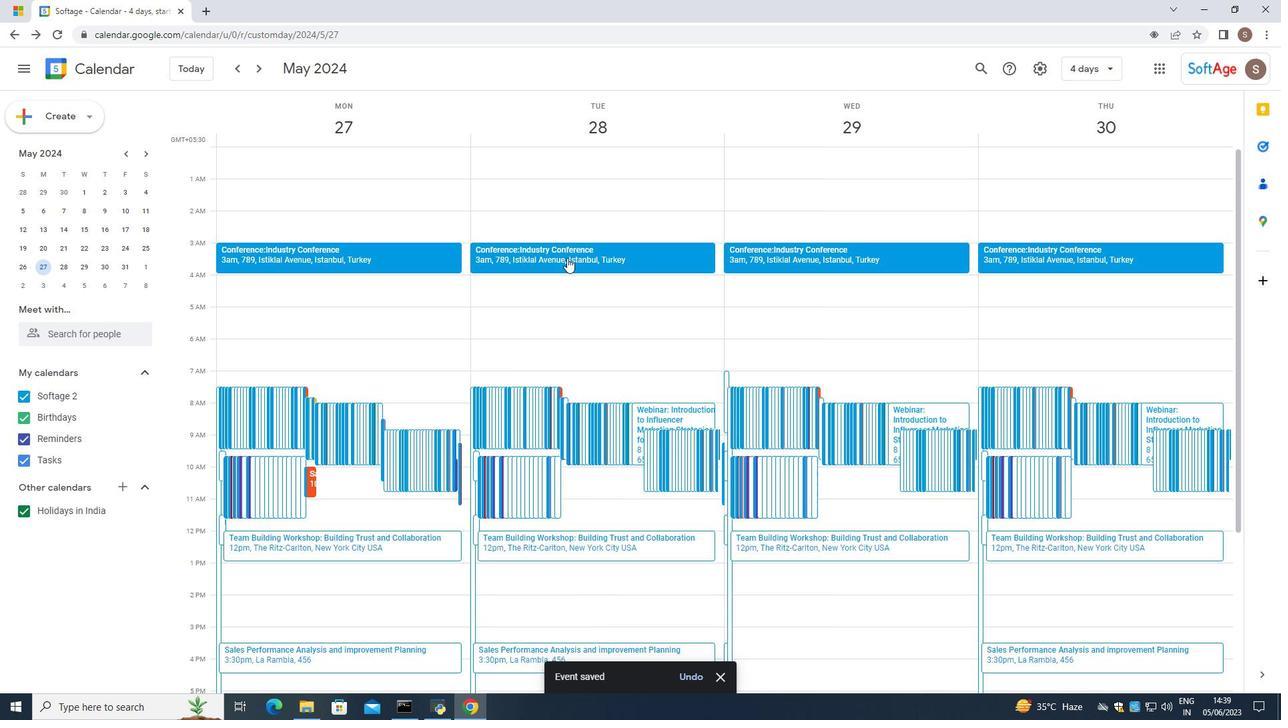 
Action: Mouse pressed left at (548, 261)
Screenshot: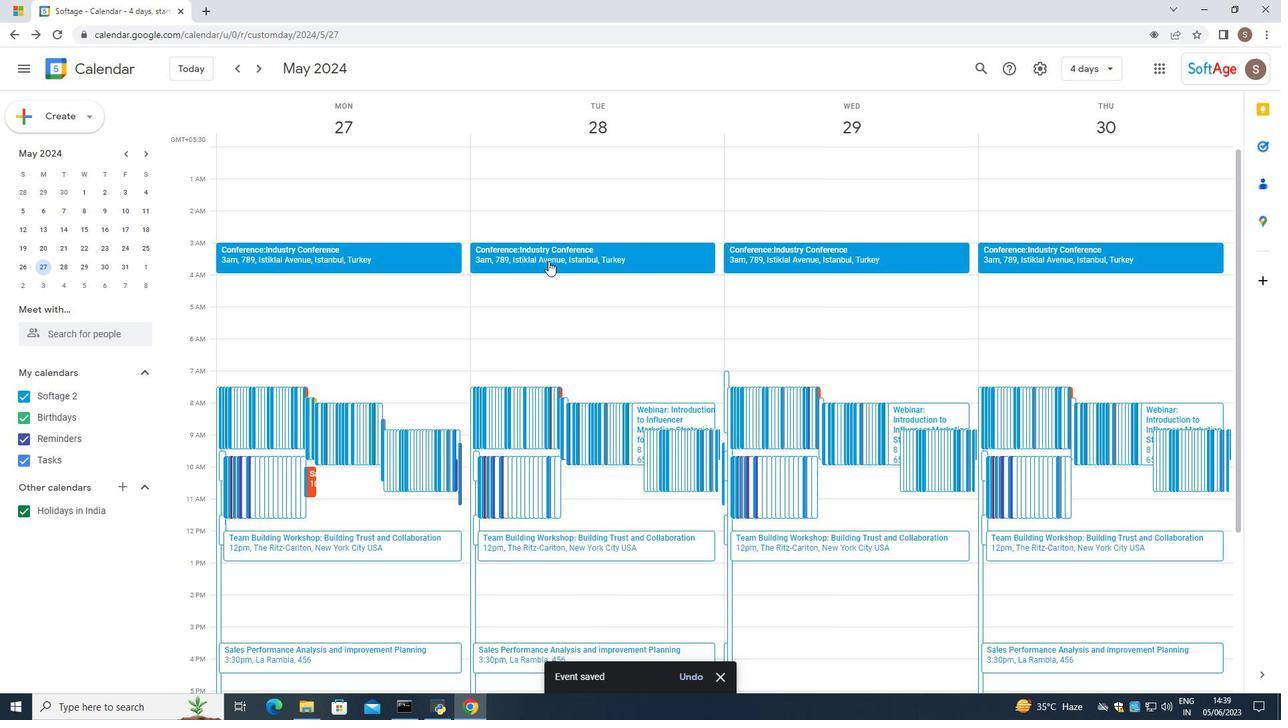 
Action: Mouse moved to (385, 244)
Screenshot: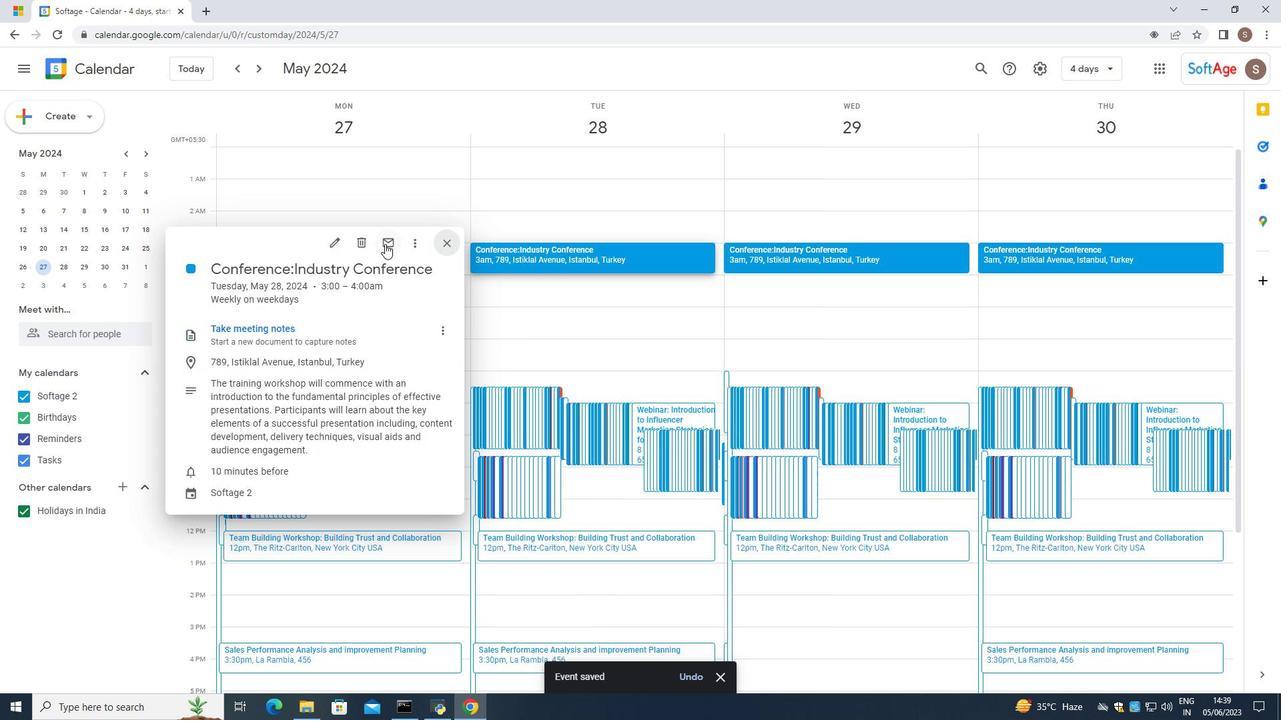 
Action: Mouse pressed left at (385, 244)
Screenshot: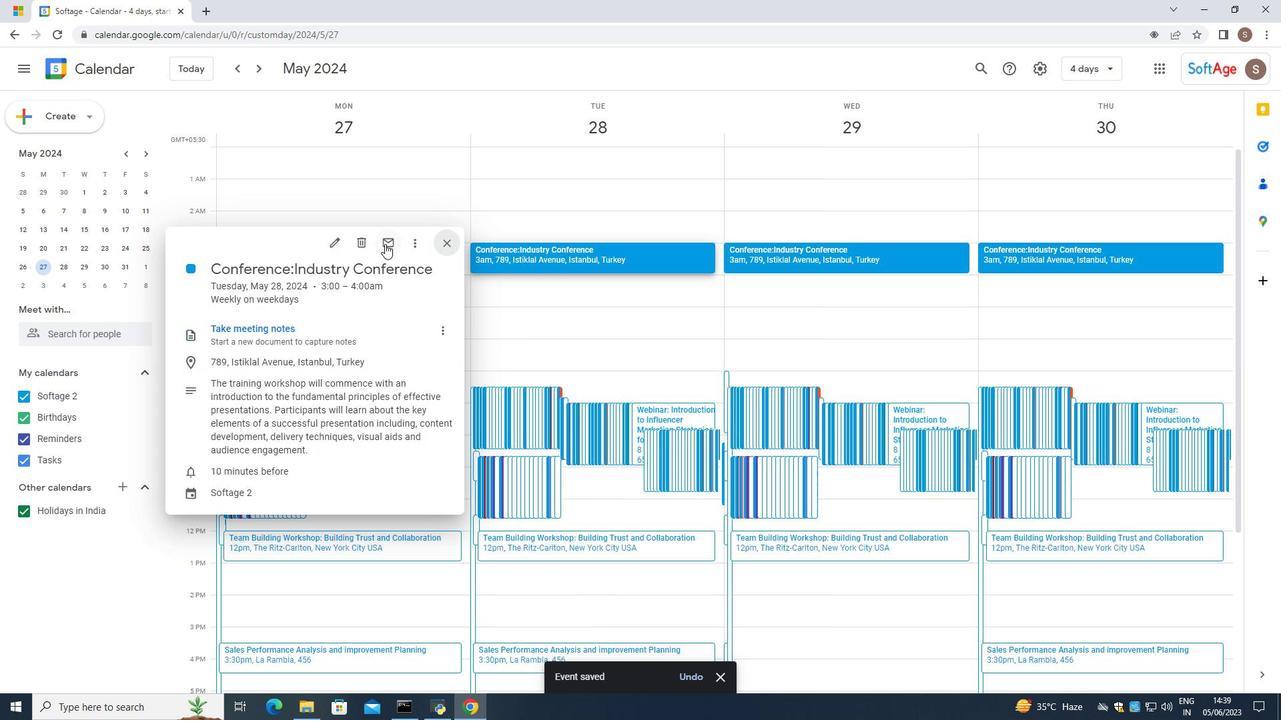 
Action: Mouse moved to (483, 310)
Screenshot: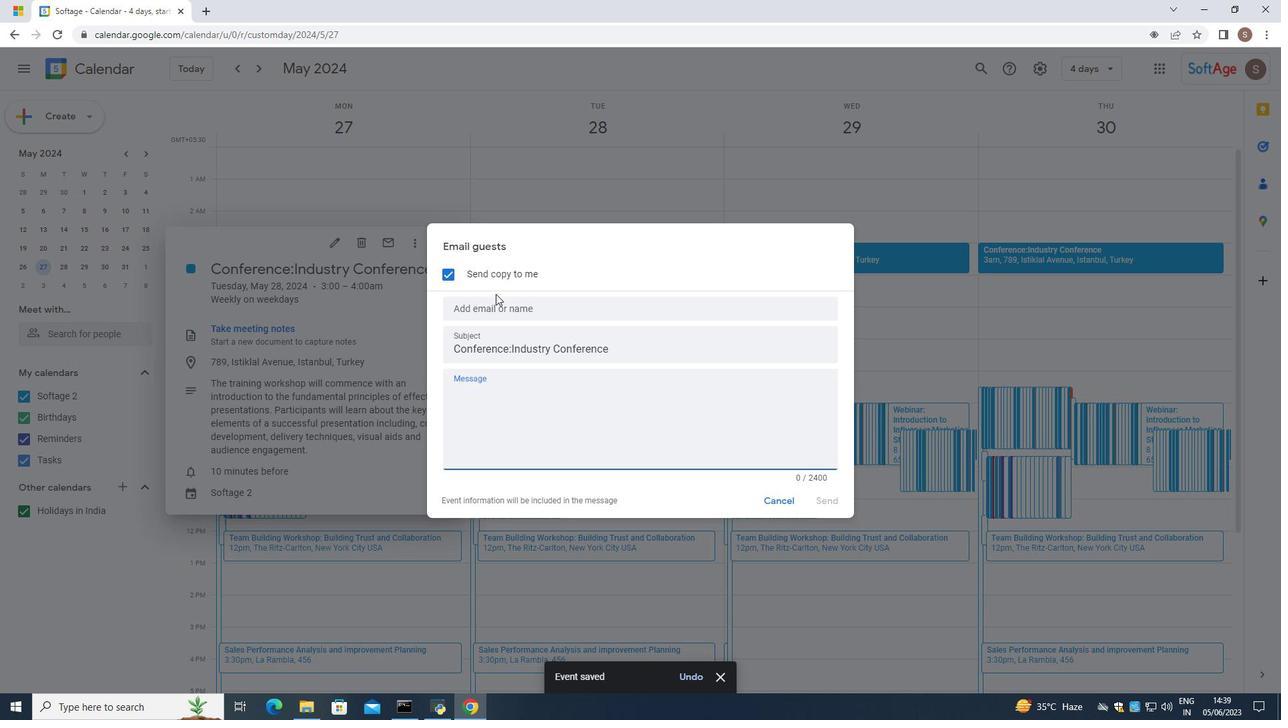 
Action: Mouse pressed left at (483, 310)
Screenshot: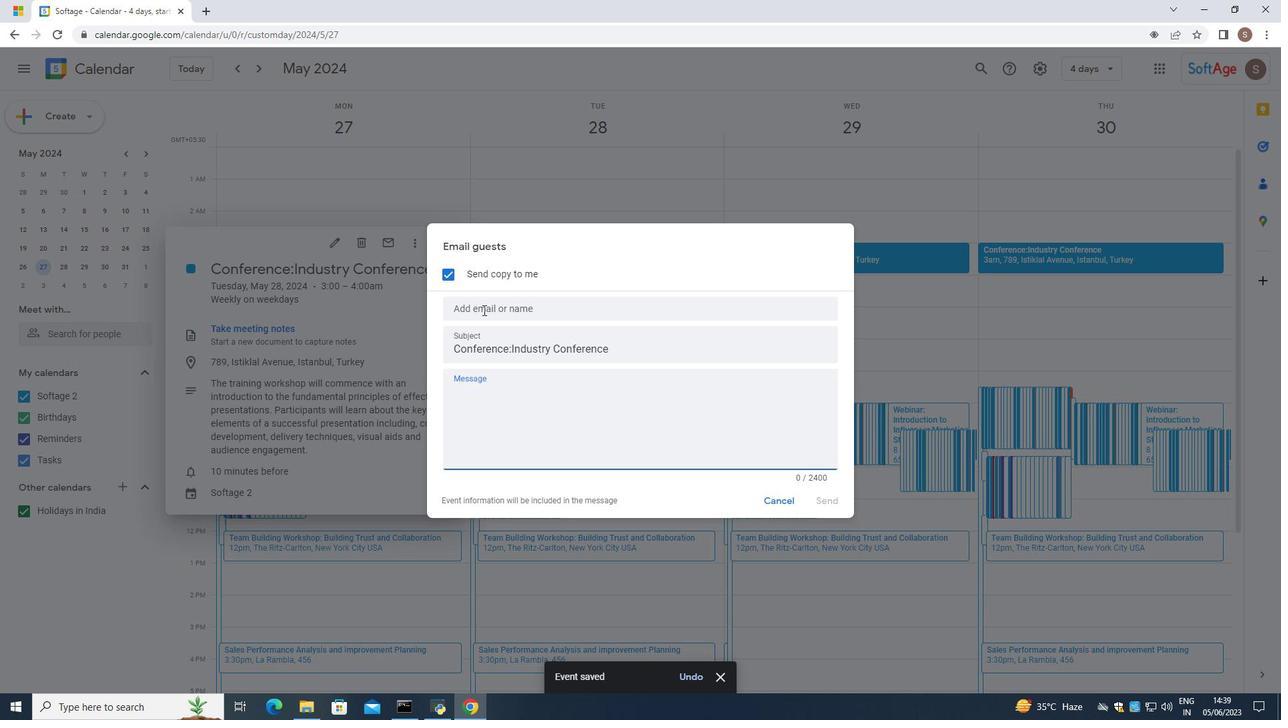 
Action: Mouse moved to (487, 336)
Screenshot: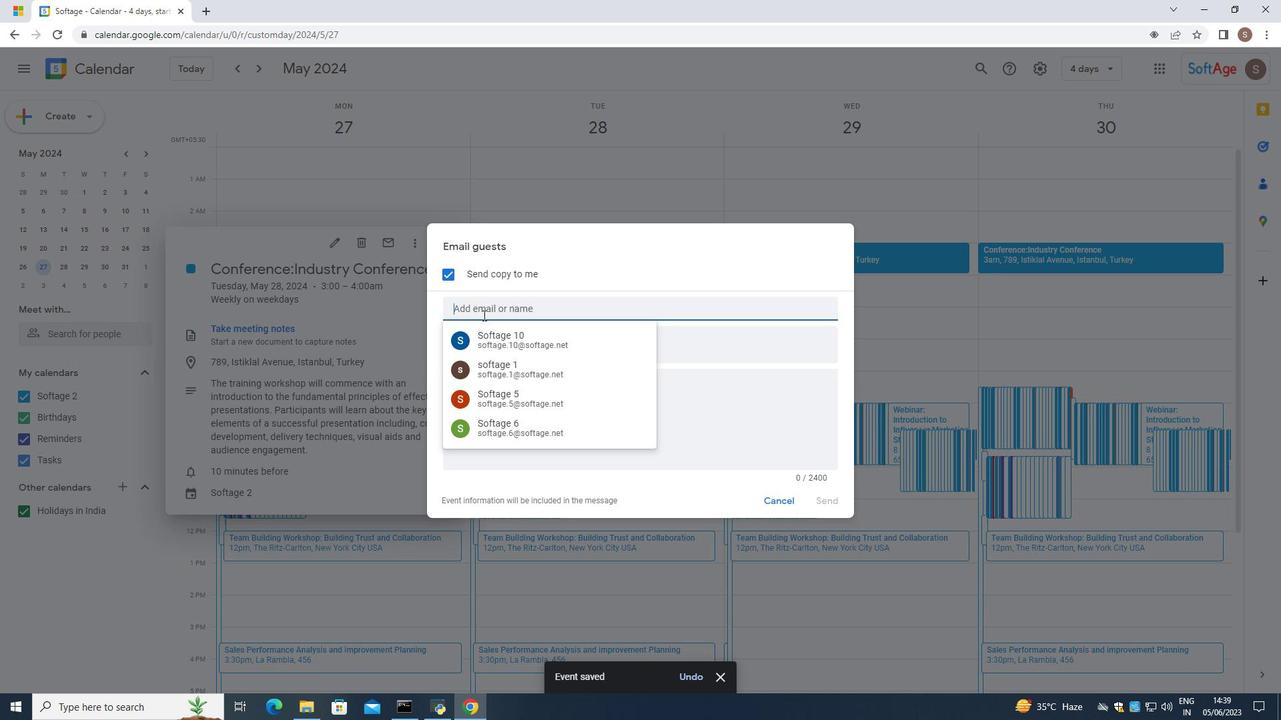 
Action: Mouse pressed left at (487, 336)
Screenshot: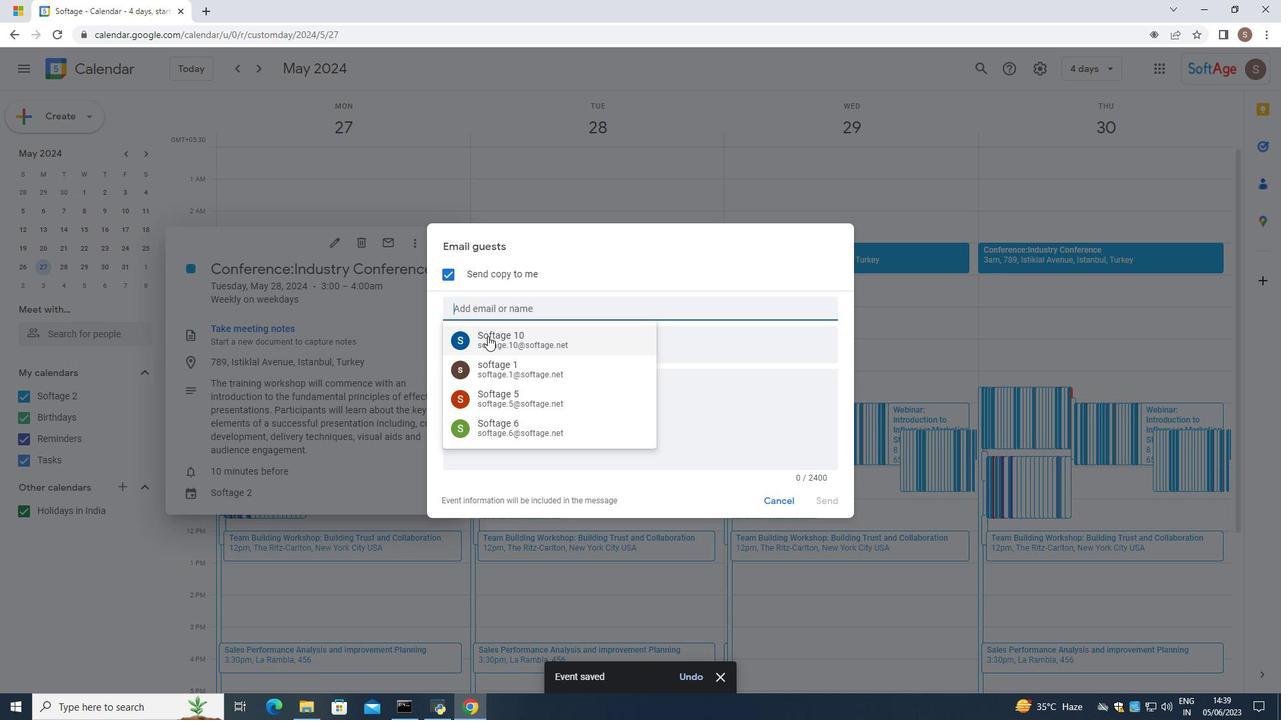 
Action: Mouse moved to (484, 317)
Screenshot: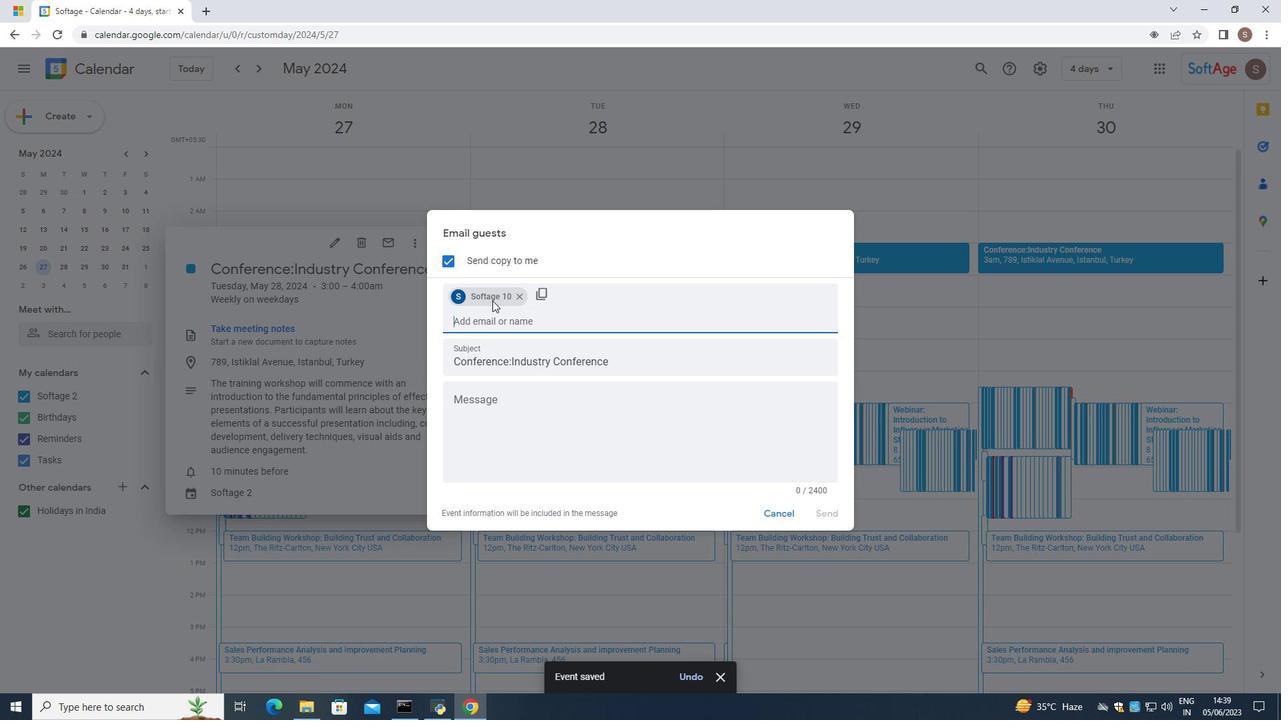 
Action: Mouse pressed left at (484, 317)
Screenshot: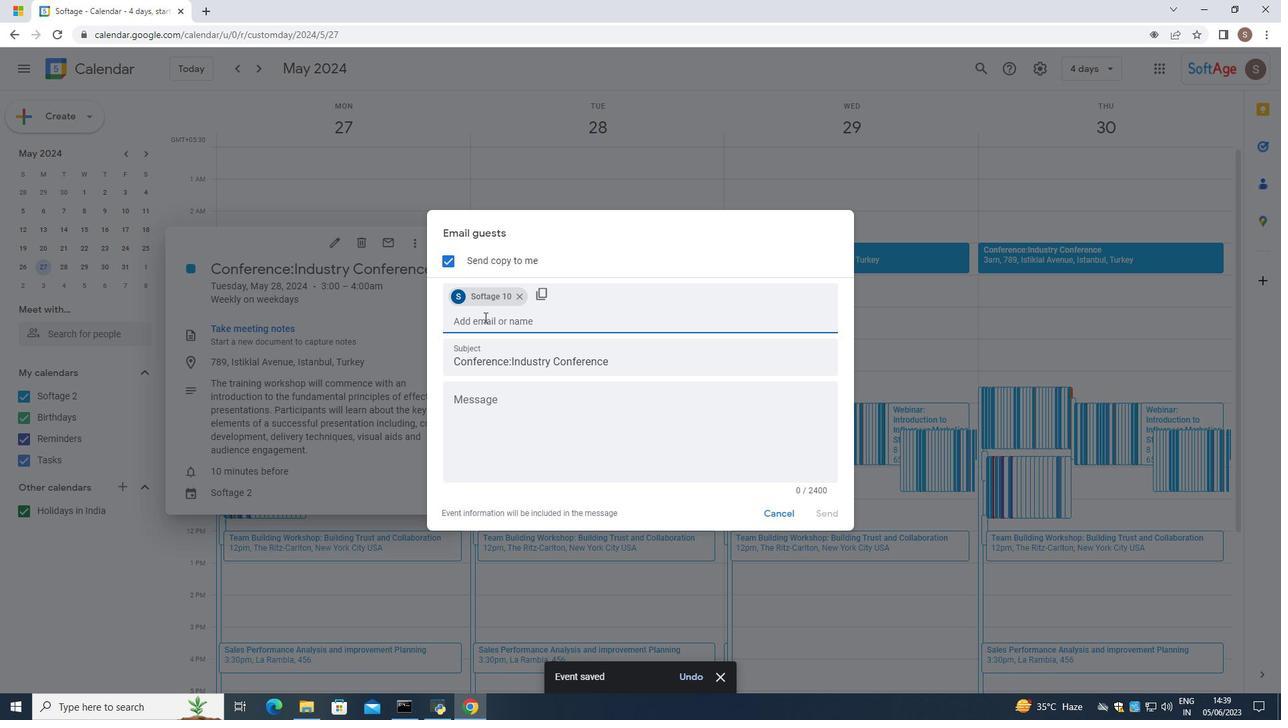 
Action: Mouse moved to (487, 383)
Screenshot: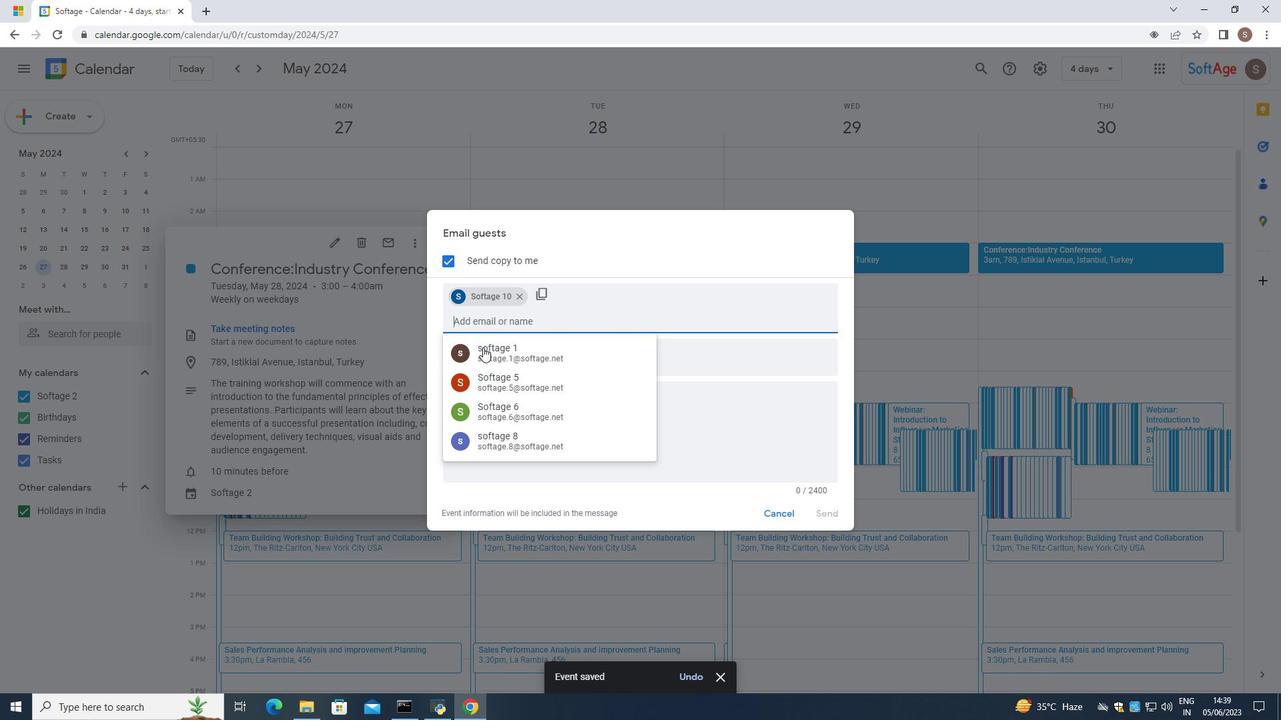 
Action: Mouse scrolled (487, 382) with delta (0, 0)
Screenshot: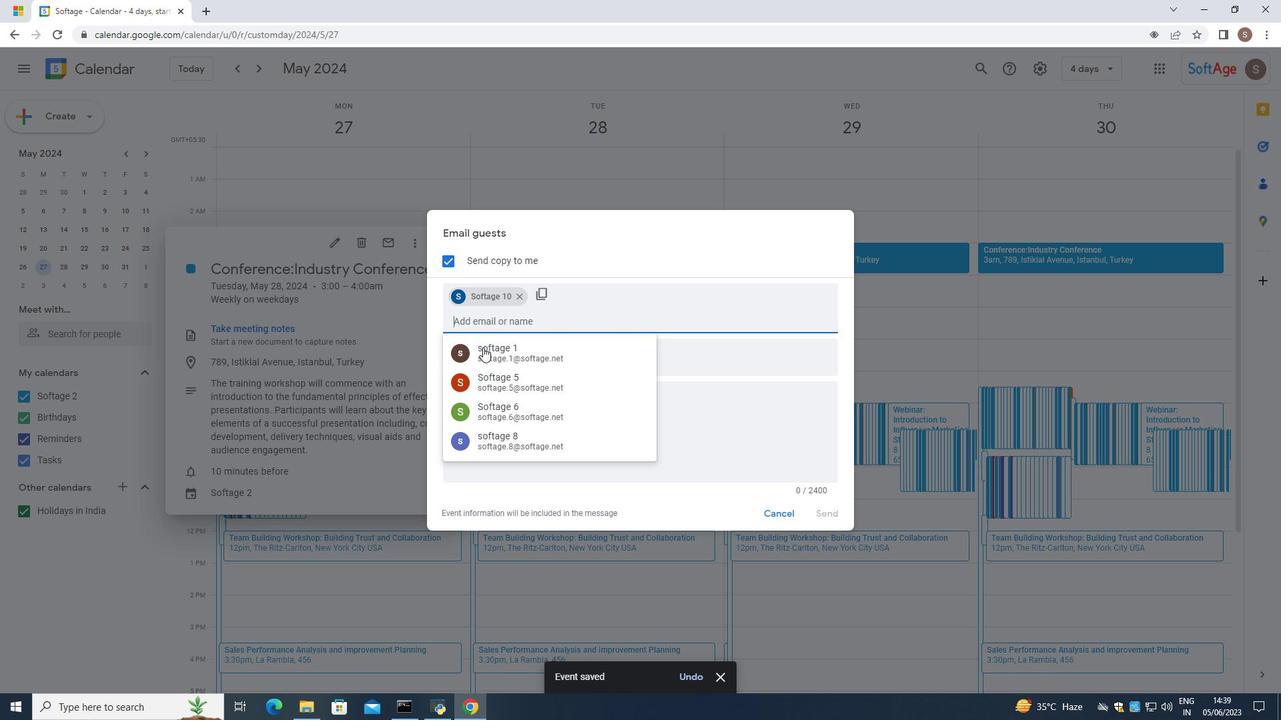 
Action: Mouse scrolled (487, 382) with delta (0, 0)
Screenshot: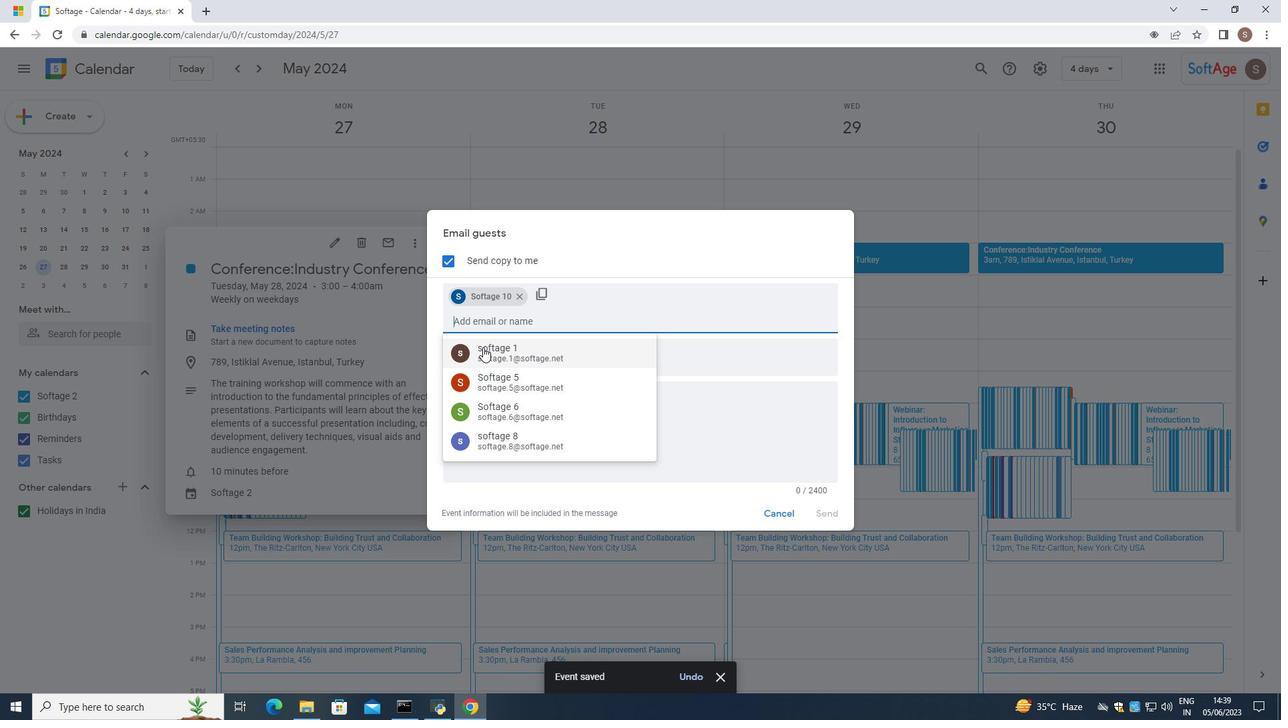 
Action: Mouse scrolled (487, 382) with delta (0, 0)
Screenshot: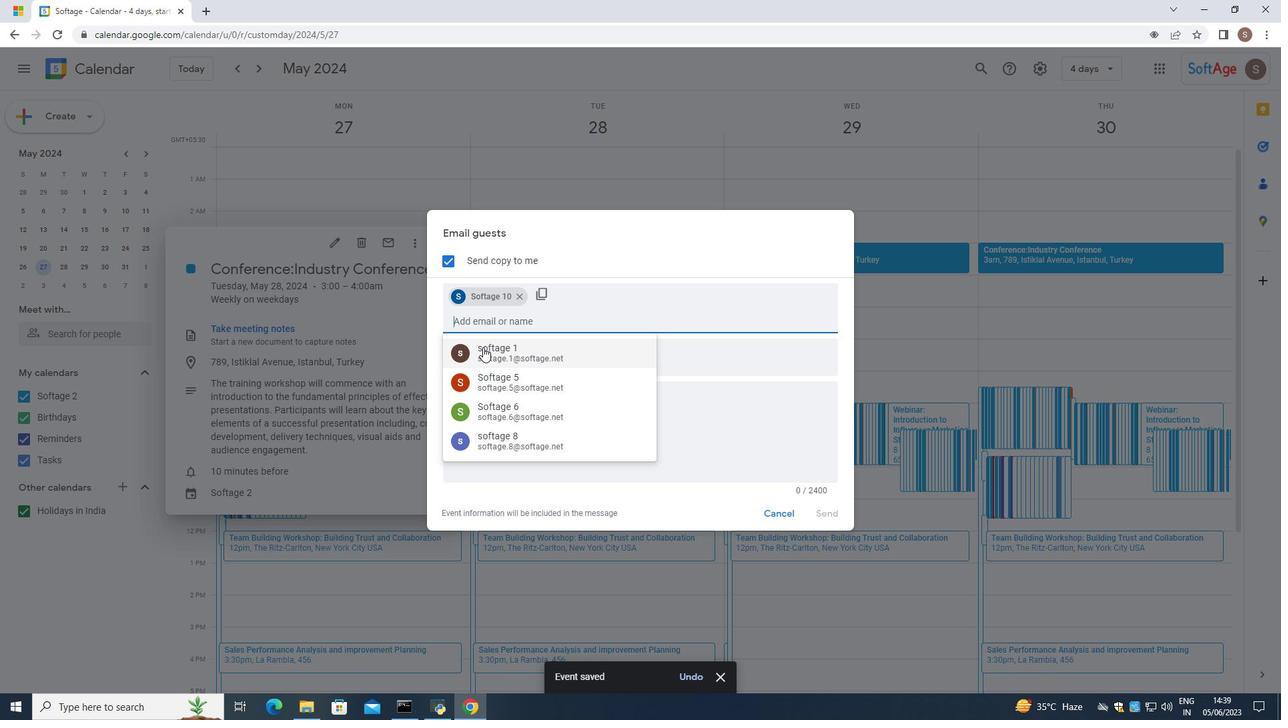 
Action: Mouse scrolled (487, 382) with delta (0, 0)
Screenshot: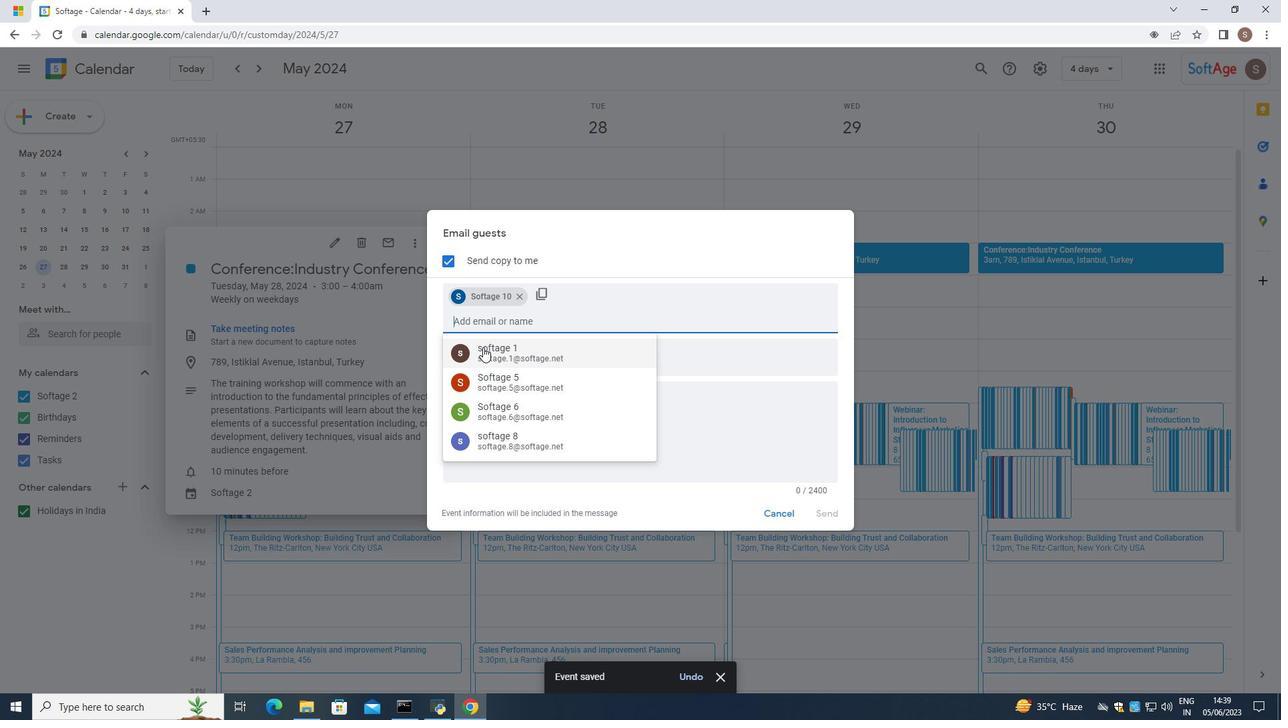 
Action: Mouse scrolled (487, 382) with delta (0, 0)
Screenshot: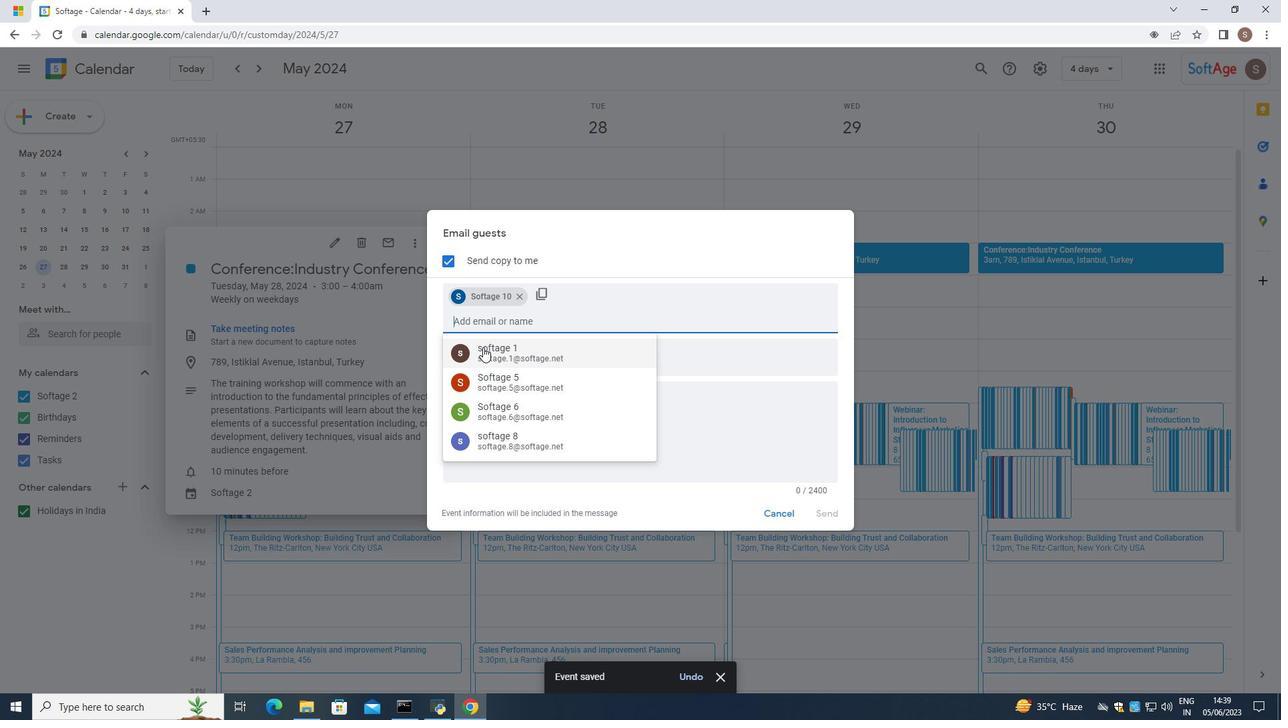 
Action: Mouse moved to (497, 320)
Screenshot: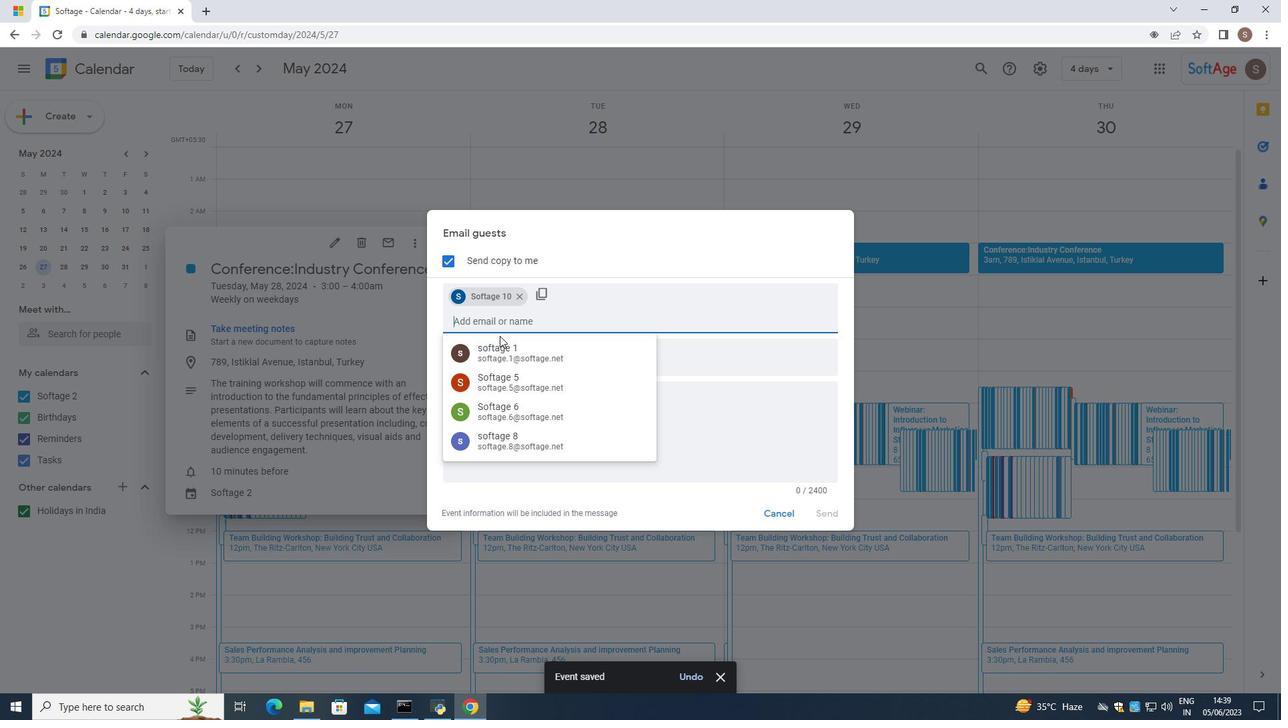 
Action: Key pressed softage<Key.shift_r><Key.backspace>e.9
Screenshot: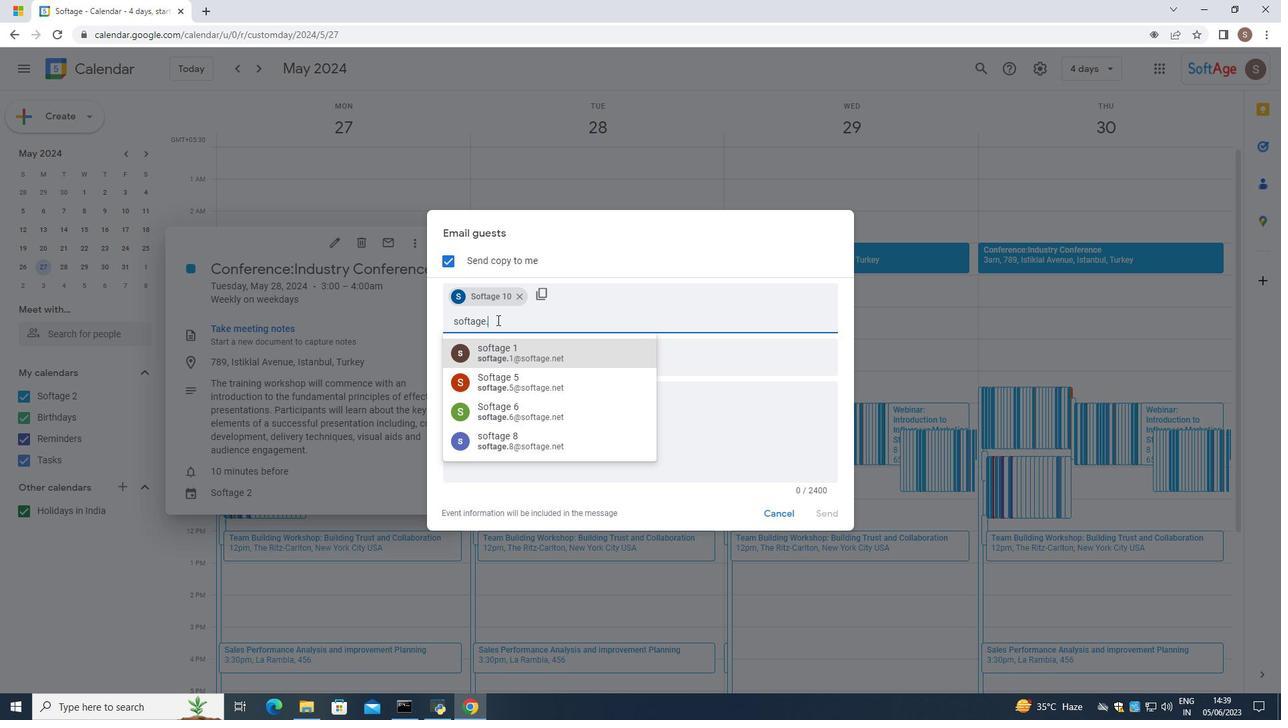 
Action: Mouse moved to (467, 342)
Screenshot: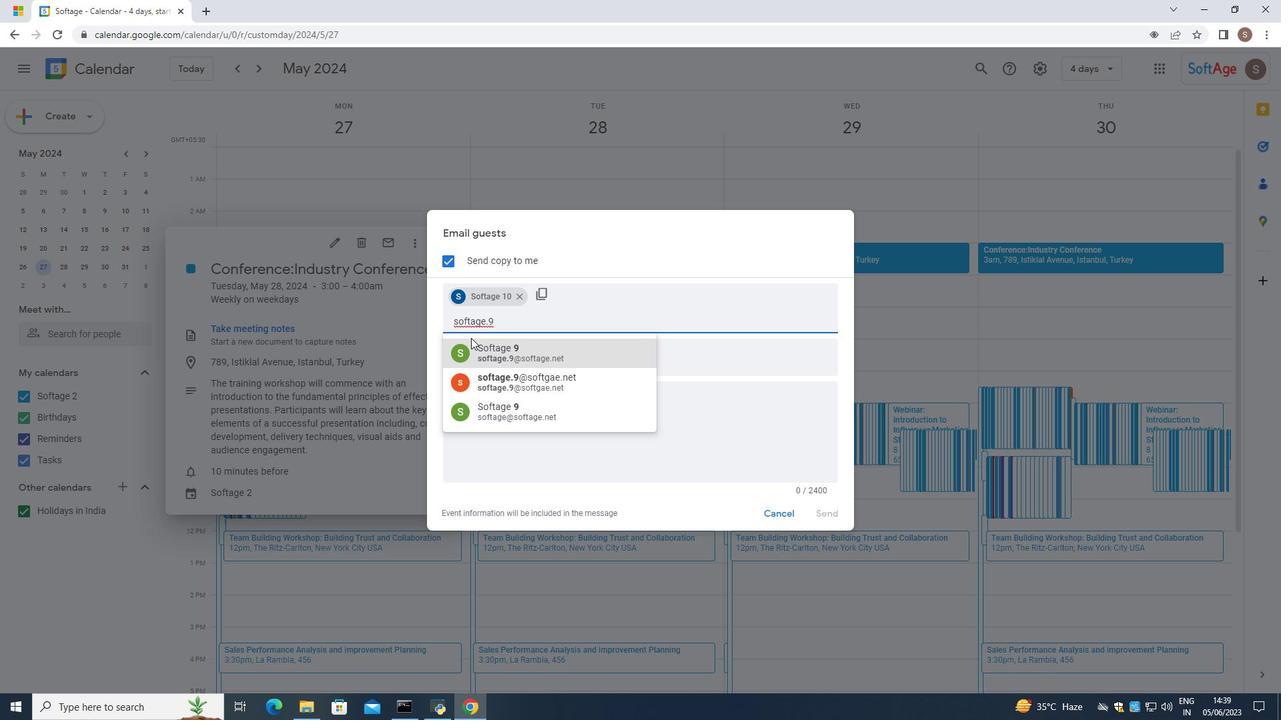 
Action: Mouse pressed left at (467, 342)
Screenshot: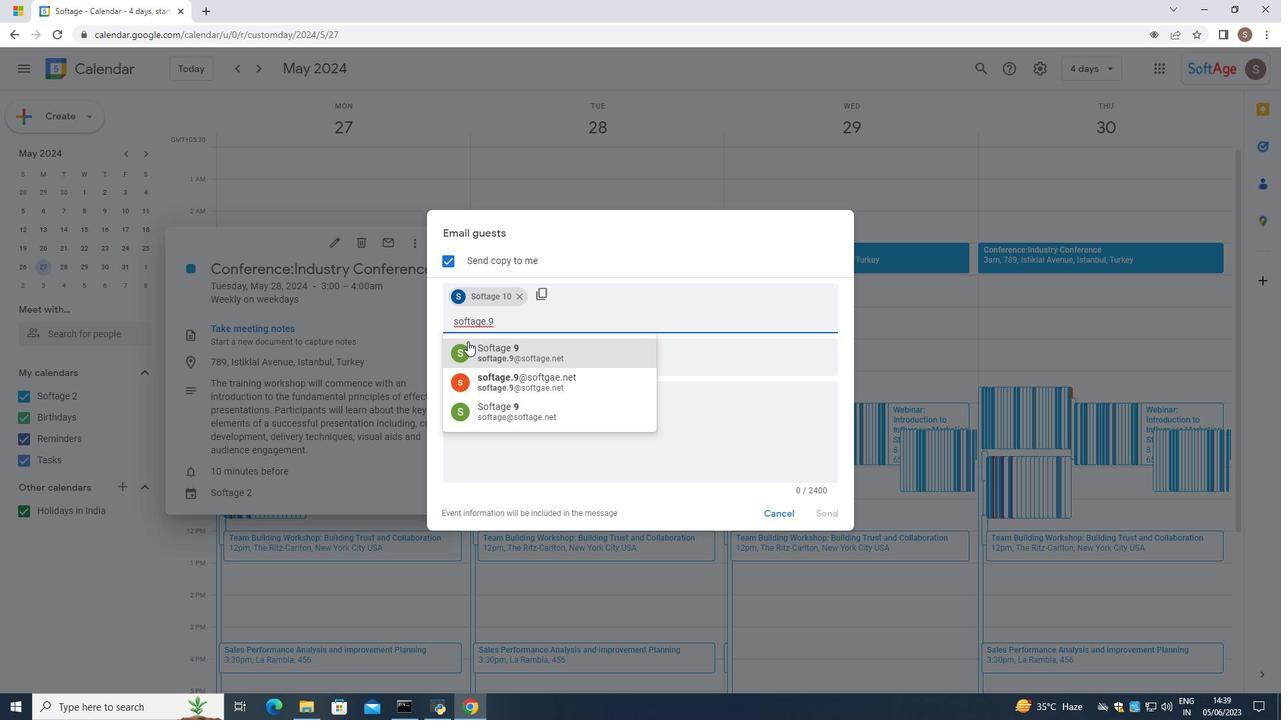 
Action: Mouse moved to (453, 403)
Screenshot: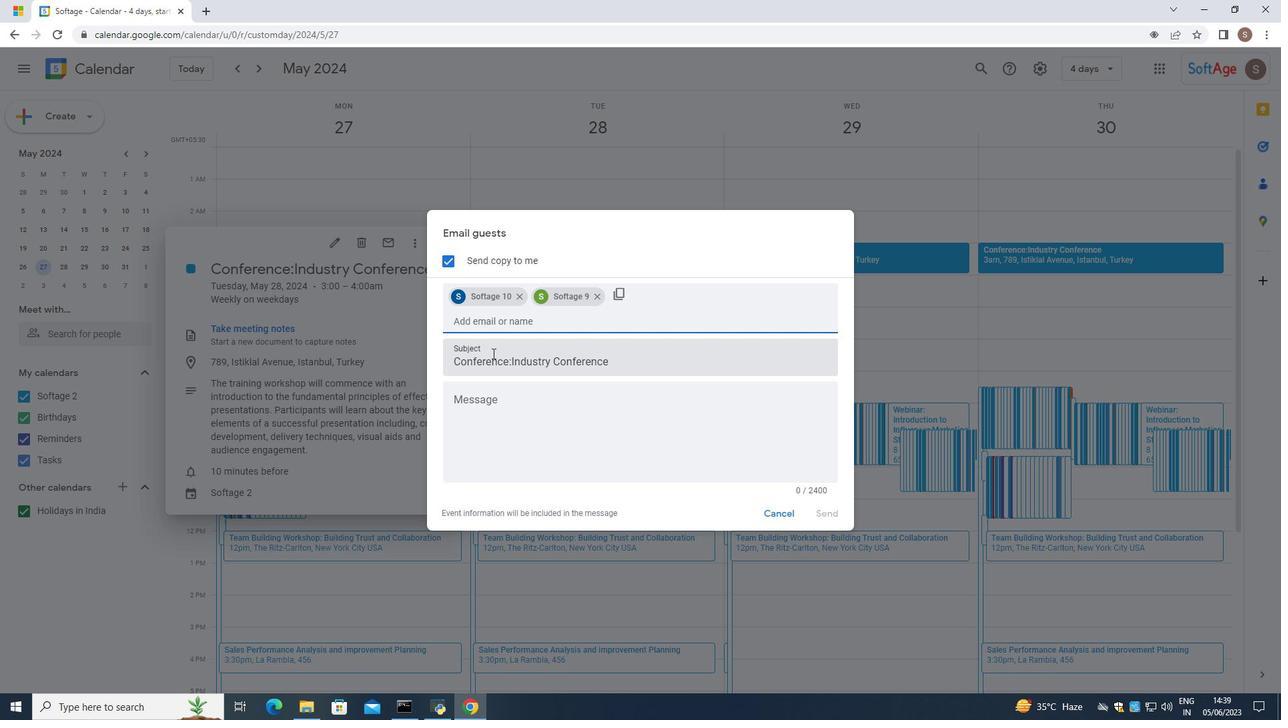 
Action: Mouse pressed left at (453, 403)
Screenshot: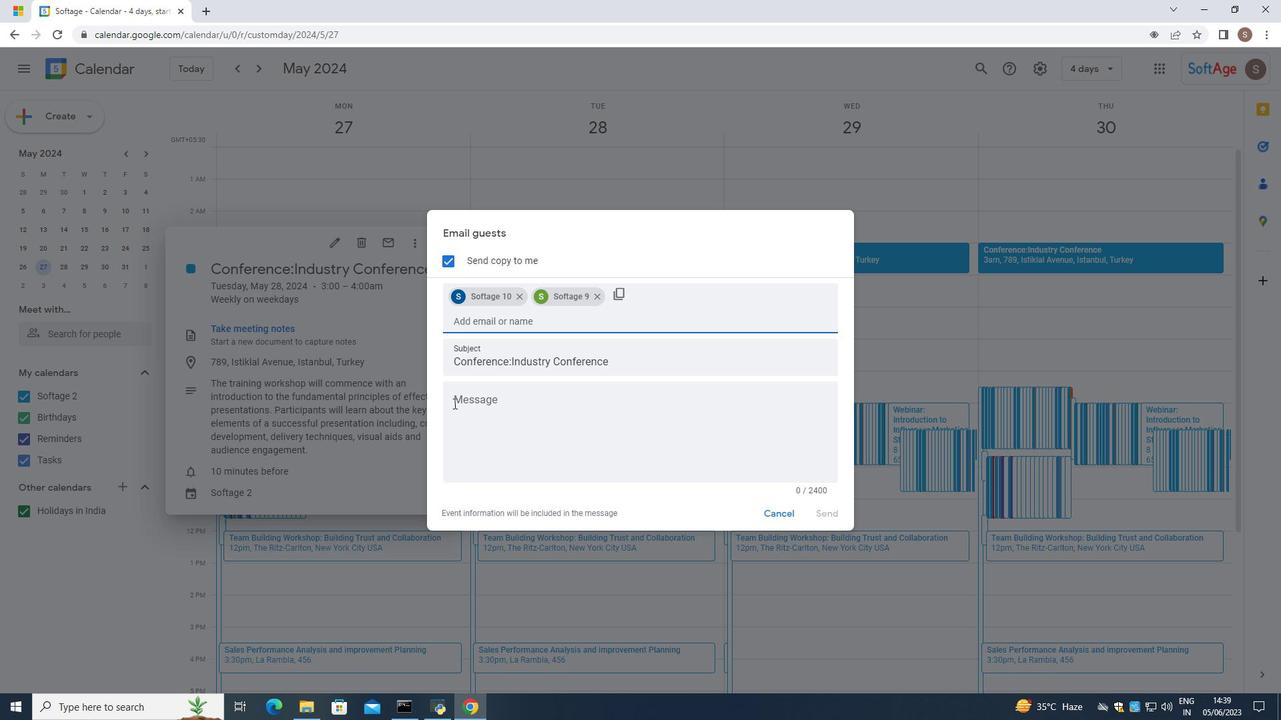 
Action: Mouse moved to (453, 405)
Screenshot: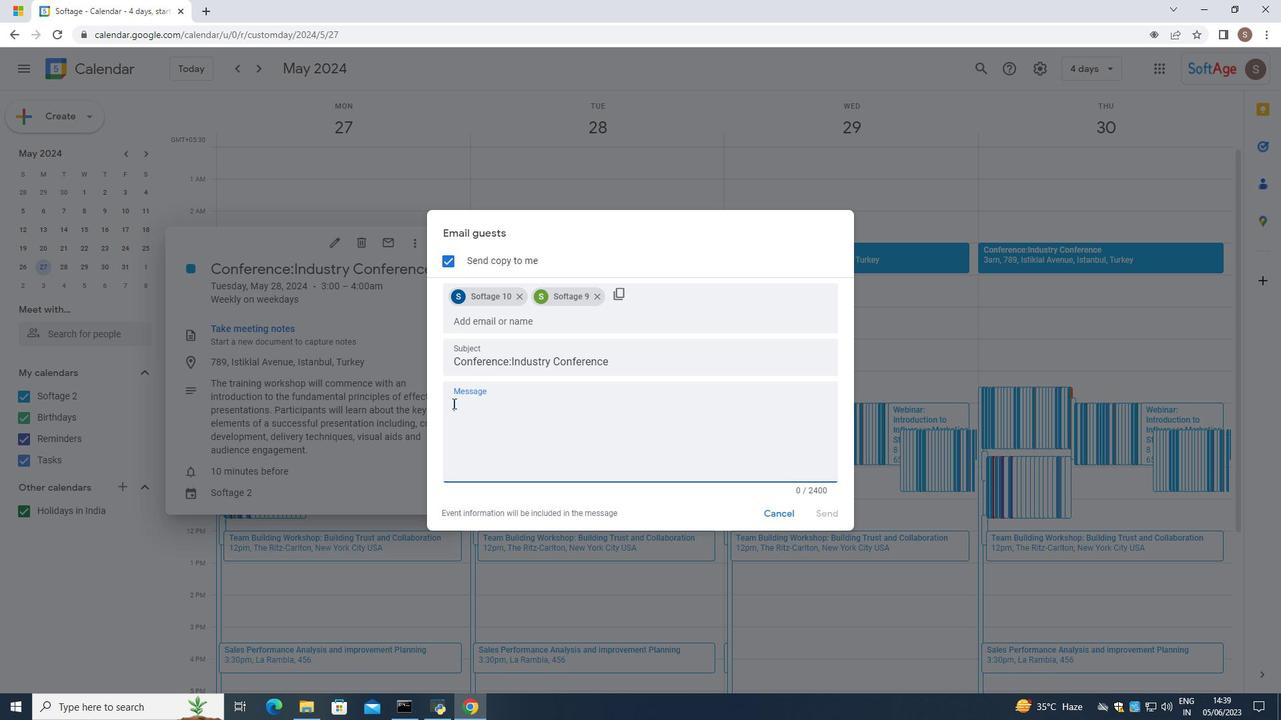 
Action: Key pressed particpate
Screenshot: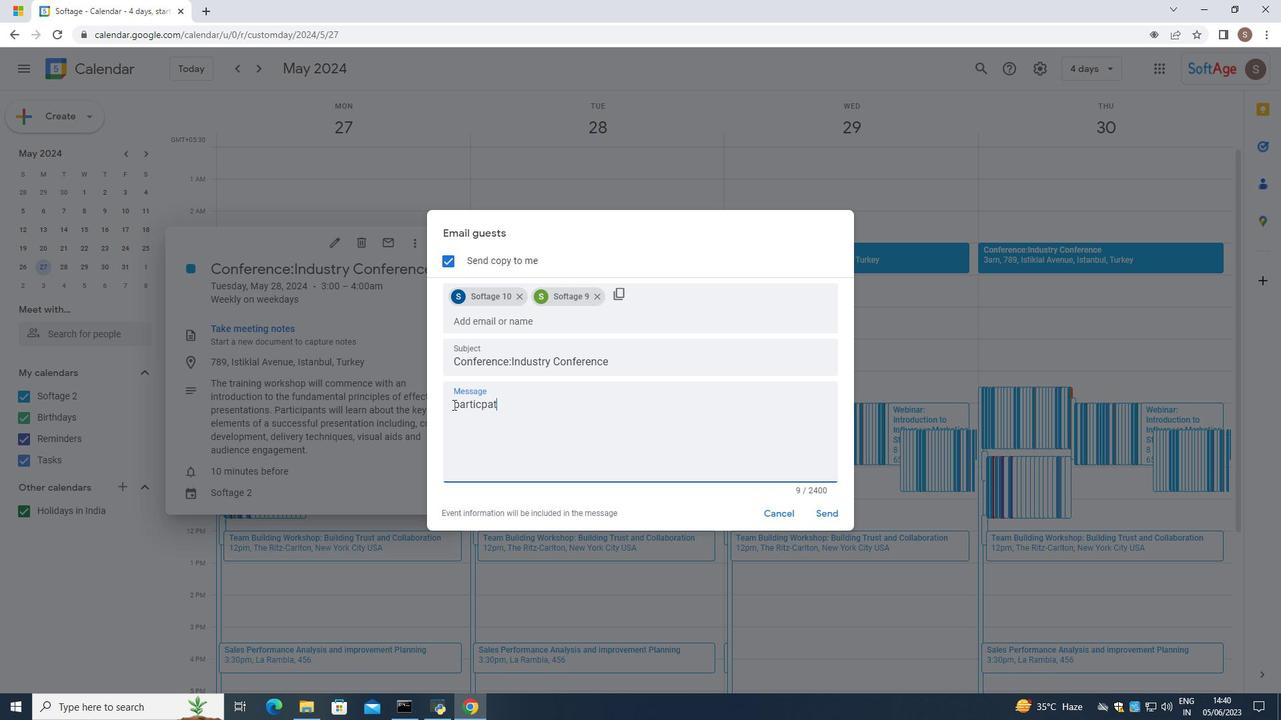 
Action: Mouse moved to (503, 404)
Screenshot: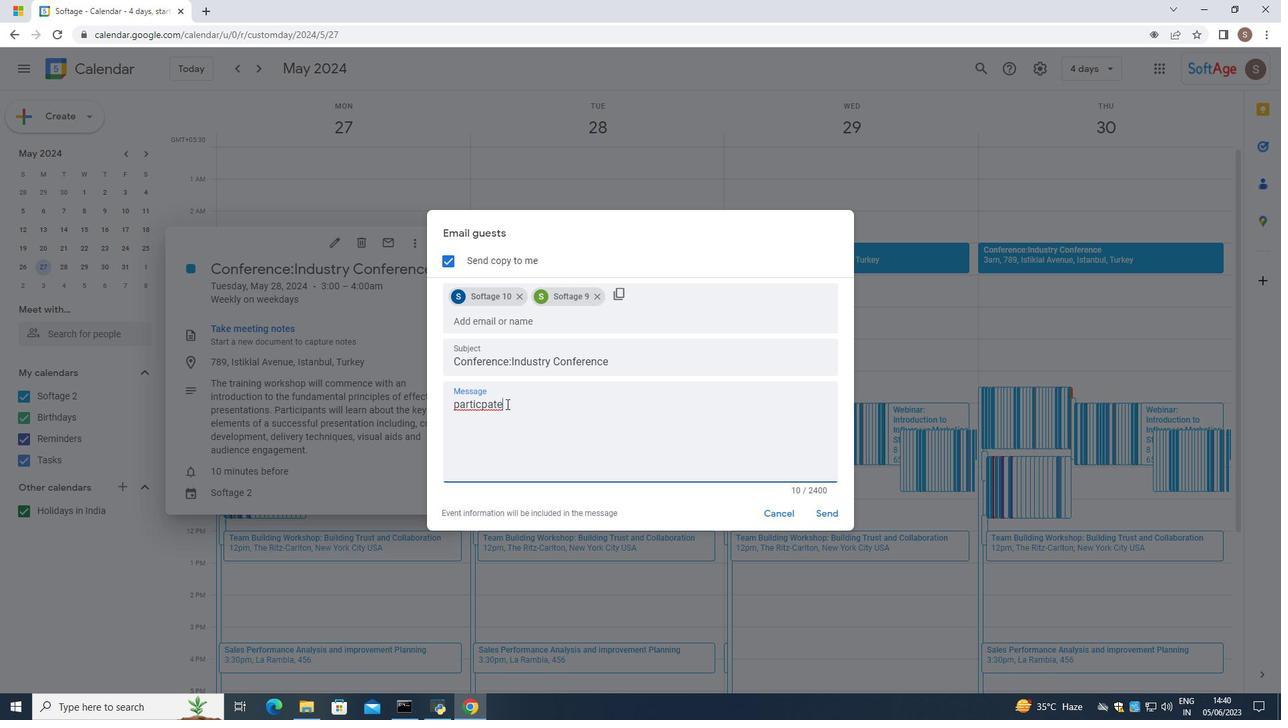 
Action: Mouse pressed left at (503, 404)
Screenshot: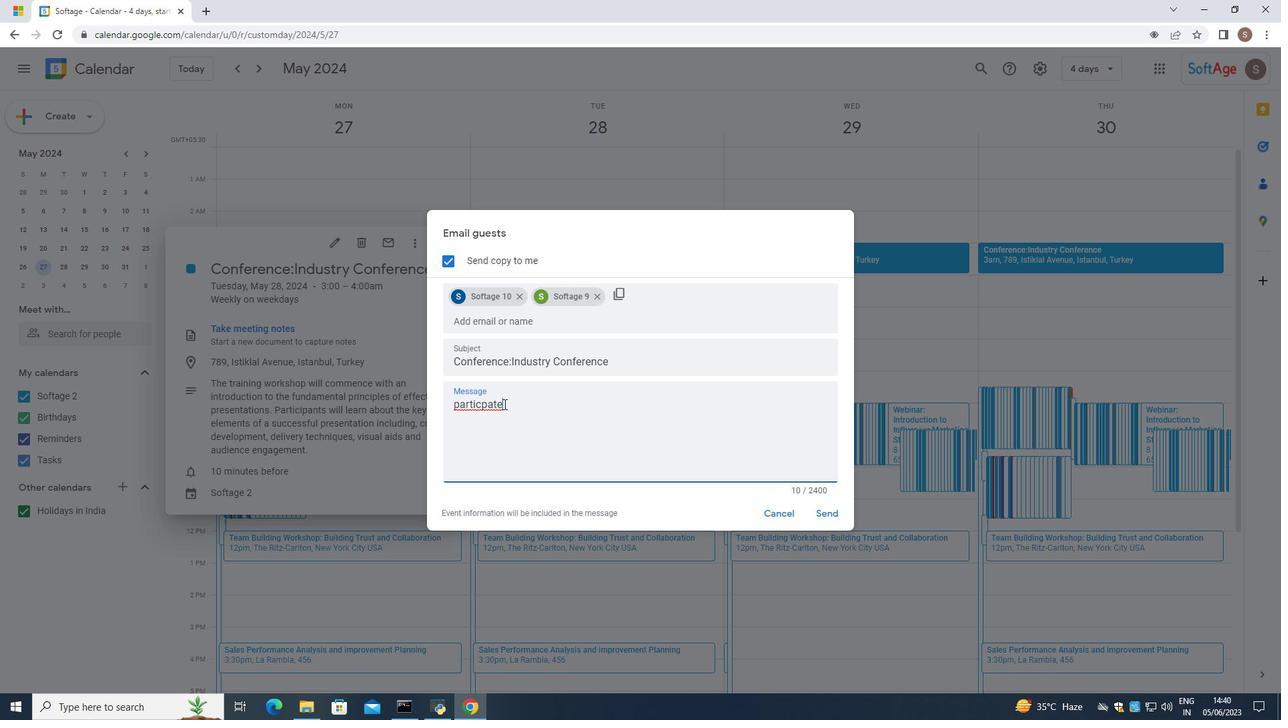 
Action: Mouse moved to (497, 404)
Screenshot: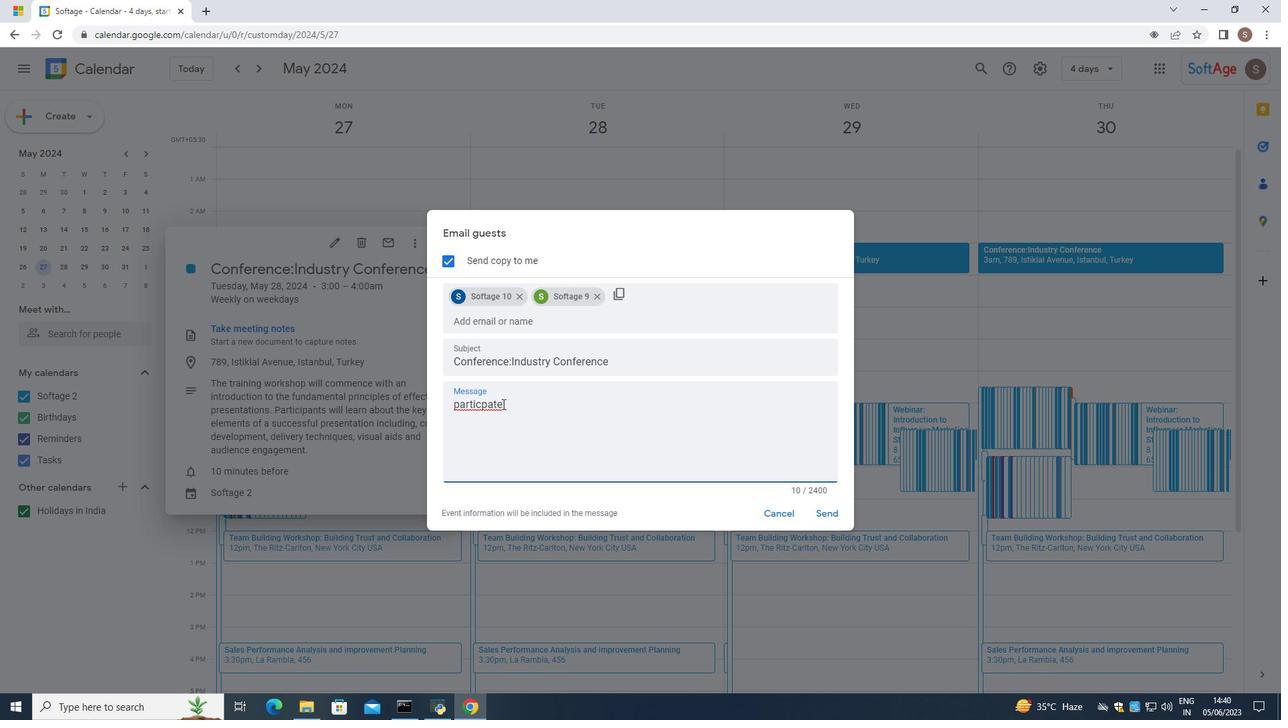 
Action: Mouse pressed right at (497, 404)
Screenshot: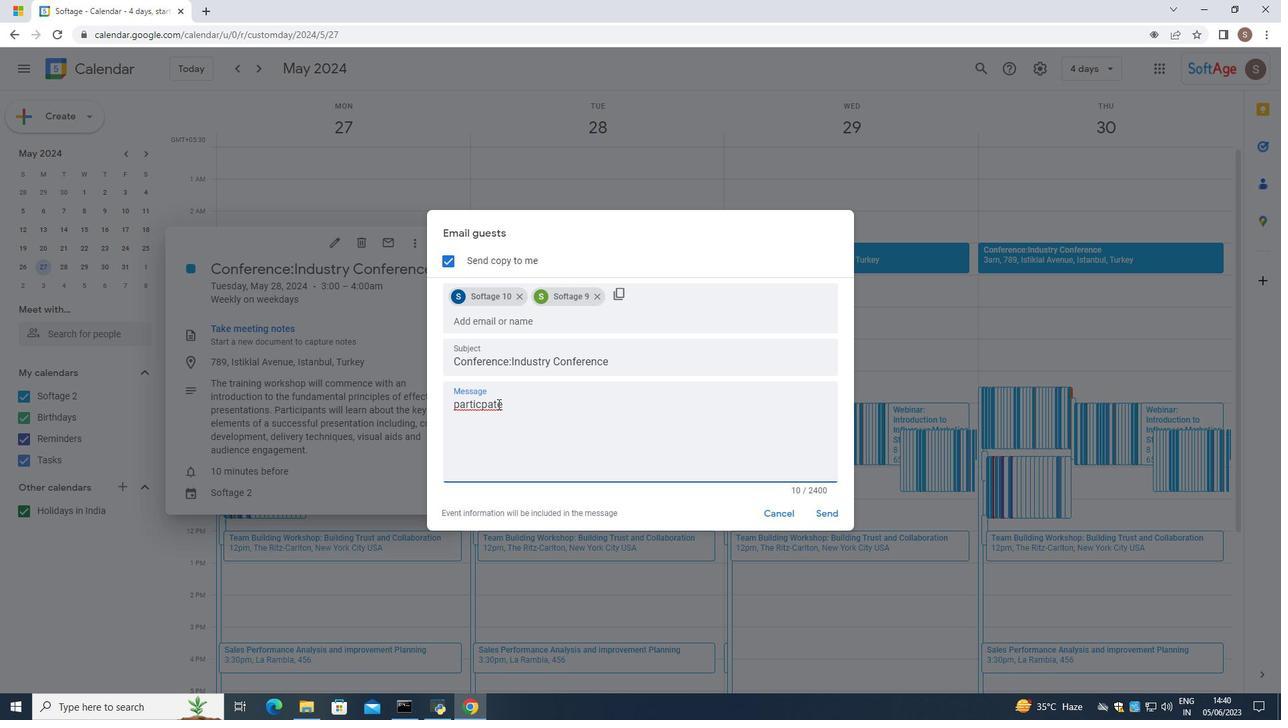 
Action: Mouse moved to (538, 423)
Screenshot: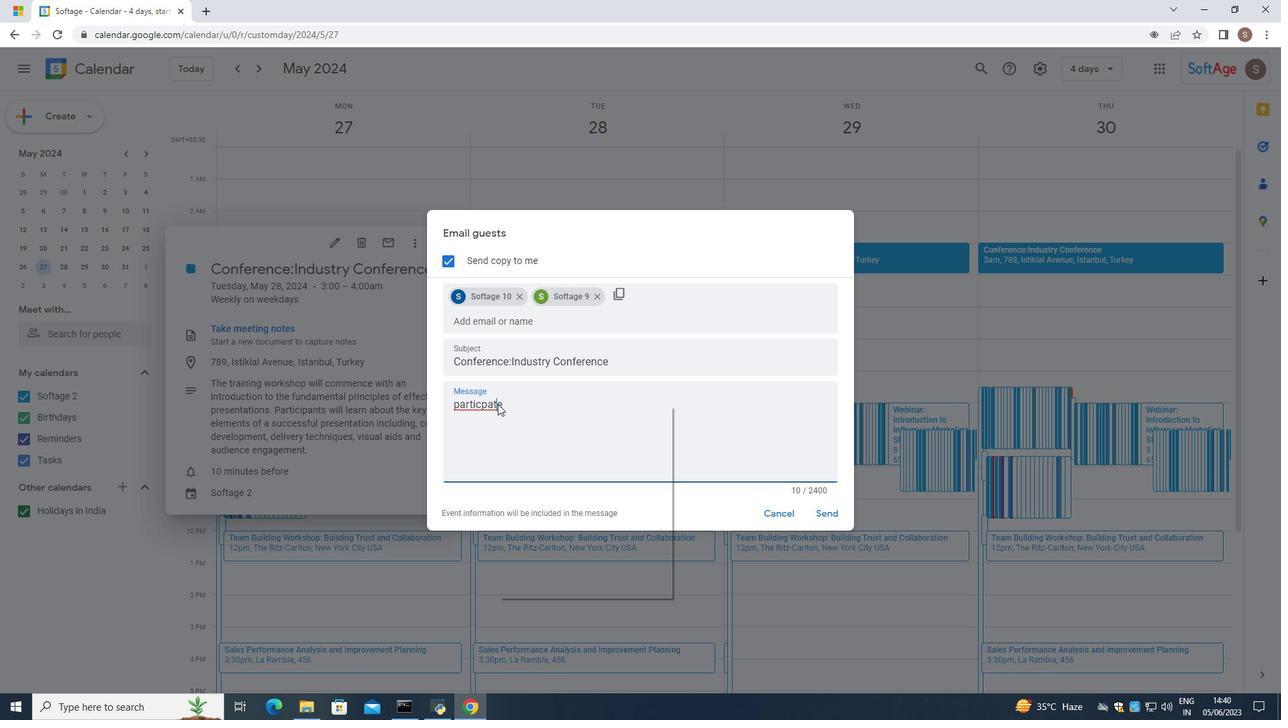 
Action: Mouse pressed left at (538, 423)
Screenshot: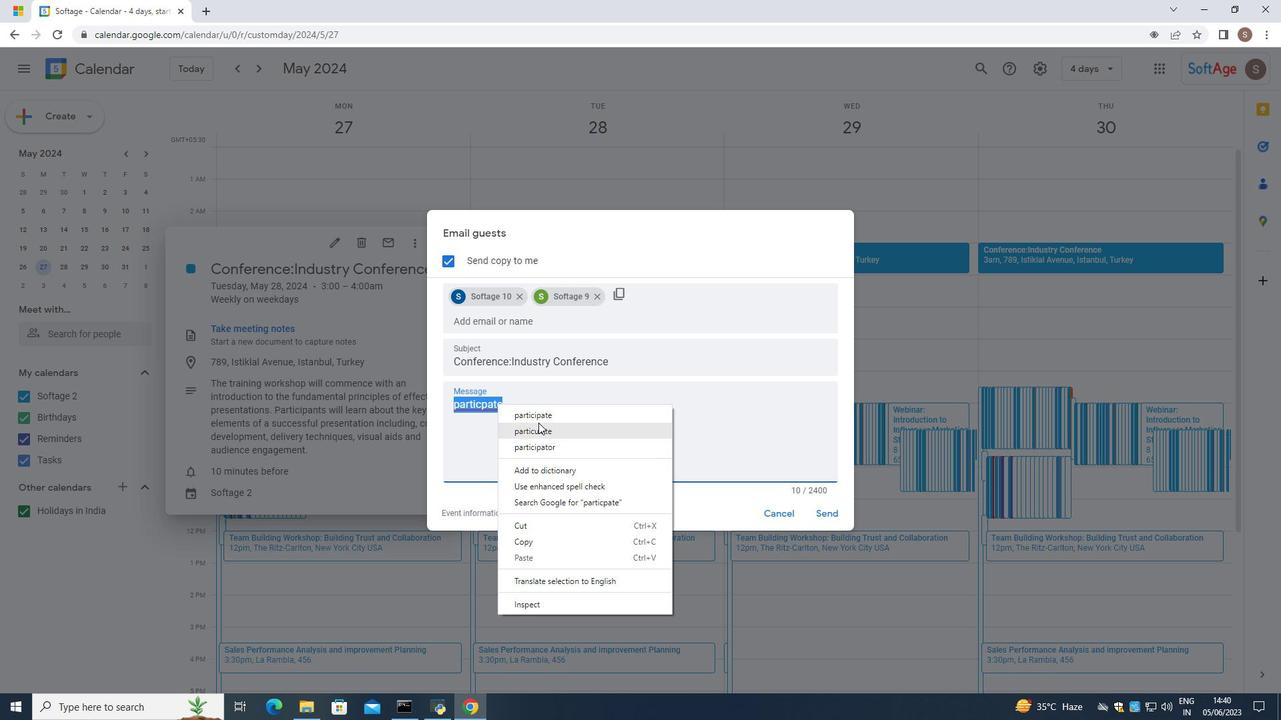 
Action: Mouse moved to (515, 401)
Screenshot: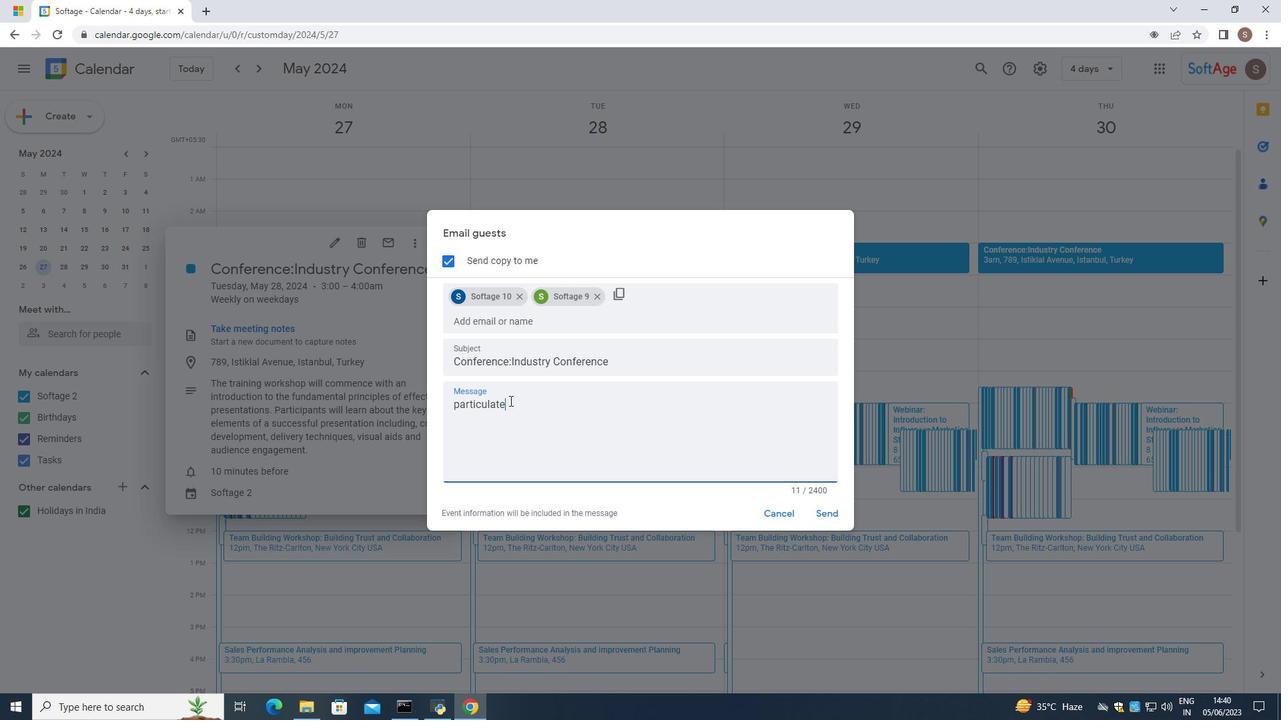 
Action: Key pressed <Key.backspace><Key.backspace><Key.backspace><Key.backspace><Key.backspace><Key.backspace>cipate
Screenshot: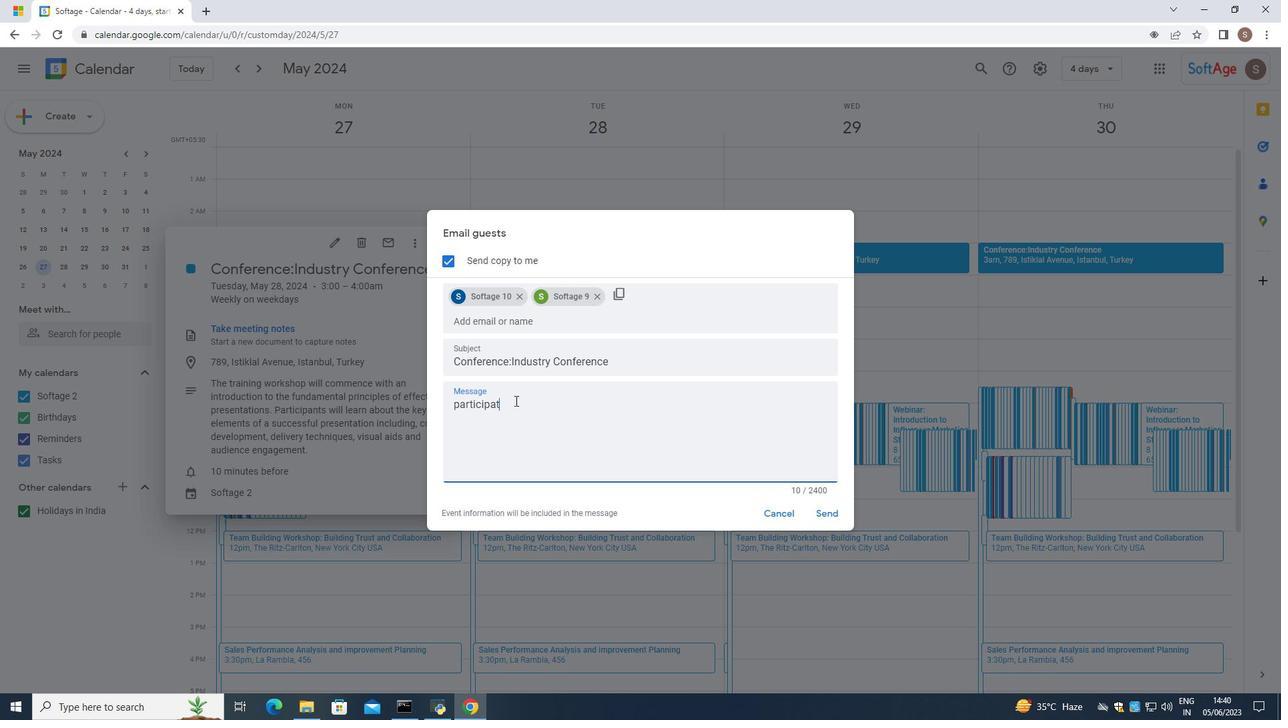 
Action: Mouse moved to (814, 497)
Screenshot: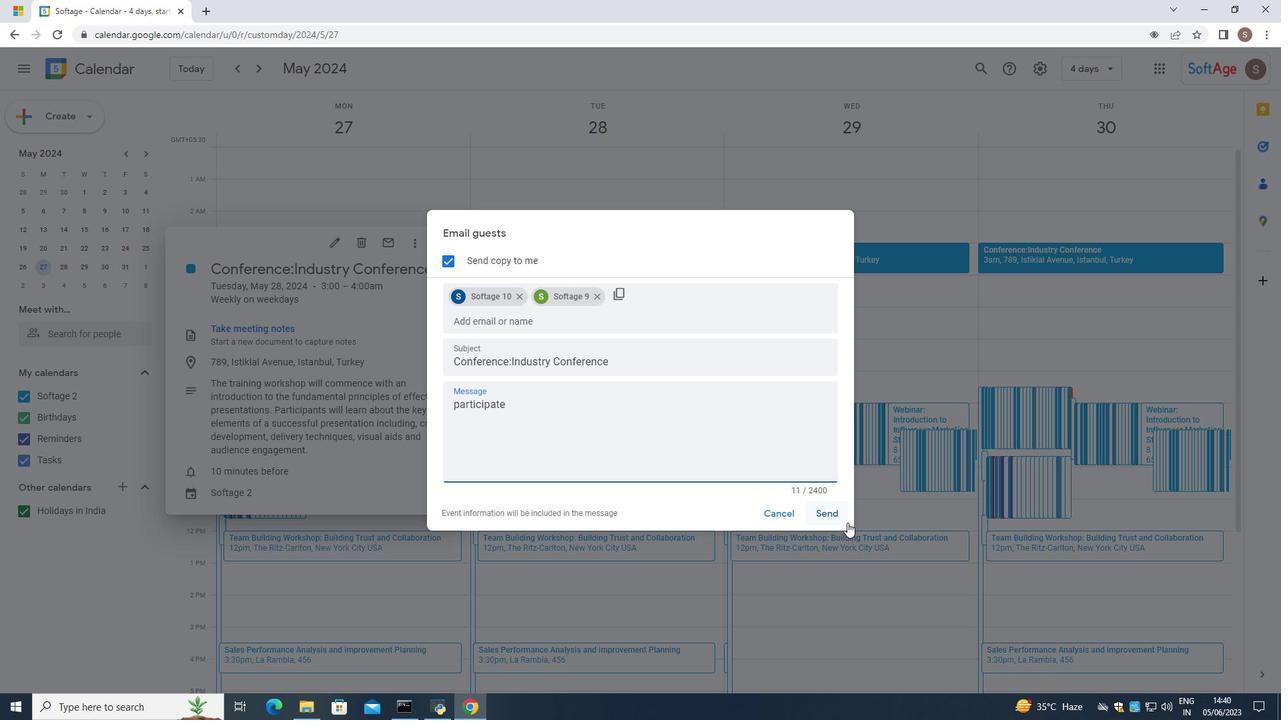 
Action: Mouse pressed left at (814, 497)
Screenshot: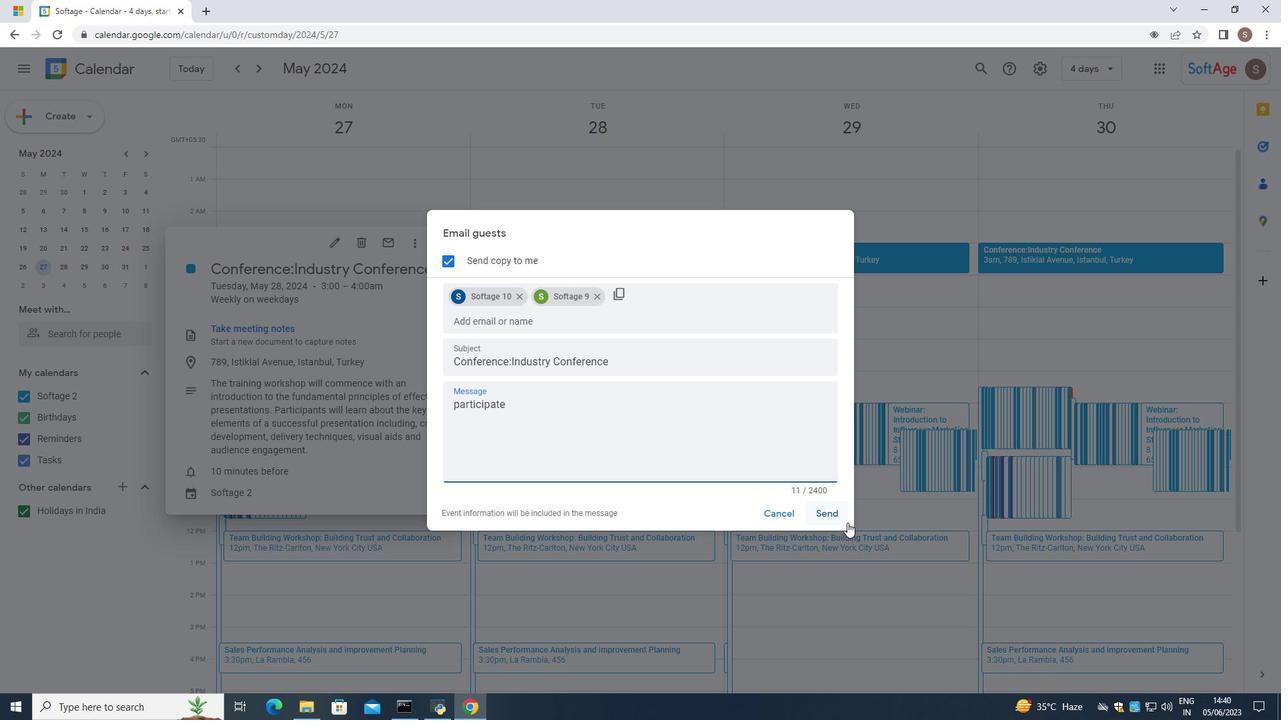 
Action: Mouse moved to (784, 493)
Screenshot: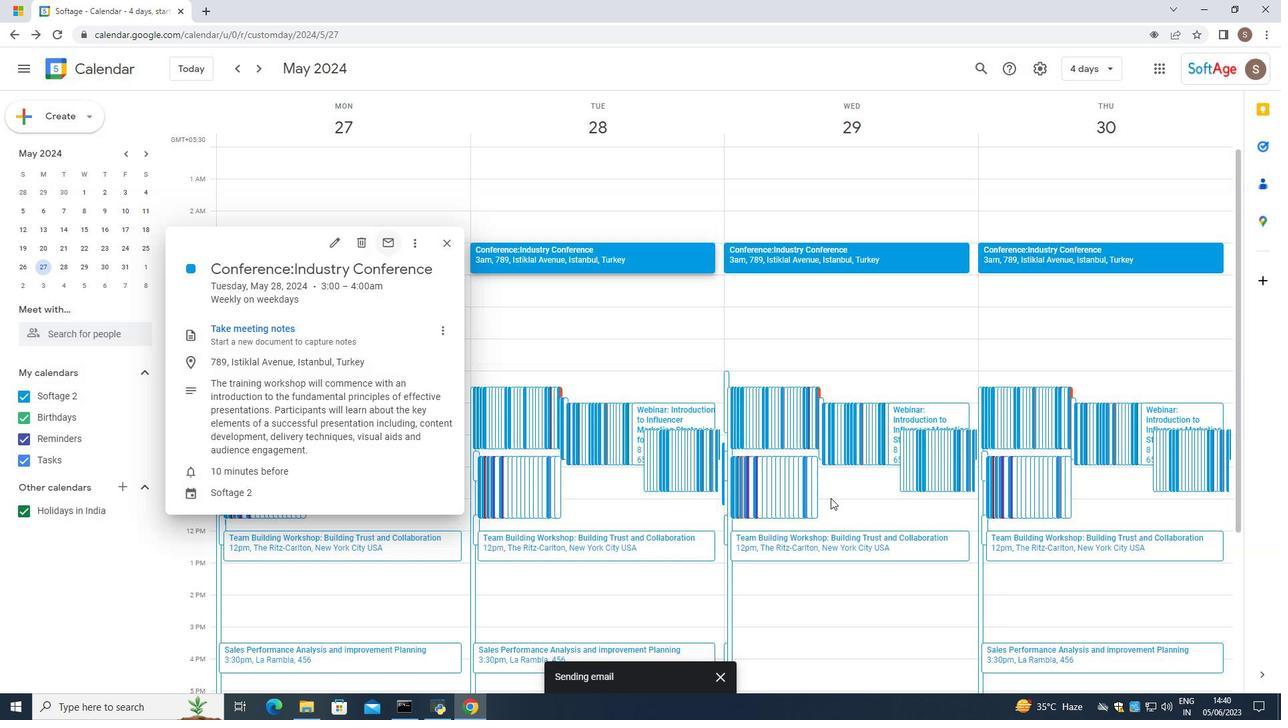 
